 Task: Turn Photos Into Paintings.
Action: Mouse moved to (306, 632)
Screenshot: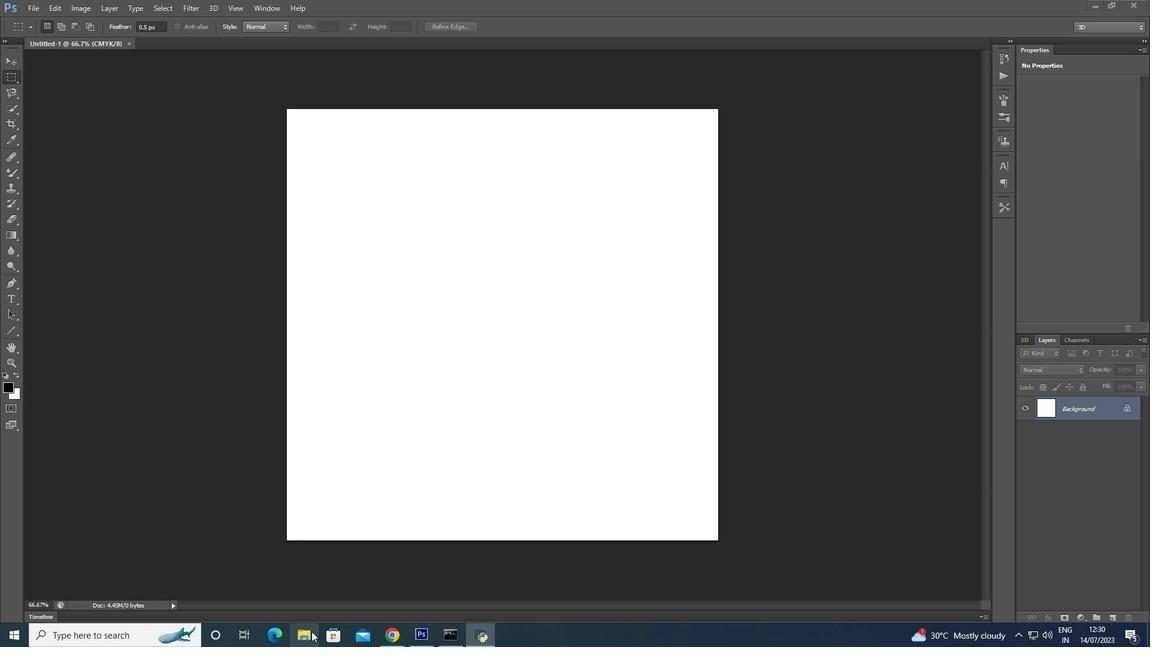 
Action: Mouse pressed left at (306, 632)
Screenshot: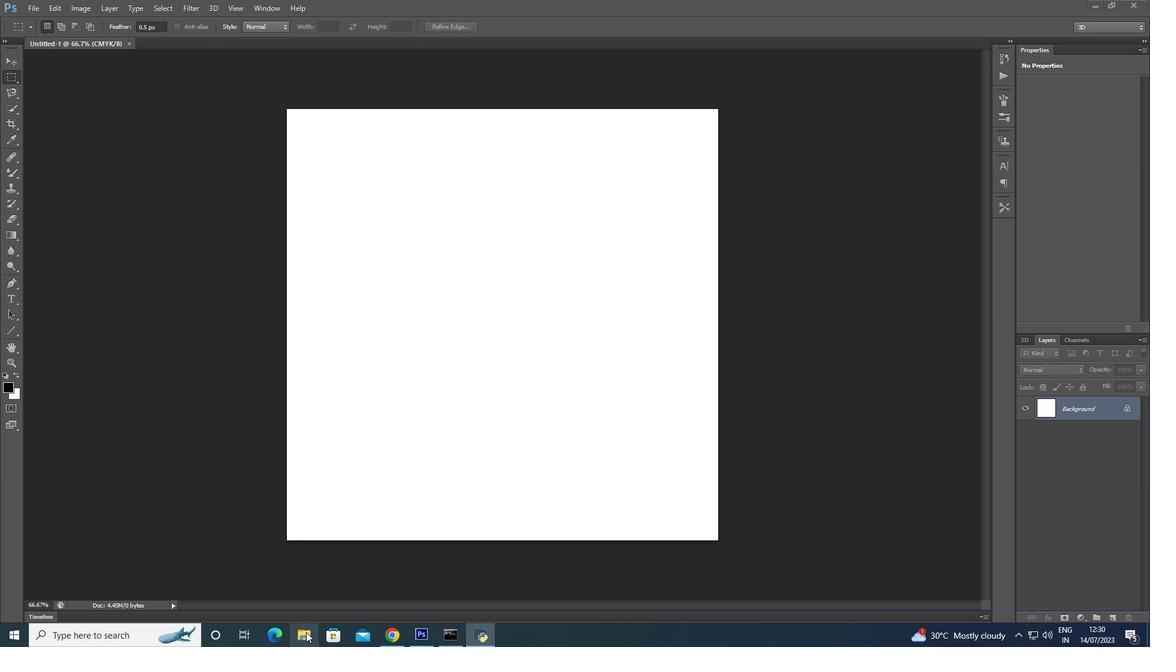 
Action: Mouse moved to (360, 286)
Screenshot: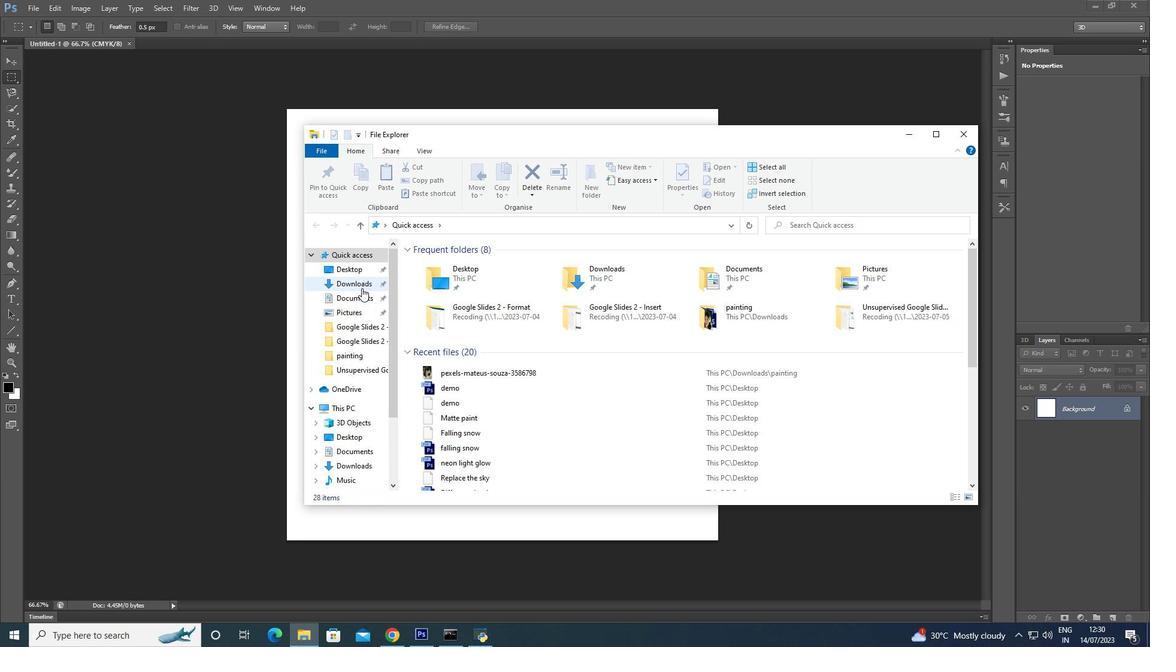
Action: Mouse pressed left at (360, 286)
Screenshot: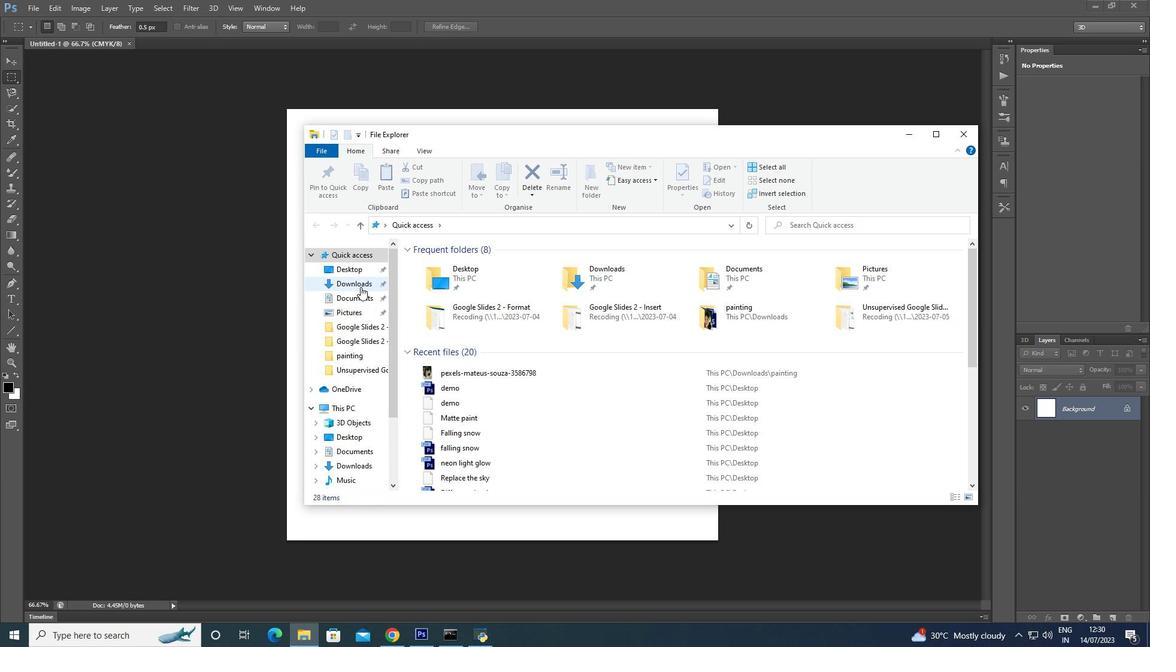 
Action: Mouse moved to (418, 280)
Screenshot: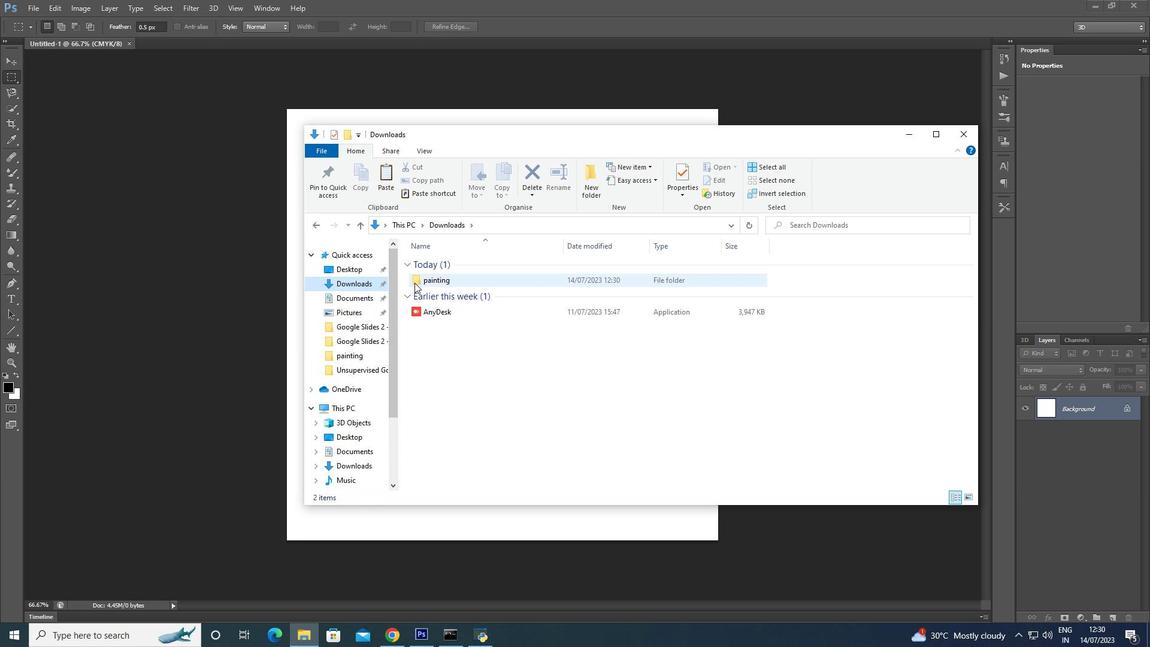 
Action: Mouse pressed left at (418, 280)
Screenshot: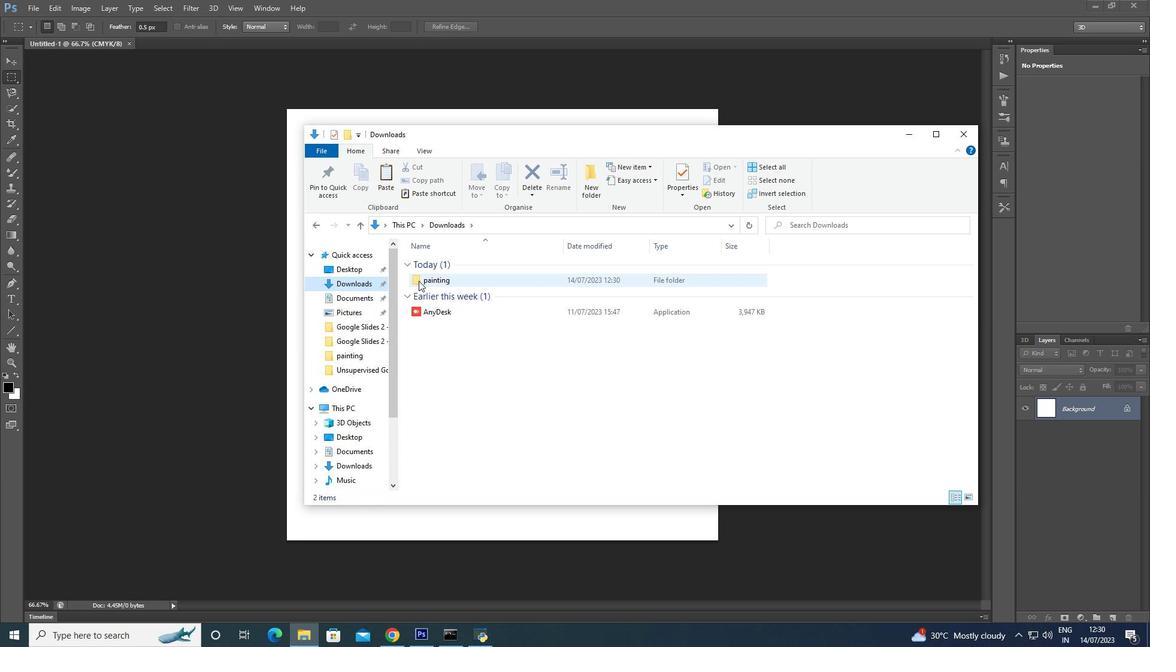 
Action: Mouse moved to (425, 277)
Screenshot: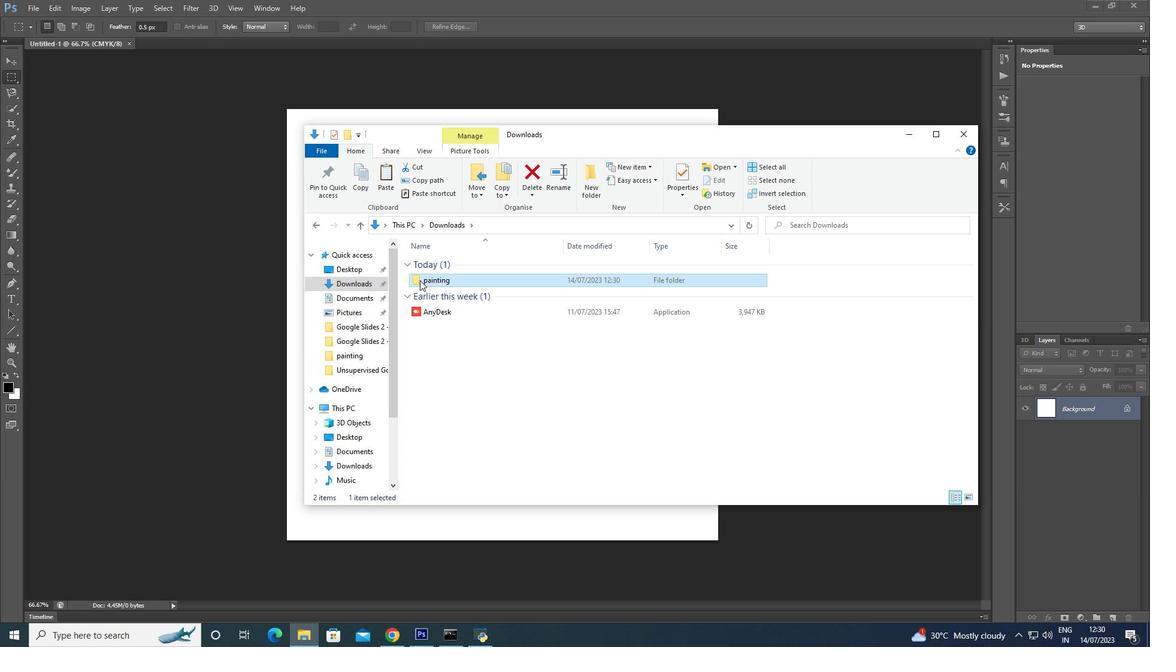 
Action: Mouse pressed left at (425, 277)
Screenshot: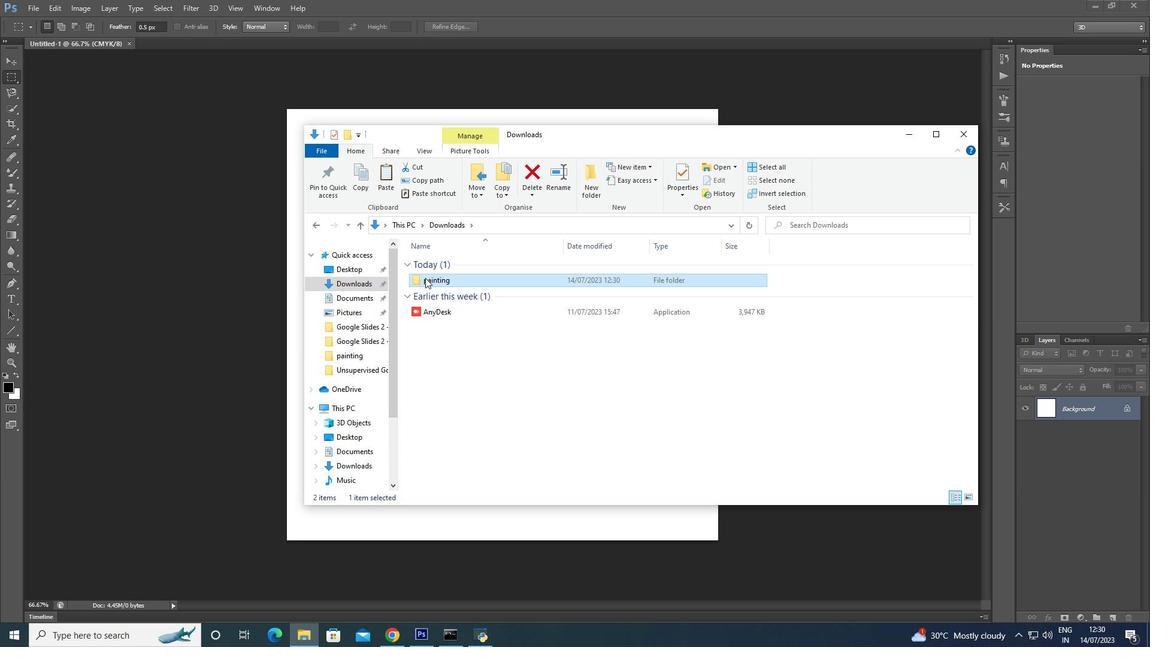 
Action: Mouse pressed left at (425, 277)
Screenshot: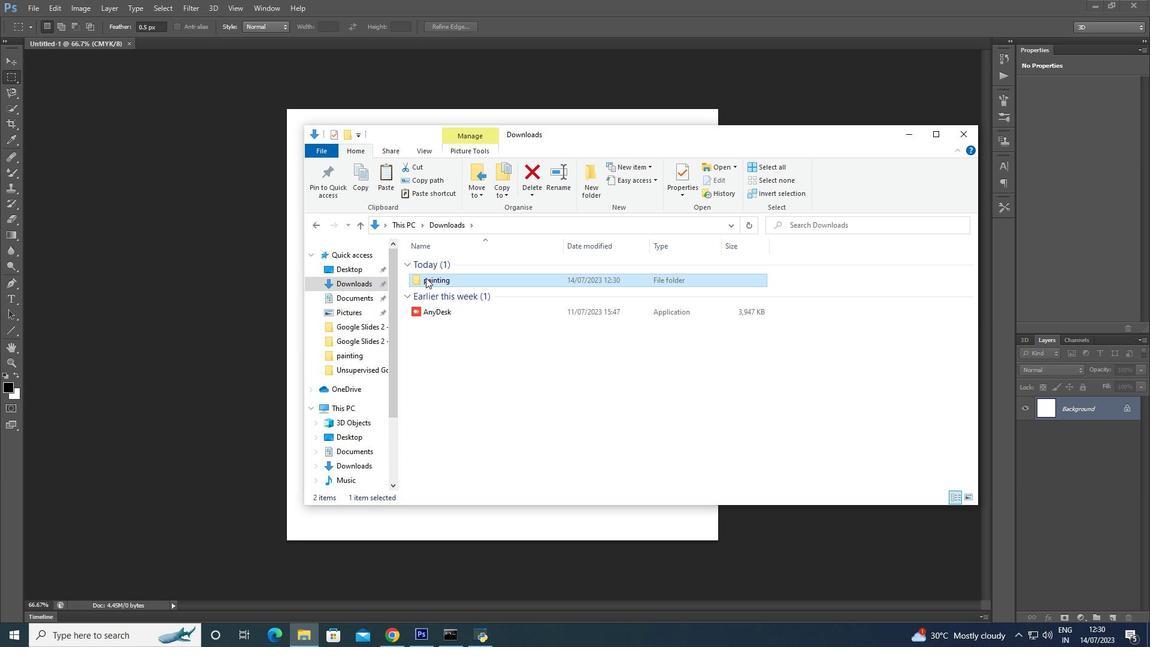 
Action: Mouse moved to (505, 288)
Screenshot: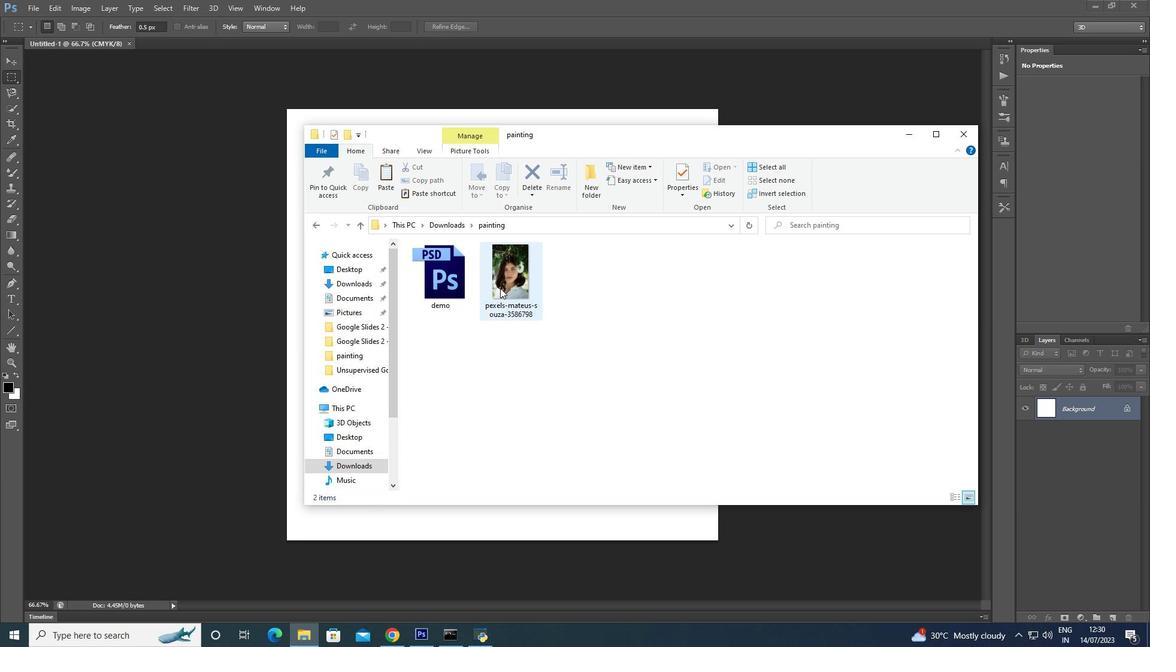 
Action: Mouse pressed left at (505, 288)
Screenshot: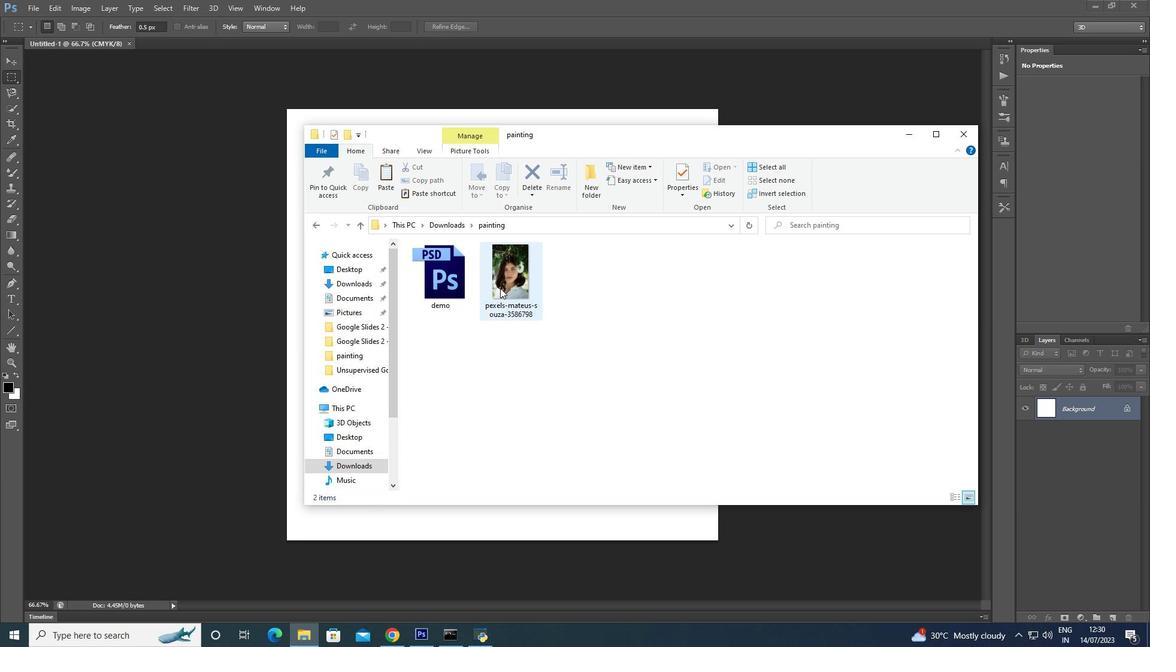 
Action: Mouse moved to (521, 293)
Screenshot: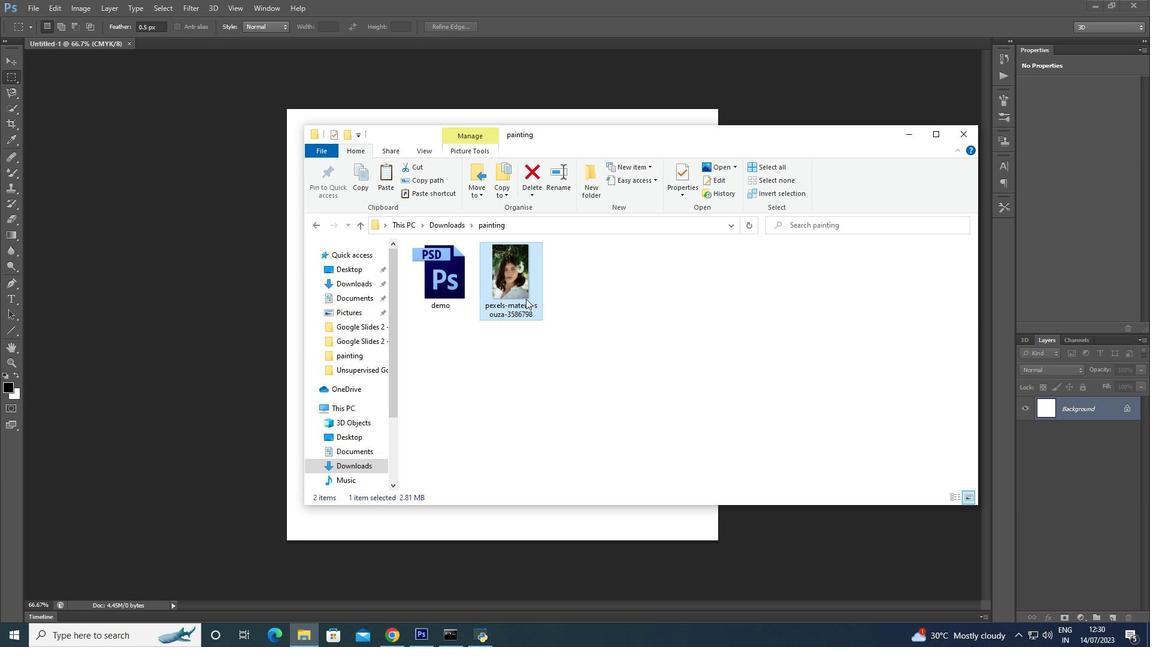 
Action: Mouse pressed left at (521, 293)
Screenshot: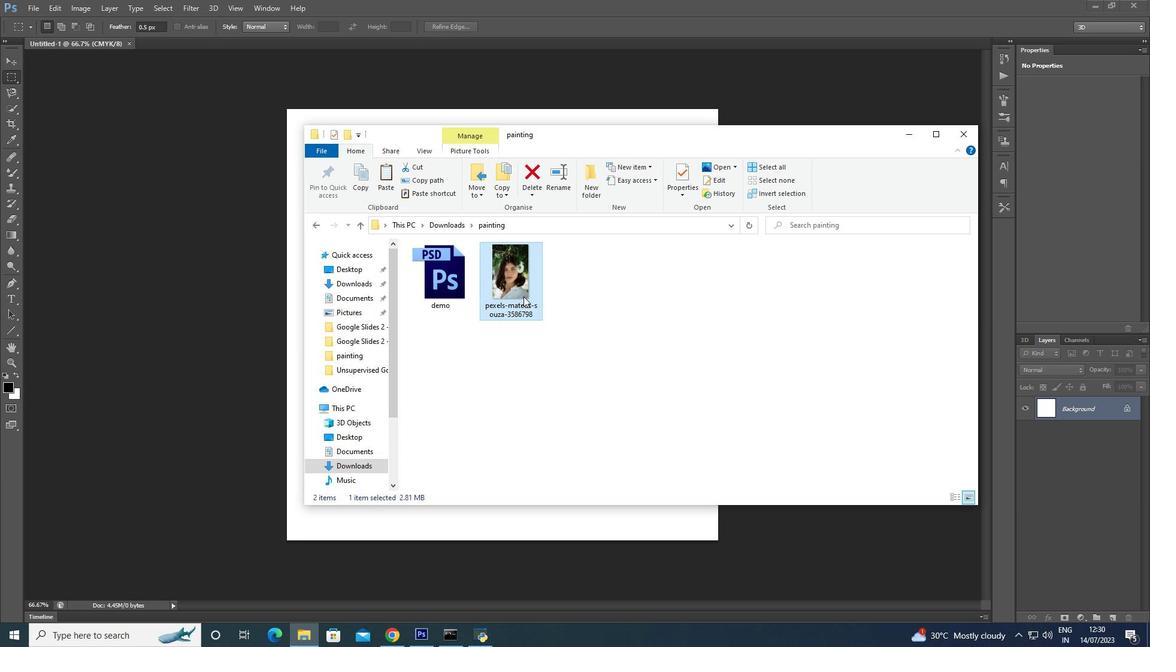 
Action: Mouse moved to (505, 300)
Screenshot: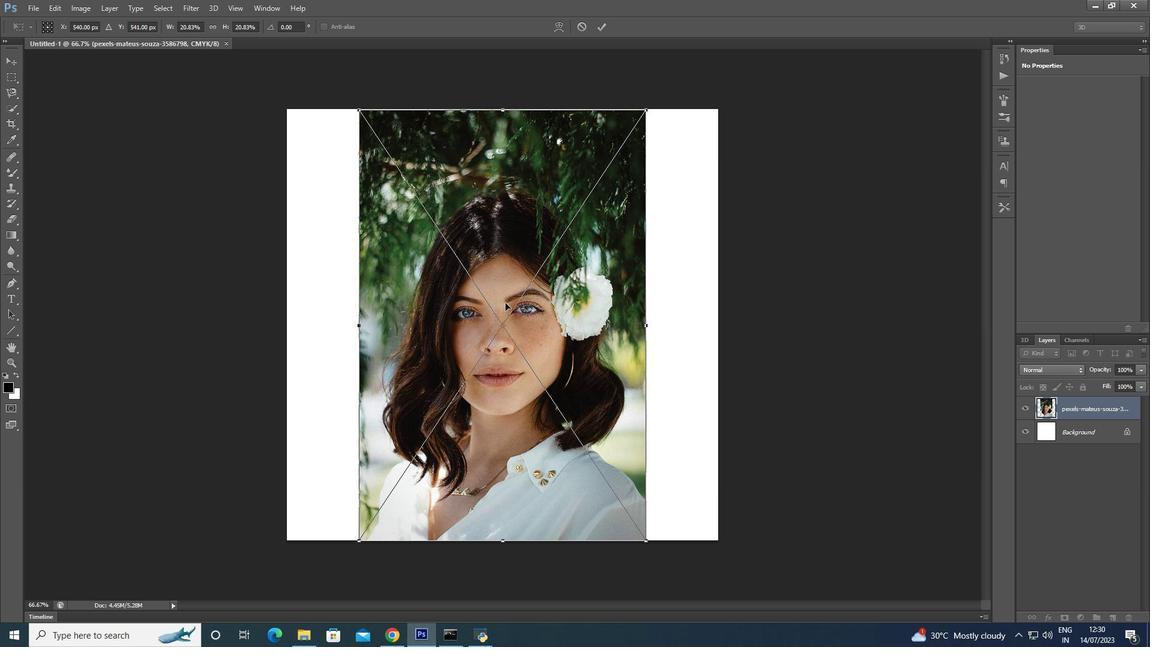 
Action: Mouse pressed left at (505, 300)
Screenshot: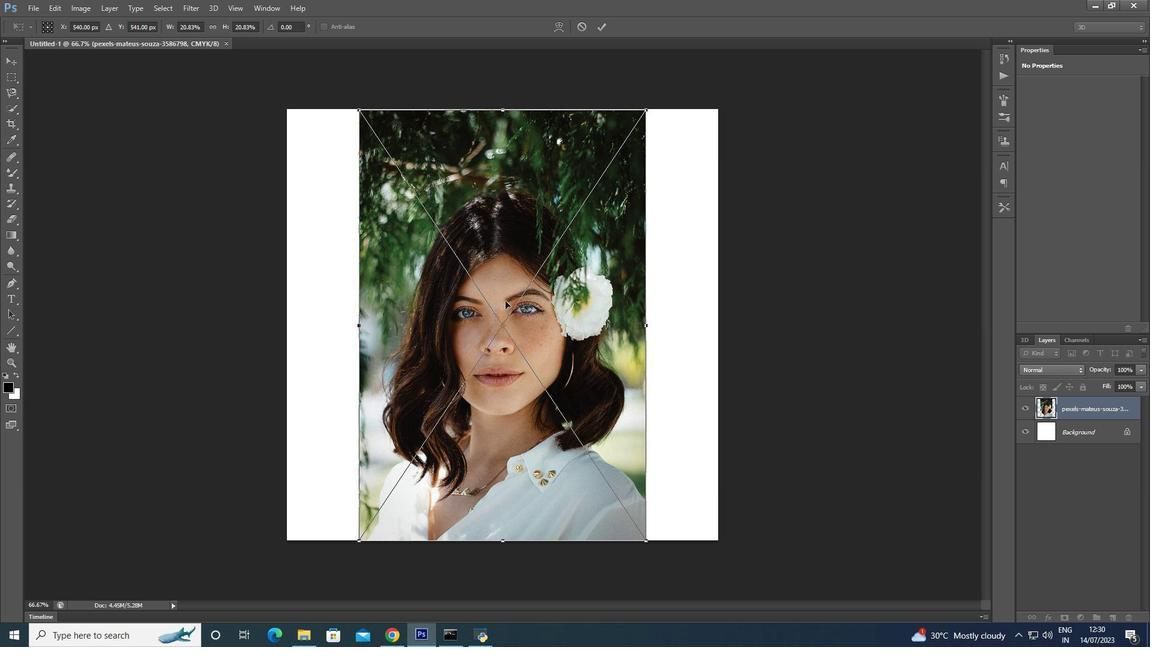 
Action: Mouse moved to (502, 300)
Screenshot: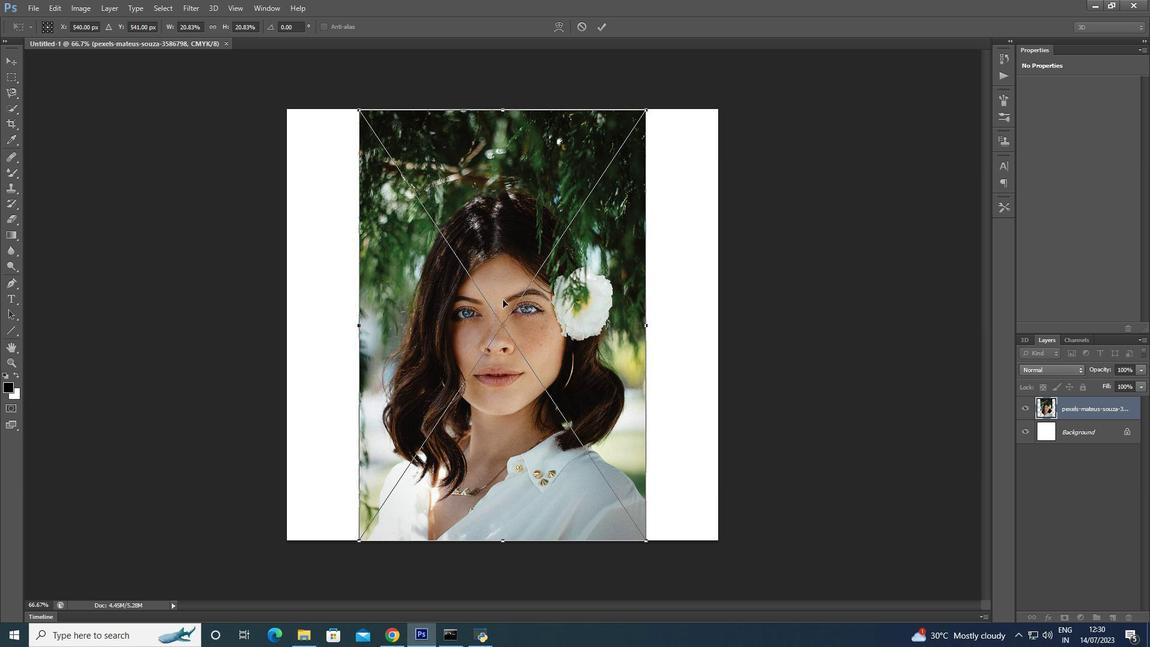 
Action: Key pressed <Key.alt_l>
Screenshot: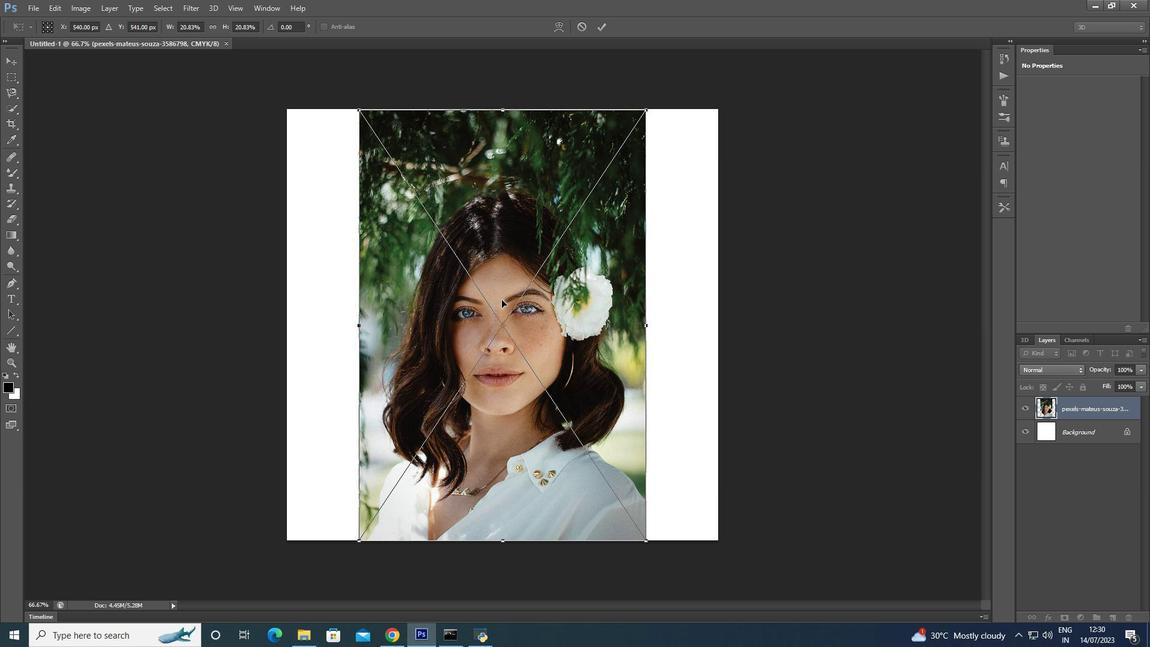 
Action: Mouse moved to (476, 286)
Screenshot: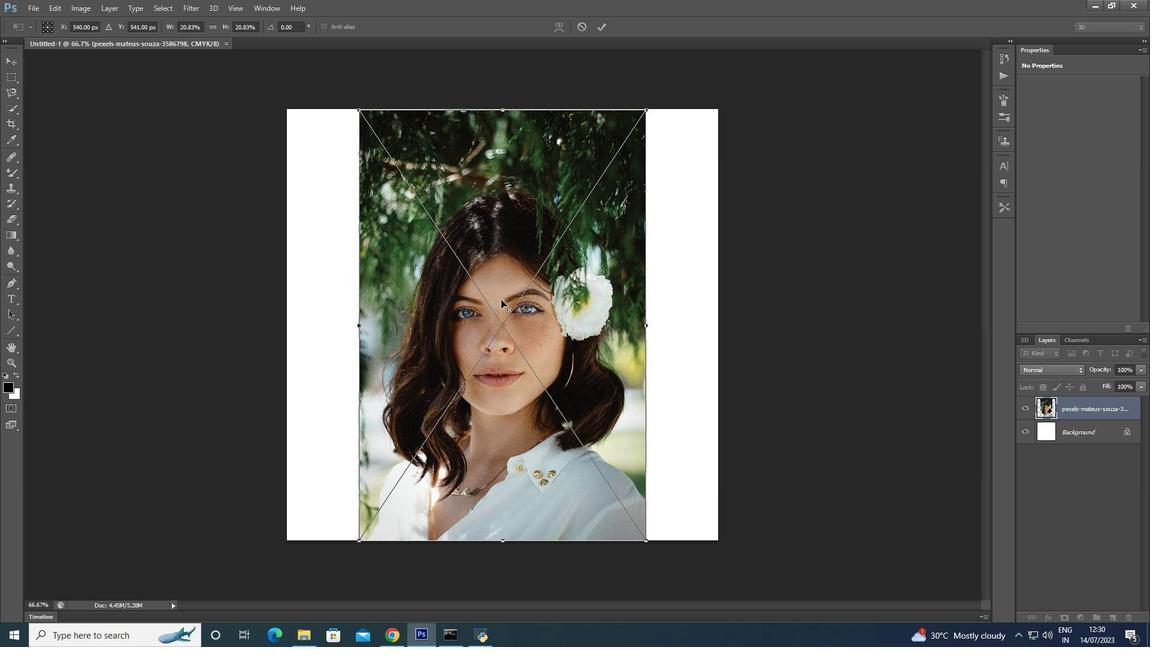 
Action: Key pressed <Key.shift>
Screenshot: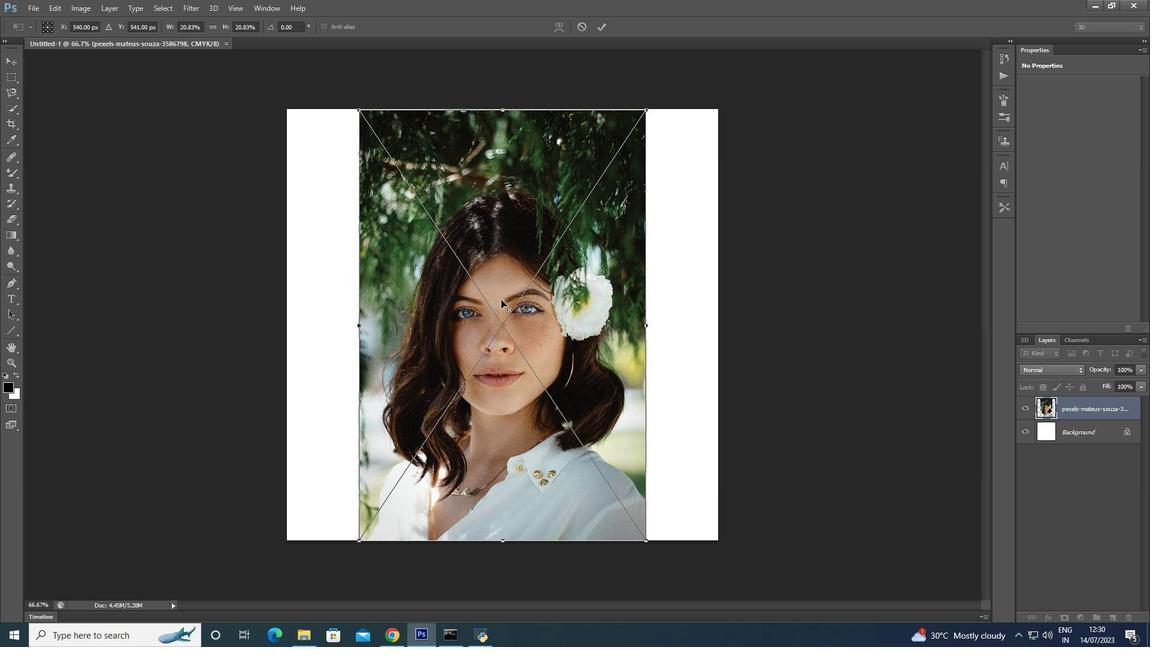 
Action: Mouse moved to (375, 119)
Screenshot: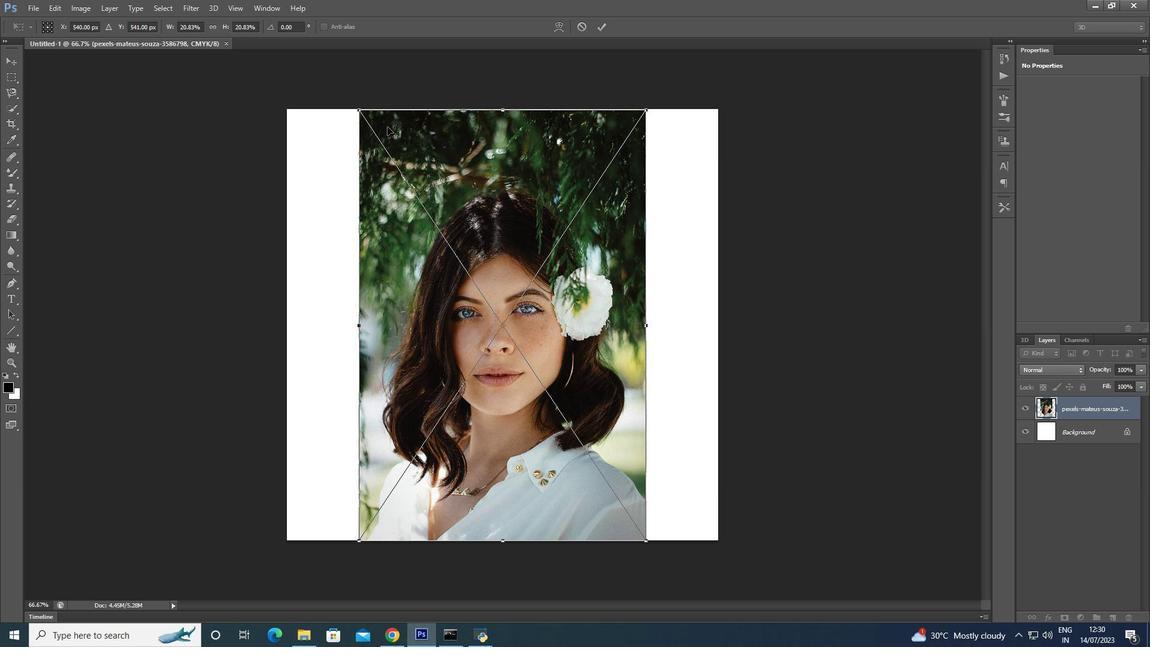 
Action: Key pressed <Key.shift>
Screenshot: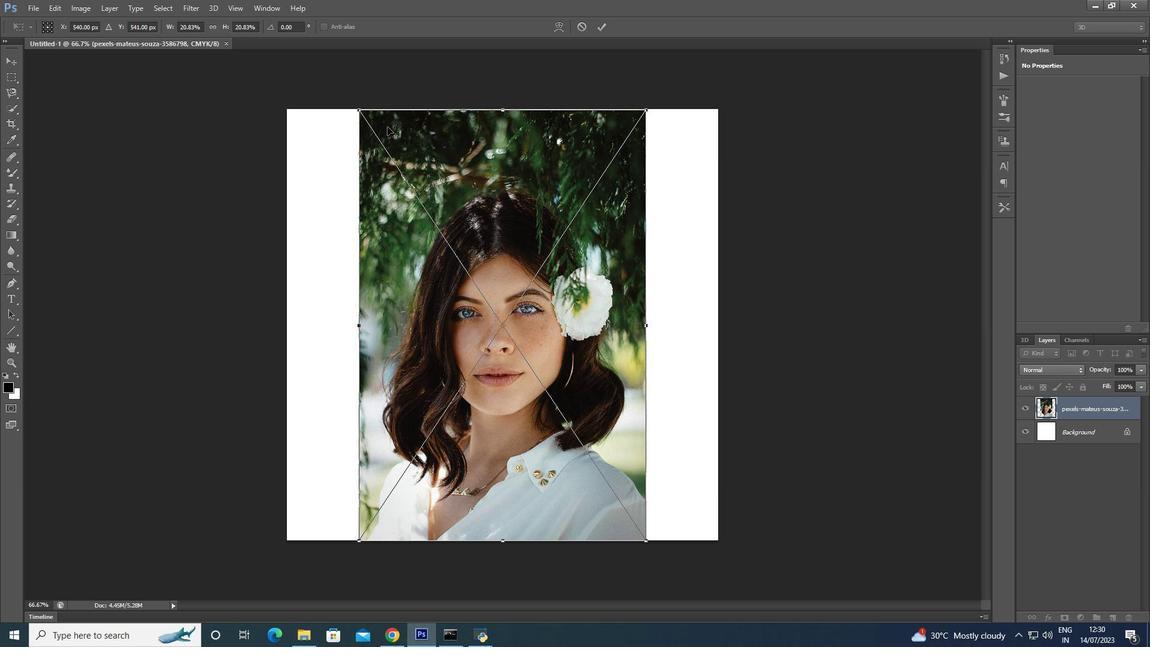 
Action: Mouse moved to (370, 118)
Screenshot: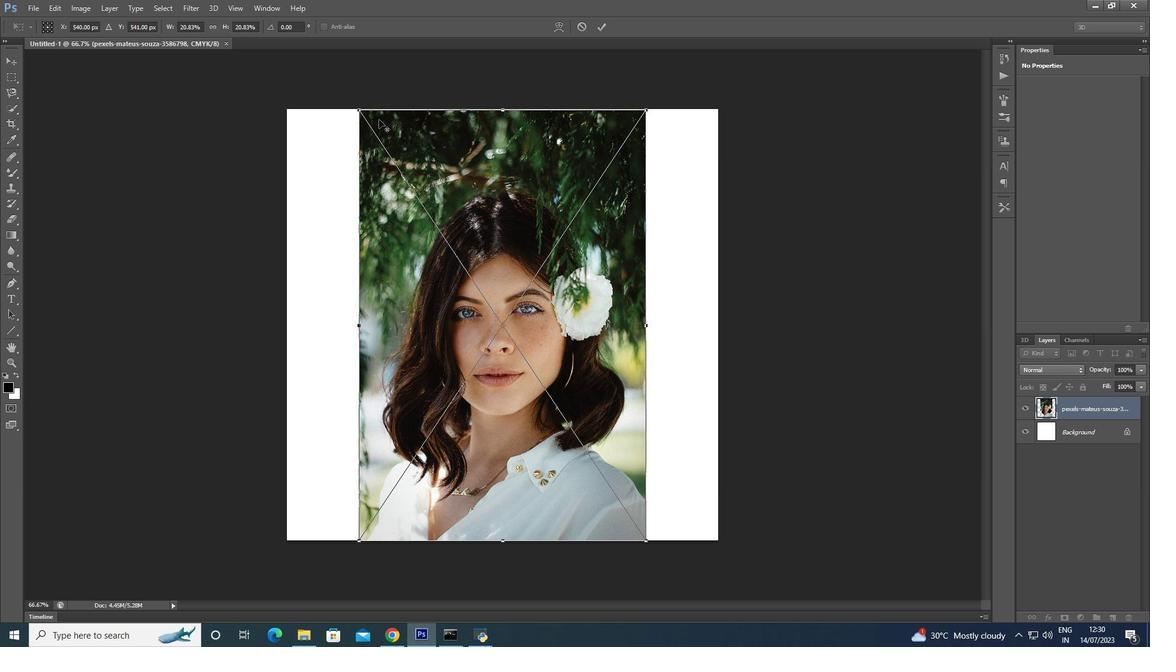 
Action: Key pressed <Key.shift>
Screenshot: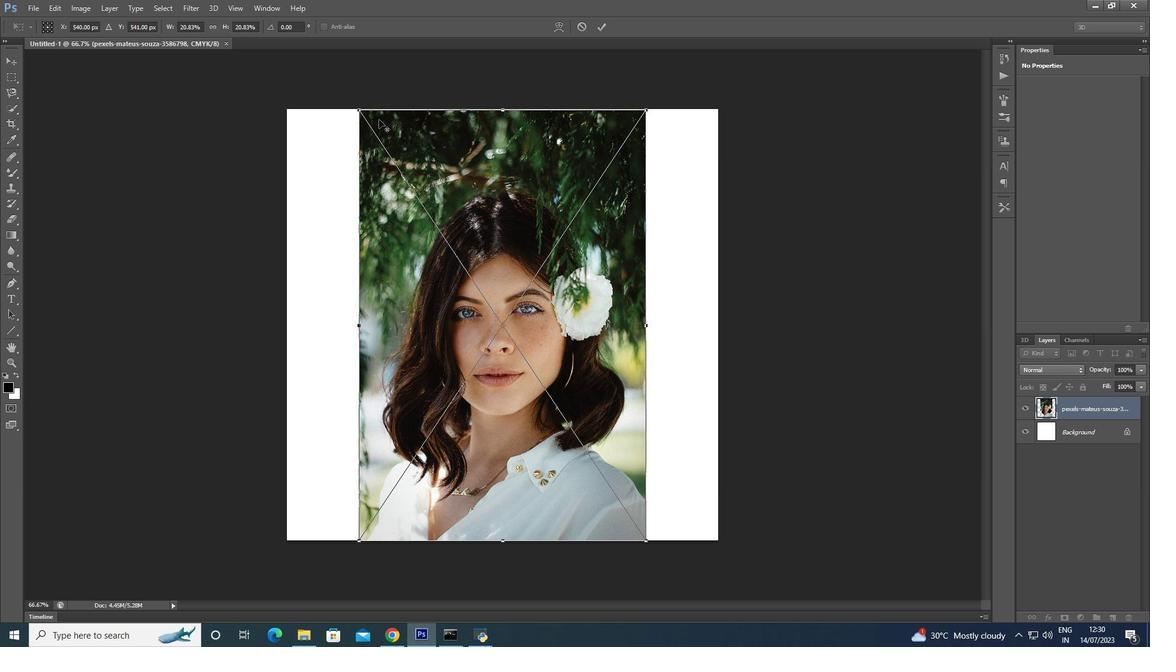 
Action: Mouse moved to (367, 116)
Screenshot: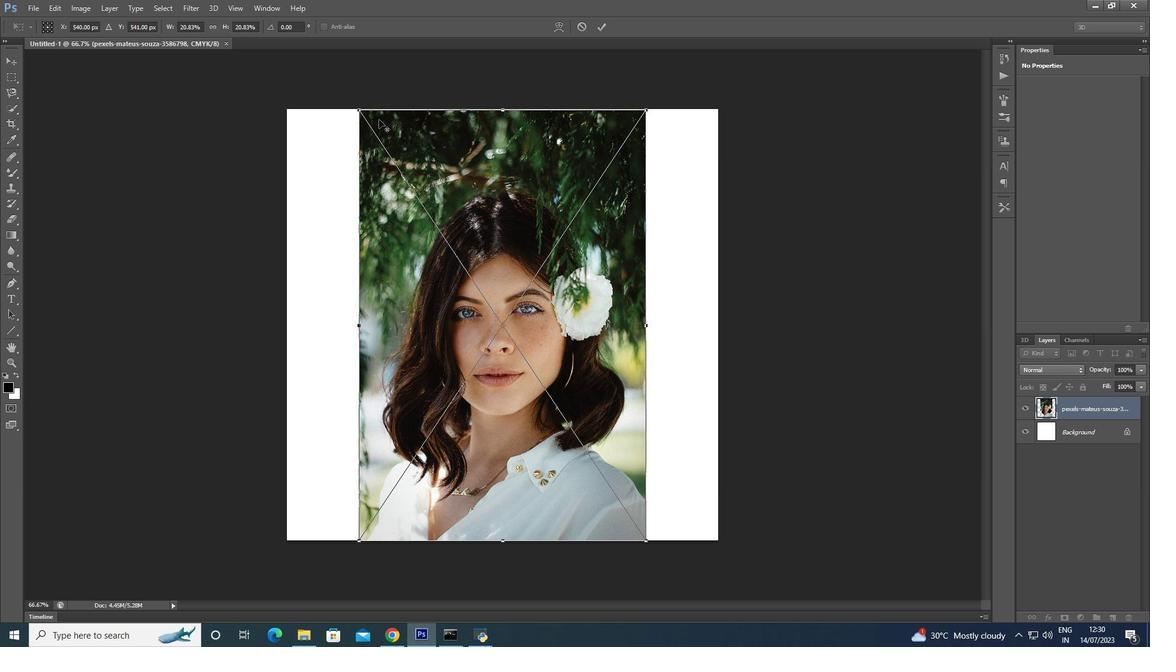 
Action: Key pressed <Key.shift>
Screenshot: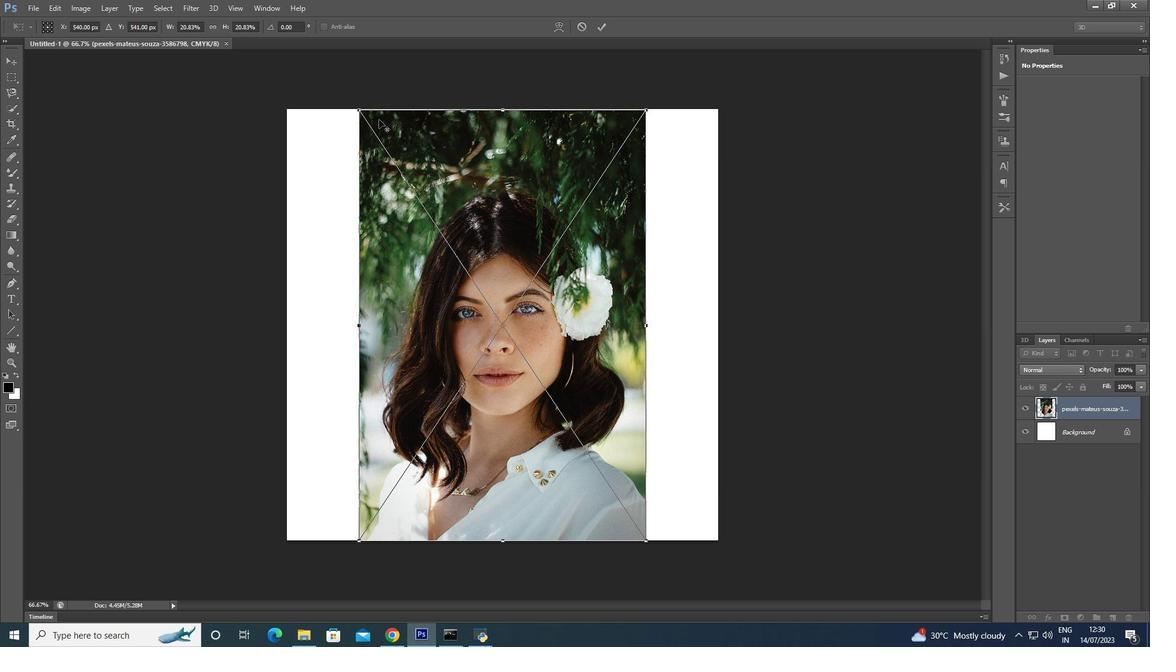 
Action: Mouse moved to (362, 115)
Screenshot: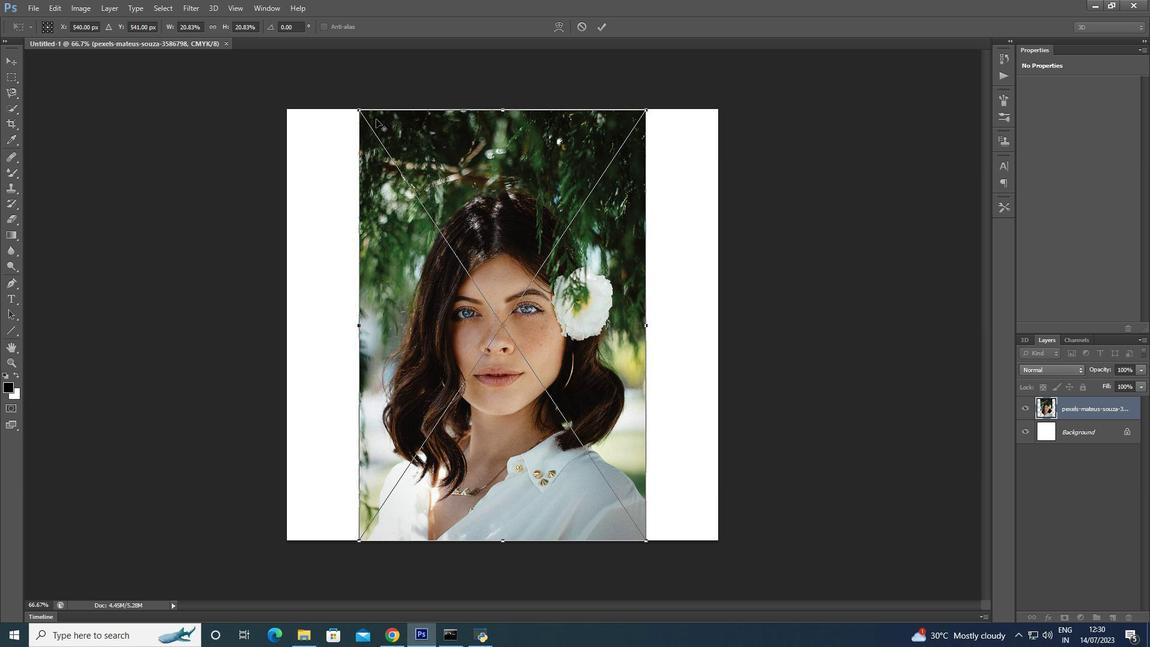 
Action: Key pressed <Key.shift>
Screenshot: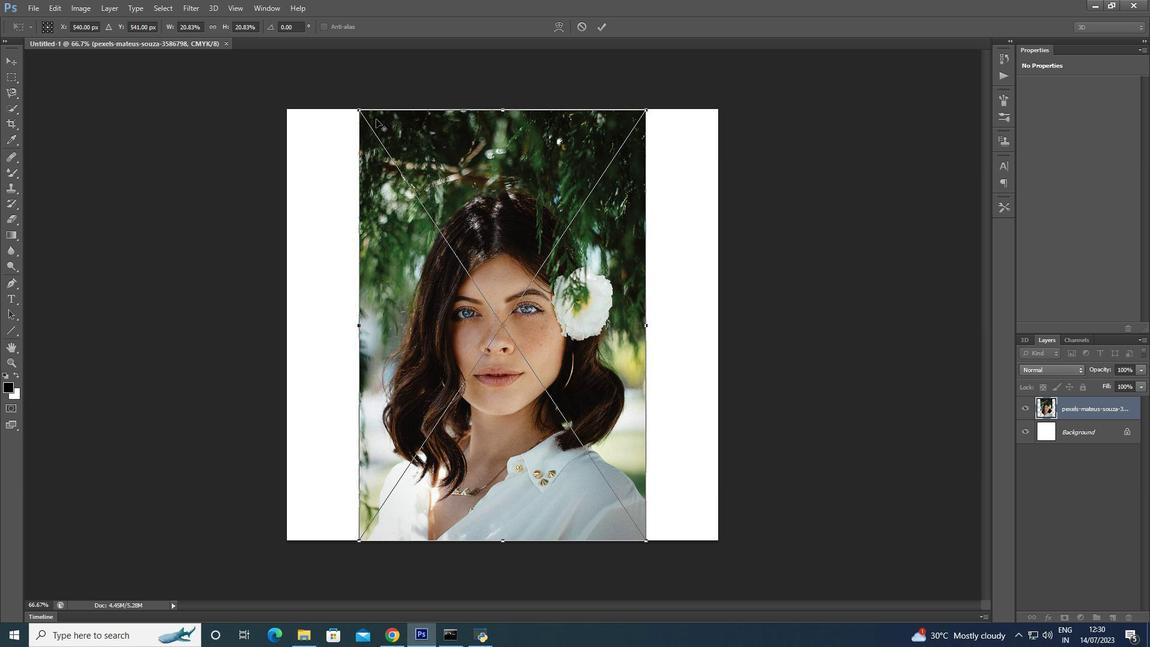 
Action: Mouse moved to (360, 113)
Screenshot: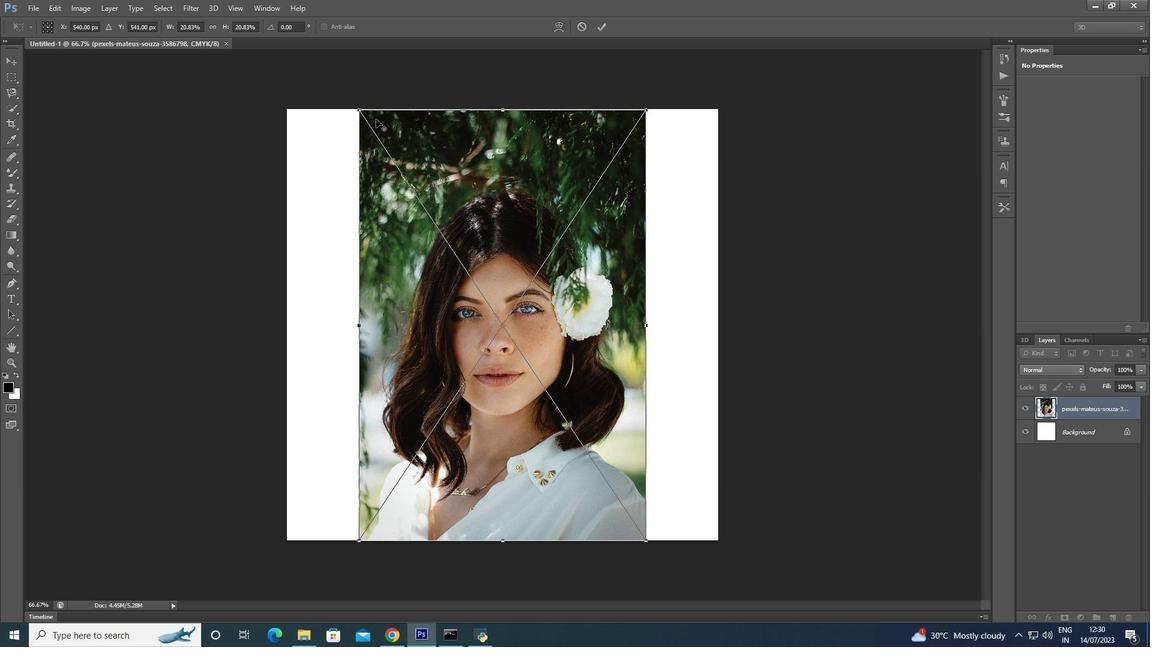 
Action: Key pressed <Key.shift>
Screenshot: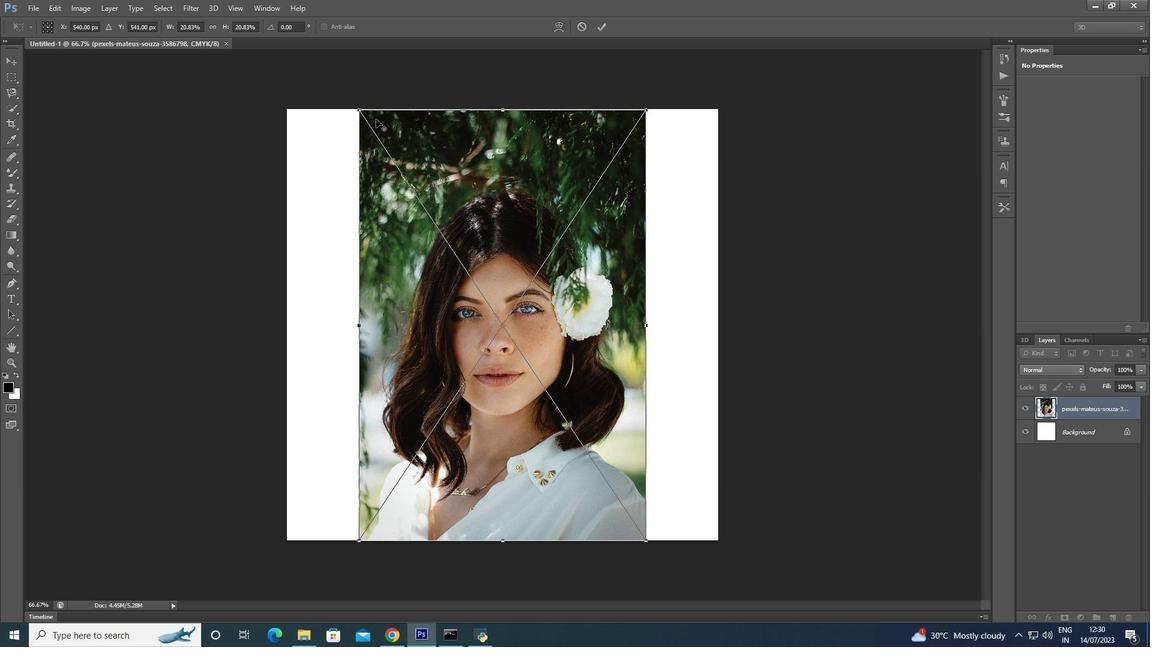 
Action: Mouse moved to (360, 113)
Screenshot: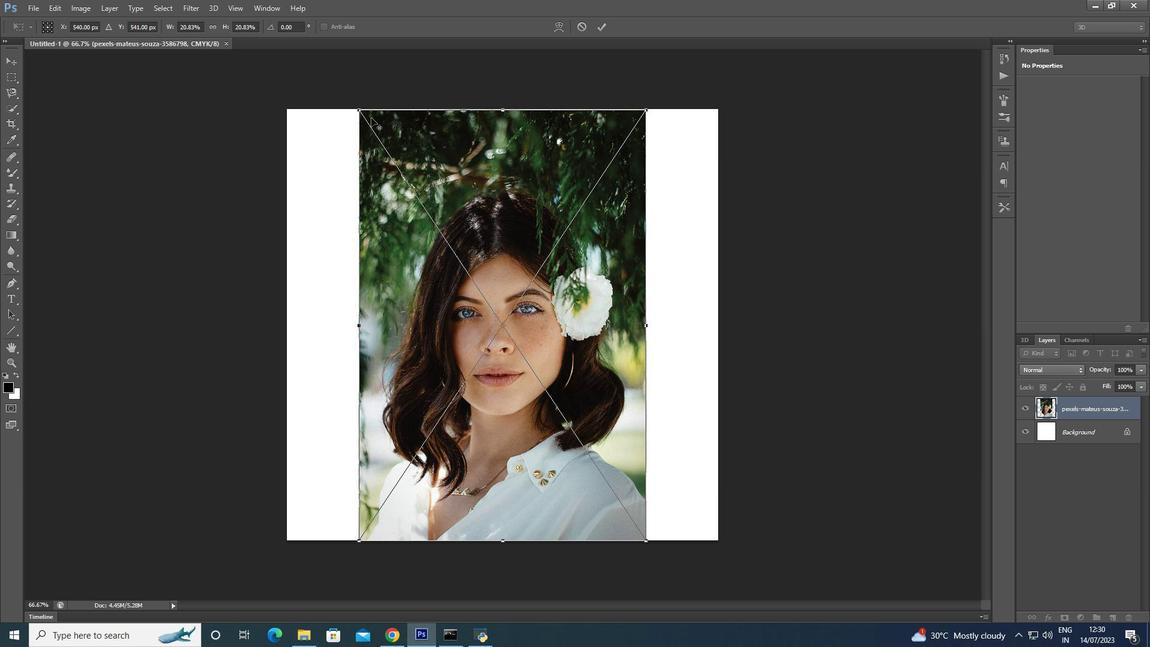 
Action: Key pressed <Key.shift>
Screenshot: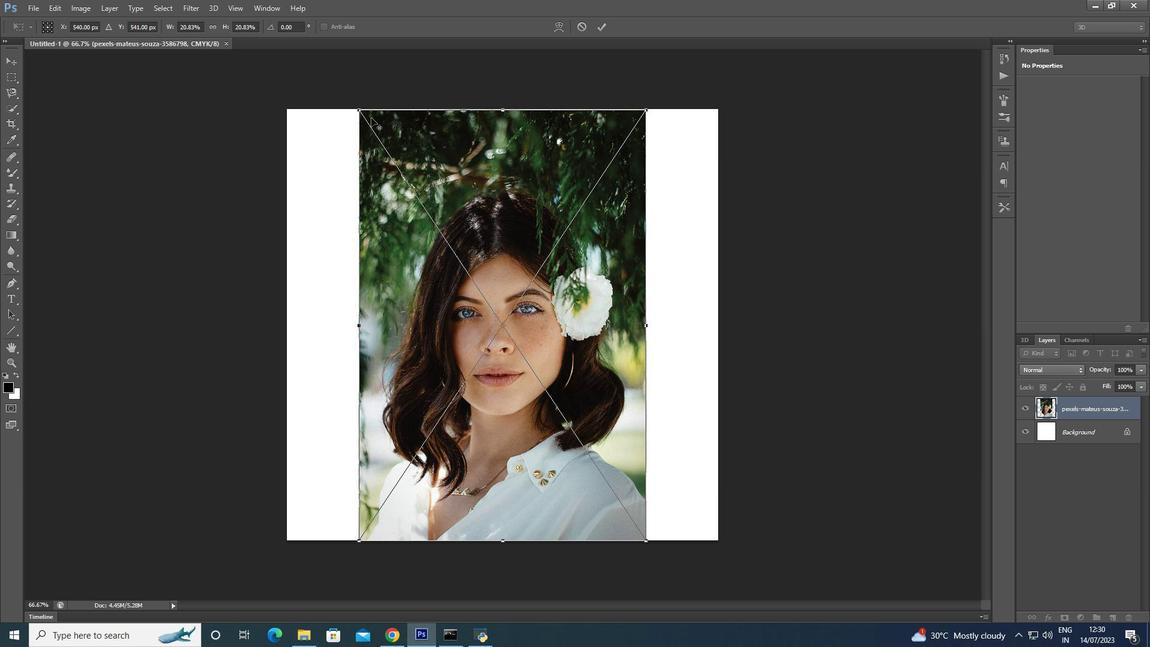 
Action: Mouse moved to (359, 113)
Screenshot: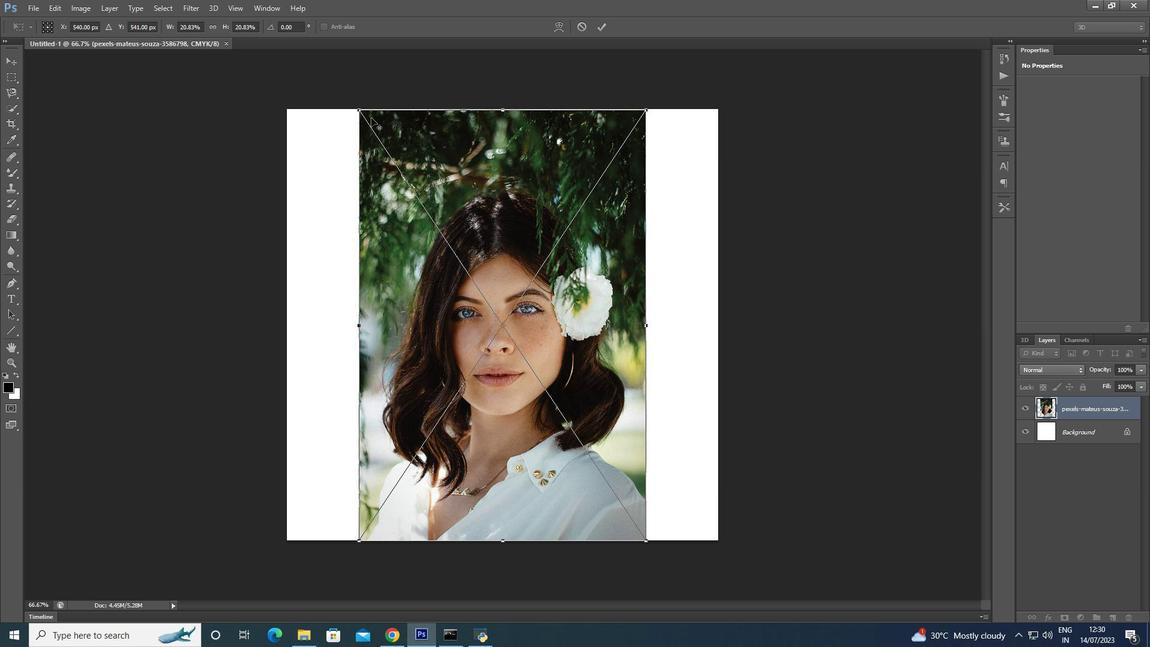 
Action: Key pressed <Key.shift>
Screenshot: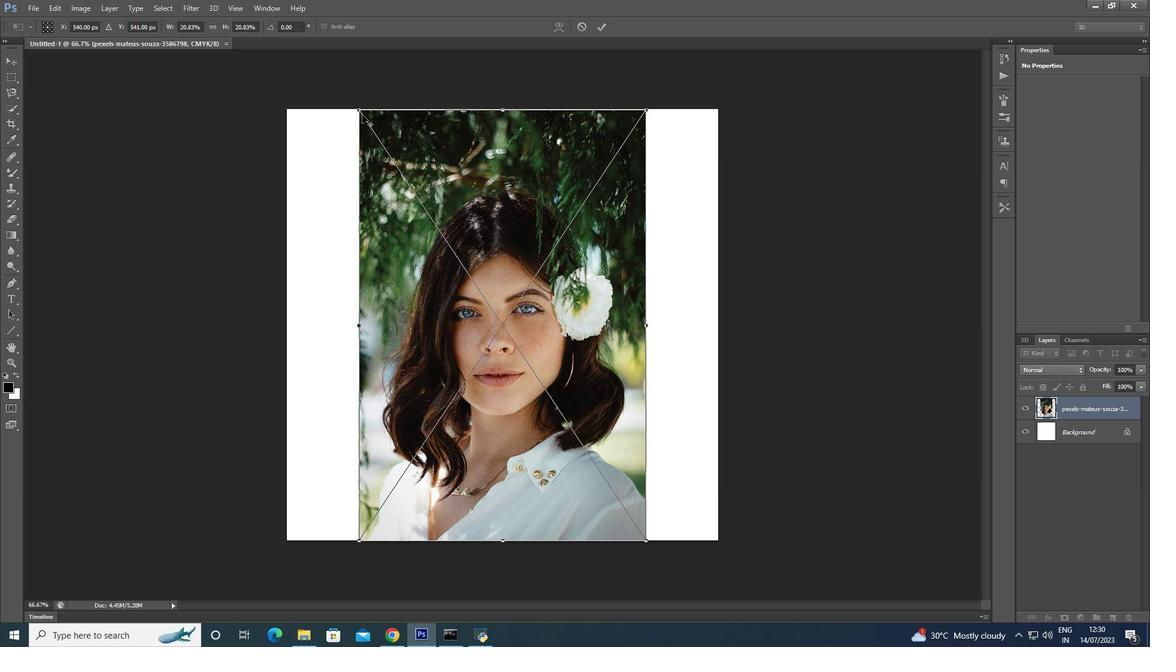 
Action: Mouse moved to (358, 111)
Screenshot: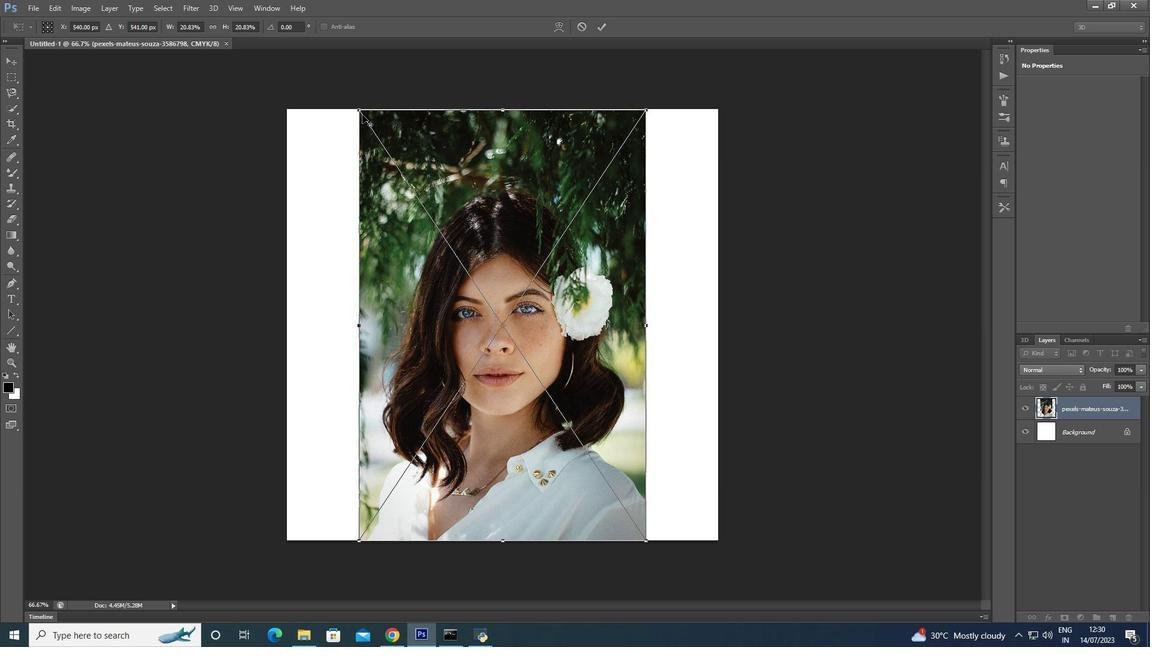 
Action: Key pressed <Key.shift>
Screenshot: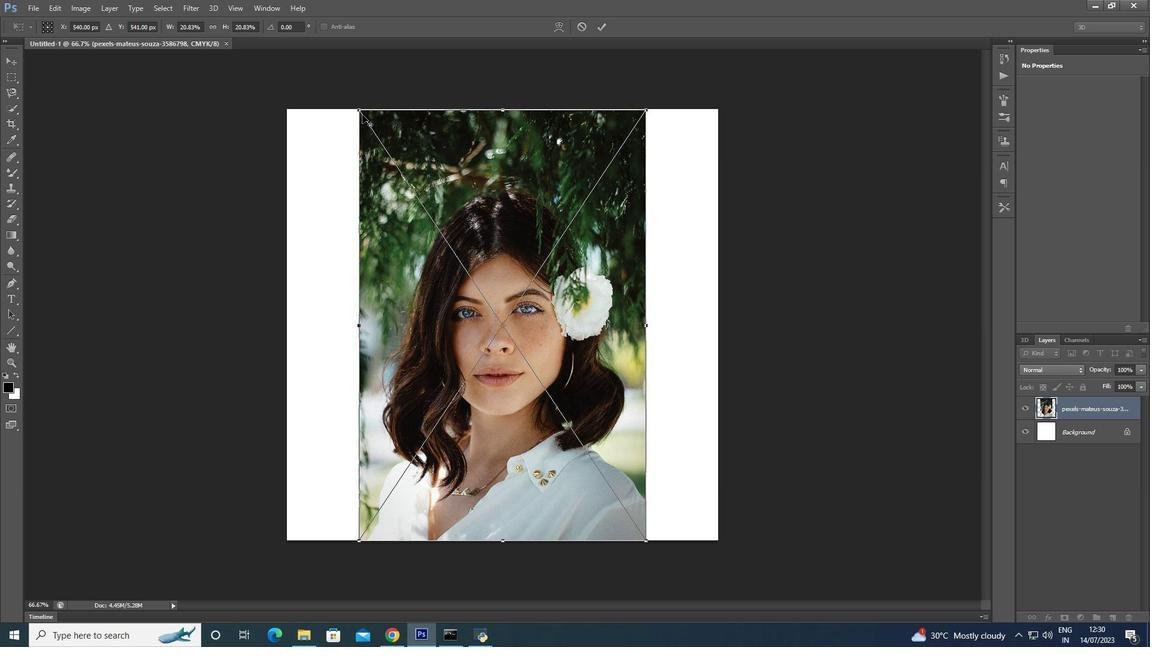 
Action: Mouse moved to (358, 110)
Screenshot: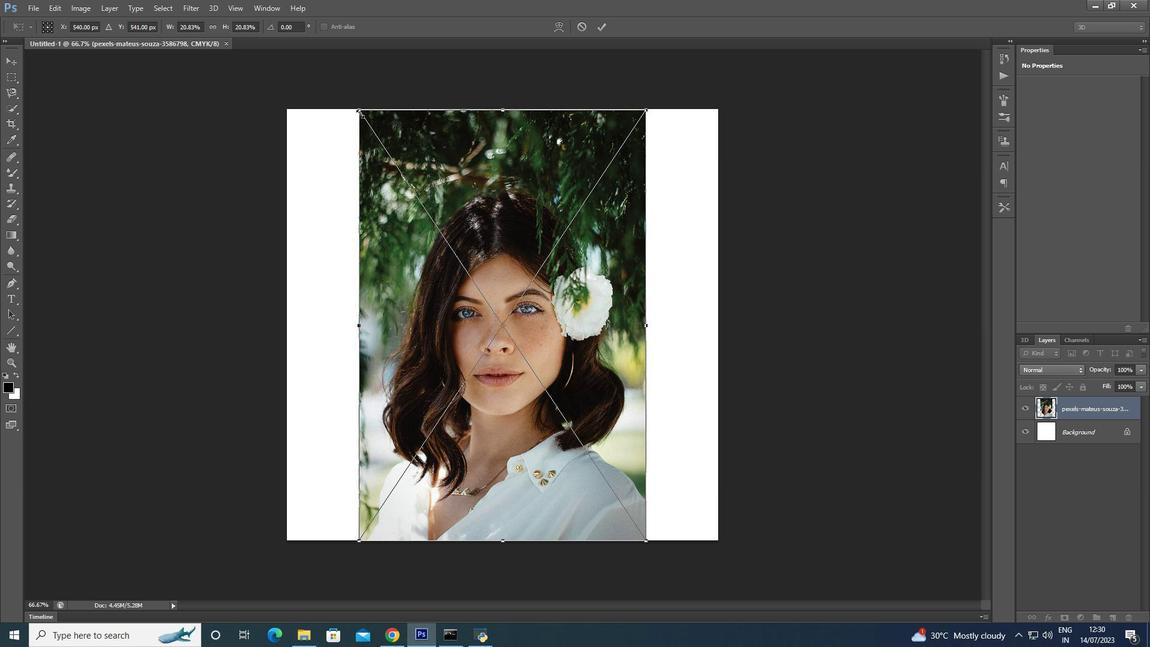 
Action: Key pressed <Key.shift><Key.shift><Key.shift><Key.shift><Key.shift><Key.shift><Key.shift><Key.shift>
Screenshot: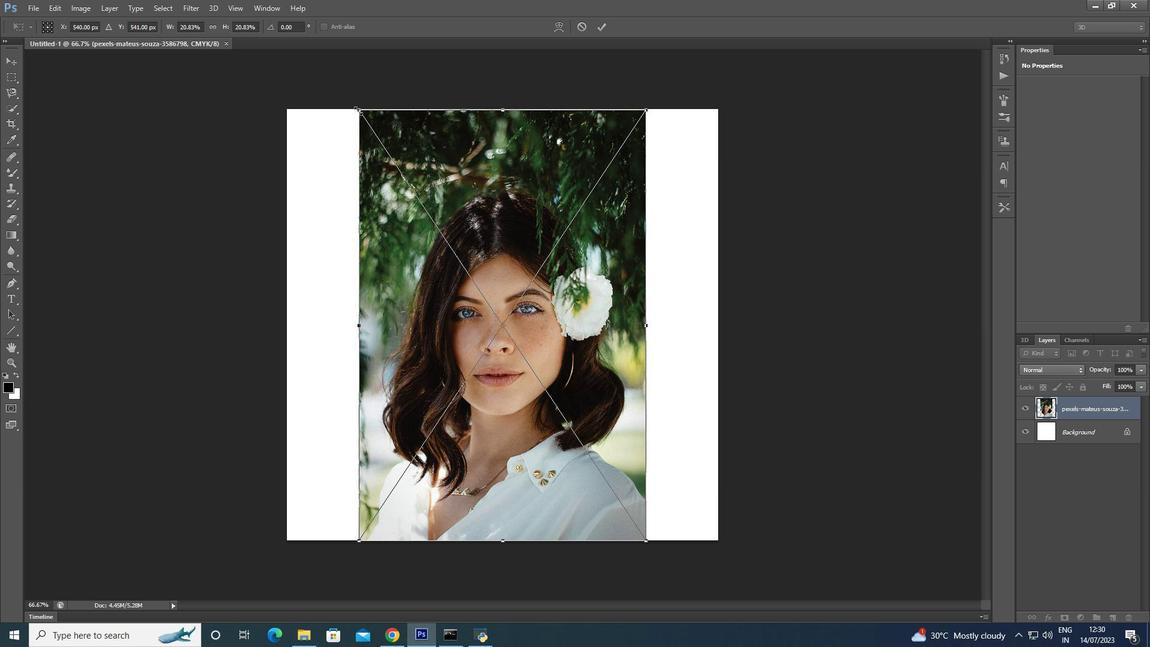 
Action: Mouse pressed left at (358, 110)
Screenshot: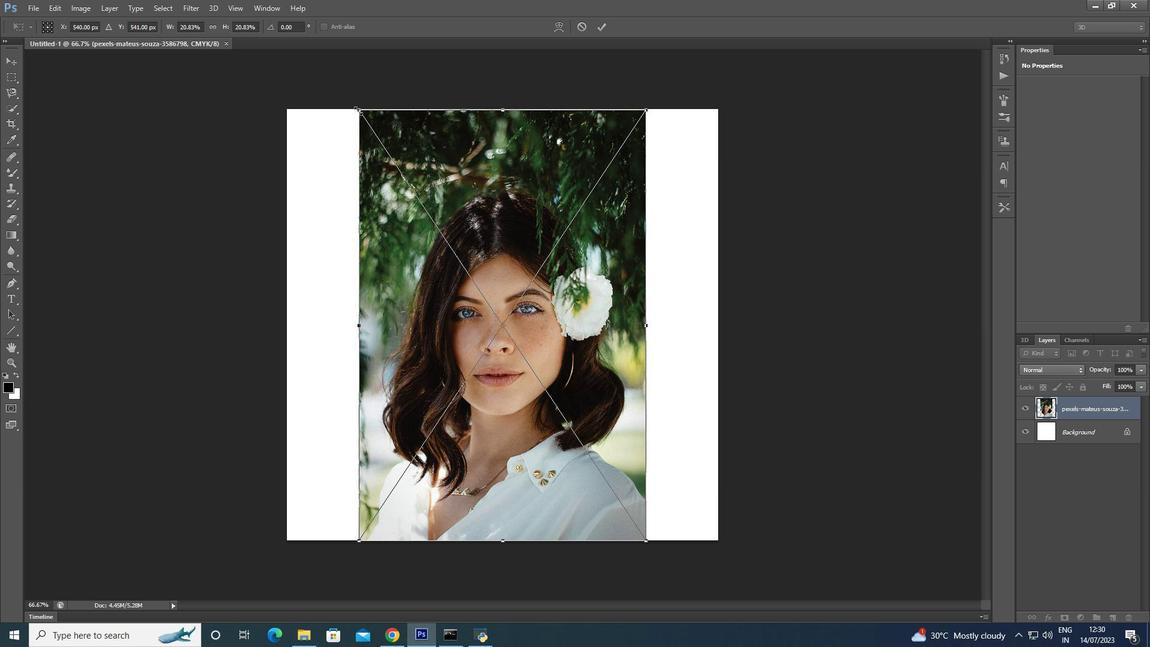 
Action: Key pressed <Key.shift><Key.shift><Key.shift><Key.shift>
Screenshot: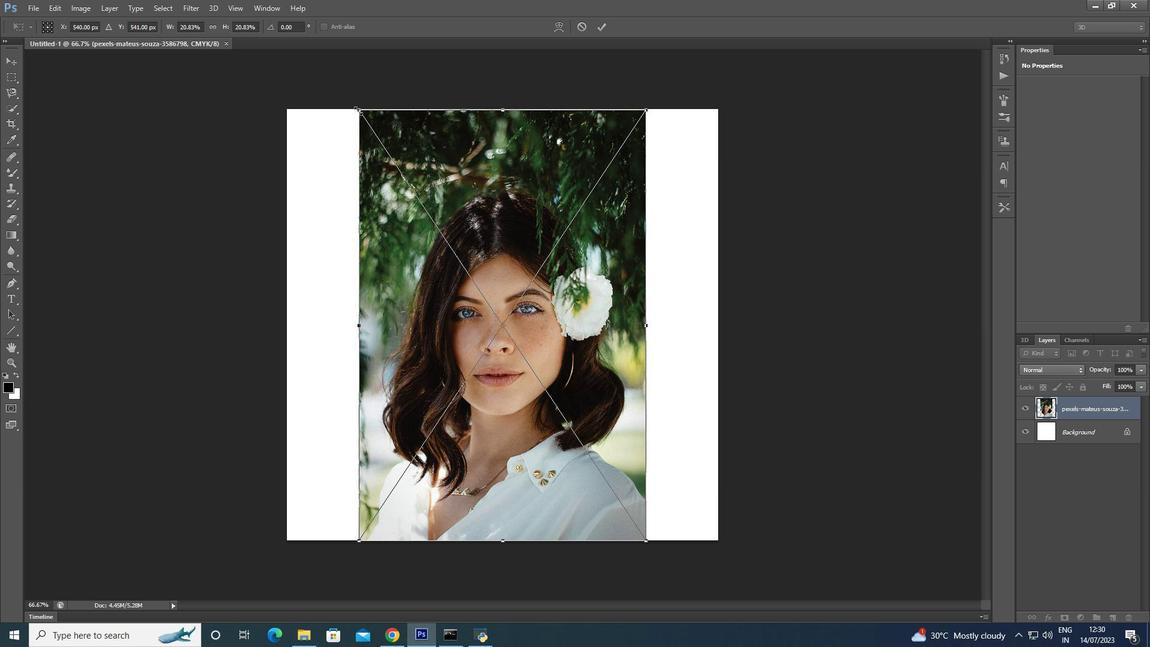 
Action: Mouse moved to (354, 109)
Screenshot: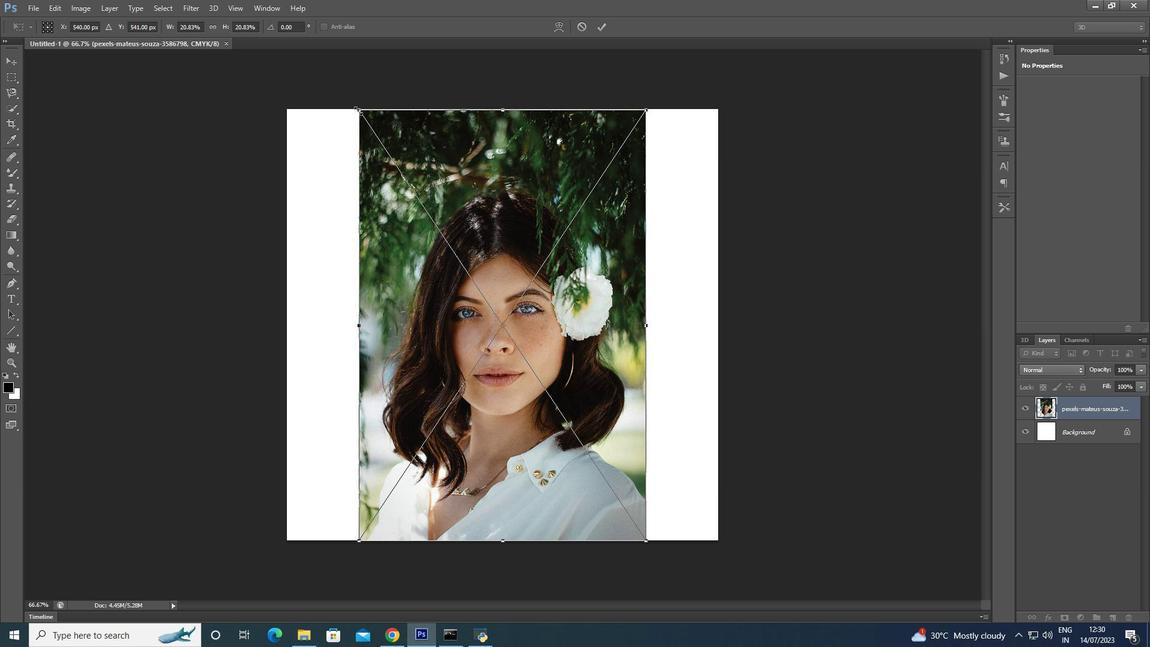 
Action: Key pressed <Key.shift>
Screenshot: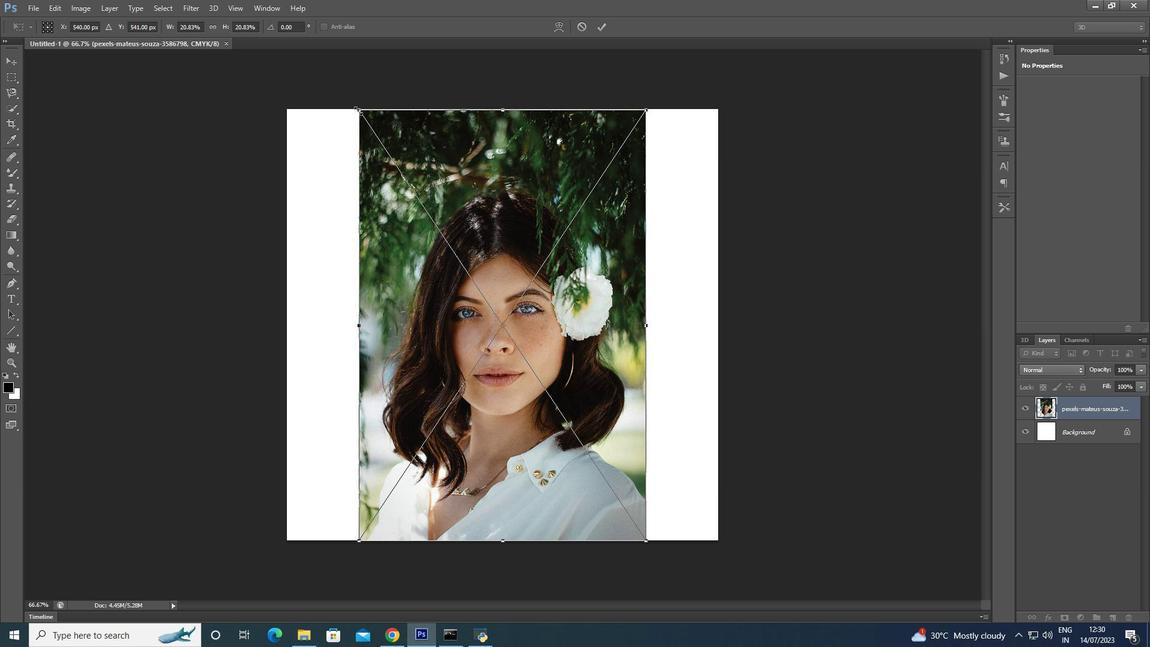 
Action: Mouse moved to (352, 109)
Screenshot: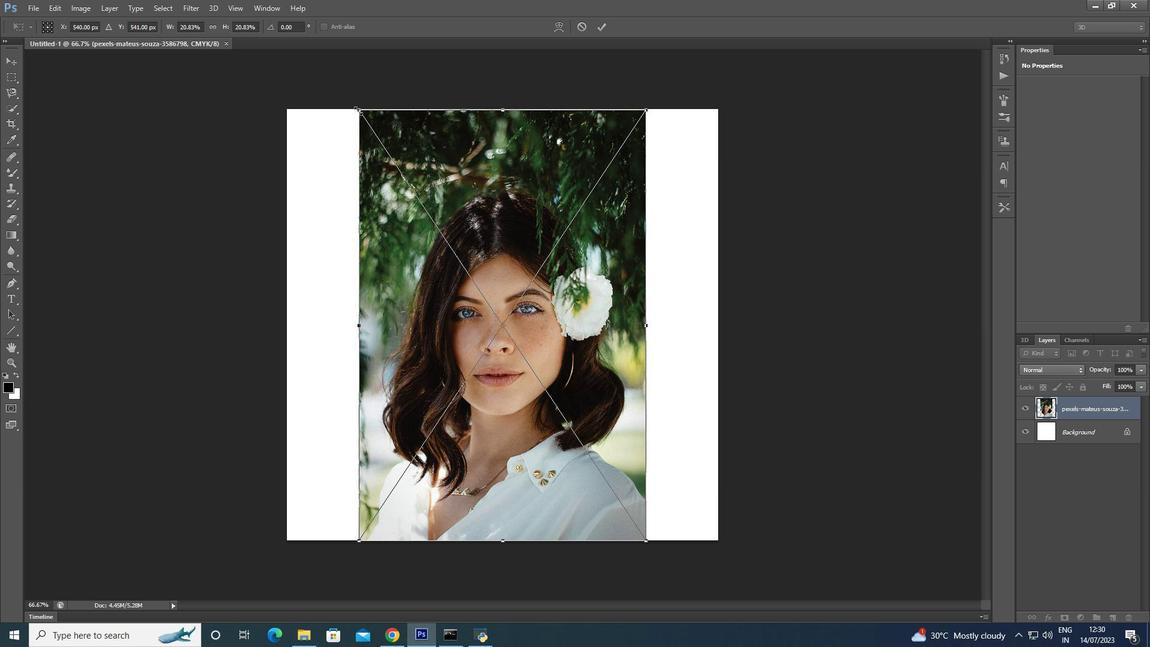 
Action: Key pressed <Key.shift>
Screenshot: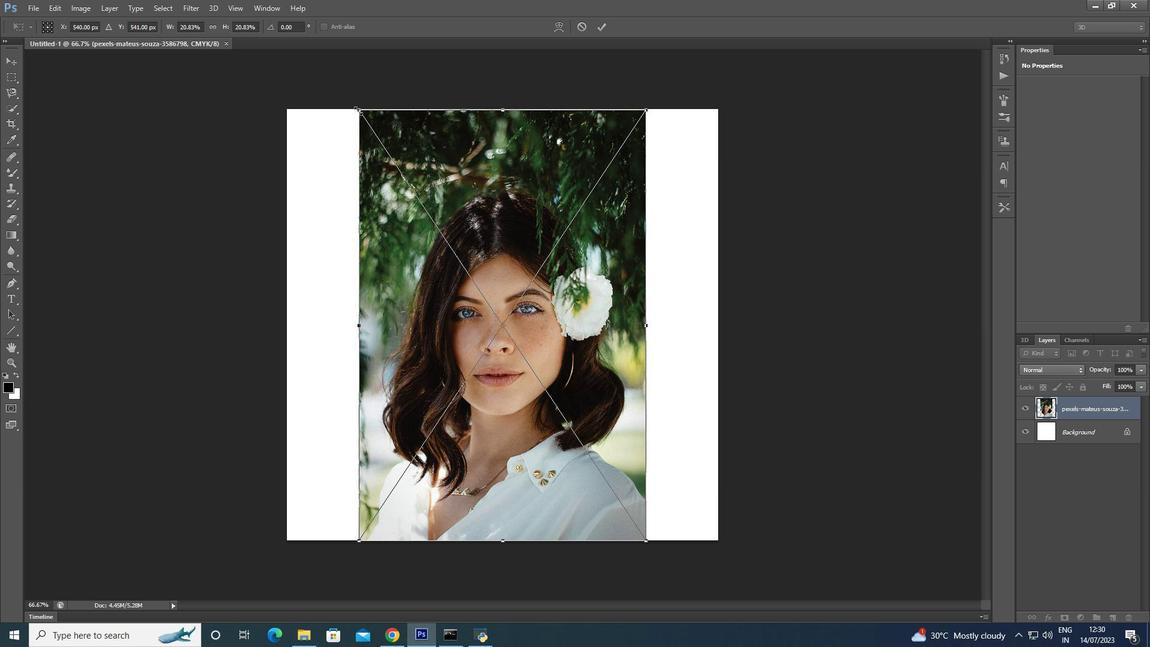 
Action: Mouse moved to (349, 107)
Screenshot: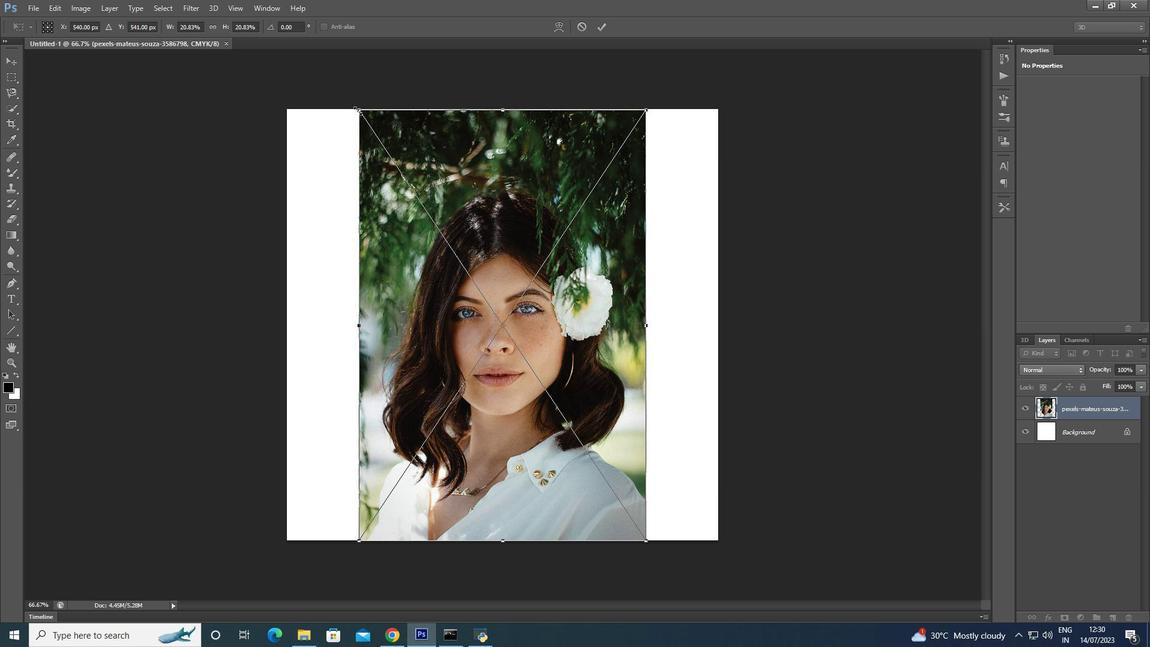 
Action: Key pressed <Key.shift>
Screenshot: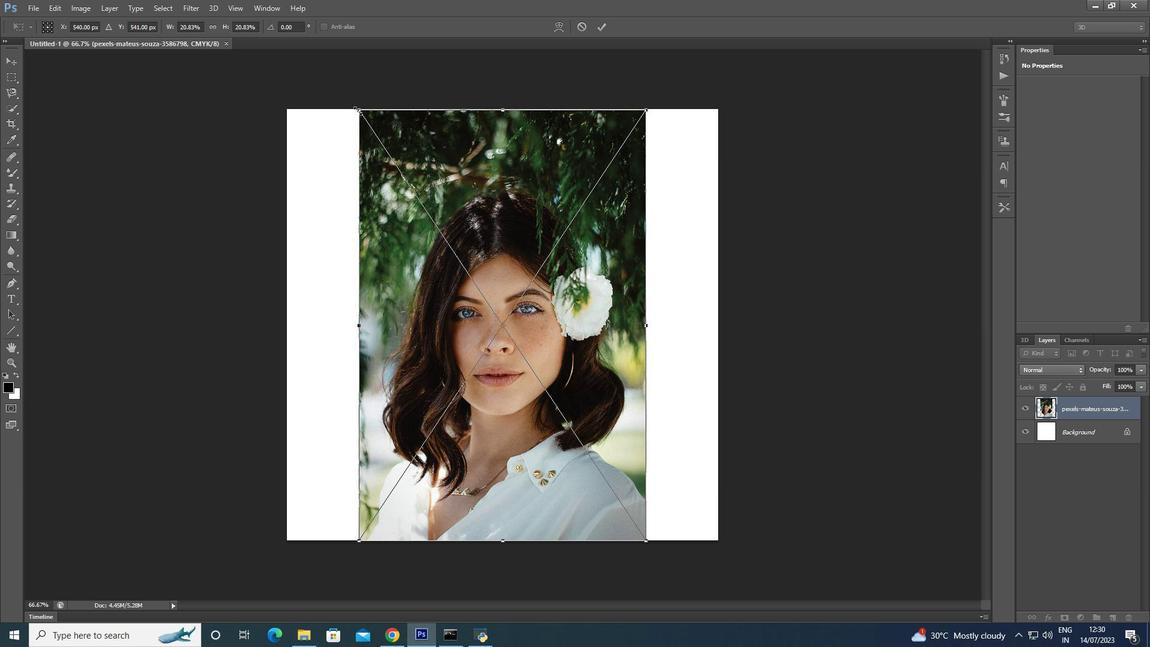 
Action: Mouse moved to (345, 107)
Screenshot: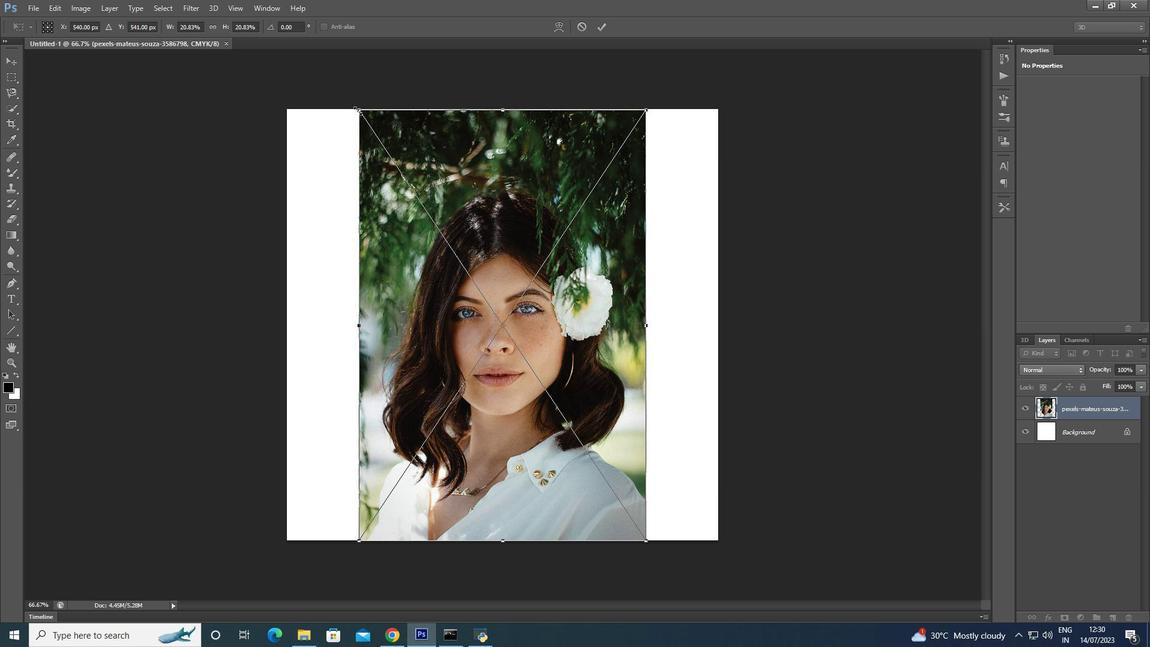 
Action: Key pressed <Key.shift>
Screenshot: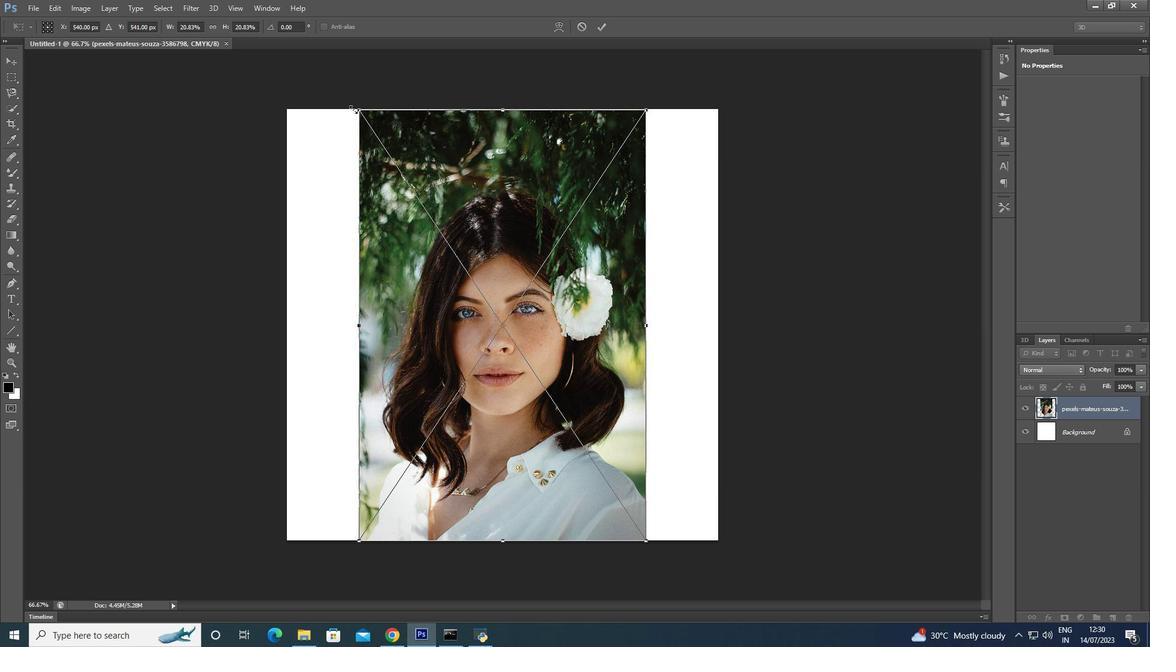 
Action: Mouse moved to (343, 107)
Screenshot: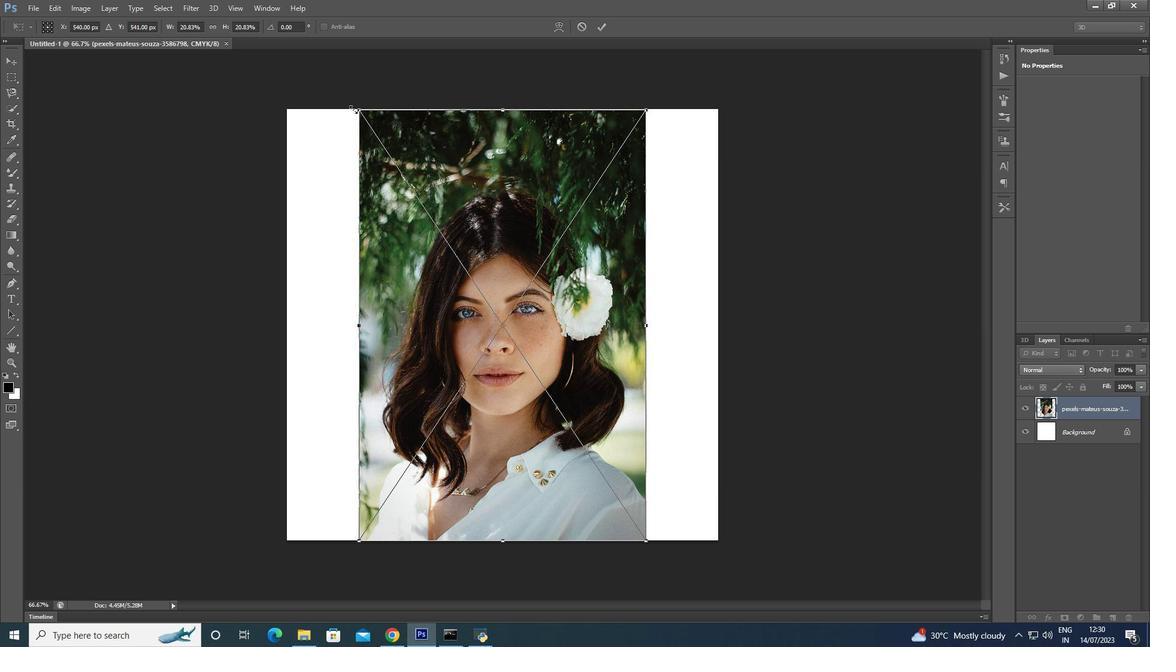 
Action: Key pressed <Key.shift>
Screenshot: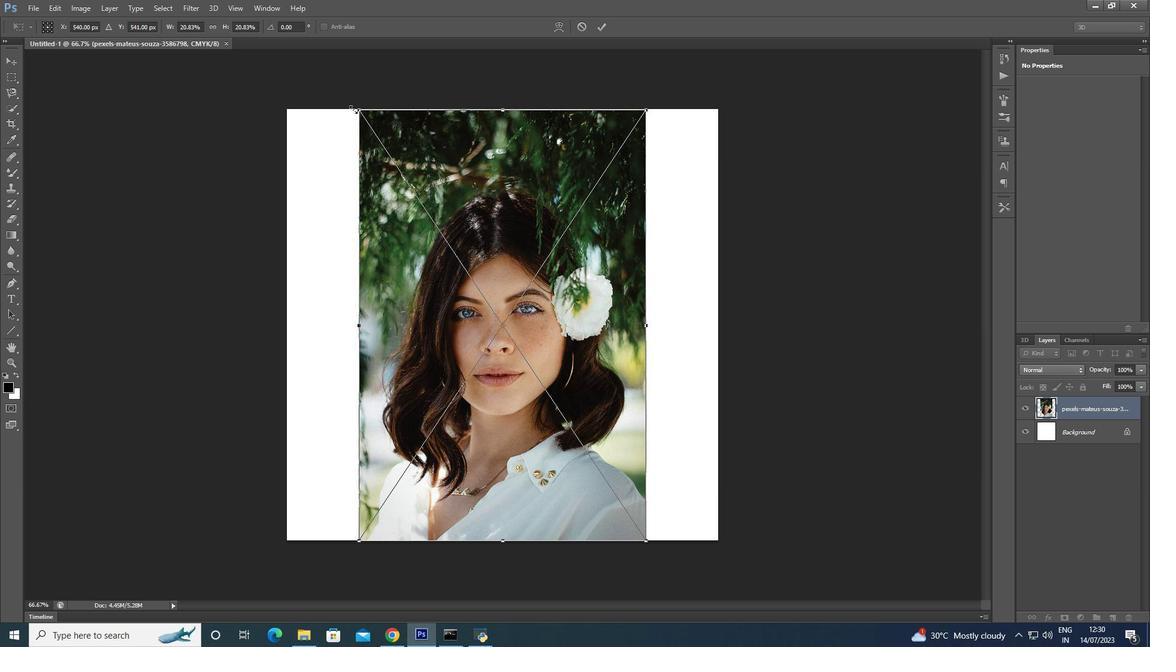 
Action: Mouse moved to (342, 107)
Screenshot: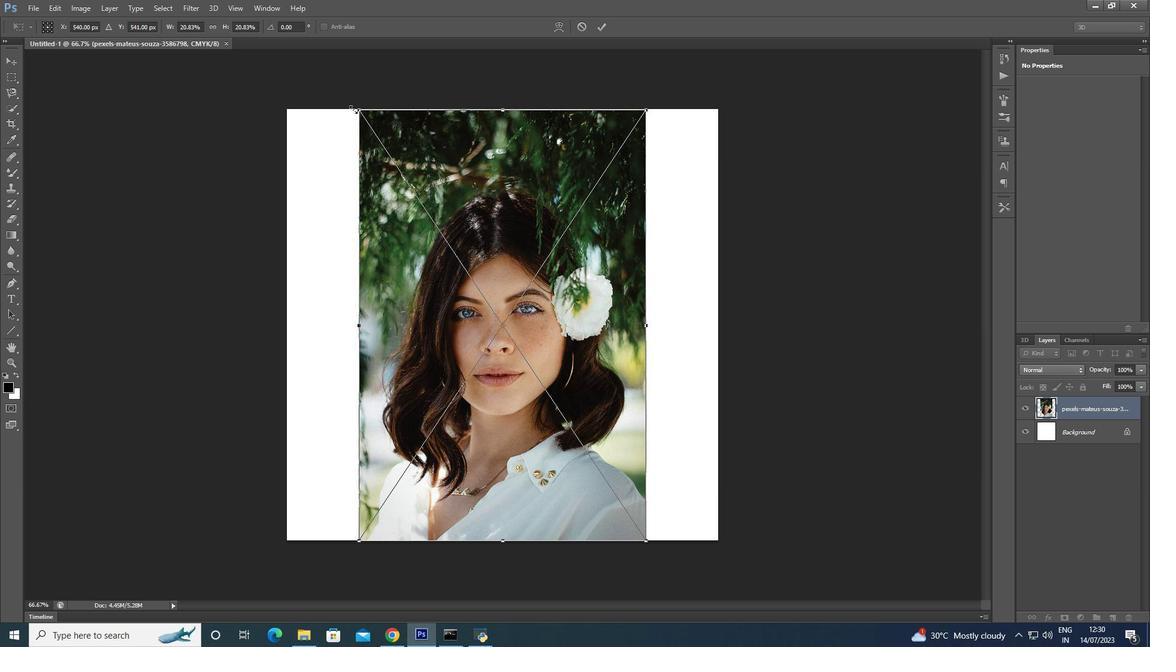 
Action: Key pressed <Key.shift>
Screenshot: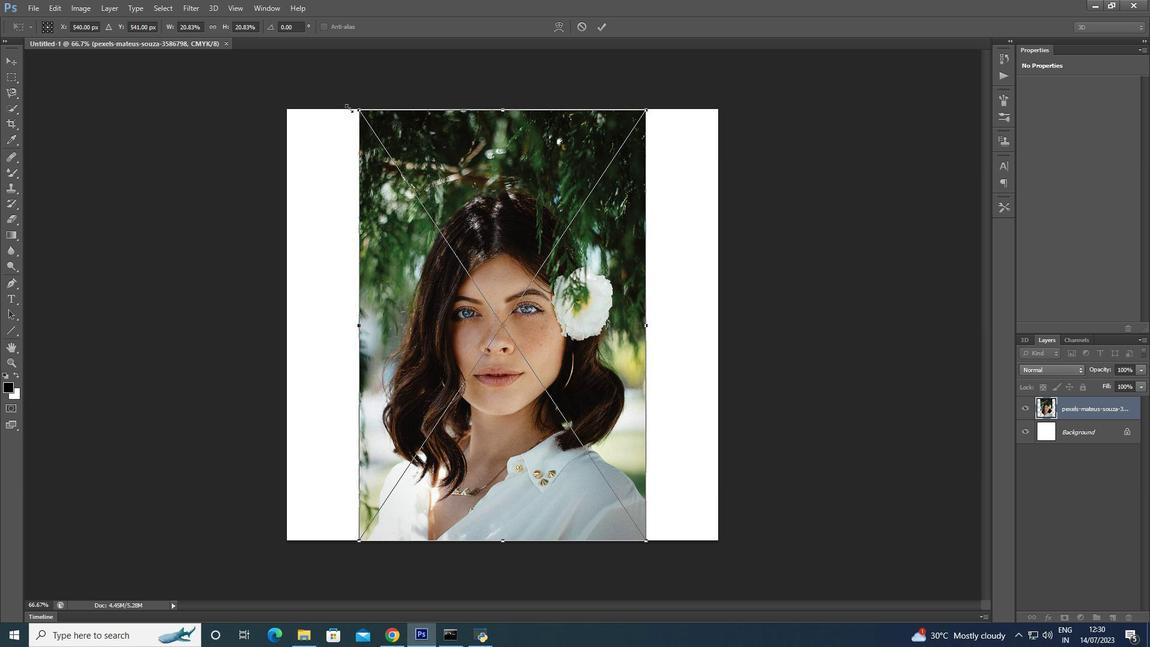 
Action: Mouse moved to (337, 106)
Screenshot: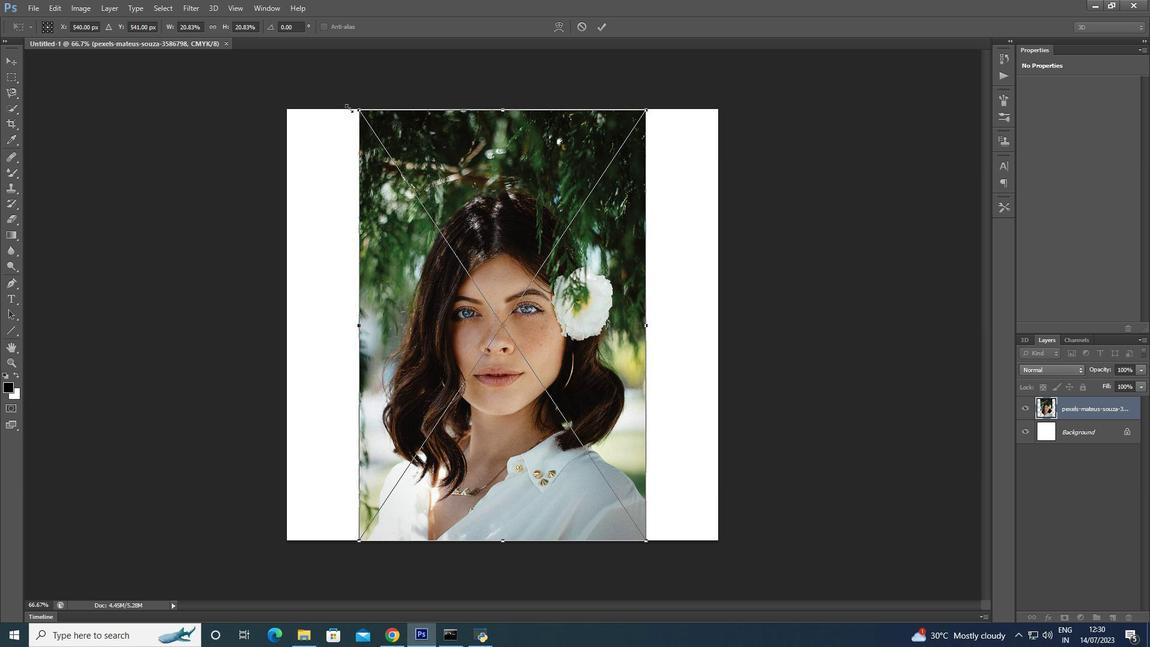 
Action: Key pressed <Key.shift>
Screenshot: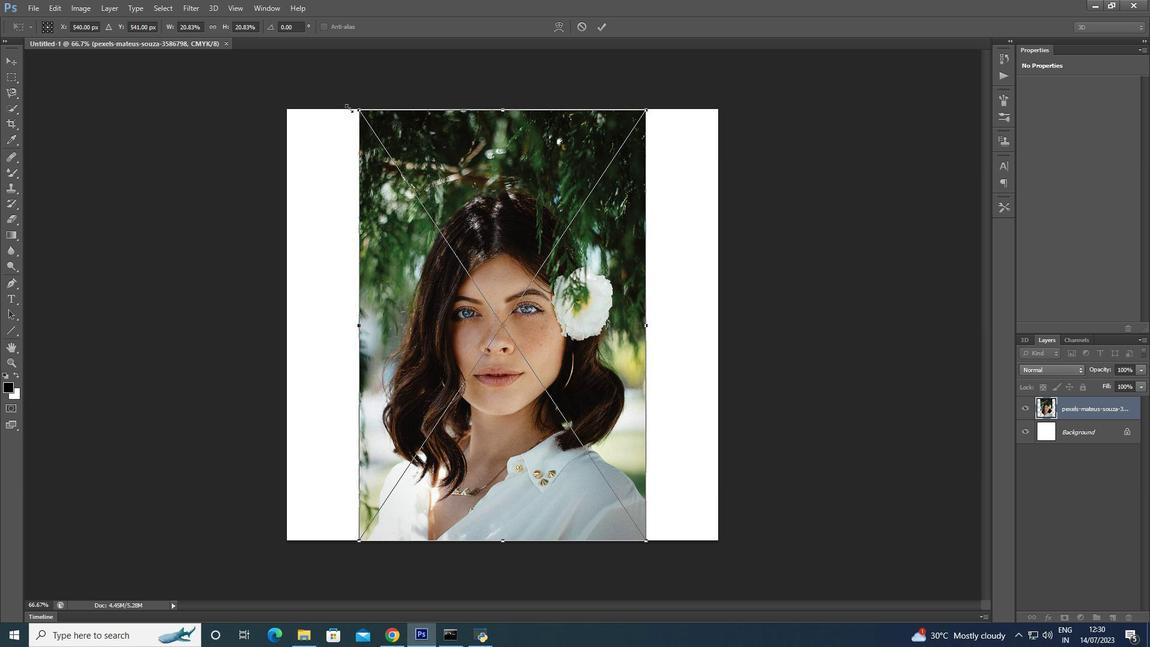 
Action: Mouse moved to (334, 106)
Screenshot: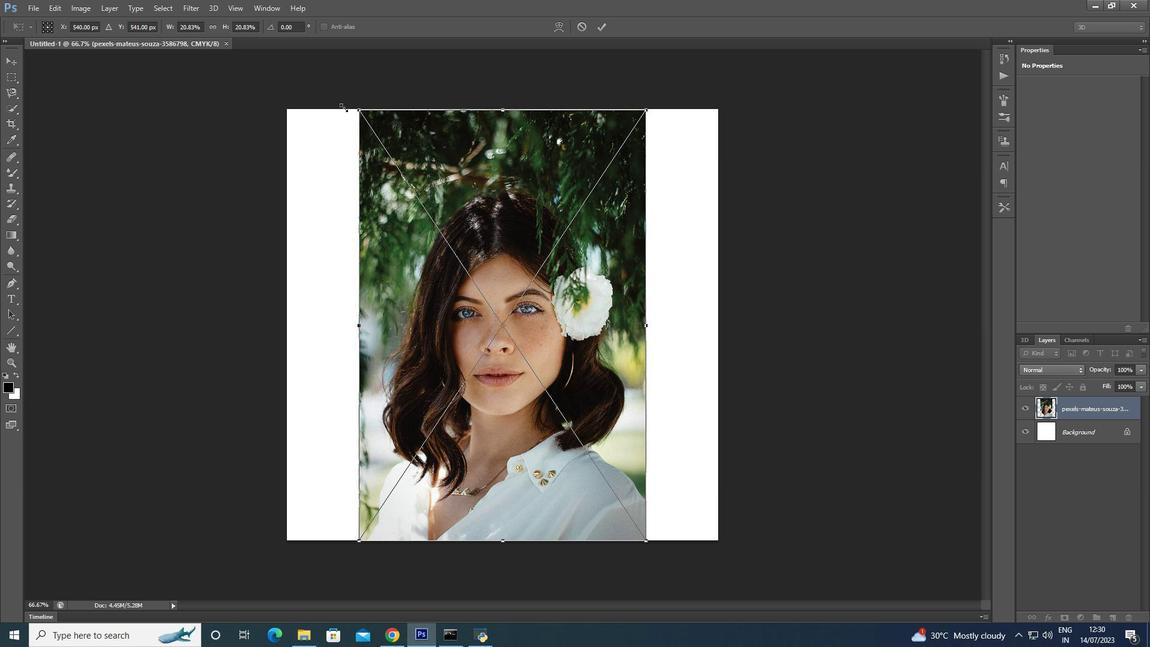 
Action: Key pressed <Key.shift>
Screenshot: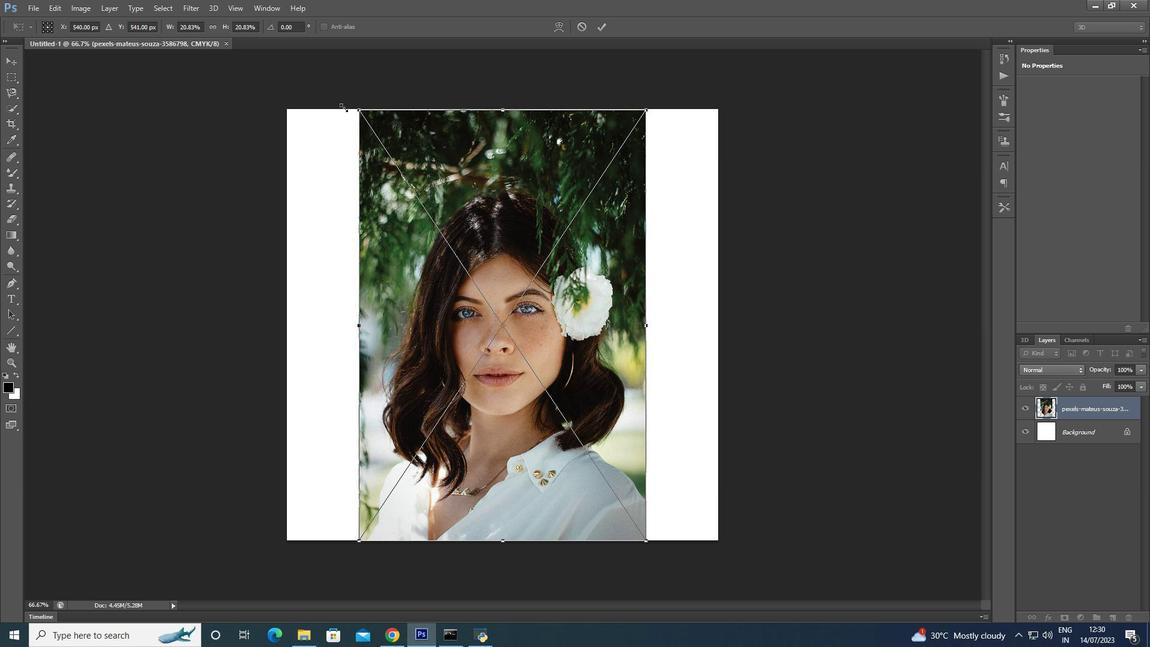 
Action: Mouse moved to (329, 106)
Screenshot: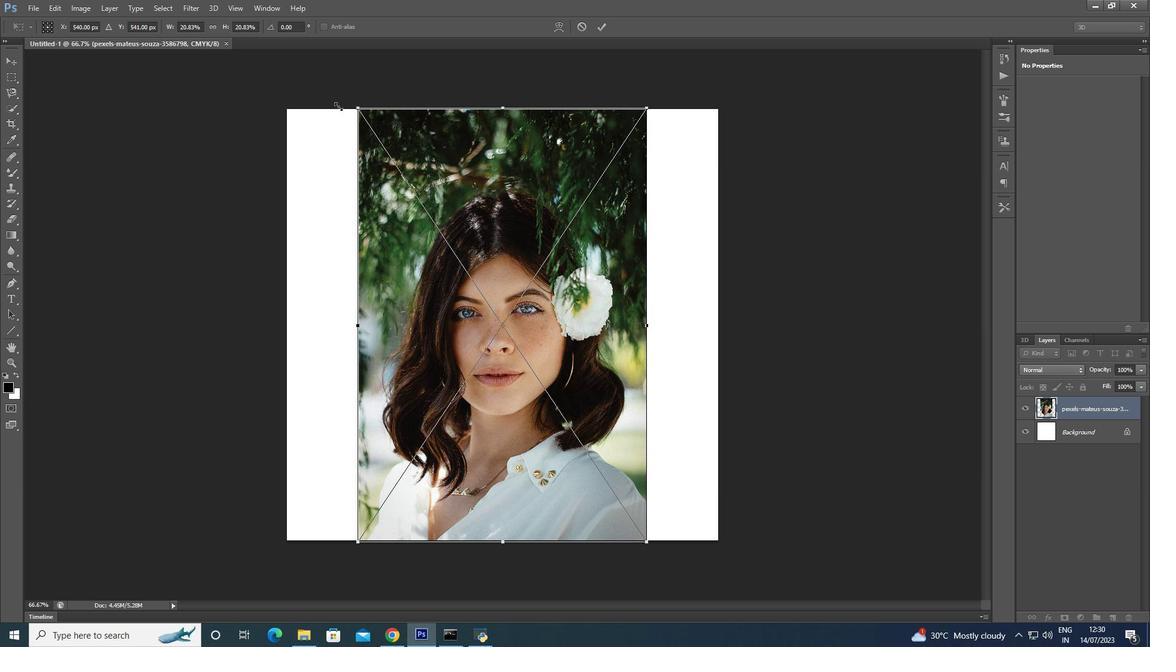 
Action: Key pressed <Key.shift>
Screenshot: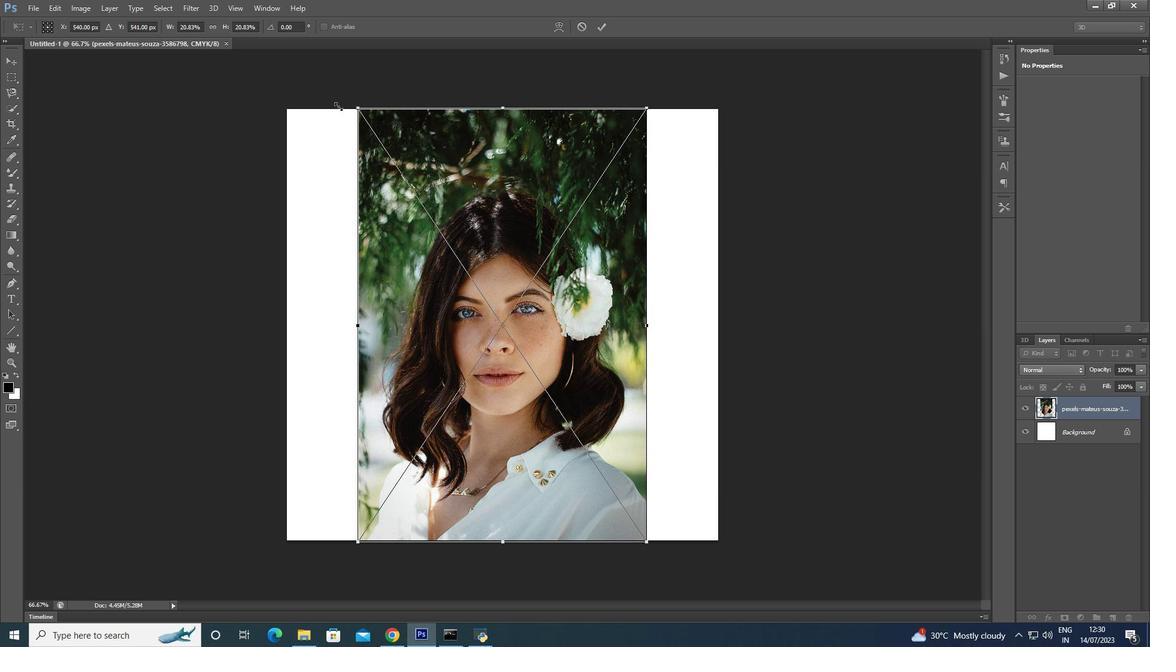 
Action: Mouse moved to (327, 106)
Screenshot: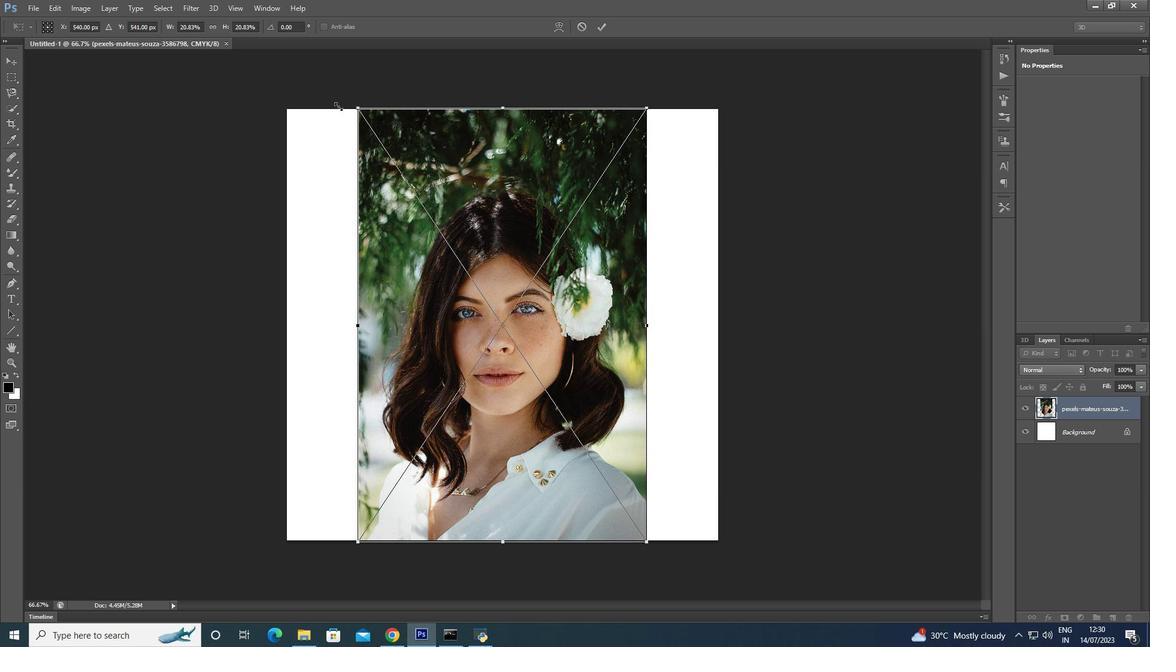 
Action: Key pressed <Key.shift>
Screenshot: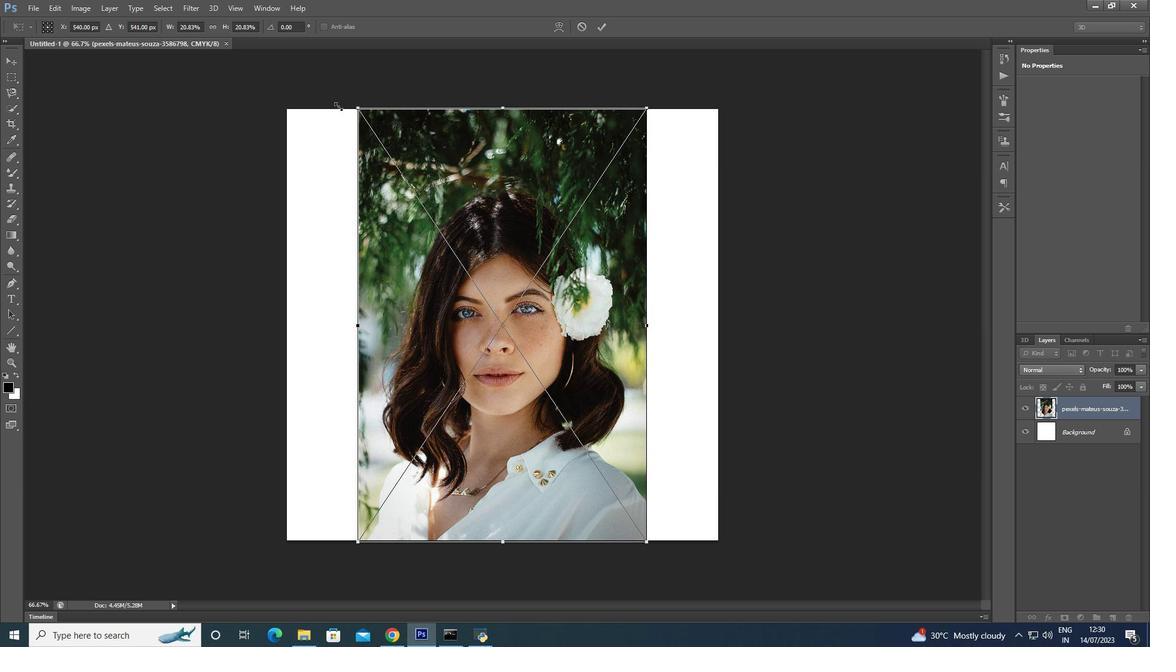 
Action: Mouse moved to (321, 106)
Screenshot: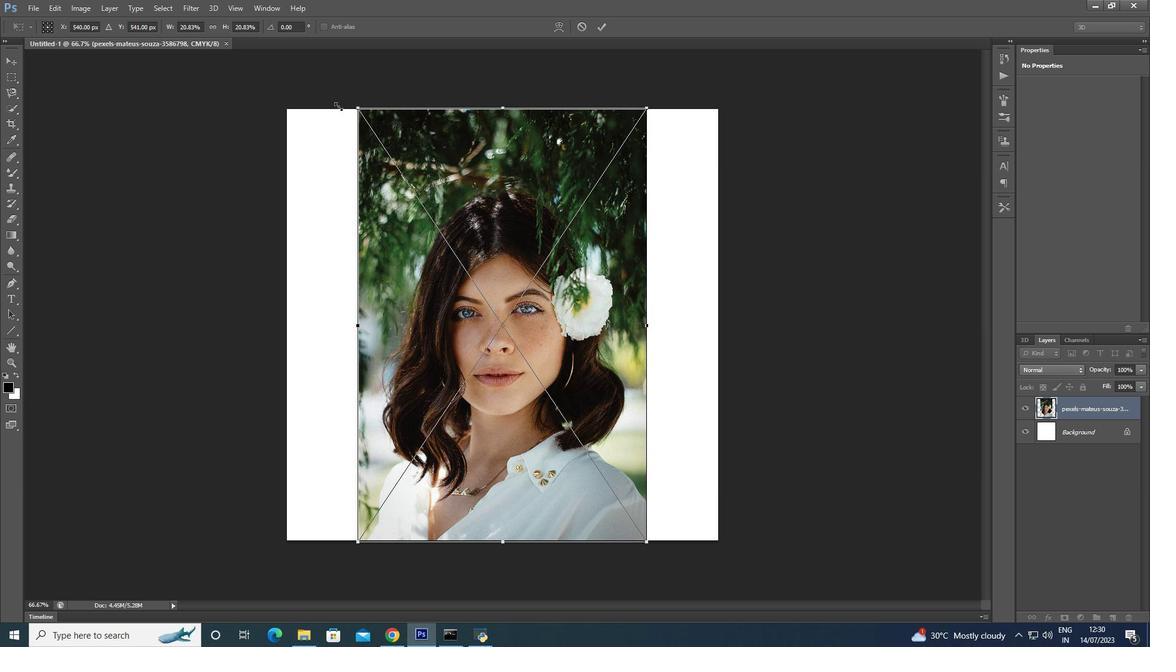 
Action: Key pressed <Key.shift>
Screenshot: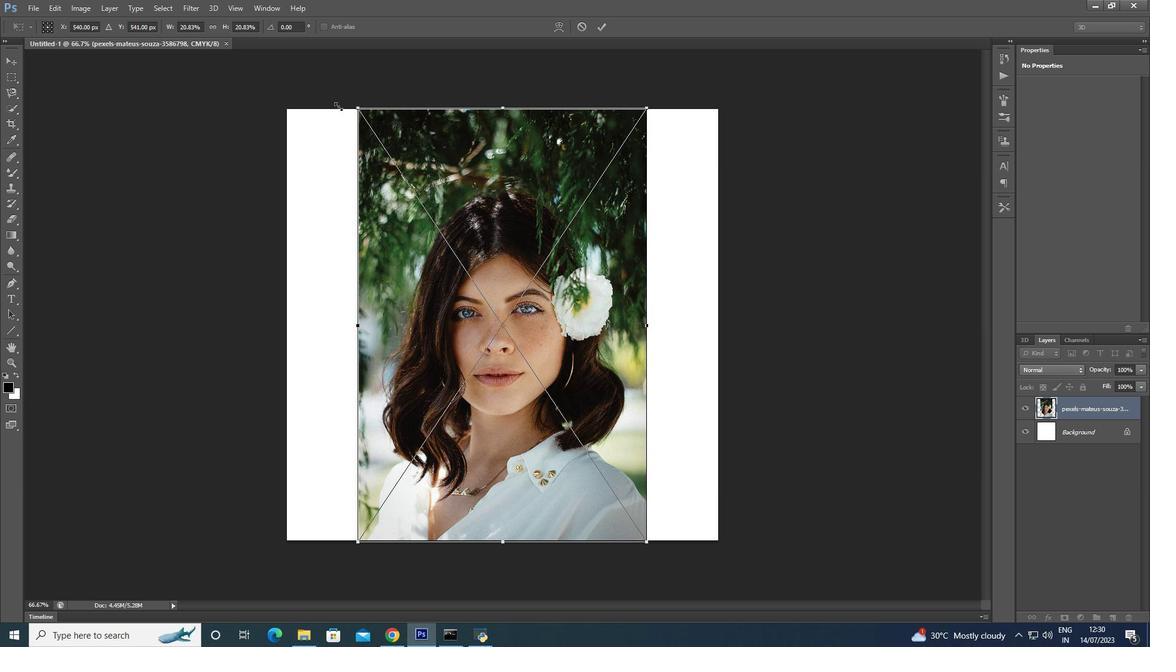
Action: Mouse moved to (316, 106)
Screenshot: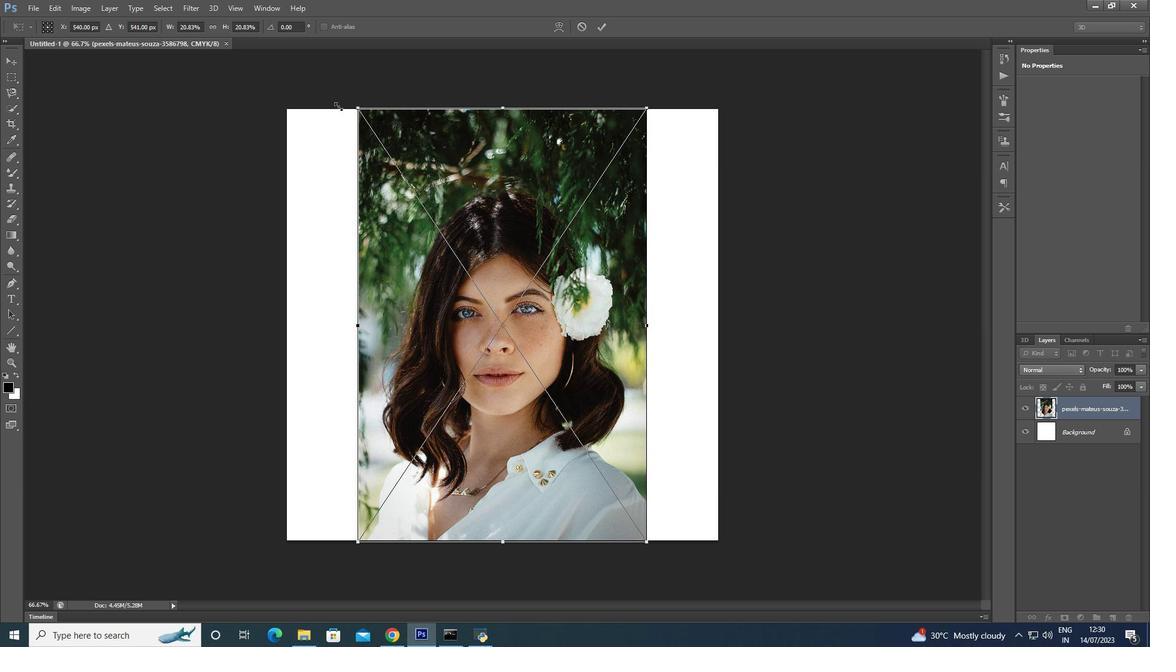 
Action: Key pressed <Key.shift>
Screenshot: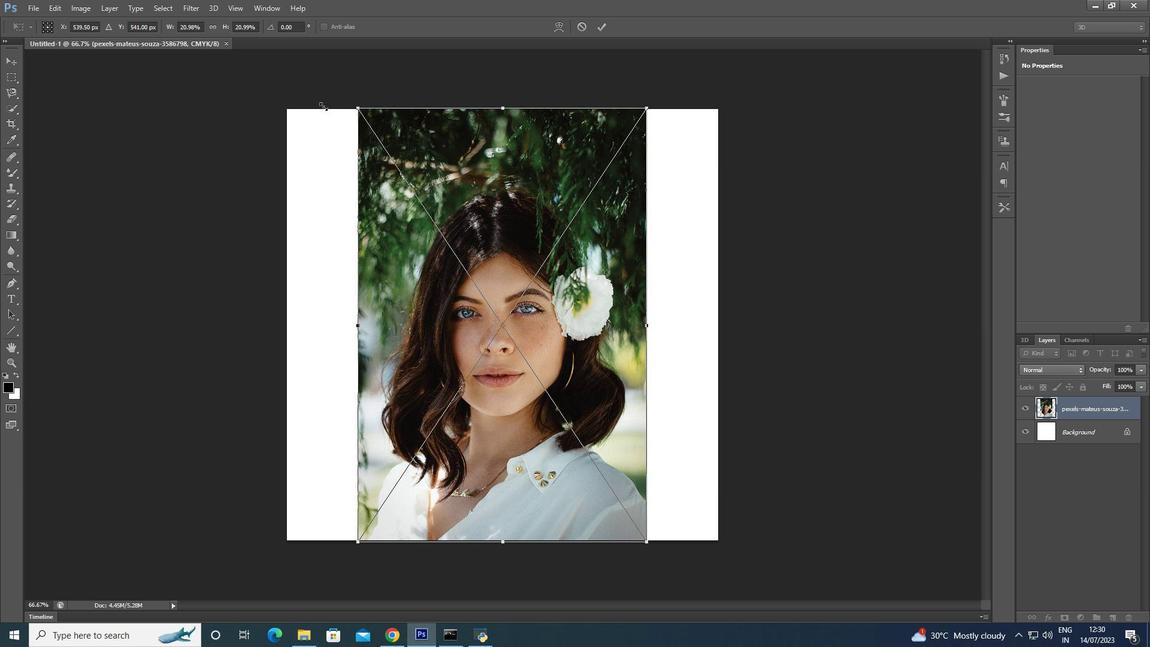 
Action: Mouse moved to (312, 106)
Screenshot: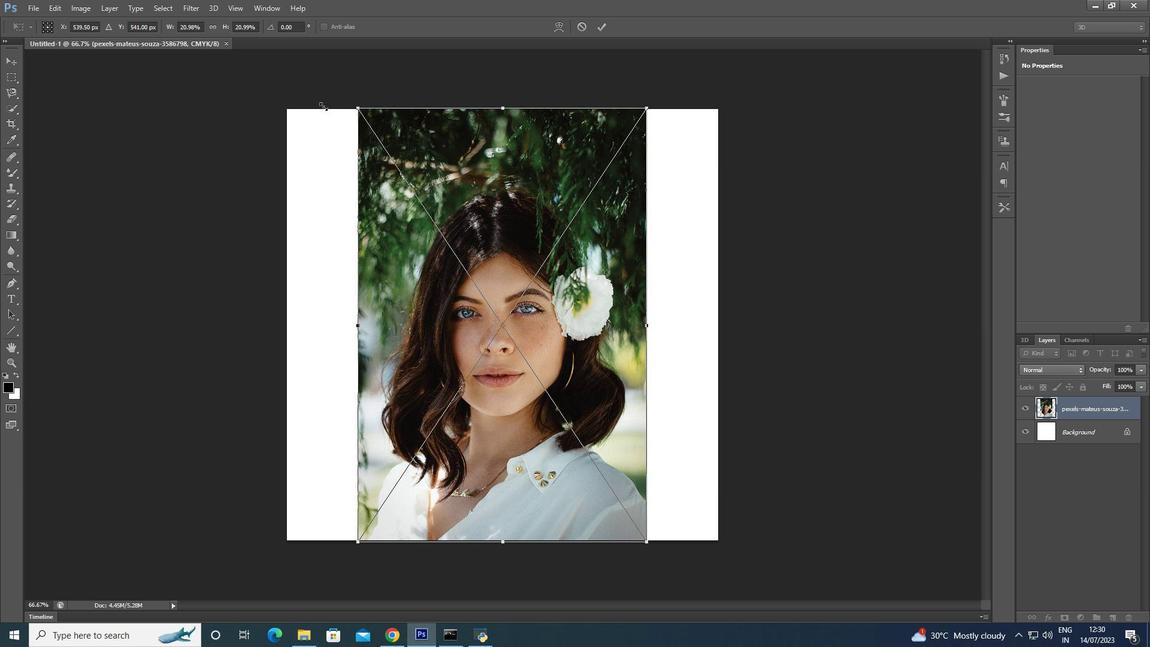 
Action: Key pressed <Key.shift>
Screenshot: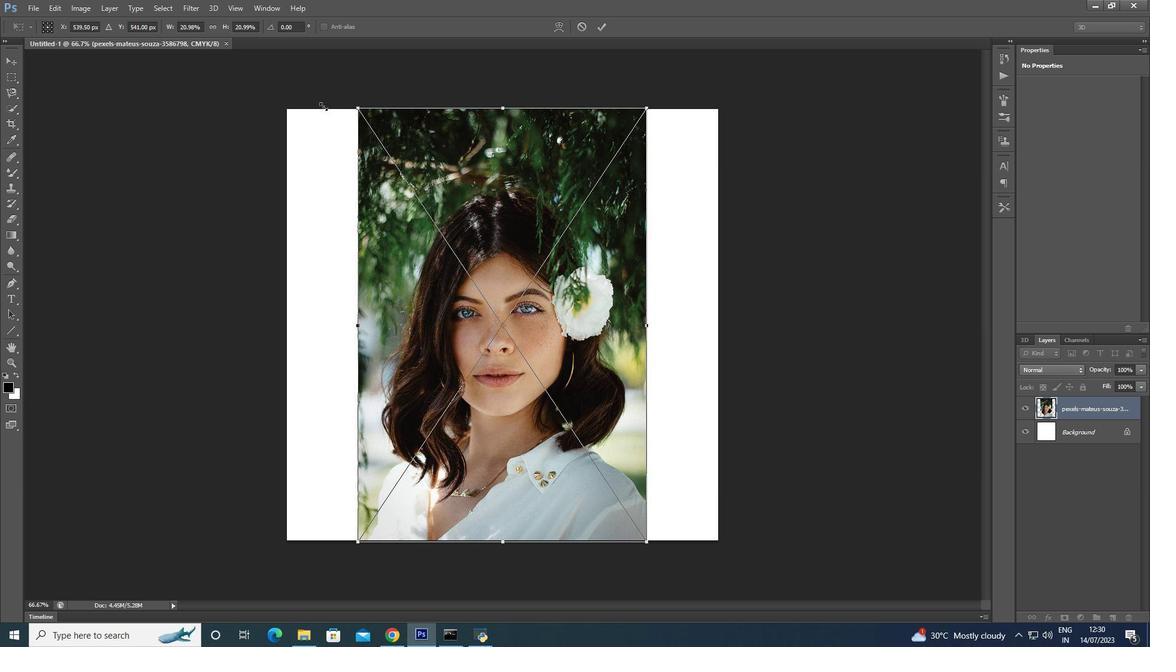 
Action: Mouse moved to (309, 106)
Screenshot: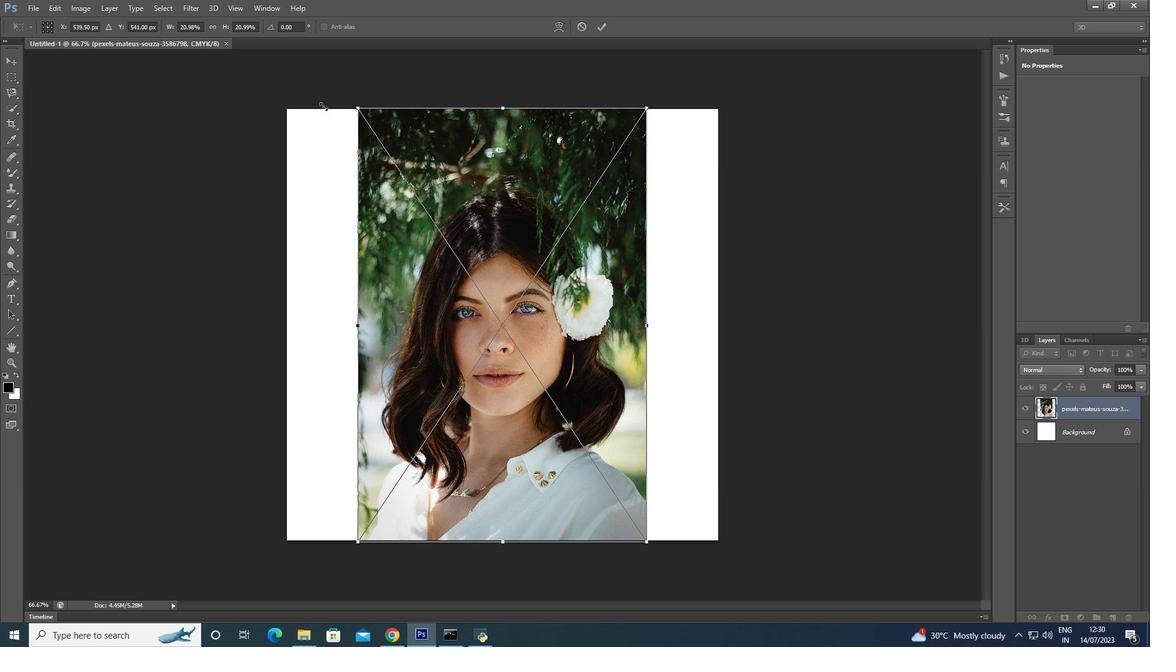 
Action: Key pressed <Key.shift>
Screenshot: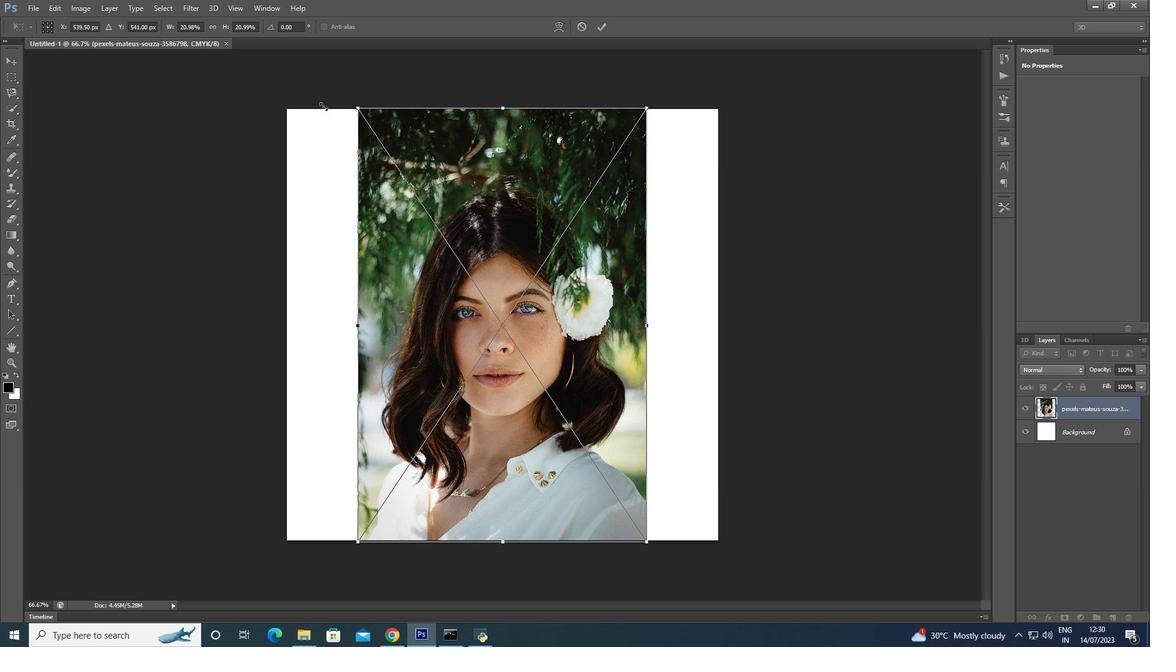
Action: Mouse moved to (302, 107)
Screenshot: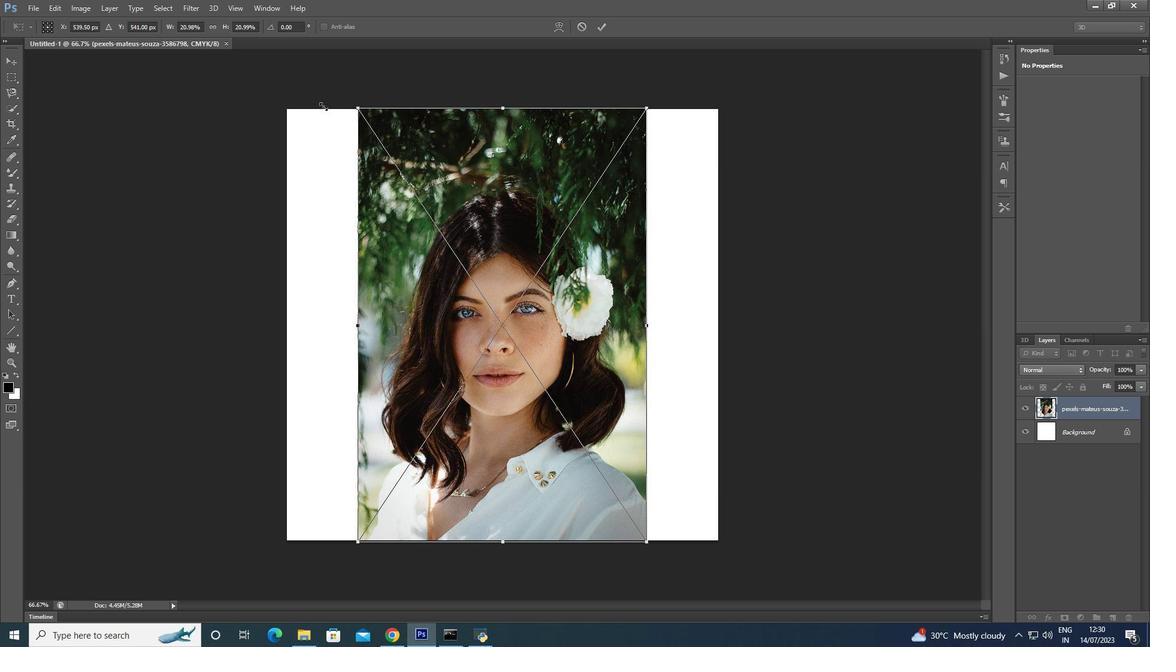 
Action: Key pressed <Key.shift>
Screenshot: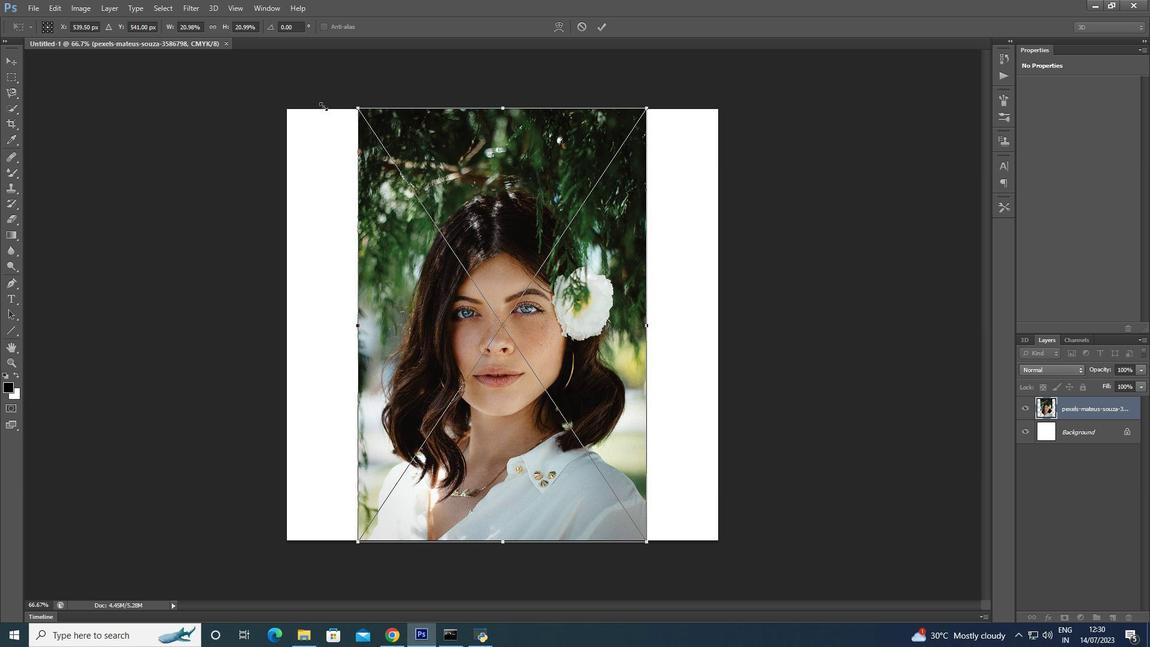 
Action: Mouse moved to (298, 108)
Screenshot: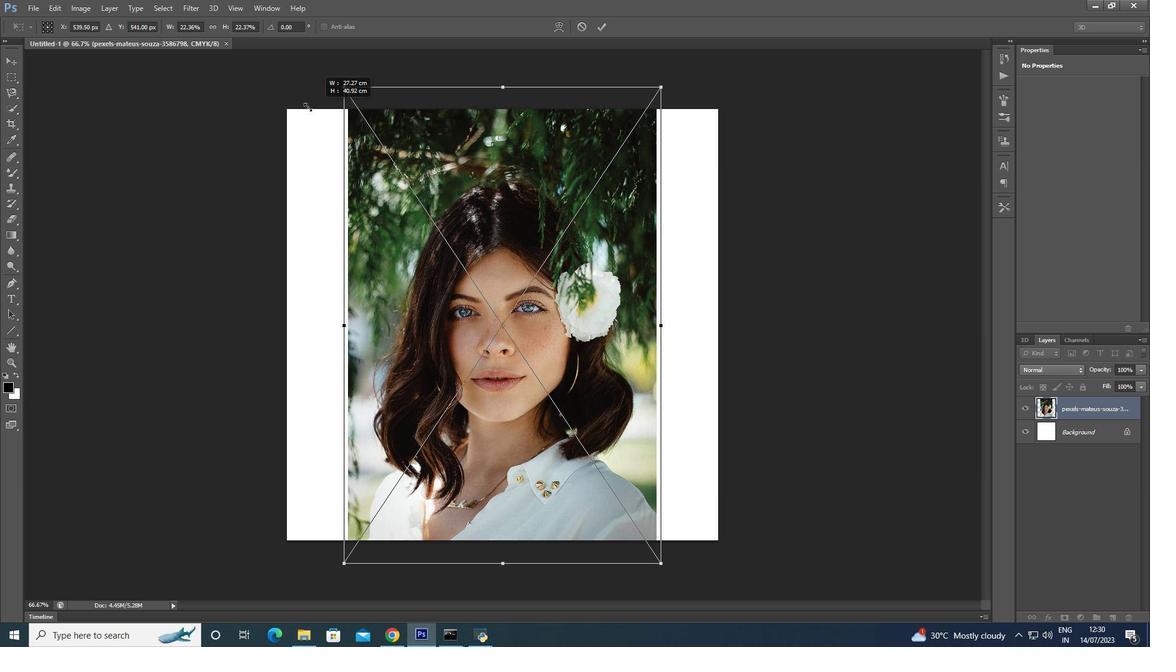 
Action: Key pressed <Key.shift>
Screenshot: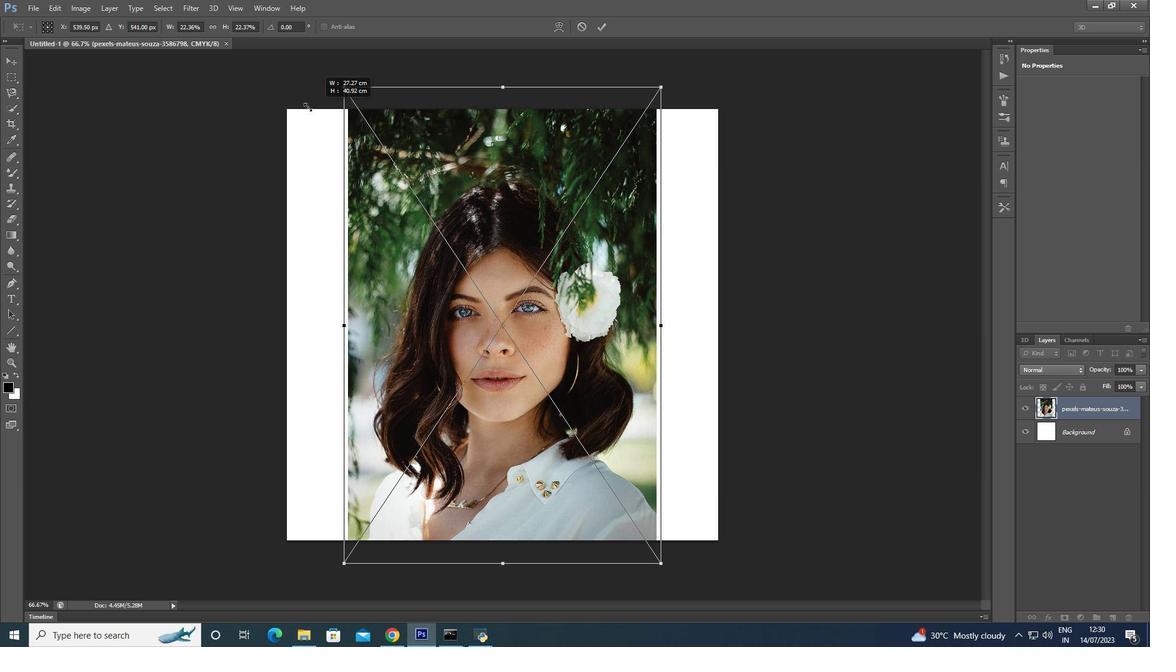
Action: Mouse moved to (295, 109)
Screenshot: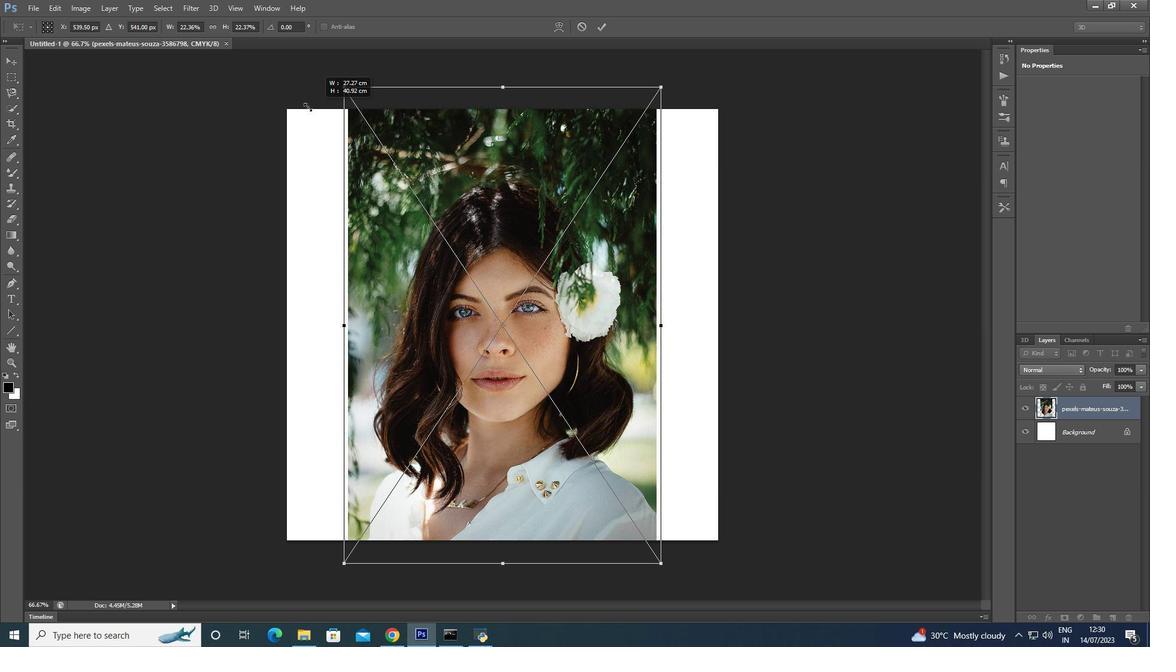 
Action: Key pressed <Key.shift>
Screenshot: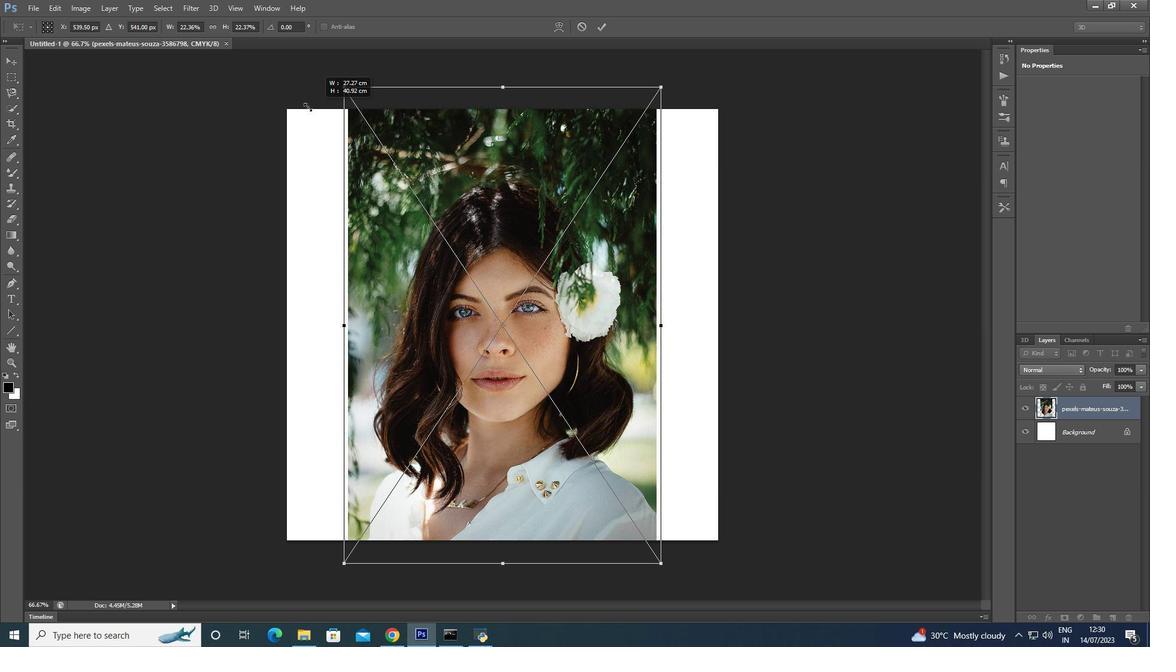 
Action: Mouse moved to (291, 109)
Screenshot: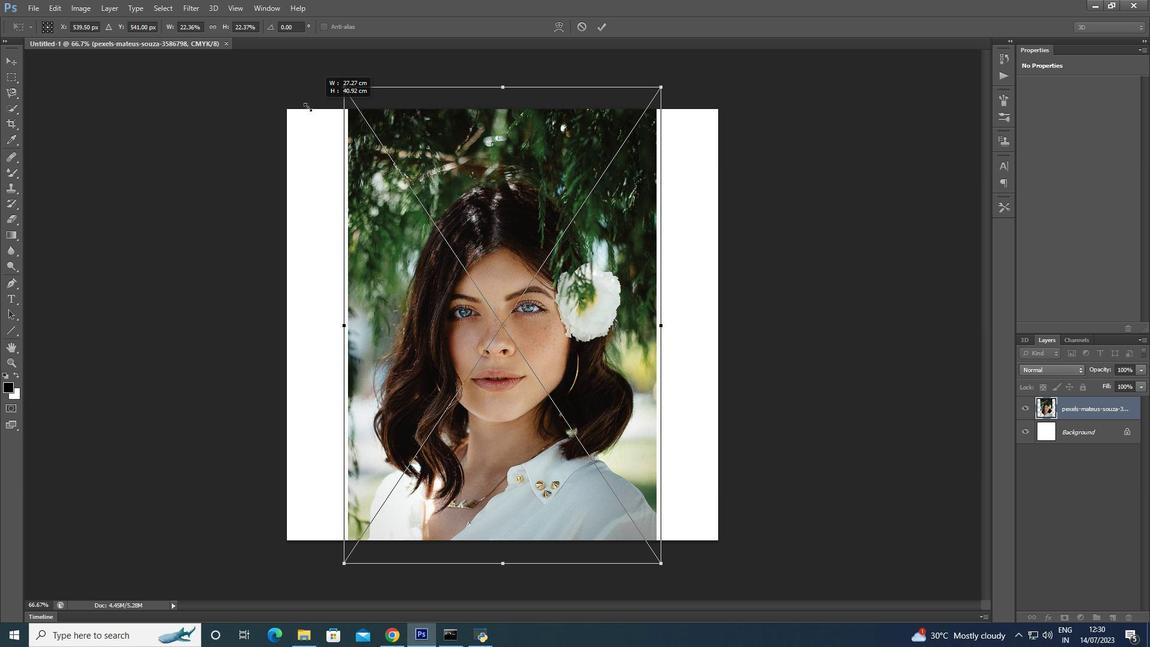 
Action: Key pressed <Key.shift>
Screenshot: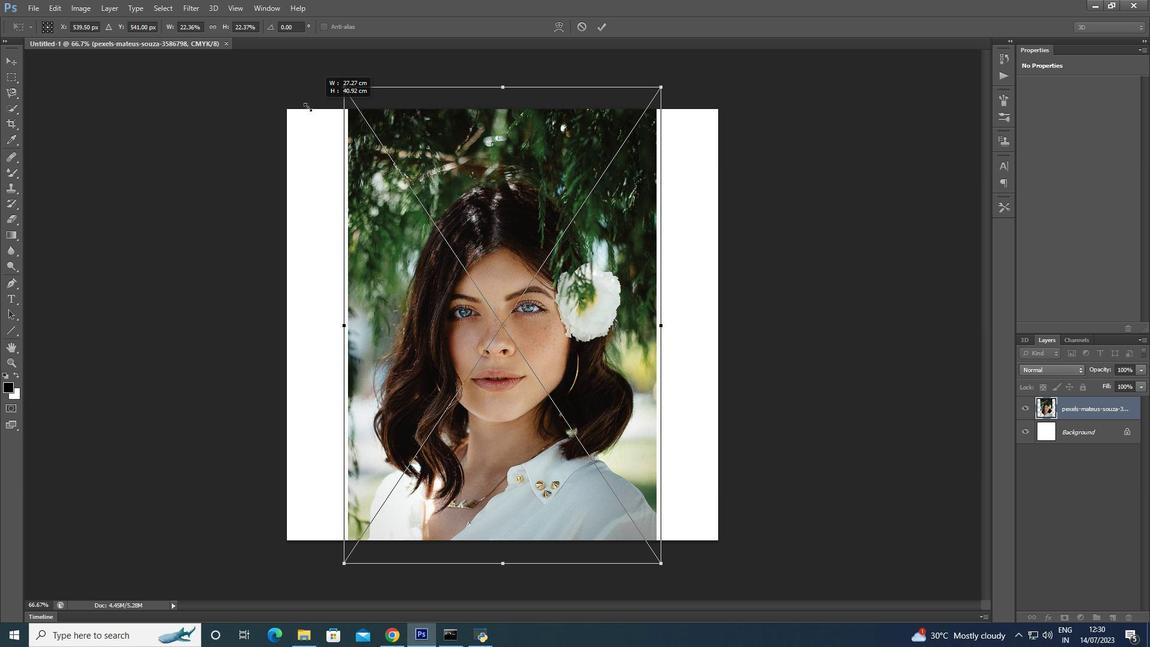 
Action: Mouse moved to (291, 109)
Screenshot: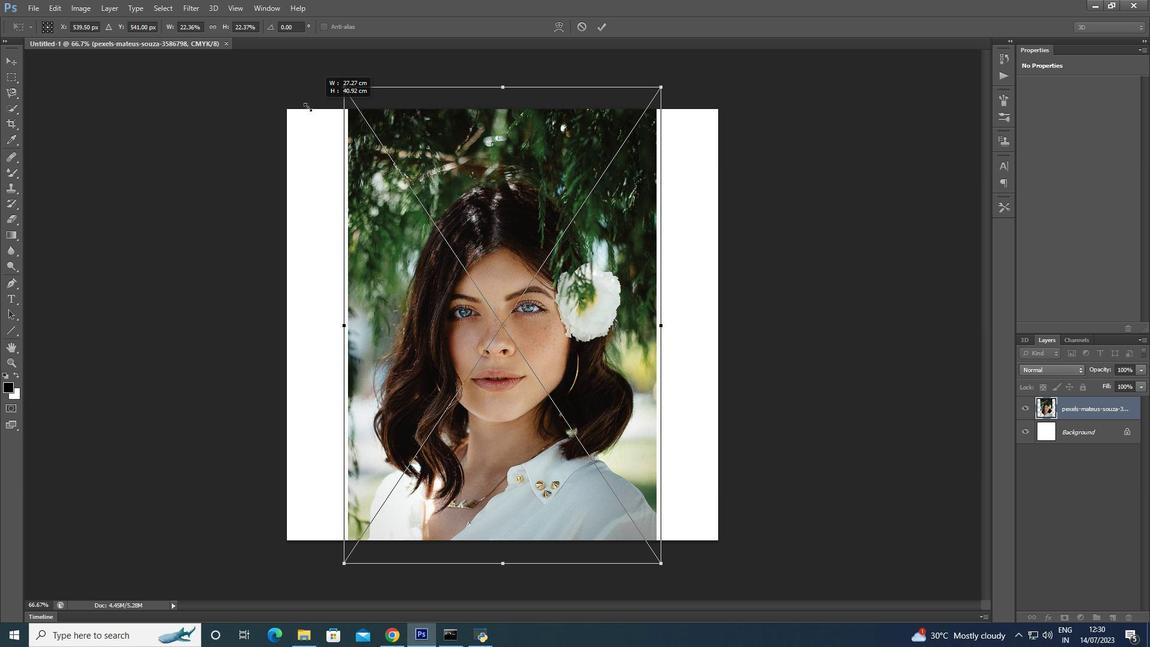 
Action: Key pressed <Key.shift>
Screenshot: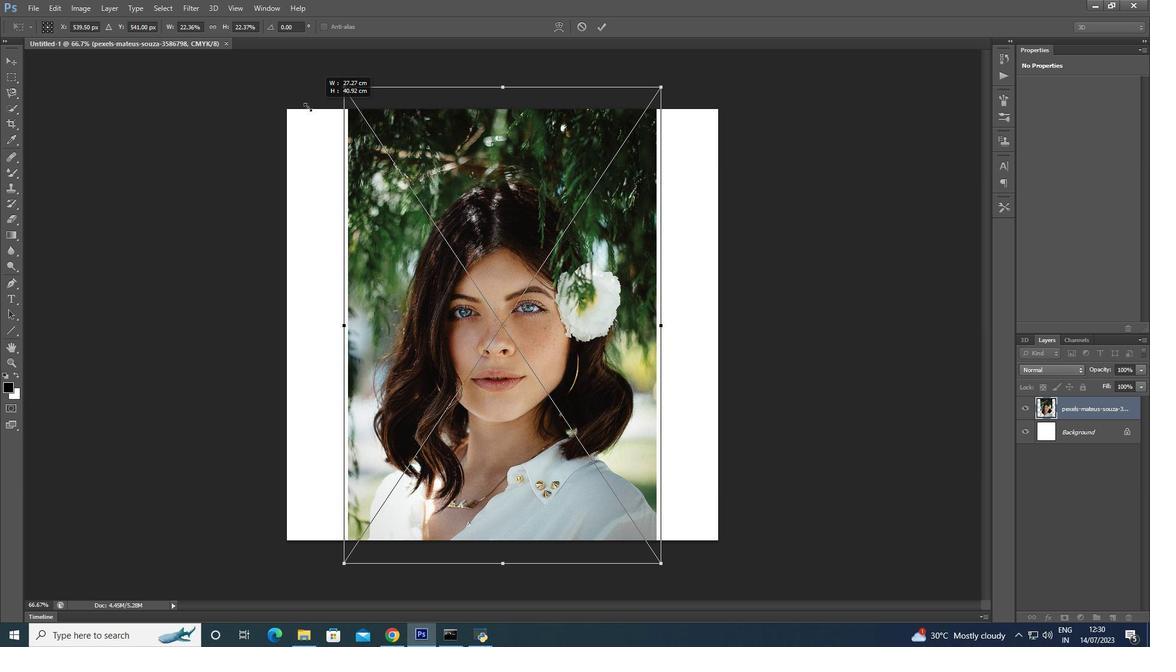
Action: Mouse moved to (289, 109)
Screenshot: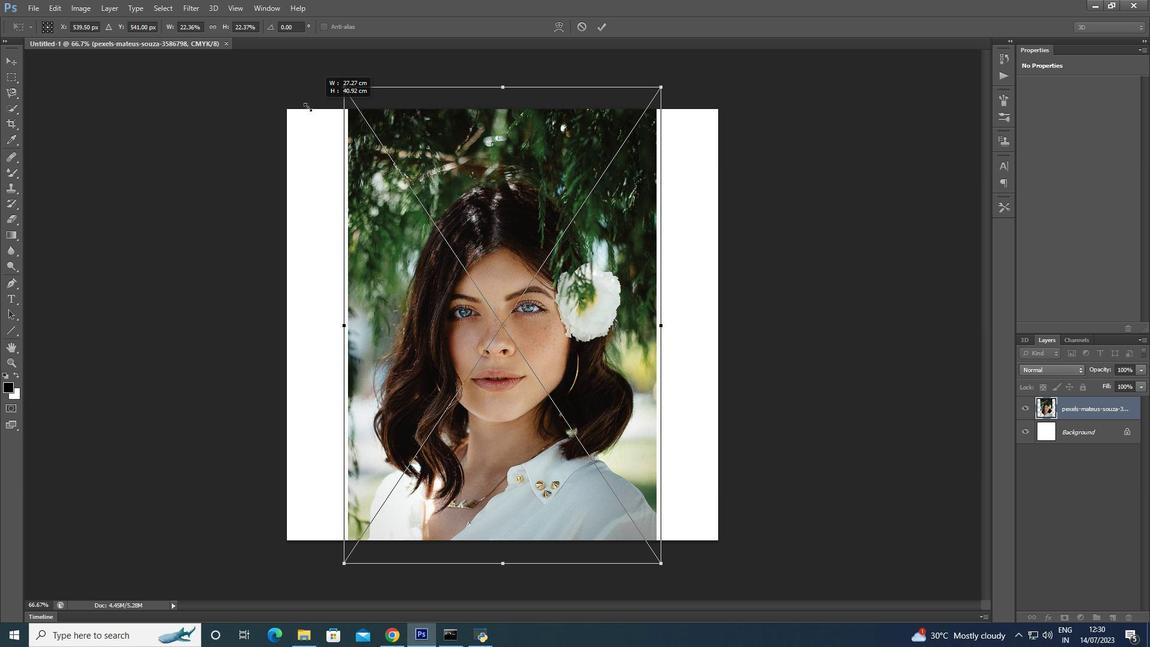 
Action: Key pressed <Key.shift><Key.shift>
Screenshot: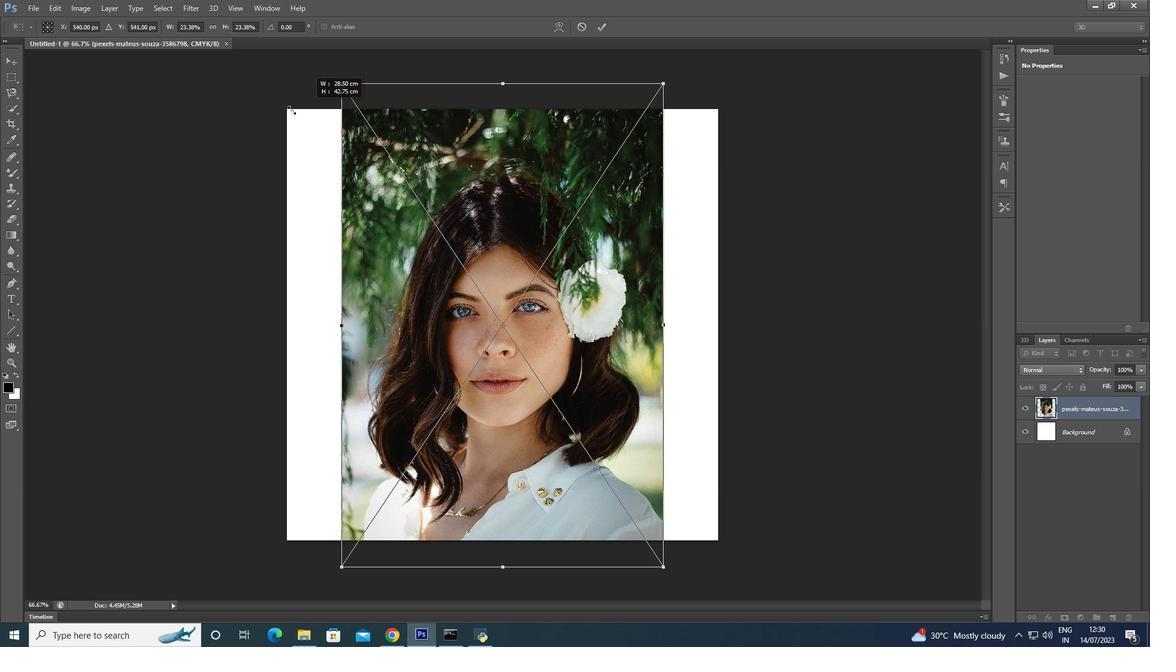 
Action: Mouse moved to (289, 110)
Screenshot: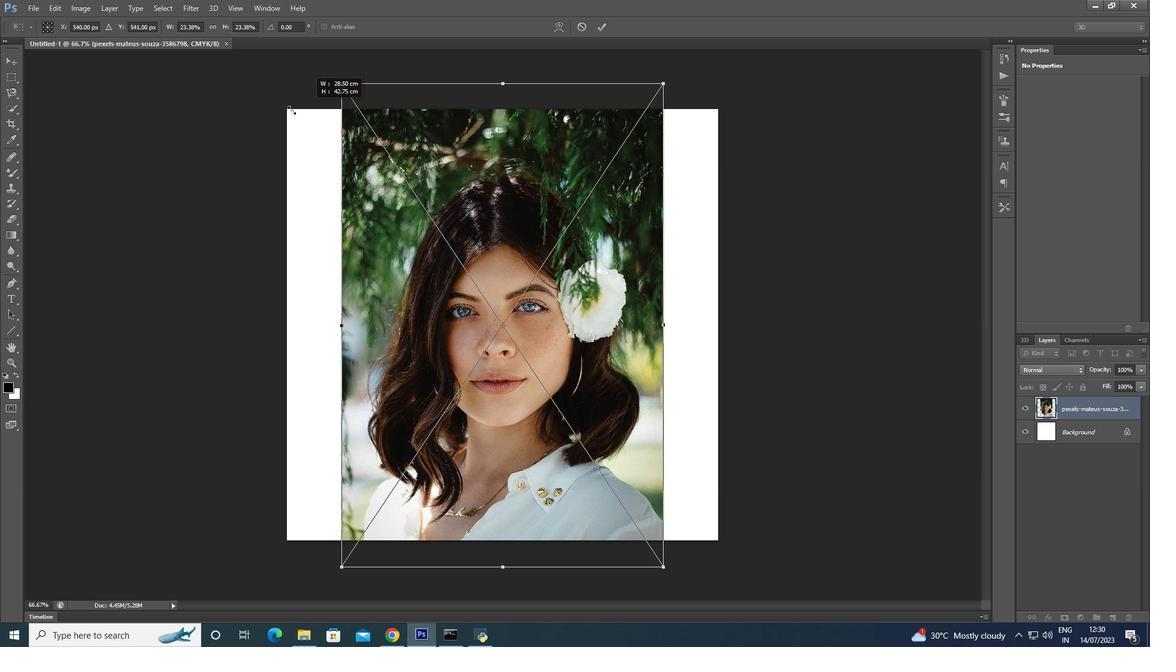 
Action: Key pressed <Key.shift>
Screenshot: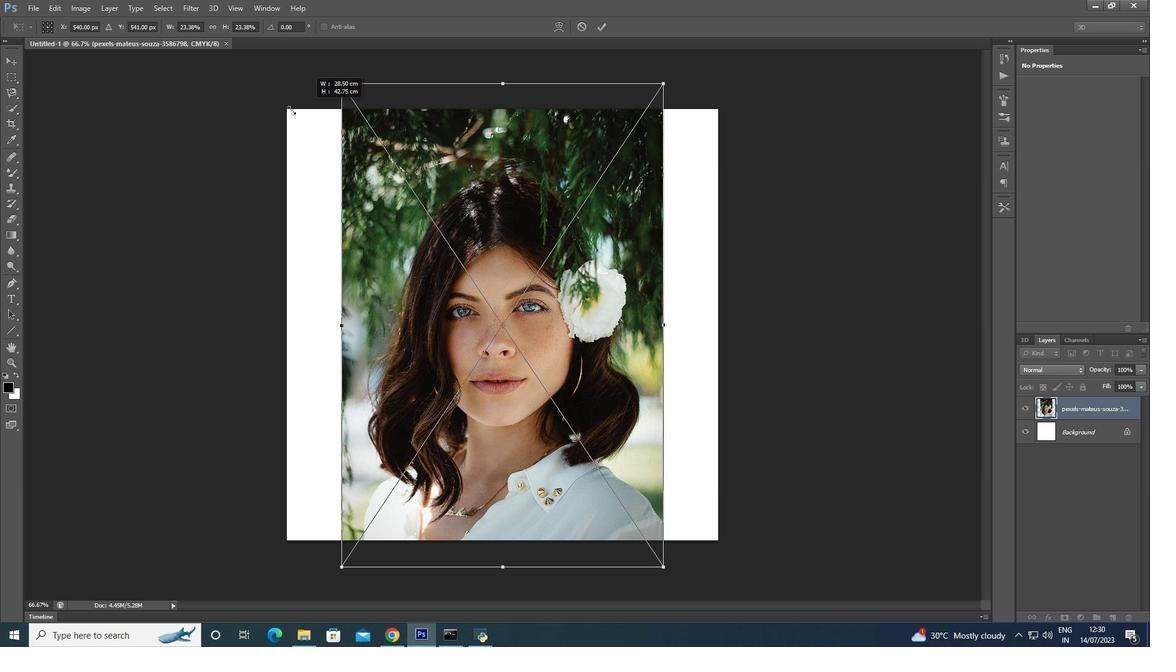 
Action: Mouse moved to (286, 110)
Screenshot: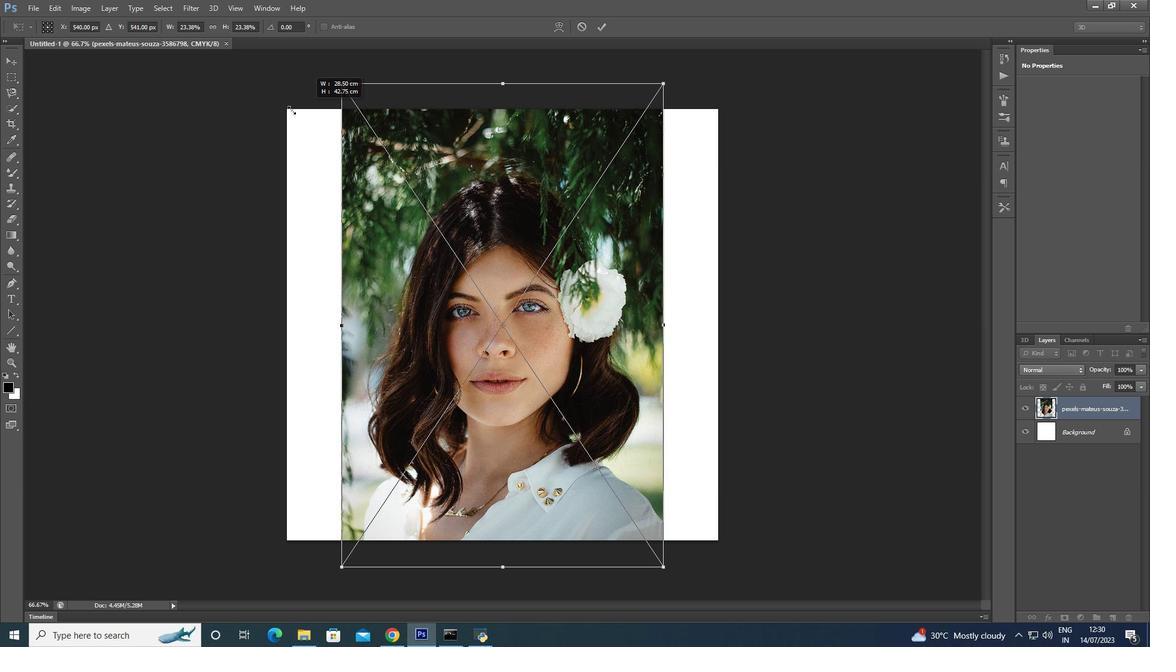 
Action: Key pressed <Key.shift>
Screenshot: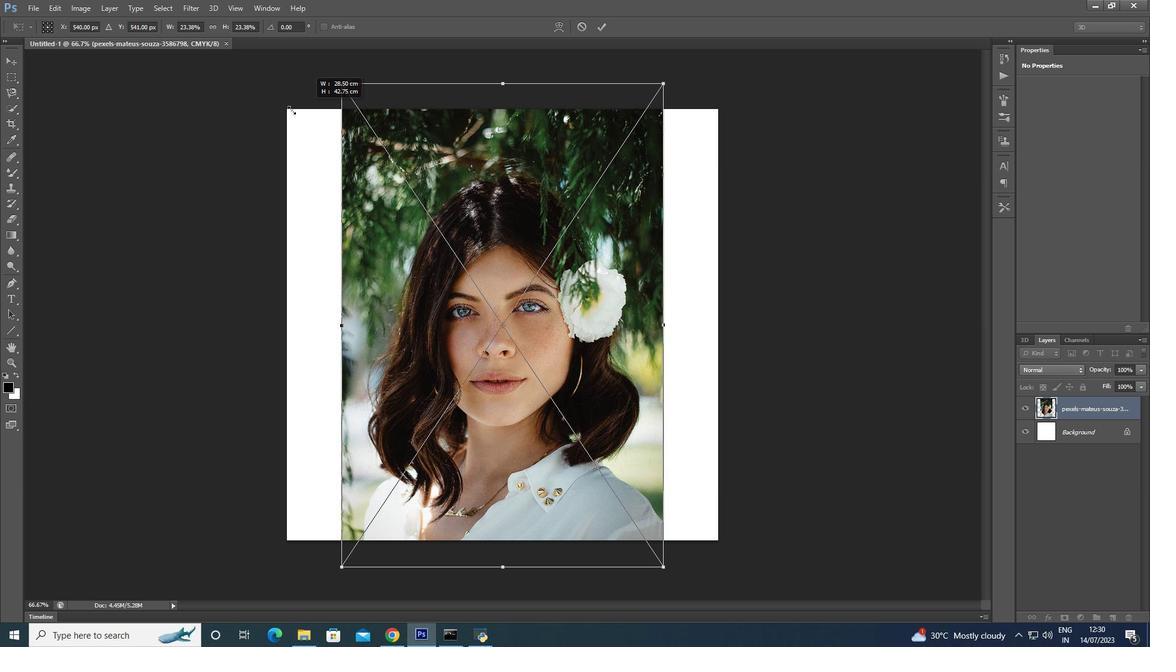 
Action: Mouse moved to (286, 110)
Screenshot: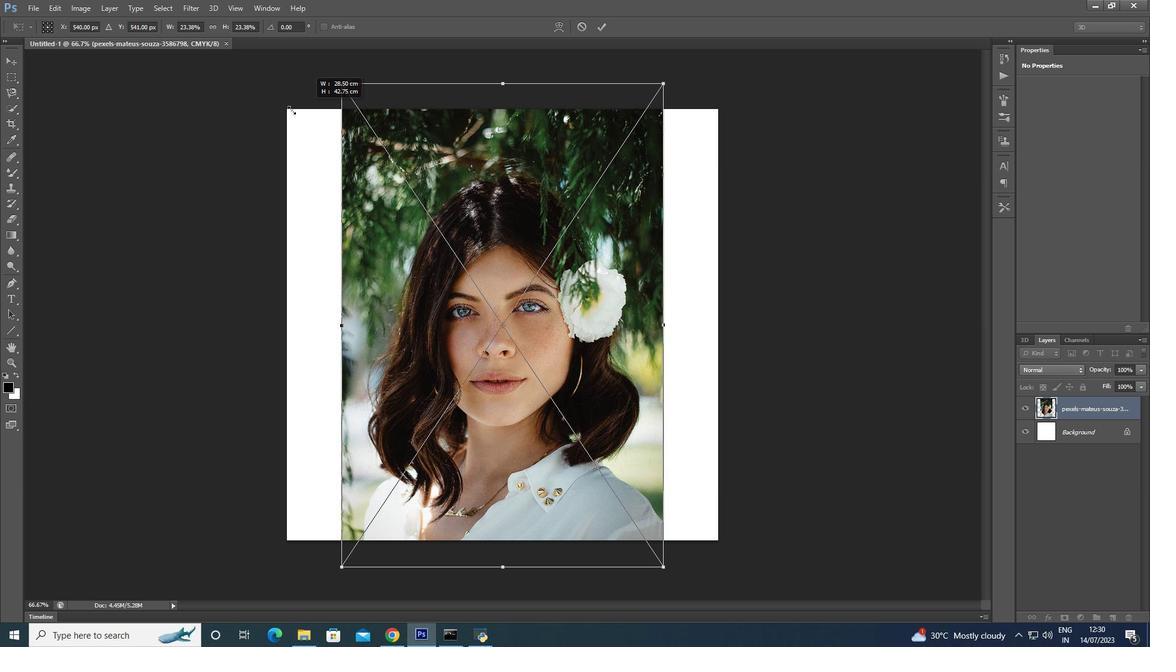 
Action: Key pressed <Key.shift>
Screenshot: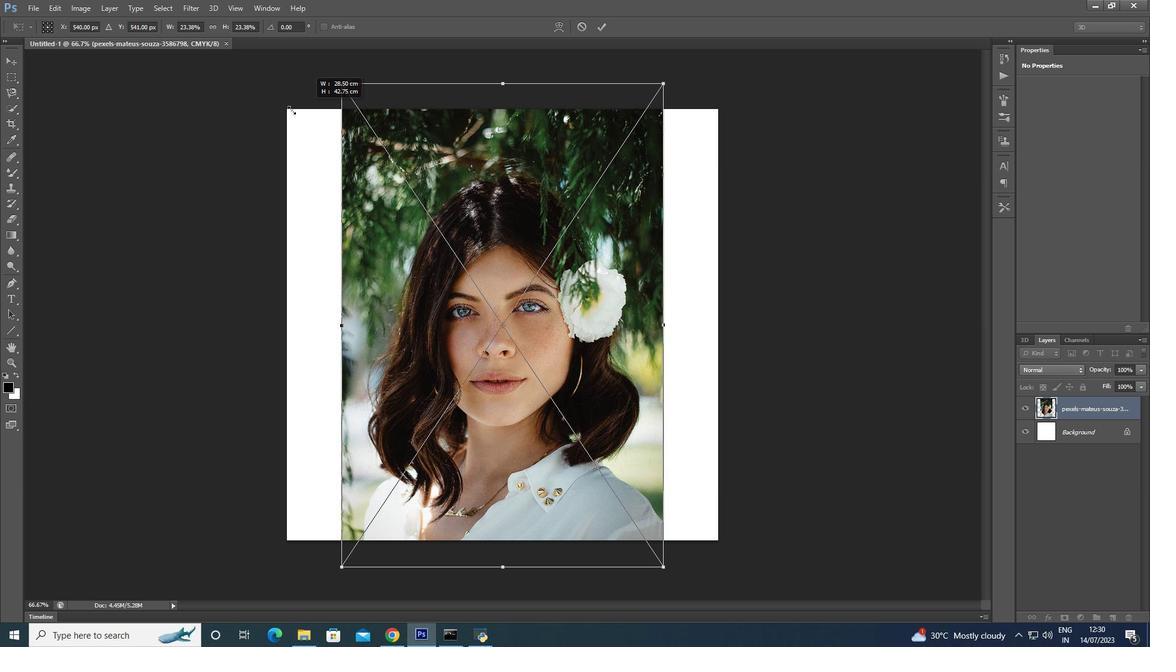 
Action: Mouse moved to (283, 110)
Screenshot: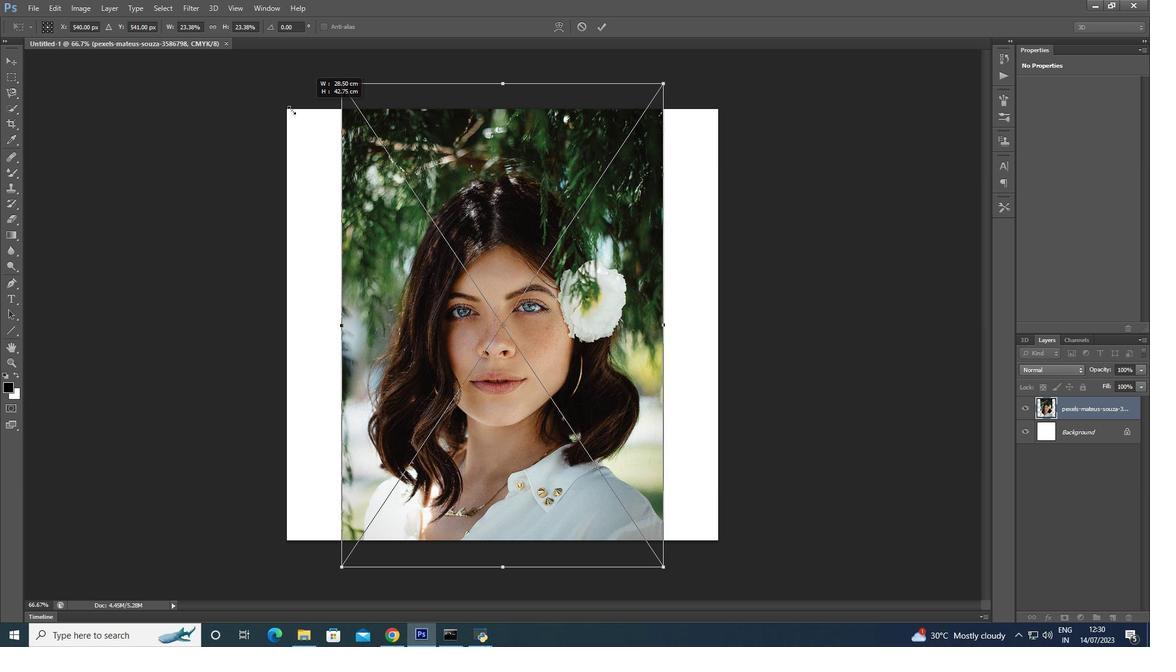 
Action: Key pressed <Key.shift>
Screenshot: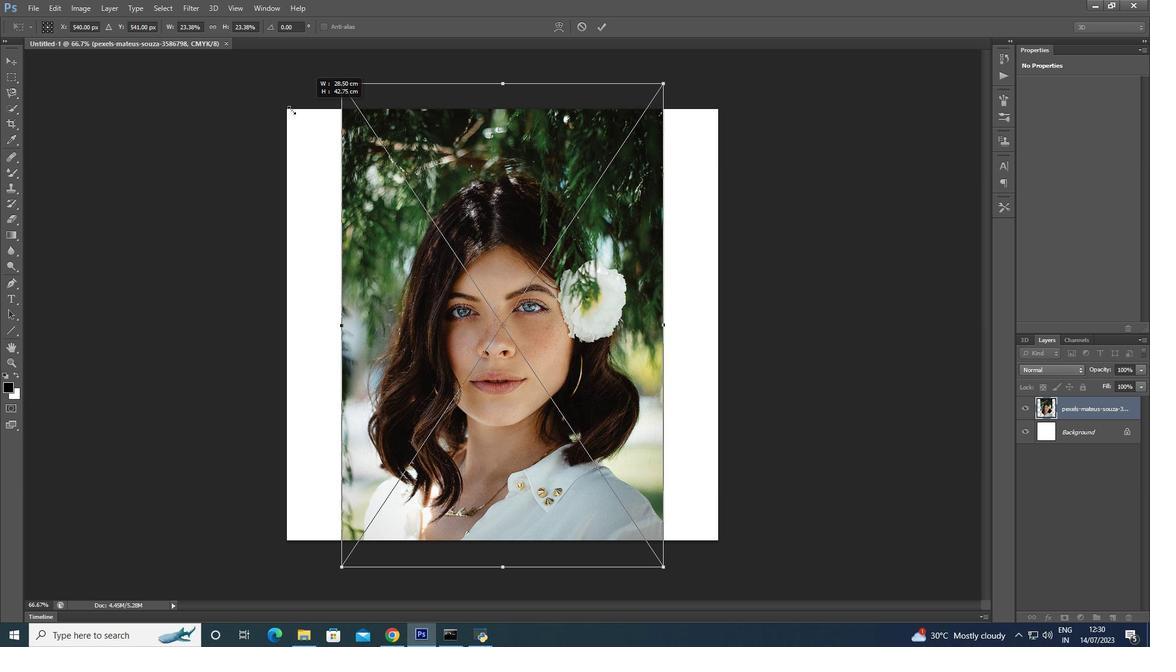 
Action: Mouse moved to (282, 110)
Screenshot: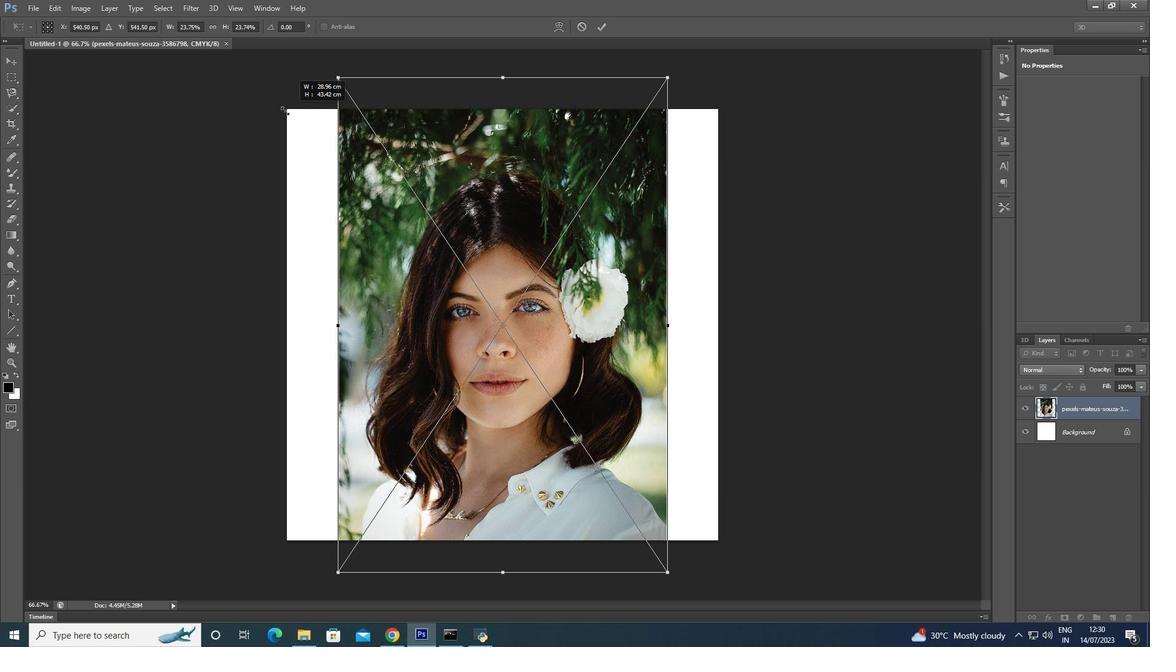 
Action: Key pressed <Key.shift>
Screenshot: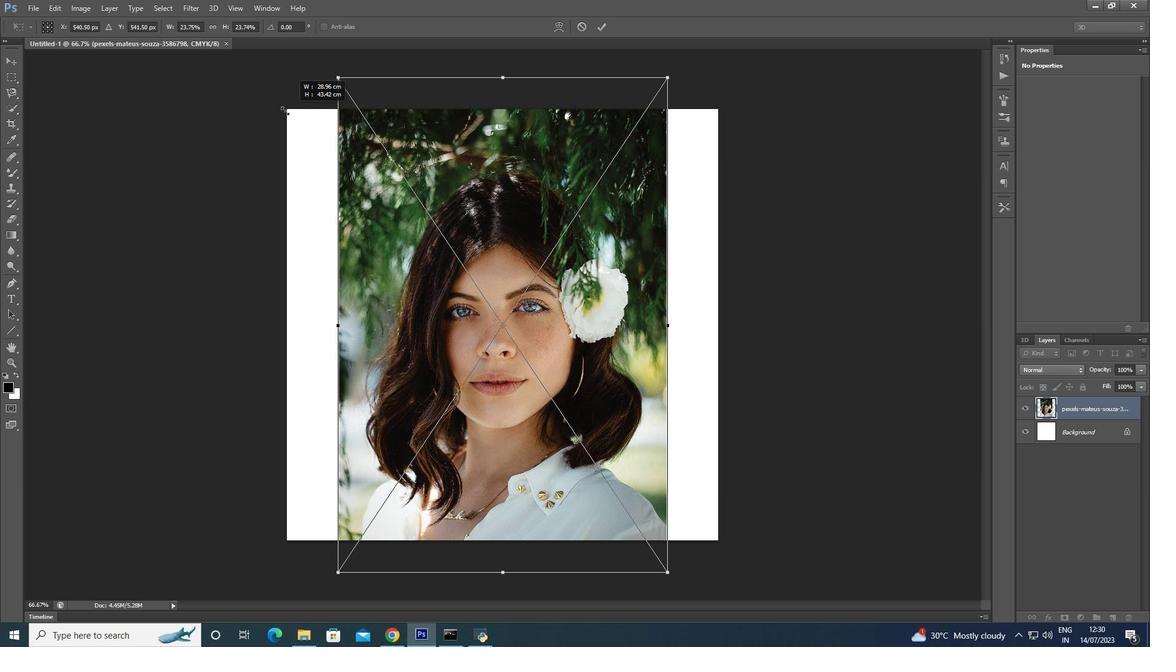 
Action: Mouse moved to (280, 110)
Screenshot: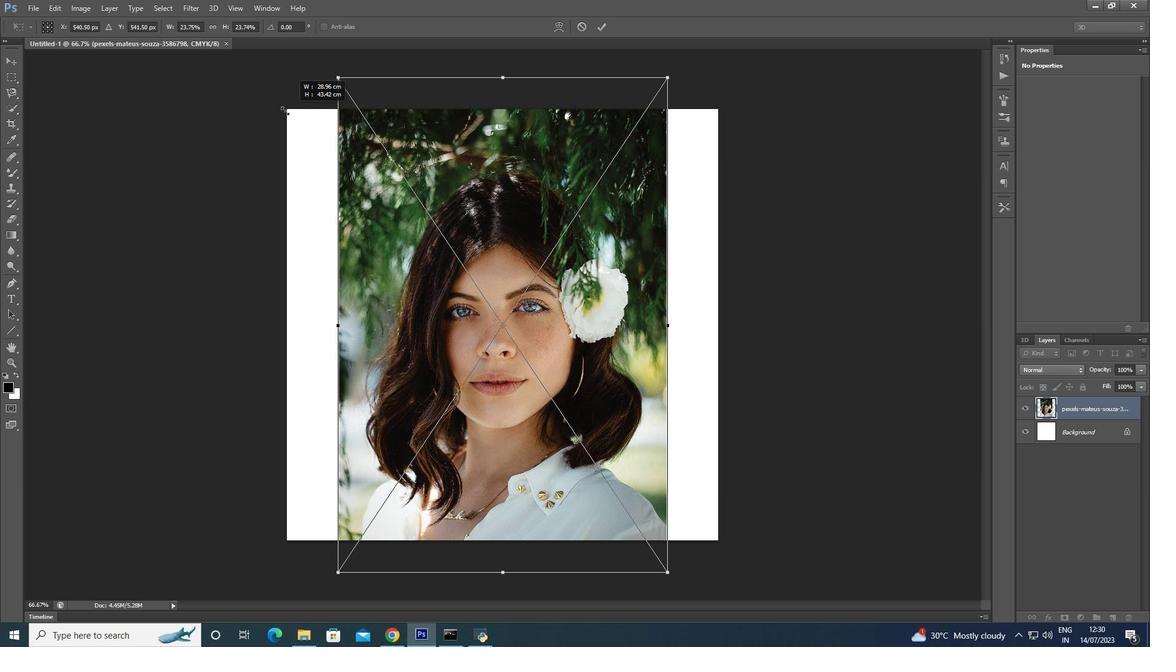 
Action: Key pressed <Key.shift>
Screenshot: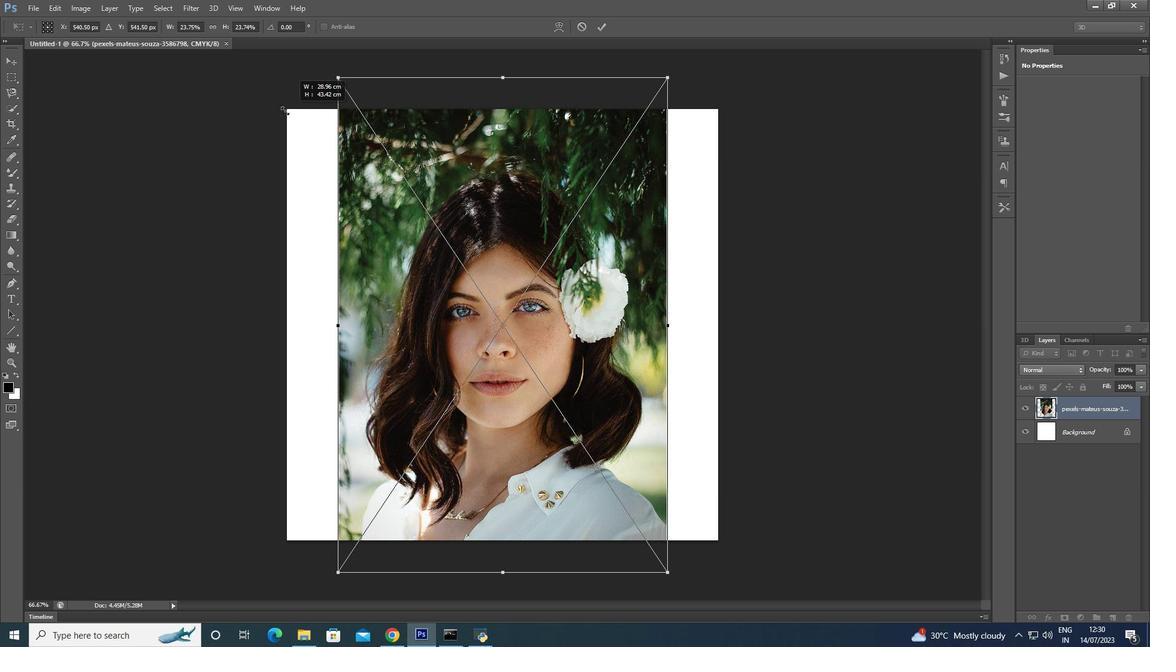 
Action: Mouse moved to (278, 110)
Screenshot: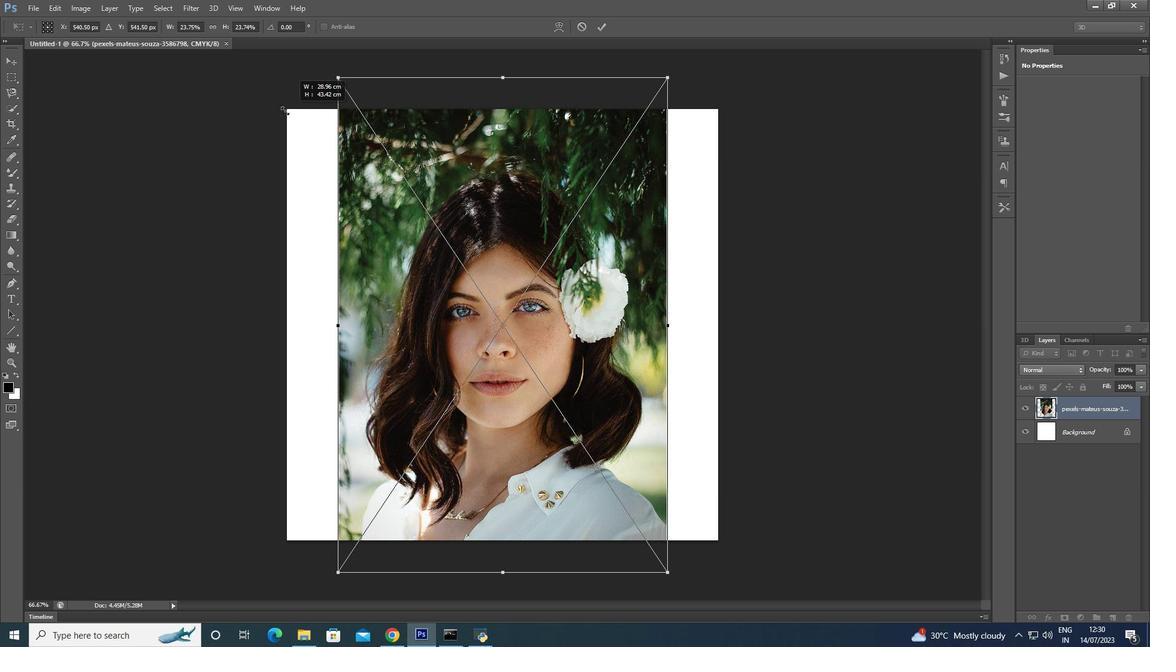 
Action: Key pressed <Key.shift>
Screenshot: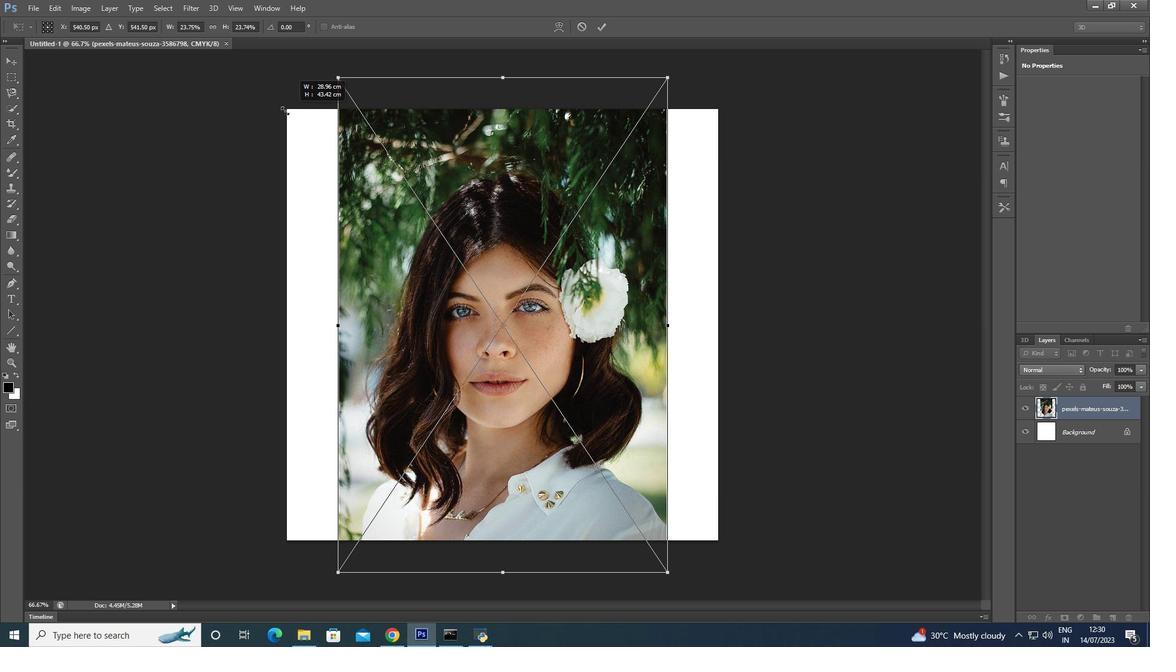 
Action: Mouse moved to (276, 112)
Screenshot: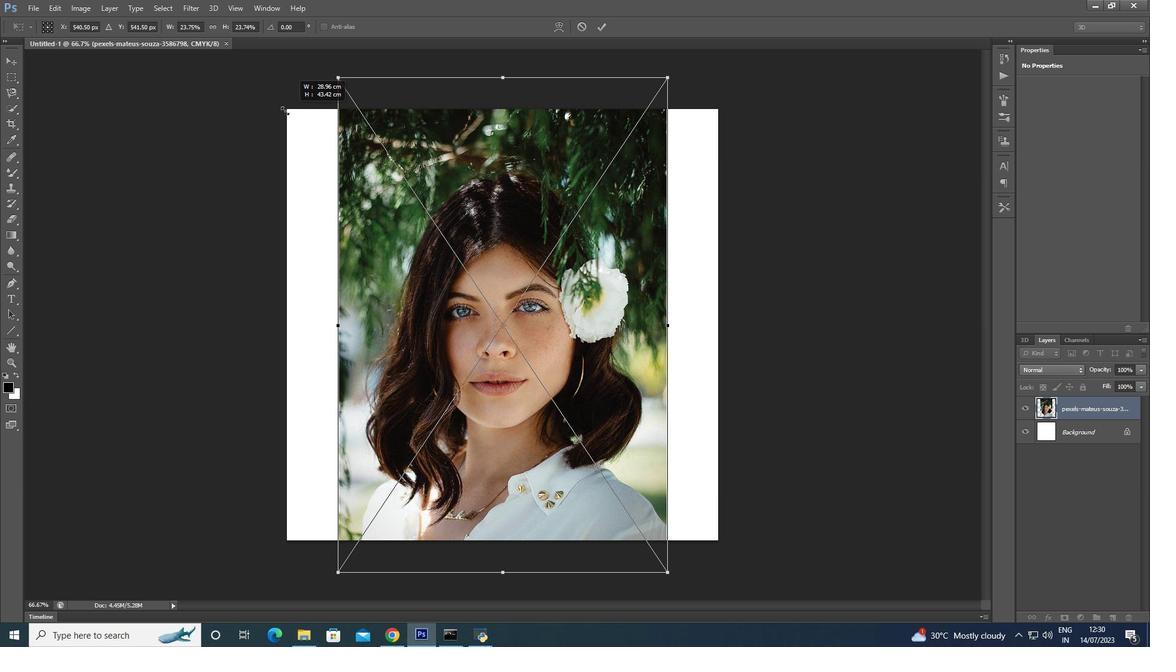 
Action: Key pressed <Key.shift>
Screenshot: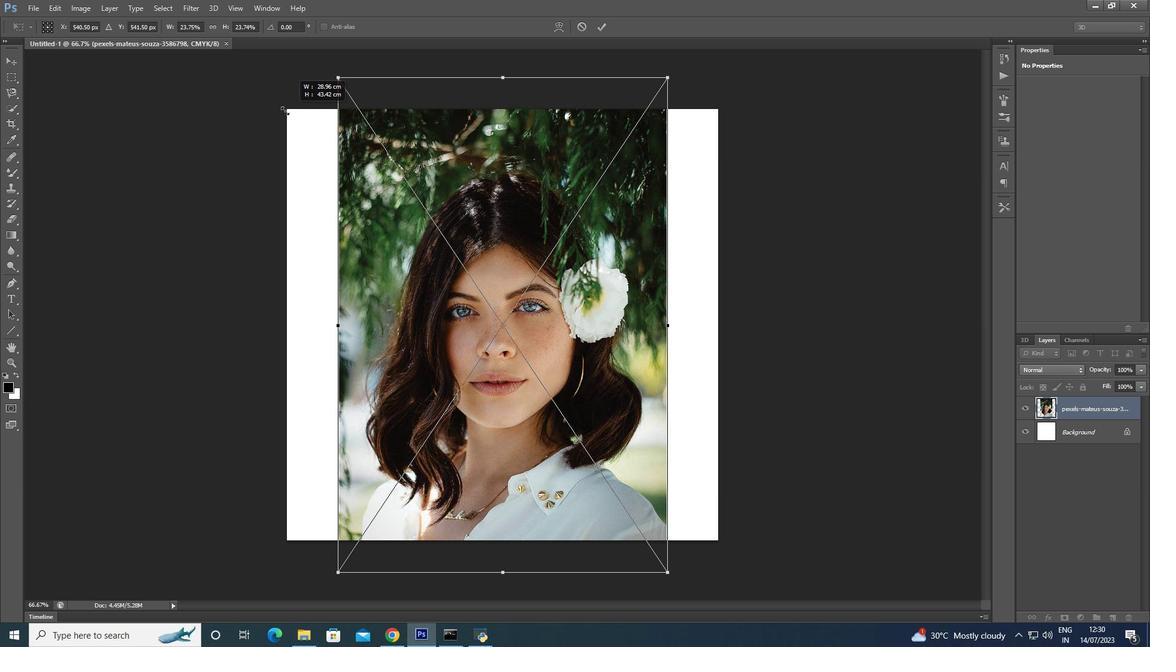 
Action: Mouse moved to (274, 112)
Screenshot: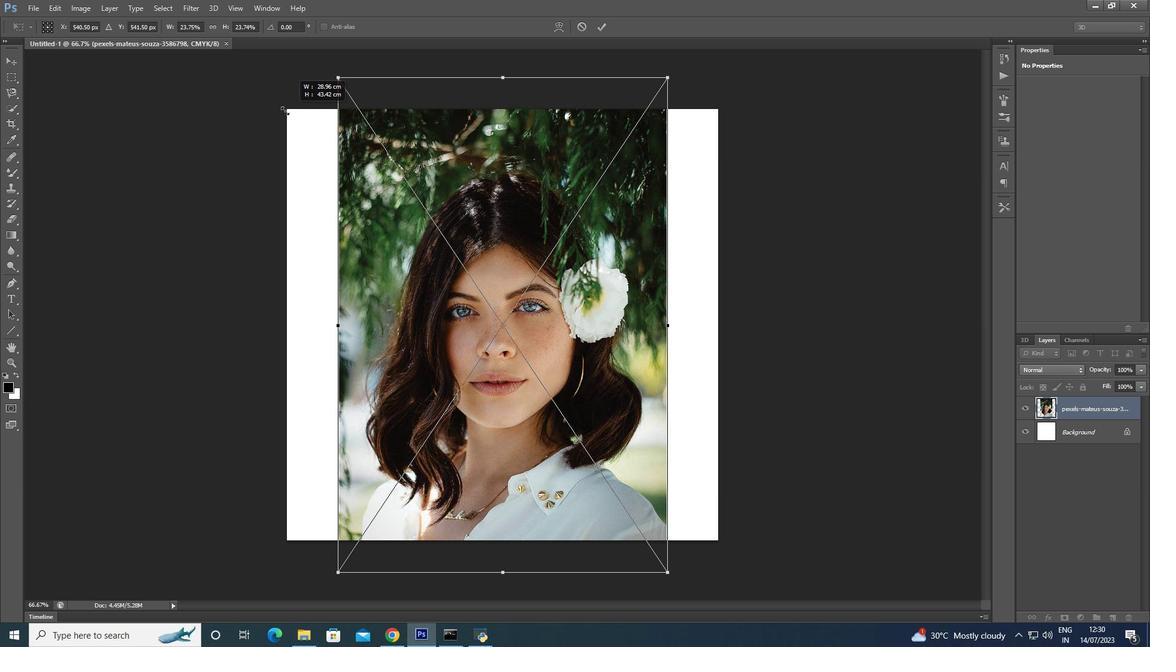 
Action: Key pressed <Key.shift>
Screenshot: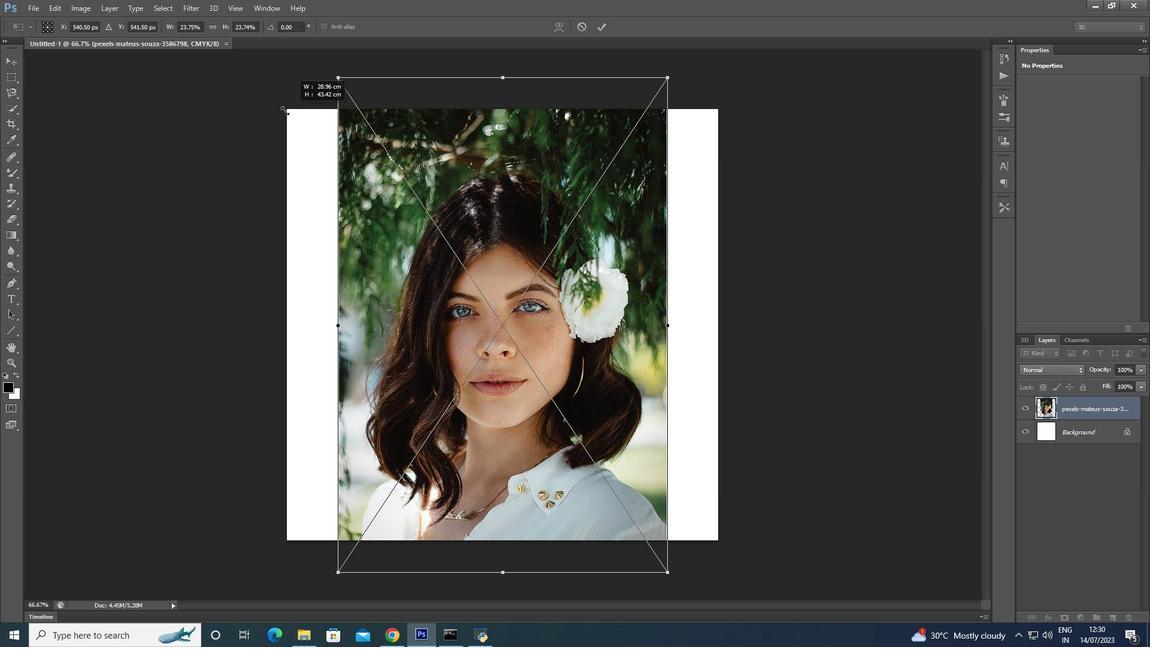 
Action: Mouse moved to (273, 112)
Screenshot: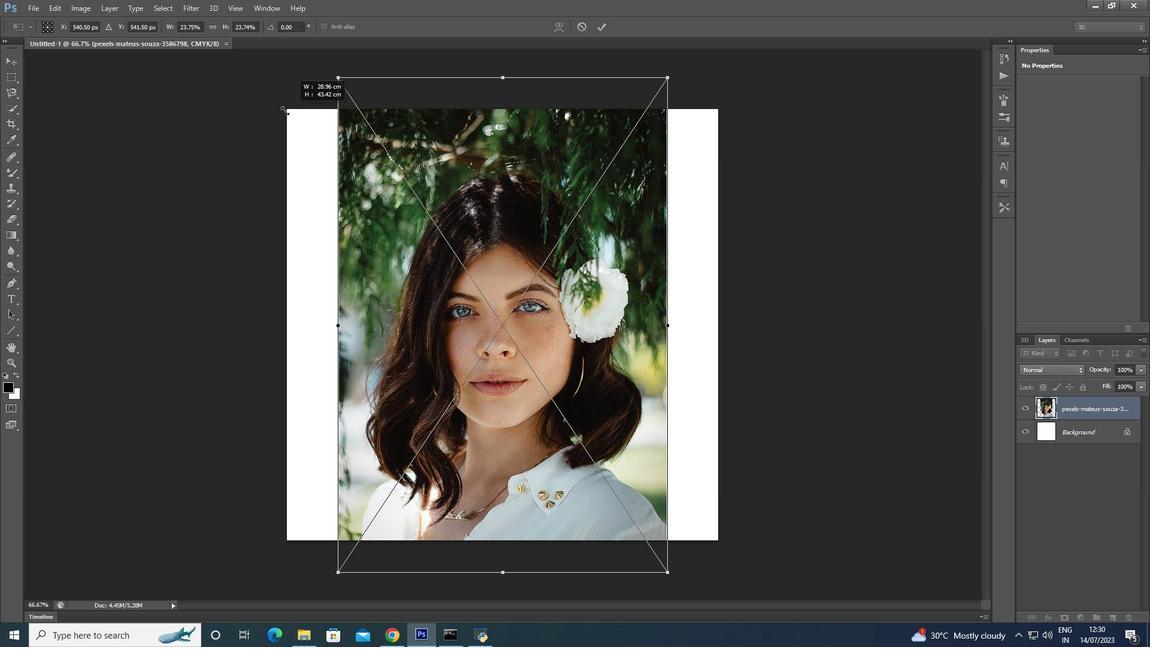 
Action: Key pressed <Key.shift>
Screenshot: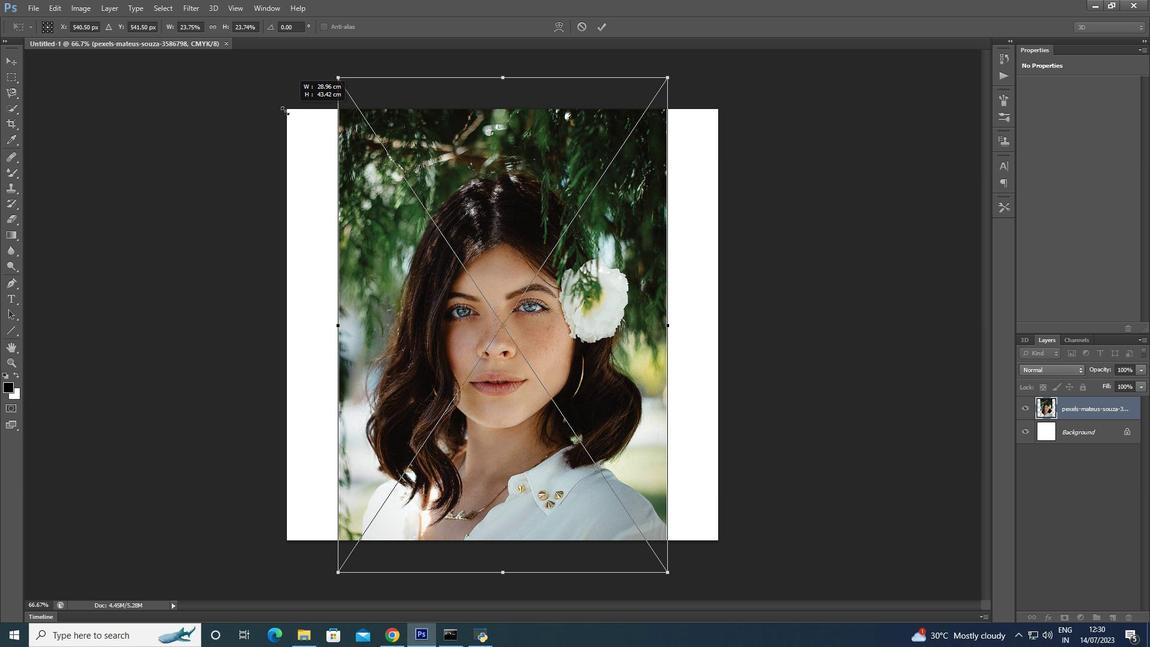 
Action: Mouse moved to (270, 112)
Screenshot: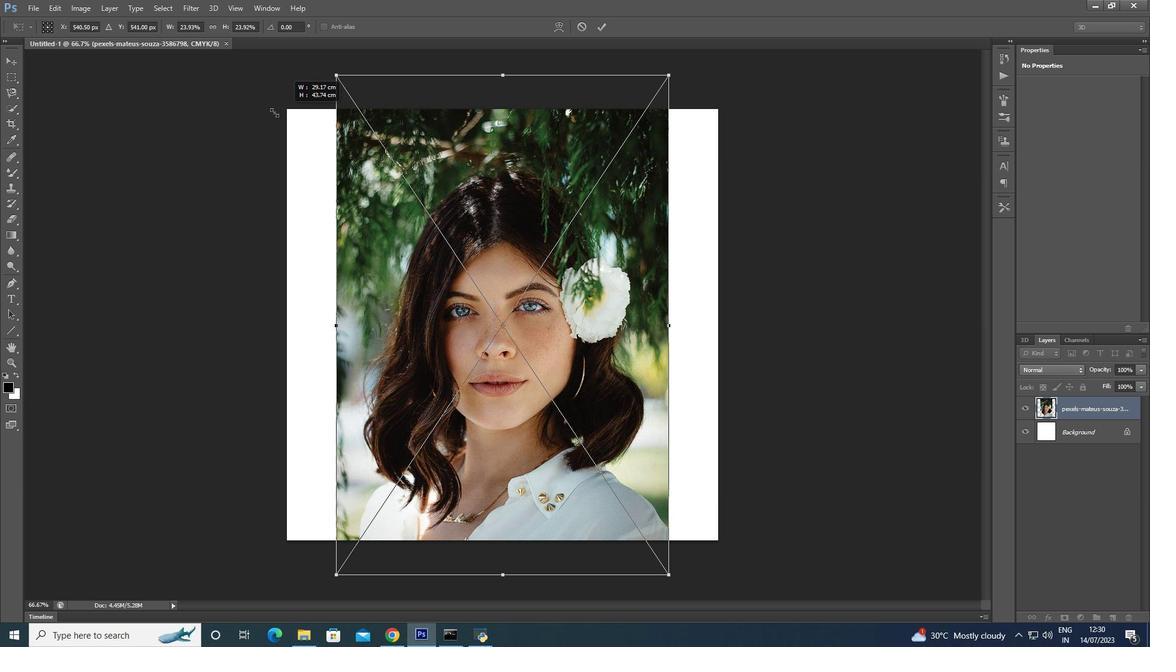 
Action: Key pressed <Key.shift>
Screenshot: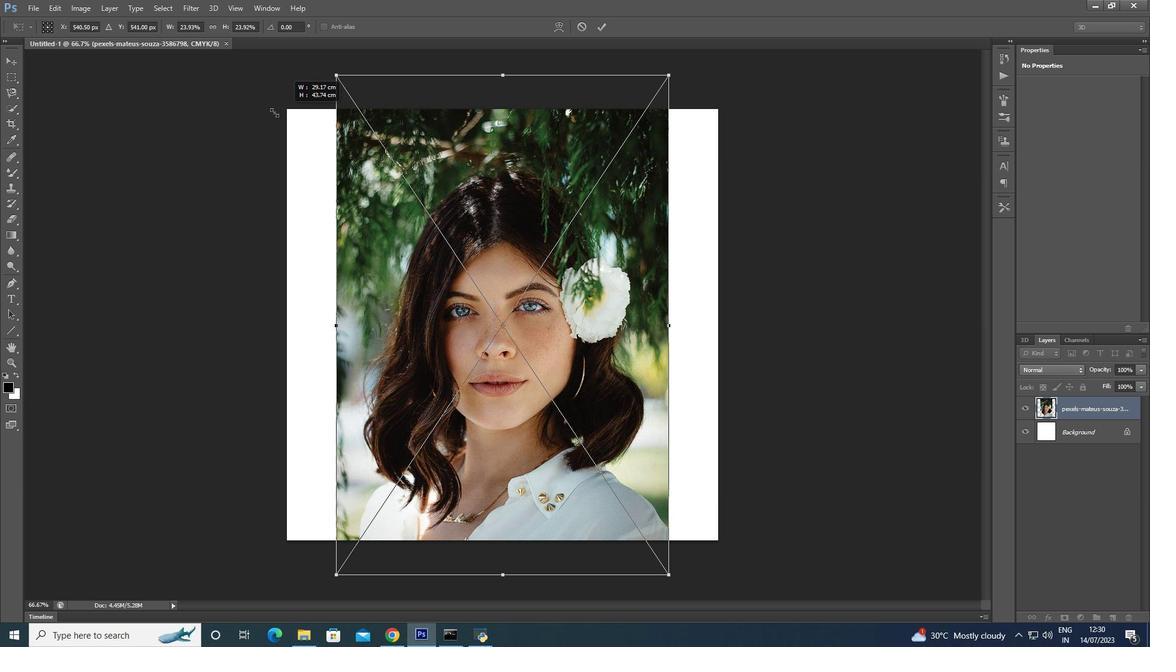 
Action: Mouse moved to (269, 112)
Screenshot: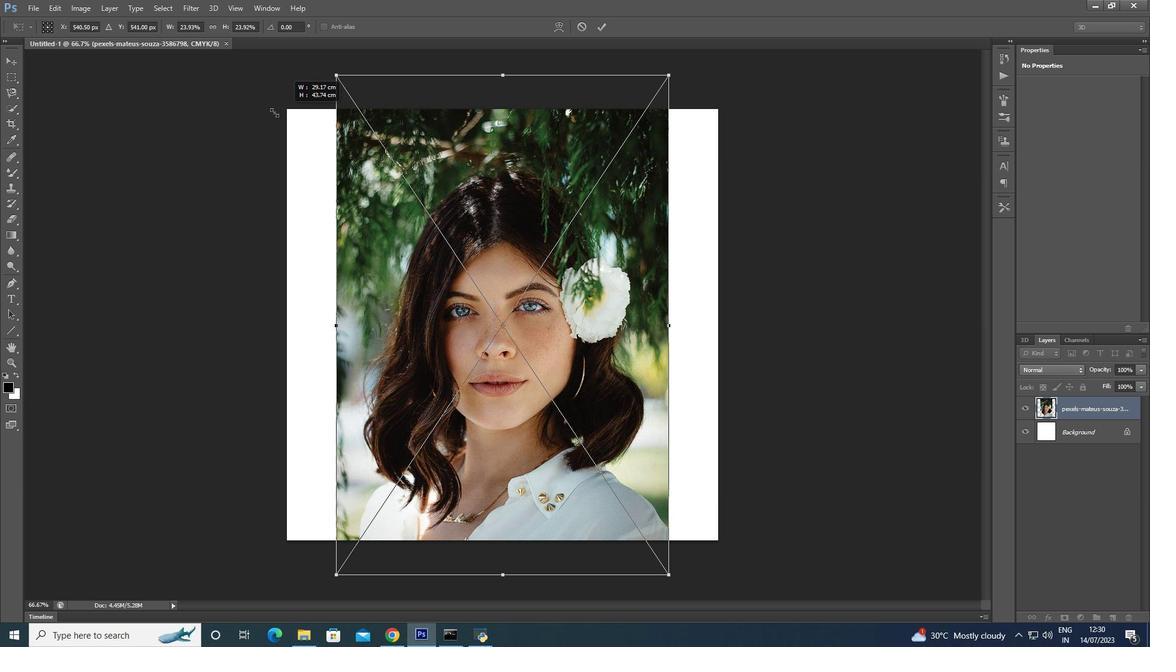 
Action: Key pressed <Key.shift>
Screenshot: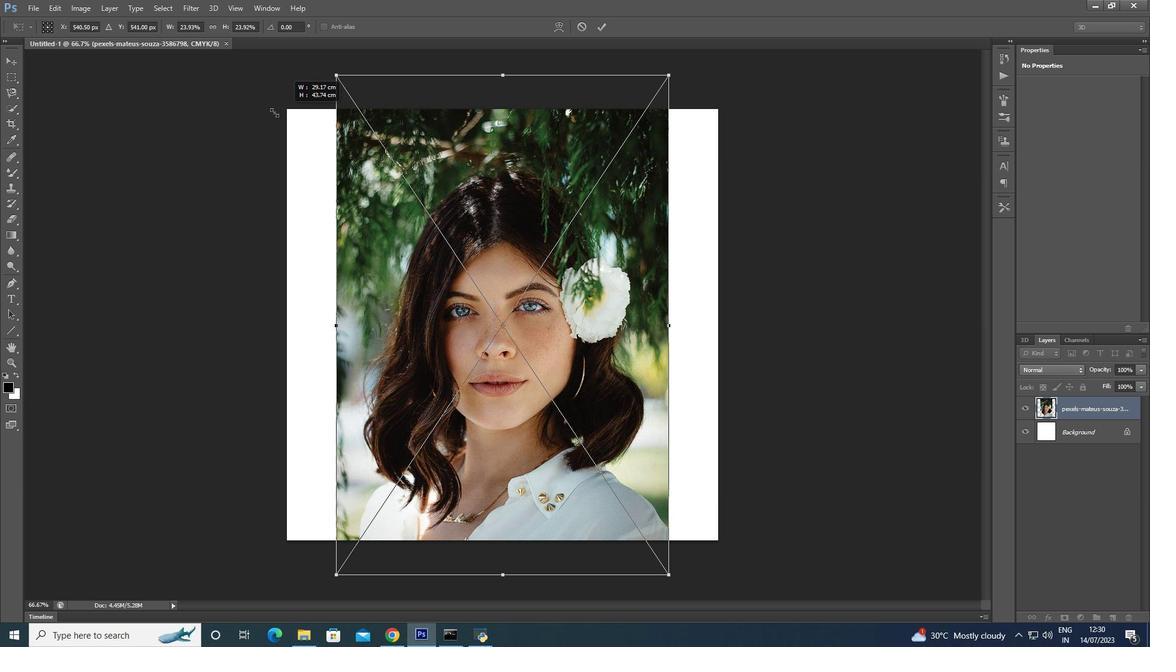 
Action: Mouse moved to (265, 113)
Screenshot: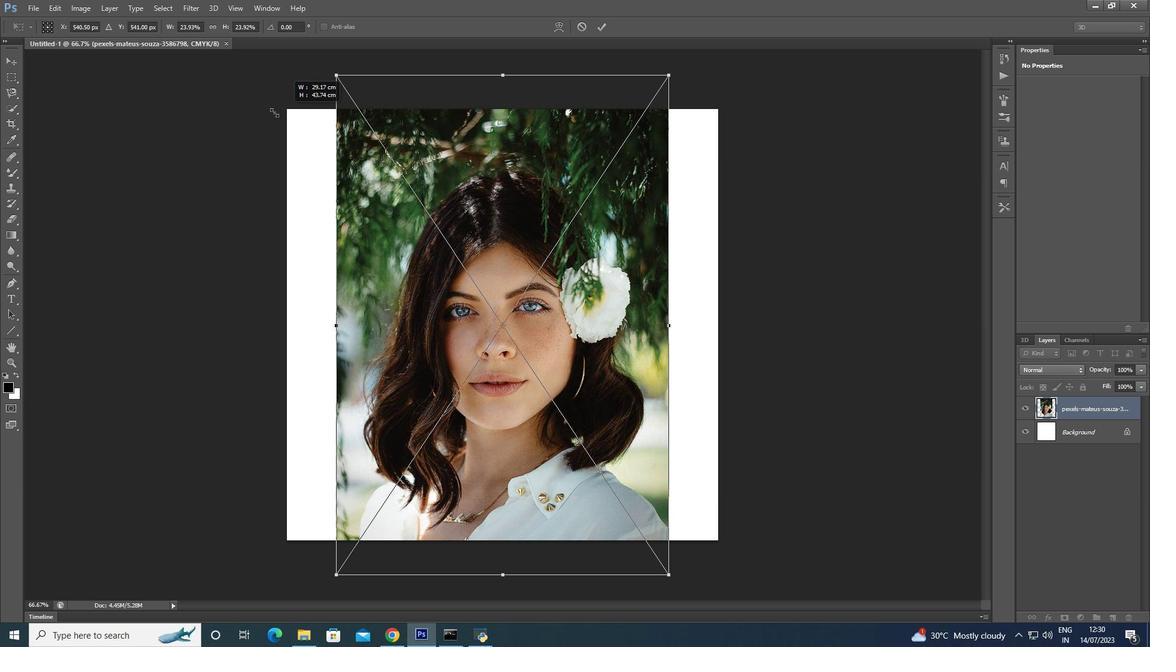
Action: Key pressed <Key.shift>
Screenshot: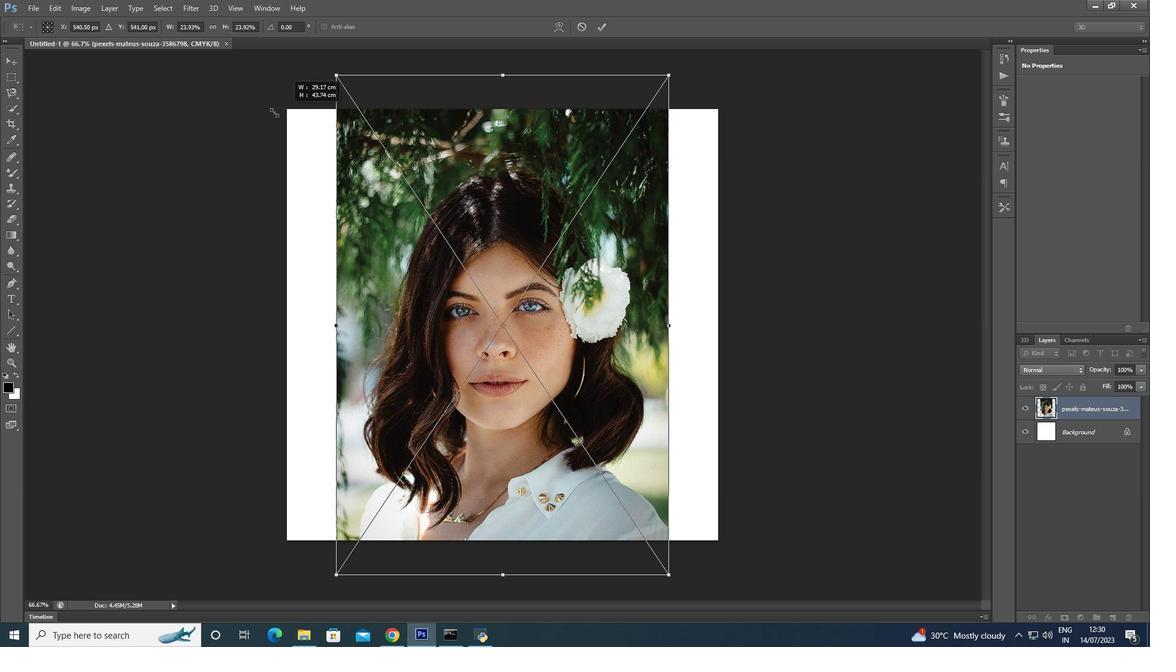 
Action: Mouse moved to (260, 114)
Screenshot: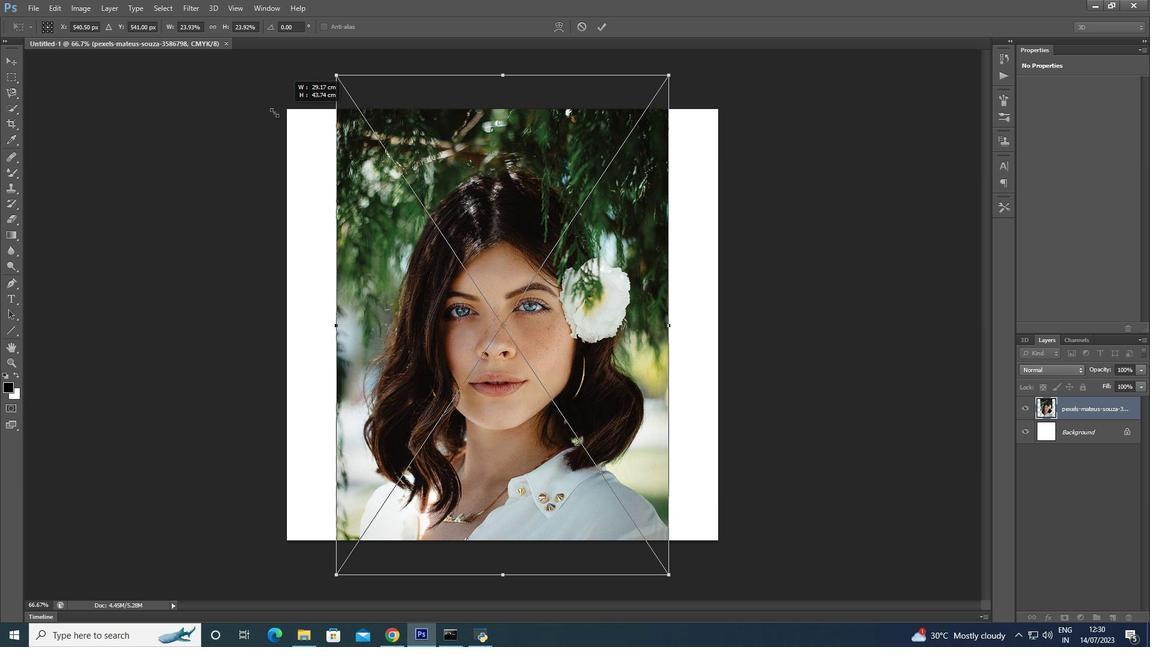 
Action: Key pressed <Key.shift>
Screenshot: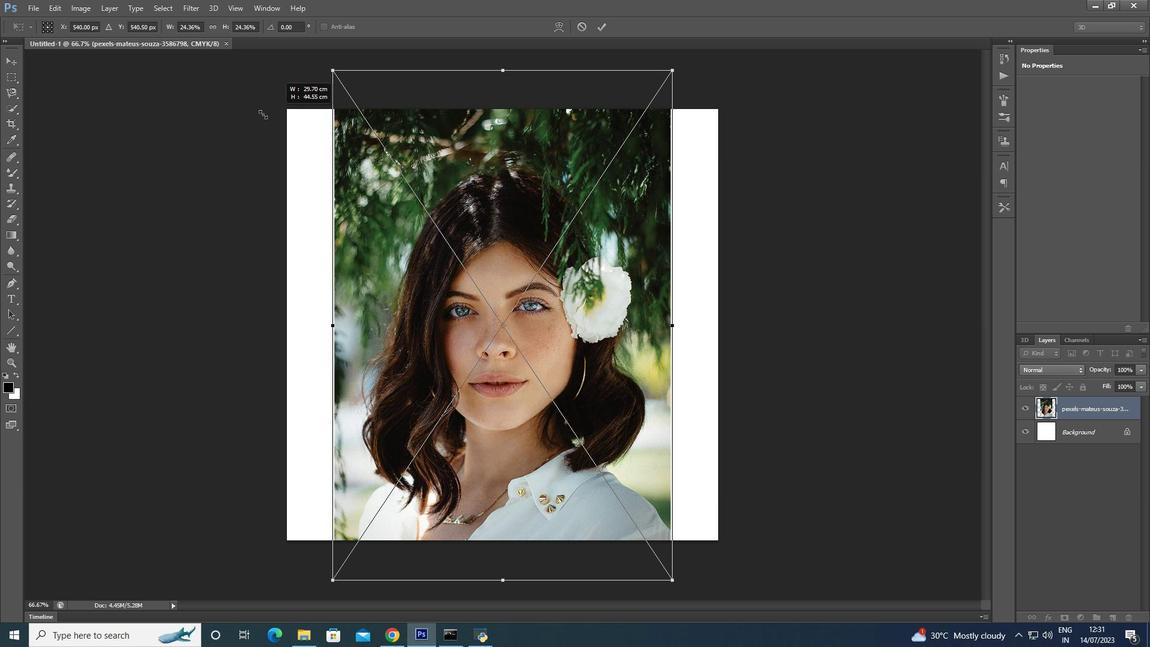 
Action: Mouse moved to (246, 116)
Screenshot: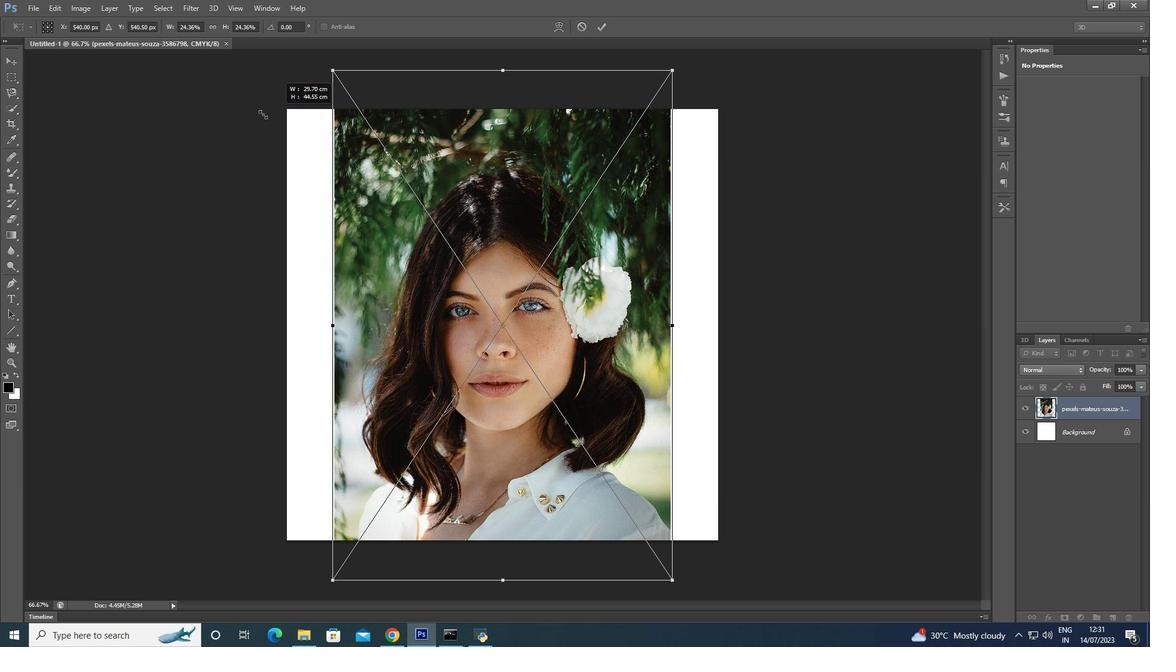 
Action: Key pressed <Key.shift>
Screenshot: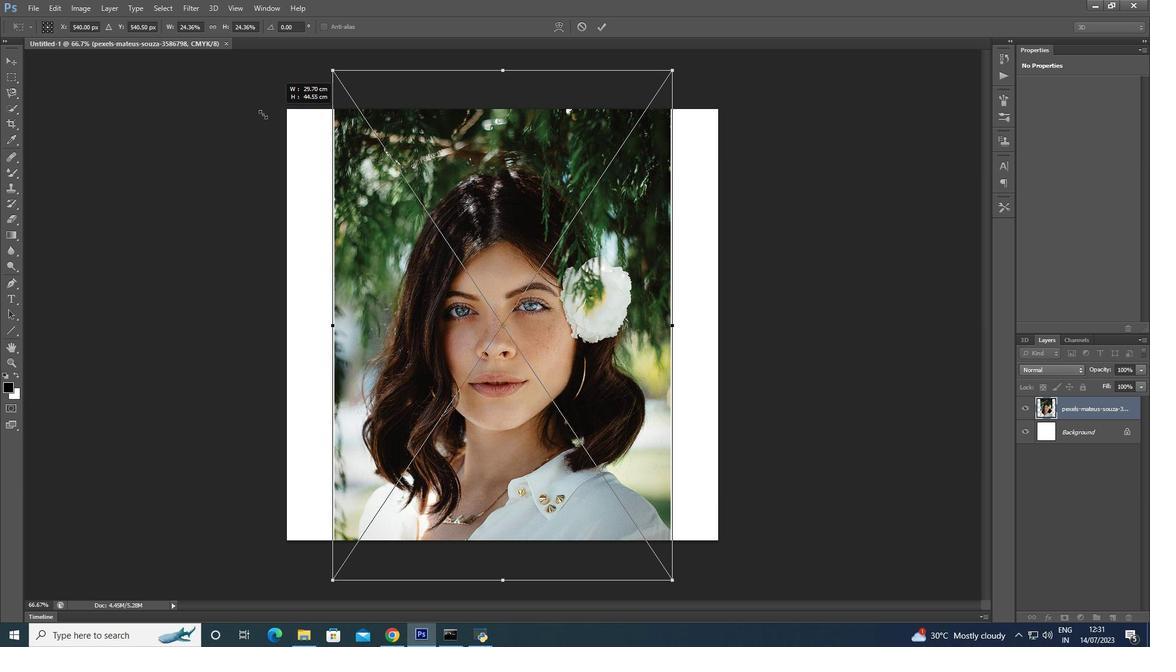 
Action: Mouse moved to (242, 118)
Screenshot: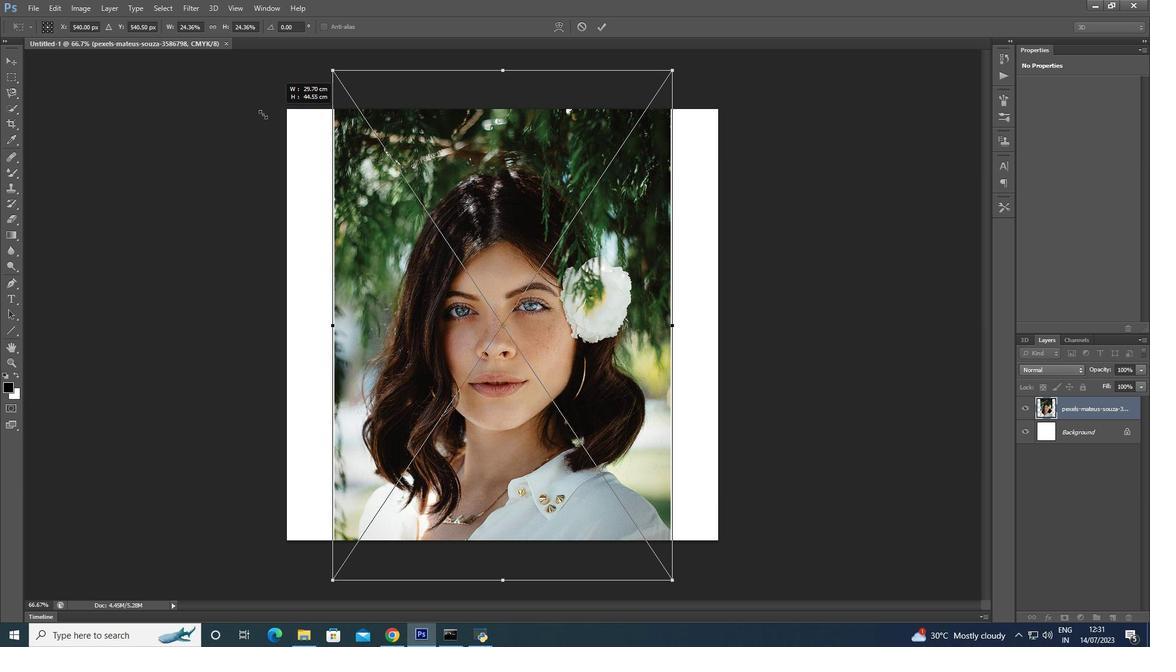
Action: Key pressed <Key.shift>
Screenshot: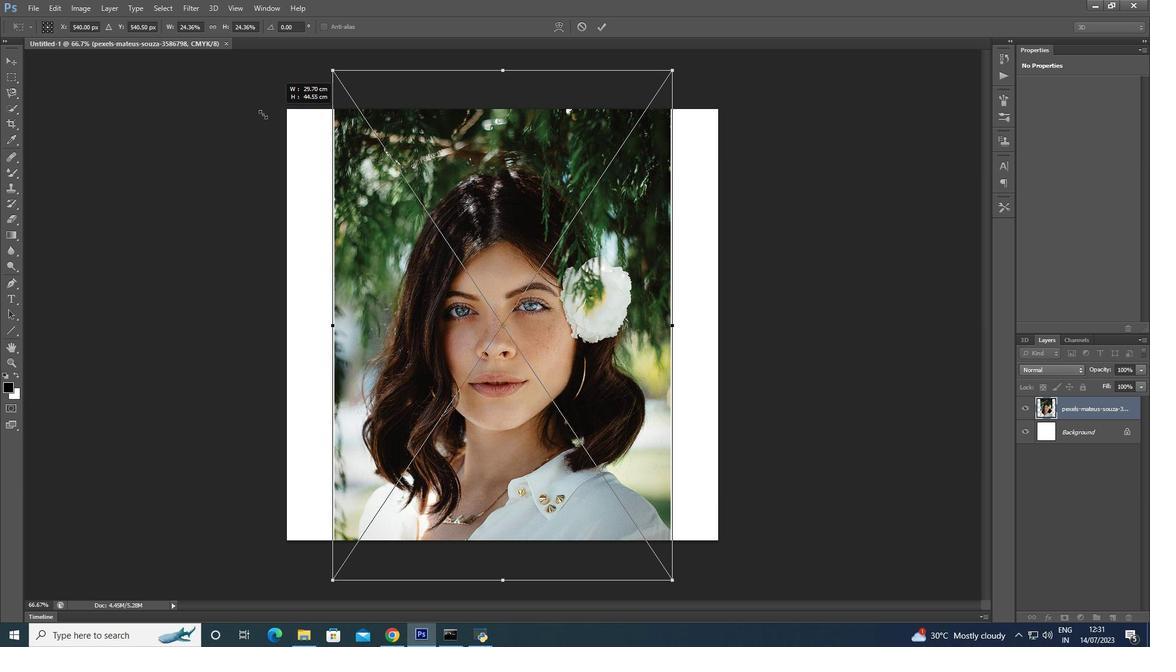 
Action: Mouse moved to (236, 118)
Screenshot: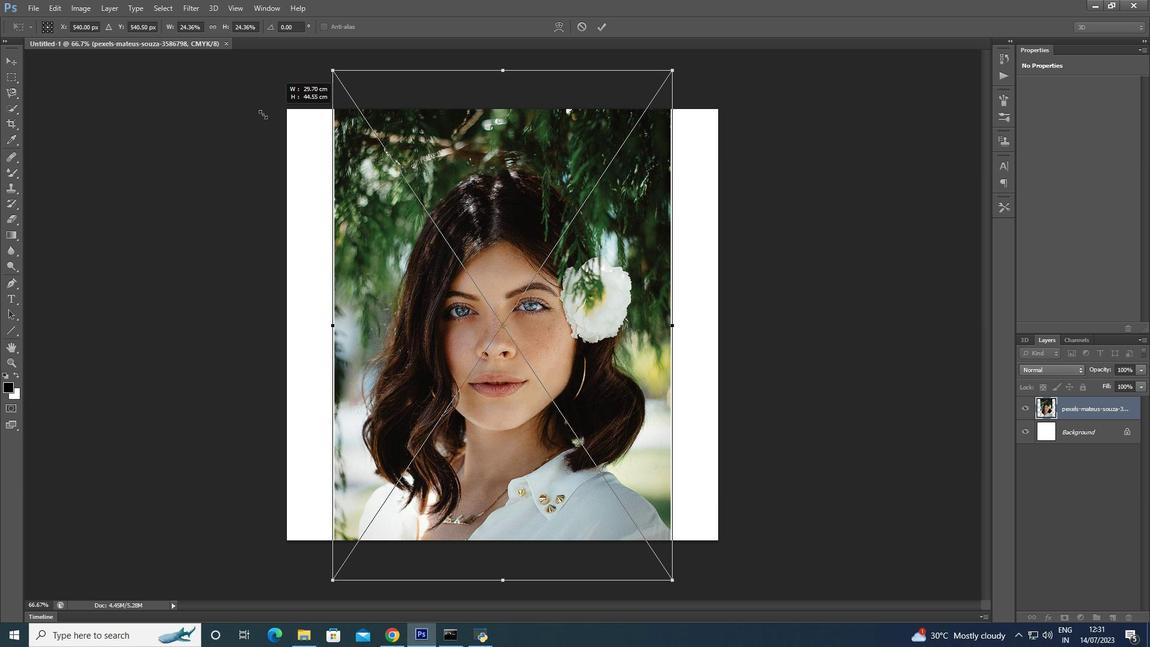 
Action: Key pressed <Key.shift>
Screenshot: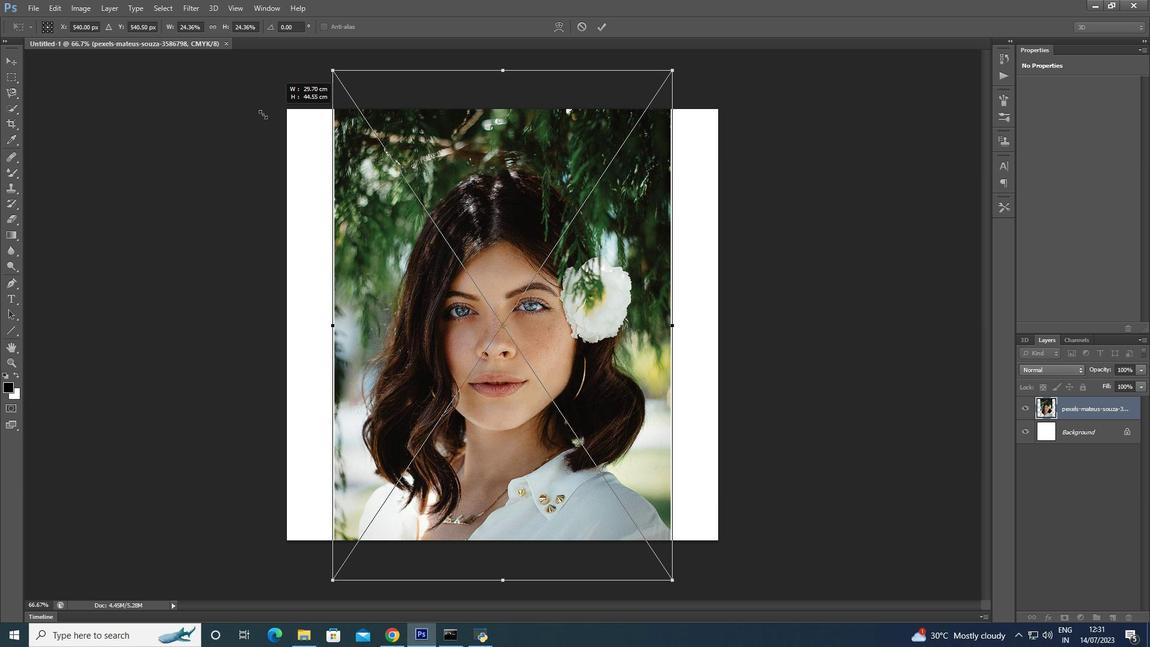 
Action: Mouse moved to (231, 118)
Screenshot: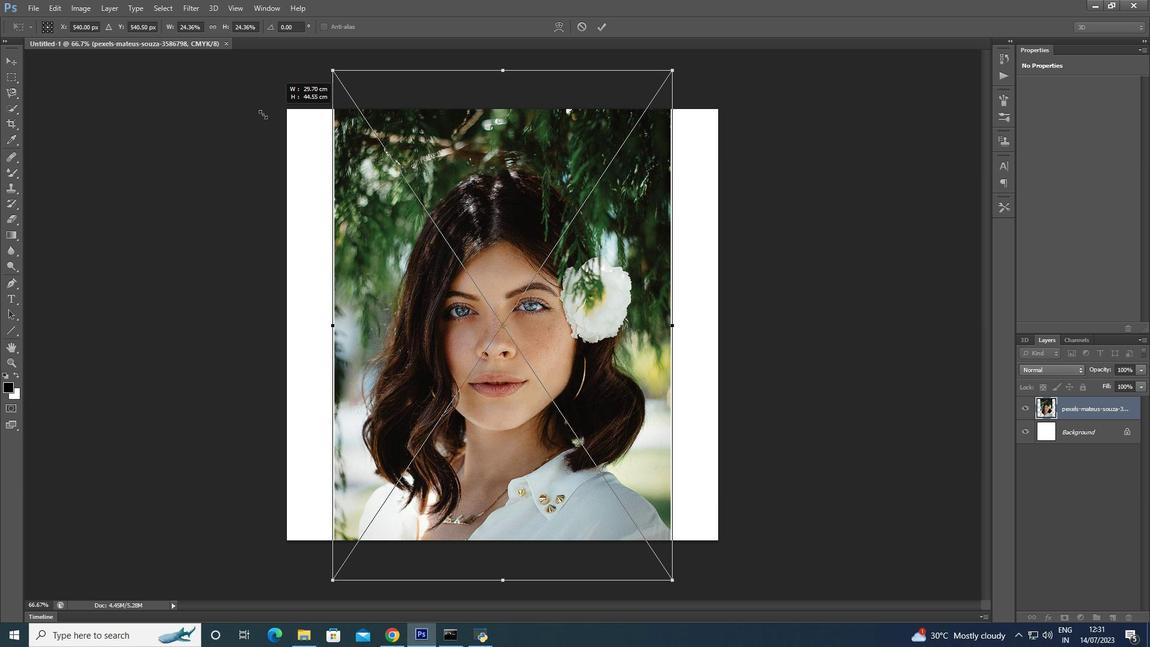 
Action: Key pressed <Key.shift>
Screenshot: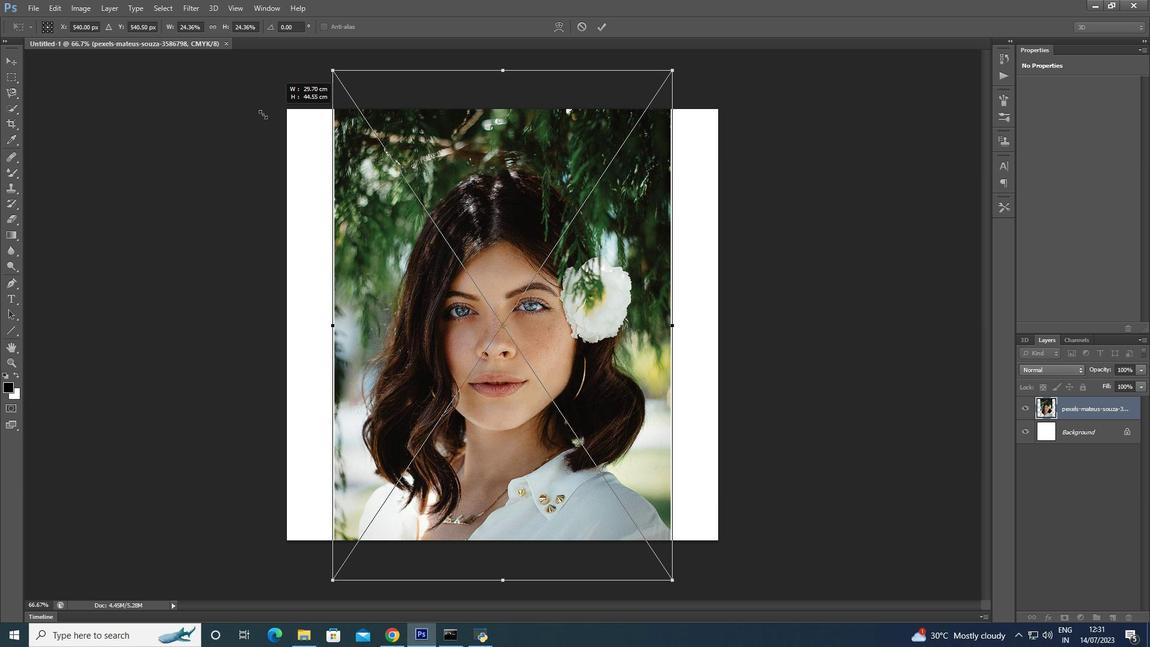 
Action: Mouse moved to (228, 119)
Screenshot: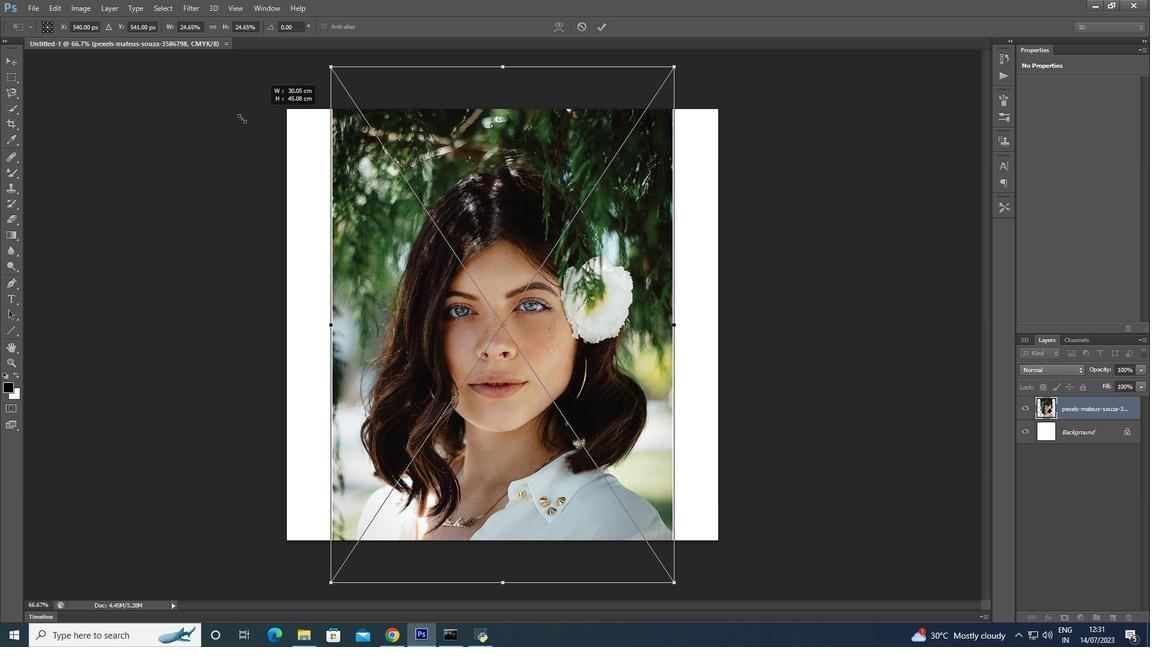 
Action: Key pressed <Key.shift>
Screenshot: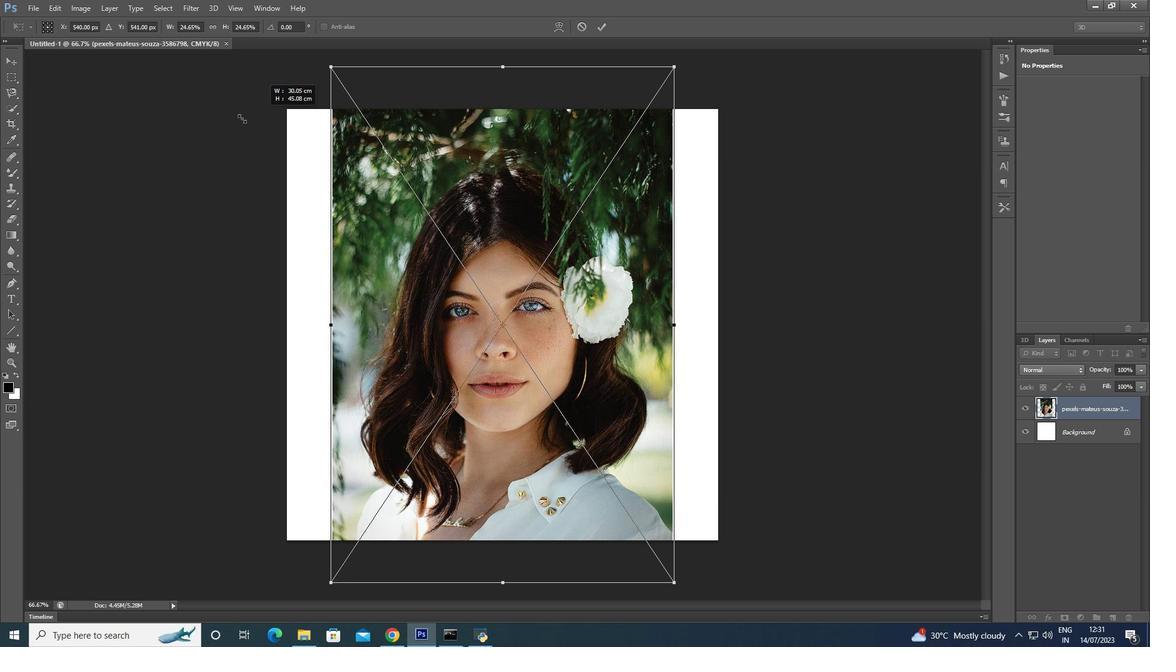 
Action: Mouse moved to (224, 119)
Screenshot: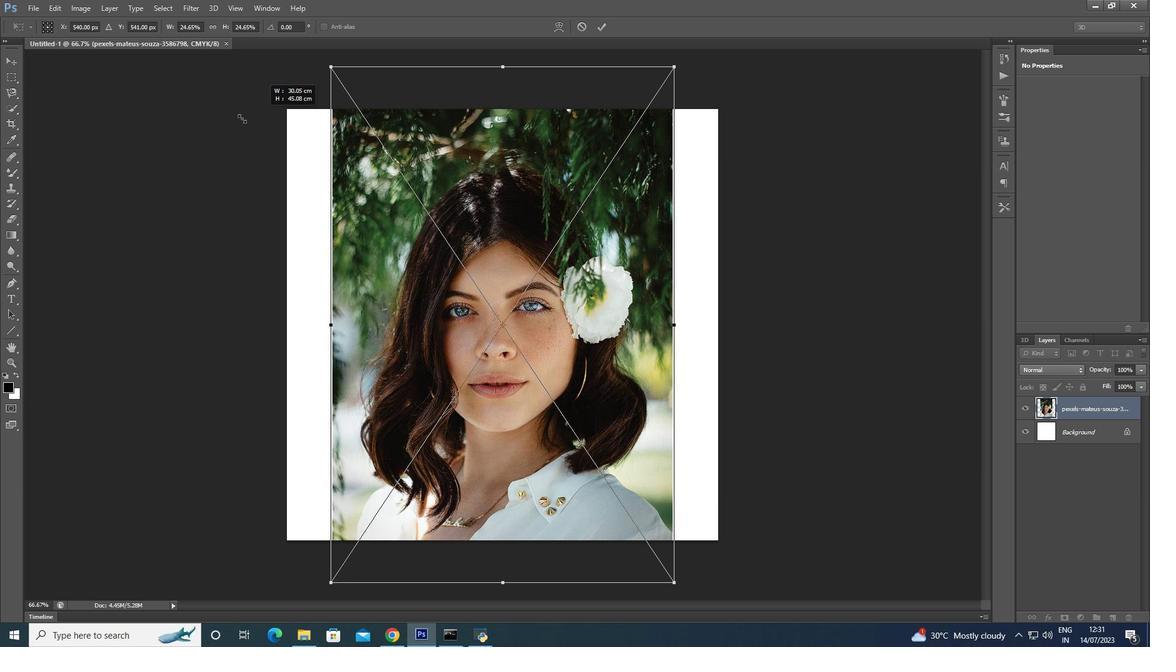 
Action: Key pressed <Key.shift>
Screenshot: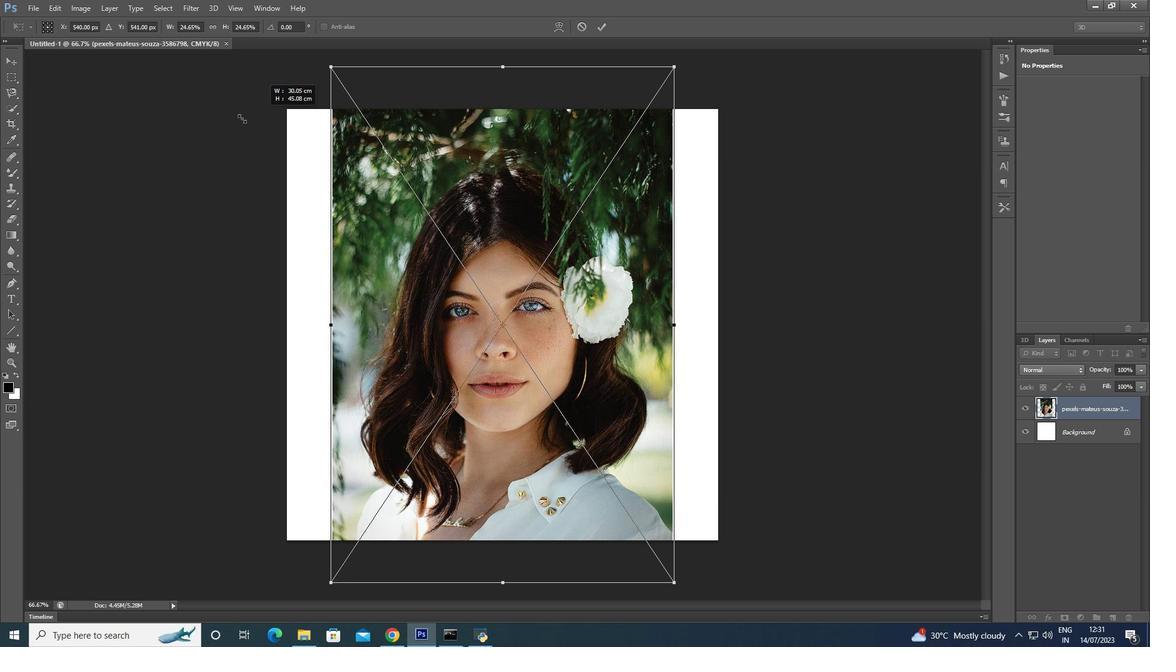 
Action: Mouse moved to (216, 121)
Screenshot: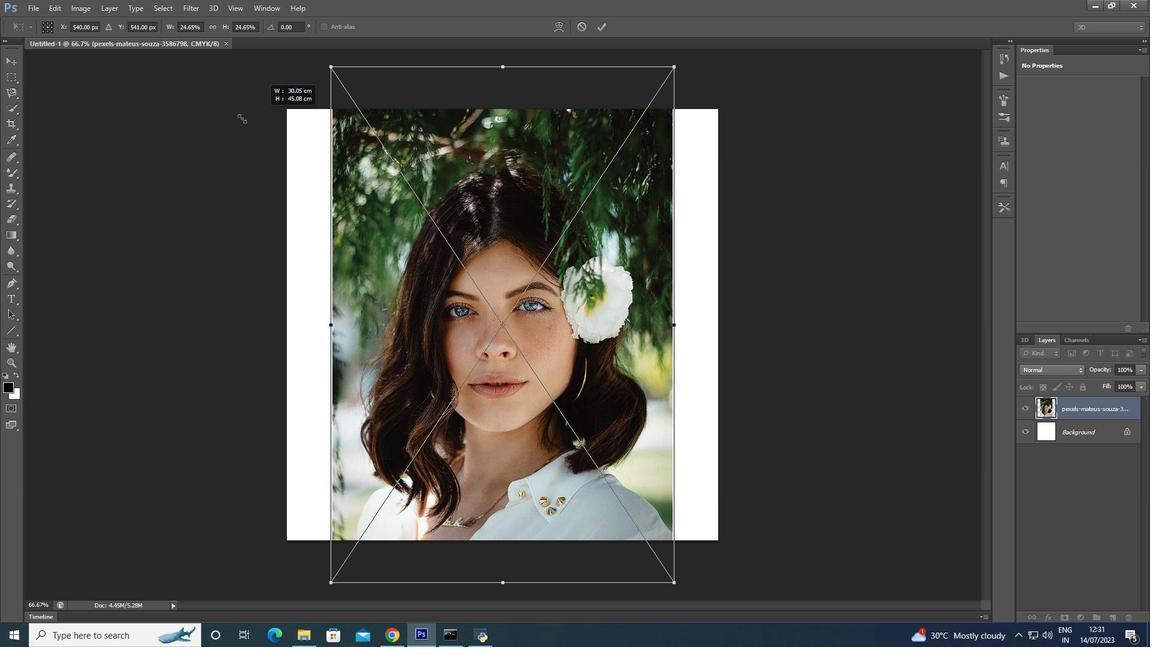 
Action: Key pressed <Key.shift>
Screenshot: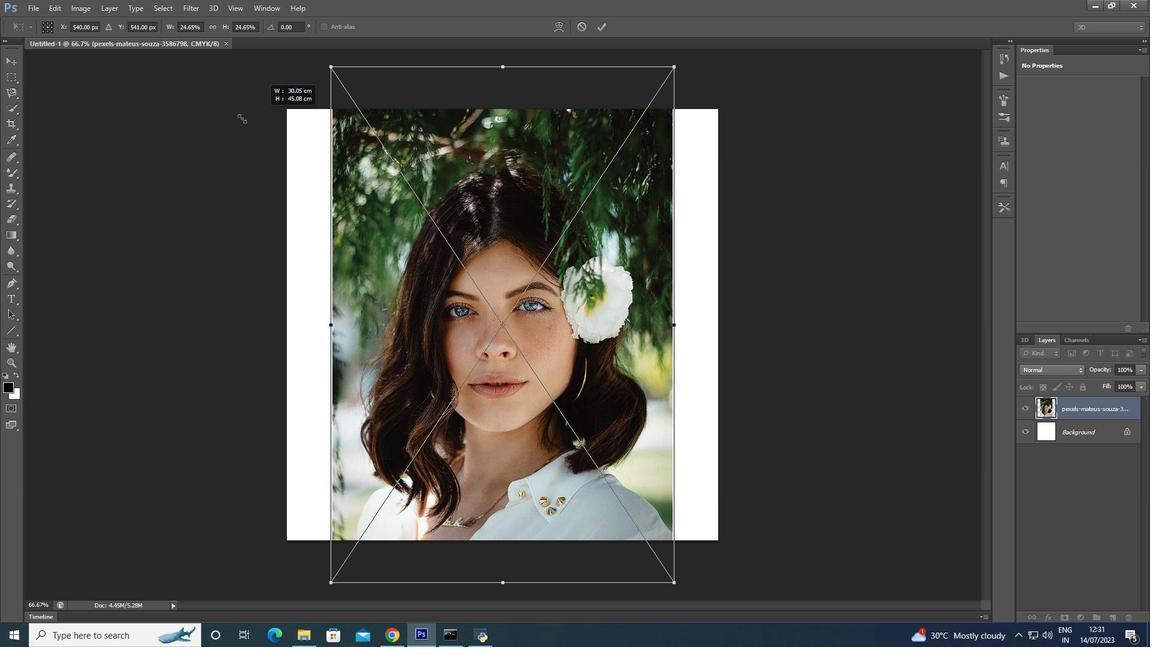 
Action: Mouse moved to (213, 121)
Screenshot: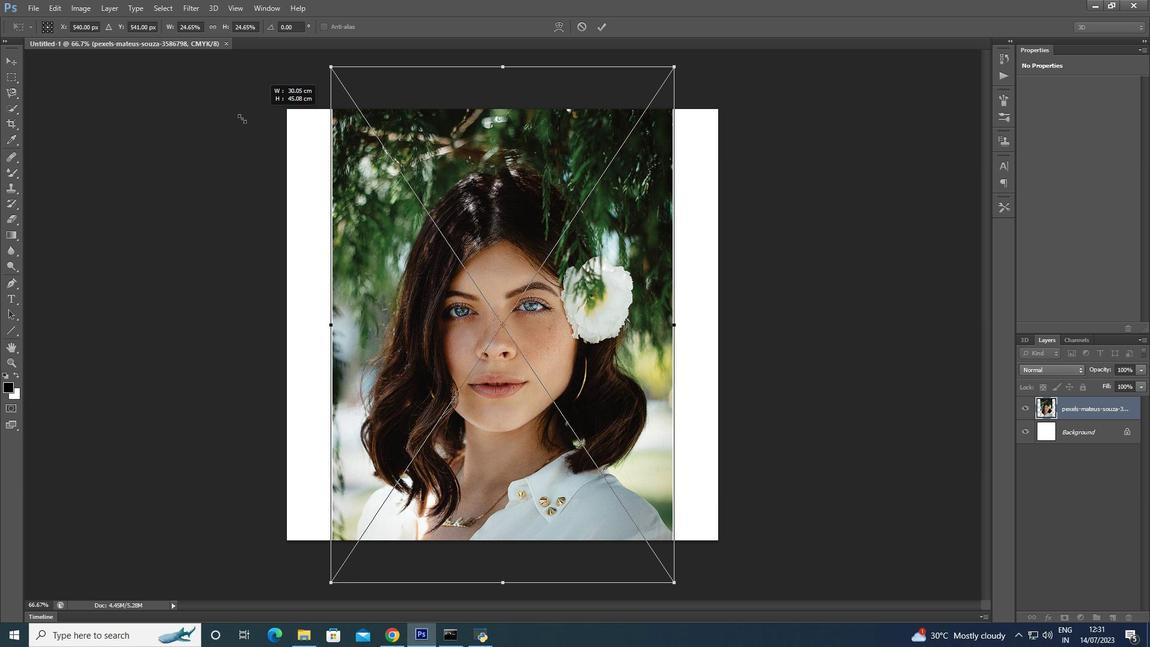 
Action: Key pressed <Key.shift>
Screenshot: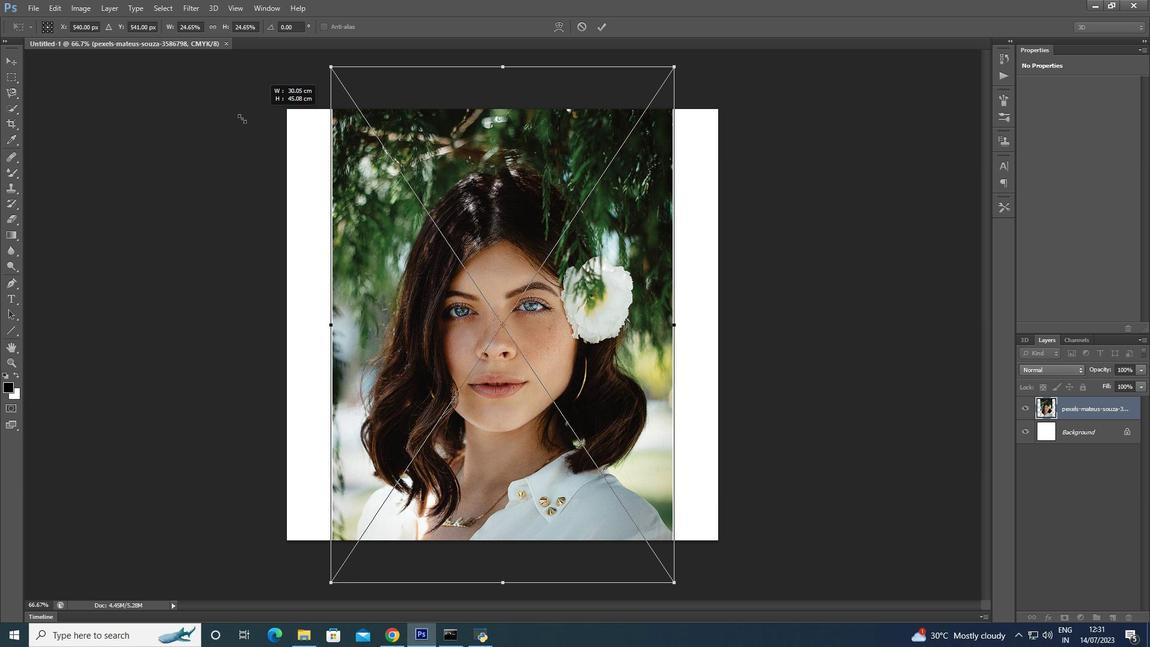 
Action: Mouse moved to (204, 123)
Screenshot: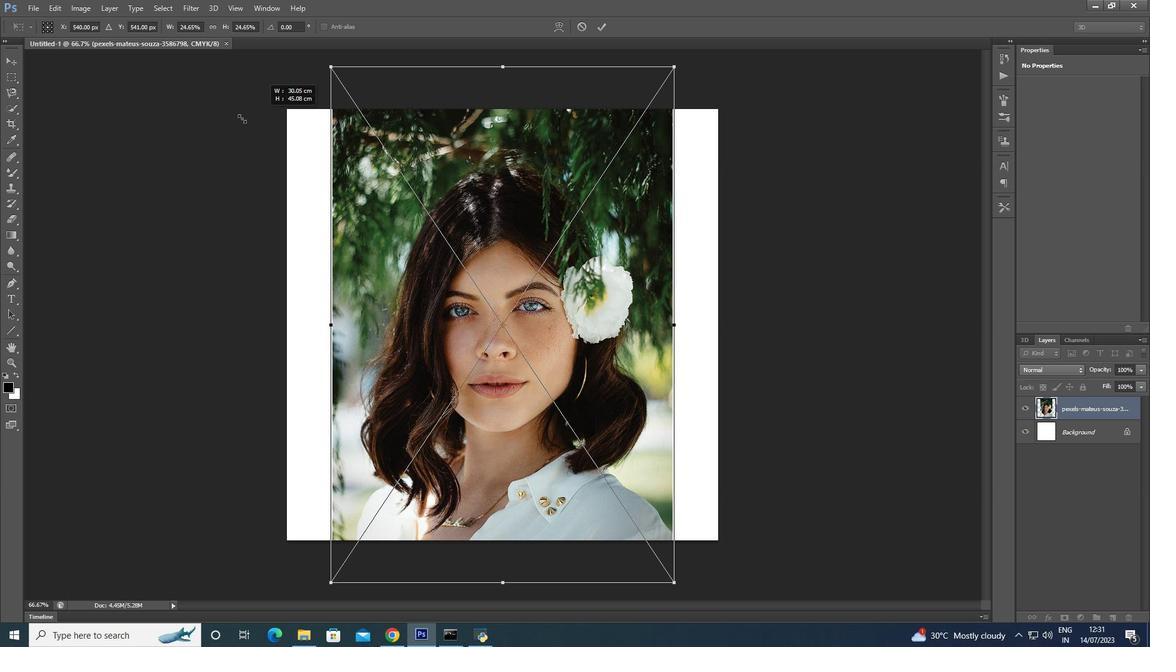 
Action: Key pressed <Key.shift>
Screenshot: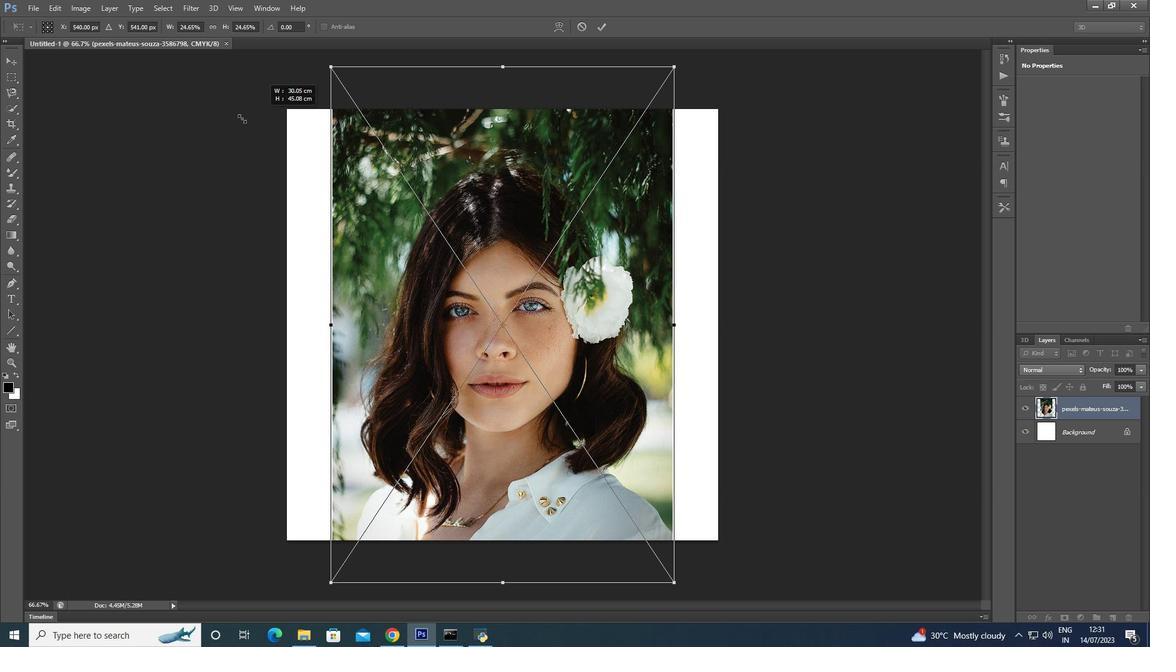 
Action: Mouse moved to (197, 124)
Screenshot: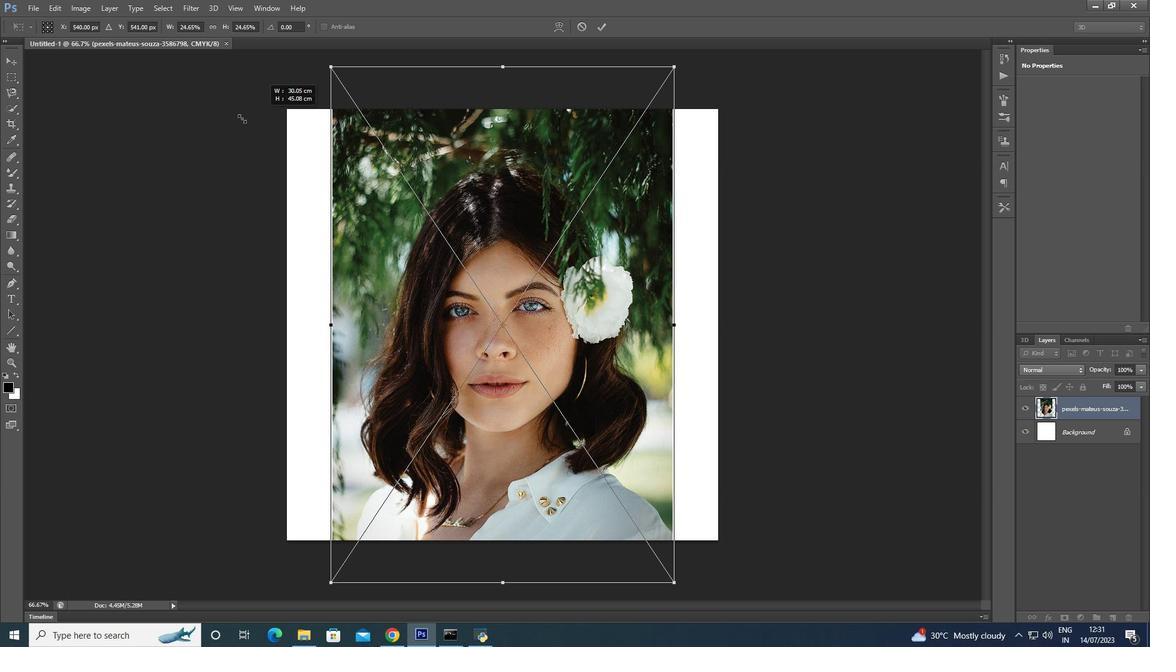 
Action: Key pressed <Key.shift>
Screenshot: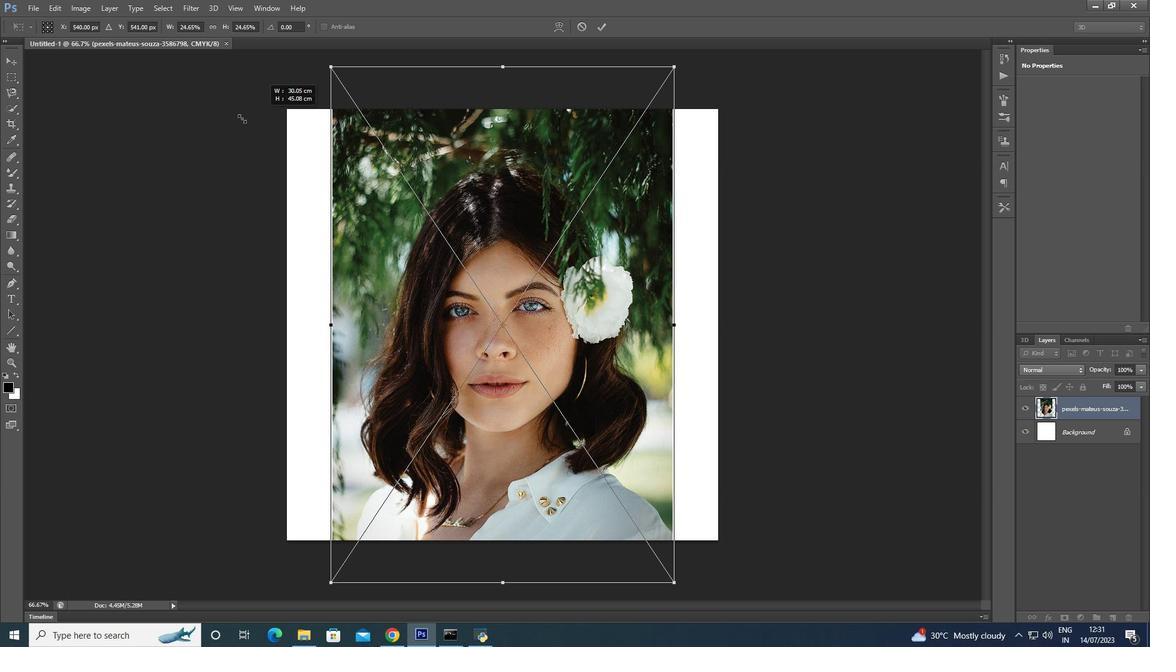 
Action: Mouse moved to (192, 125)
Screenshot: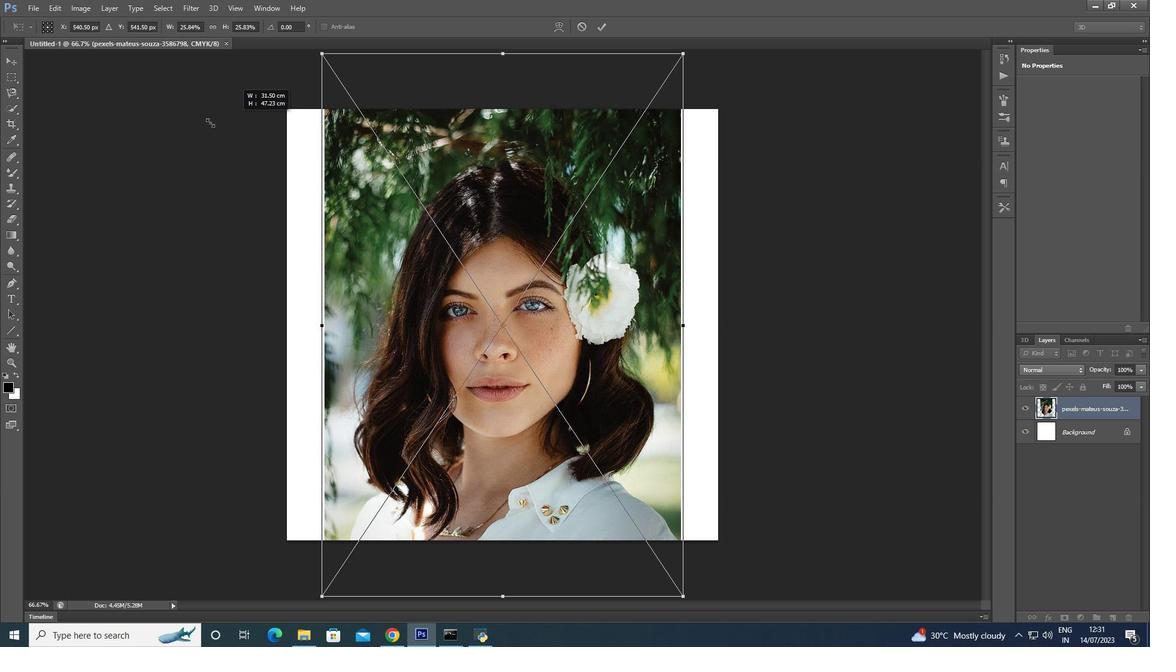 
Action: Key pressed <Key.shift>
Screenshot: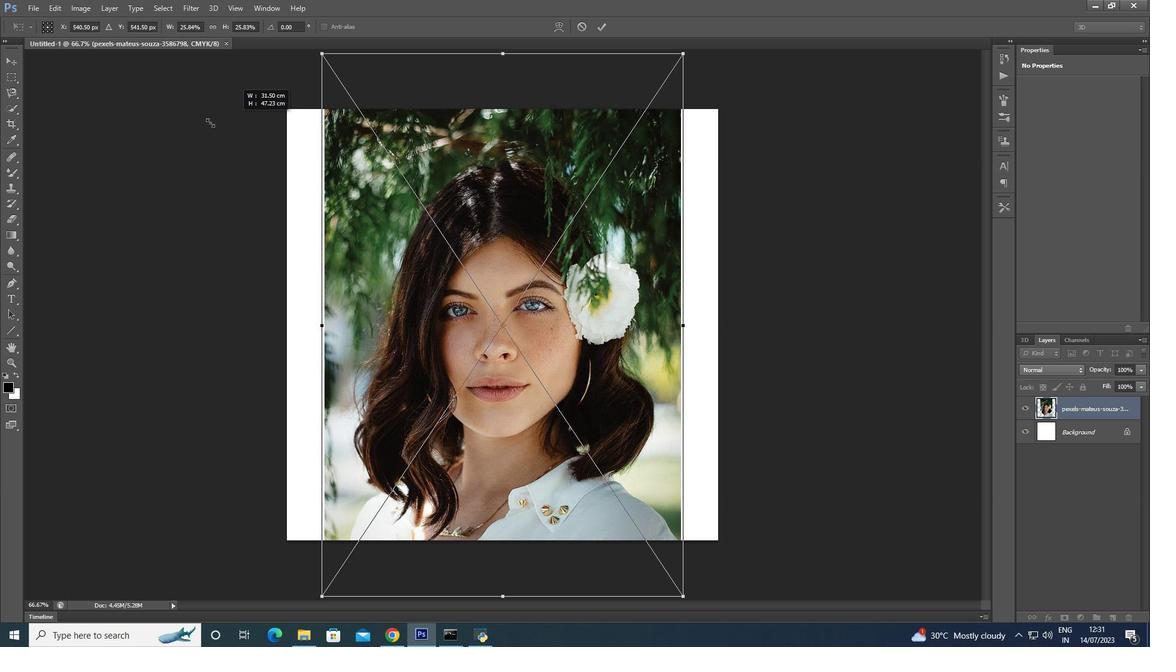 
Action: Mouse moved to (192, 125)
Screenshot: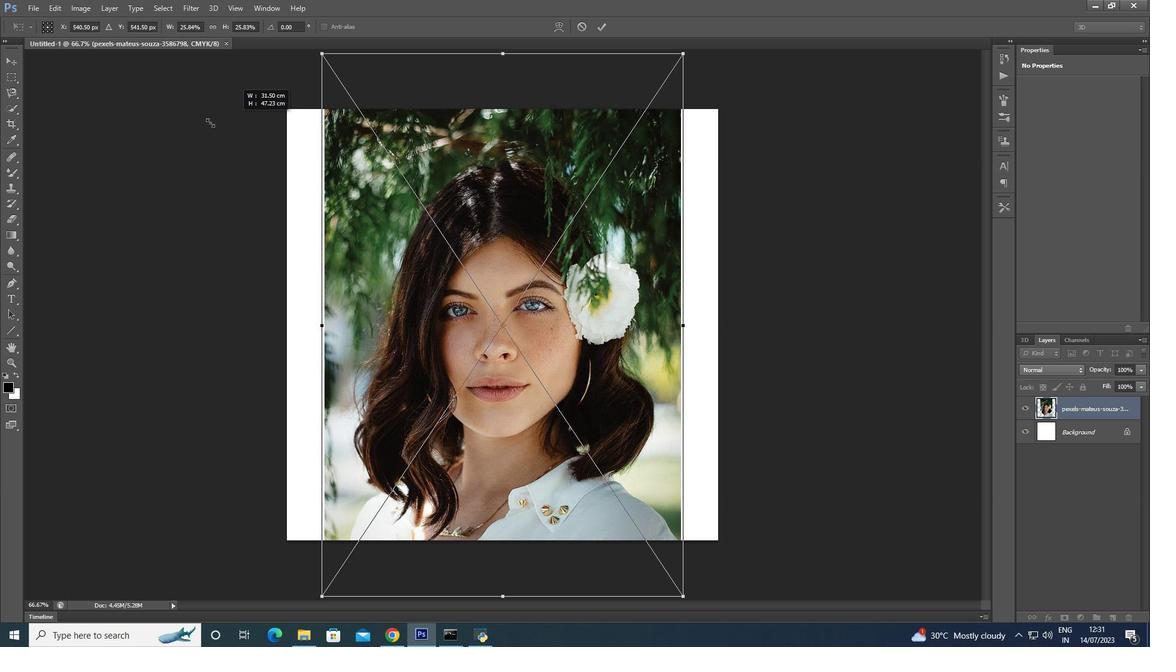 
Action: Key pressed <Key.shift>
Screenshot: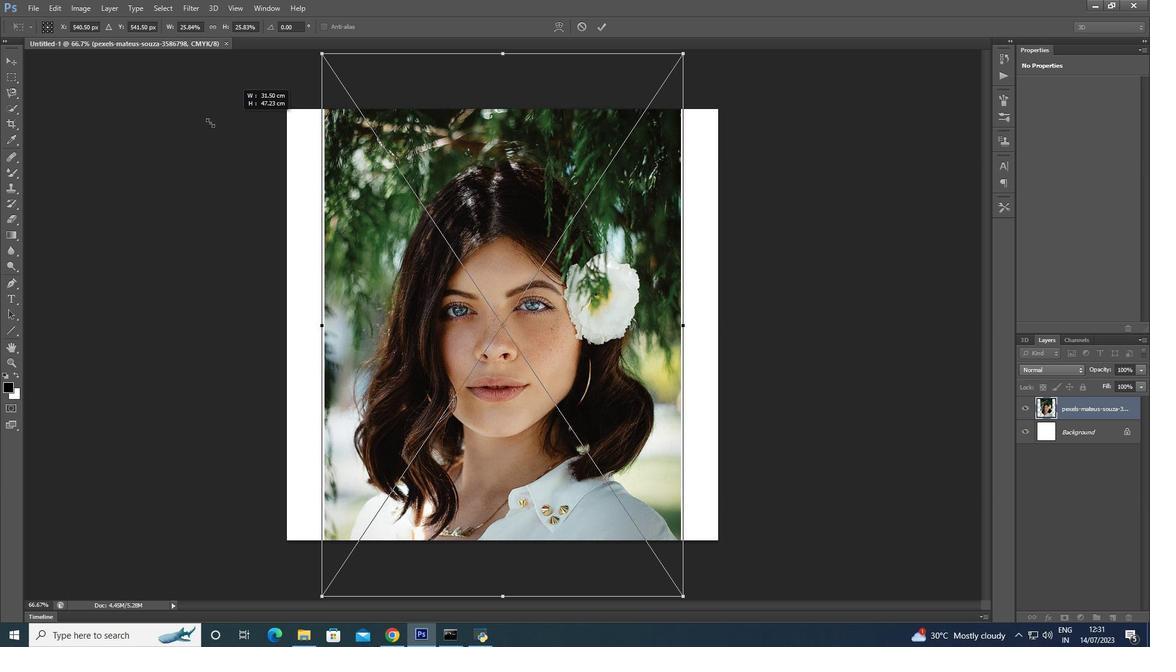 
Action: Mouse moved to (185, 127)
Screenshot: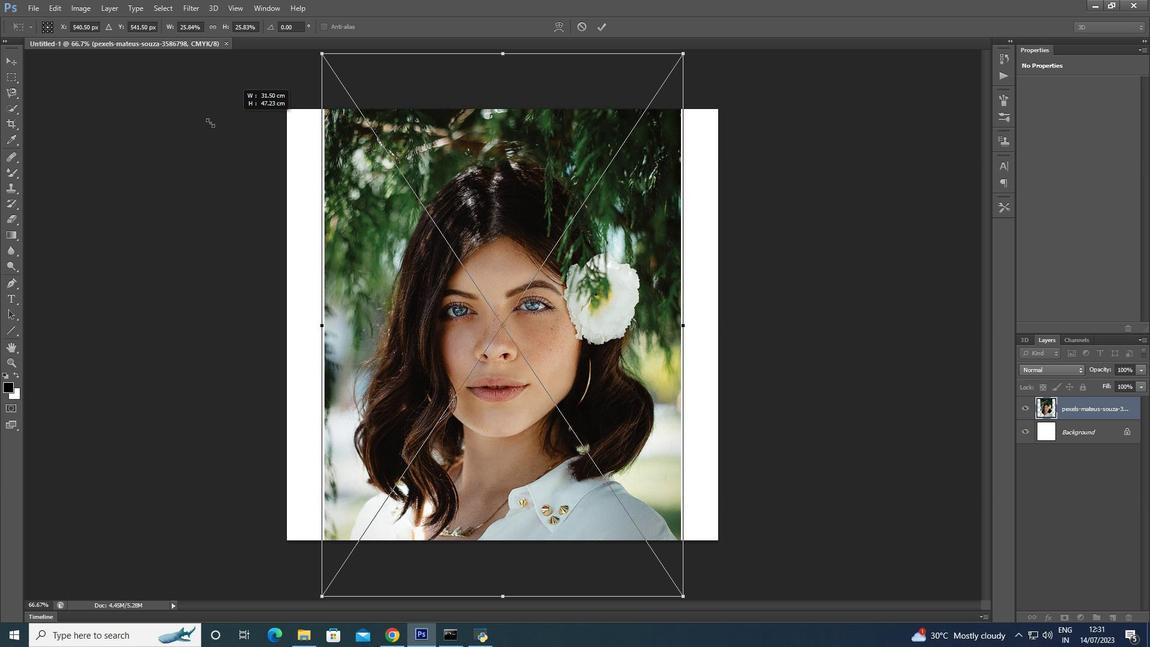 
Action: Key pressed <Key.shift>
Screenshot: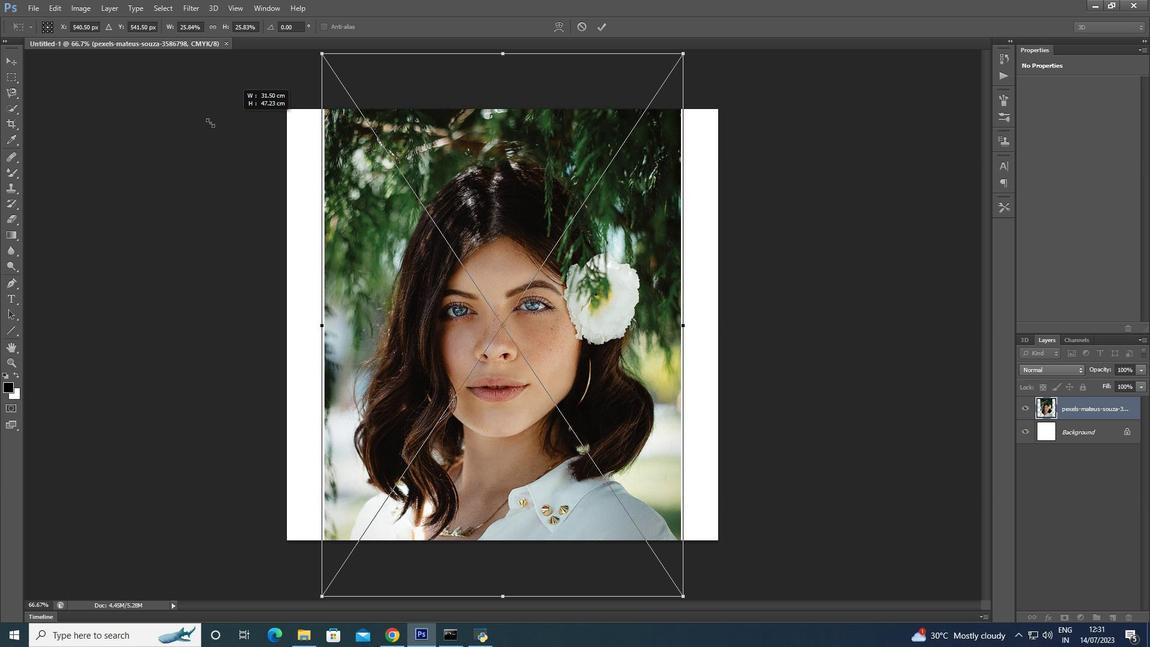 
Action: Mouse moved to (183, 128)
Screenshot: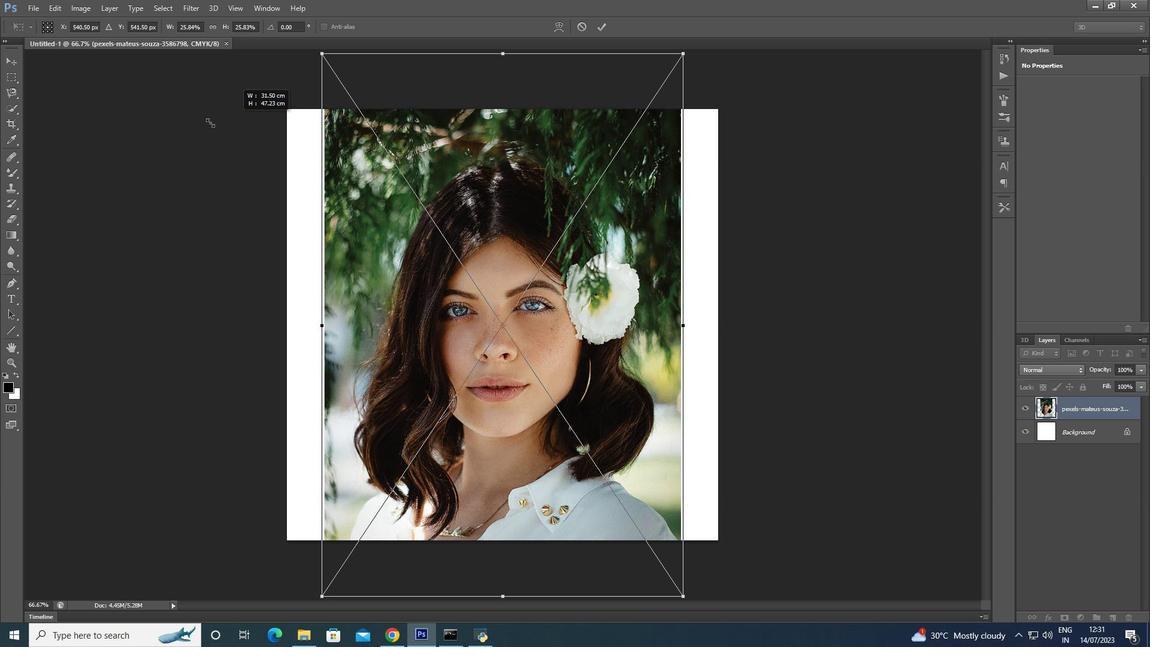 
Action: Key pressed <Key.shift>
Screenshot: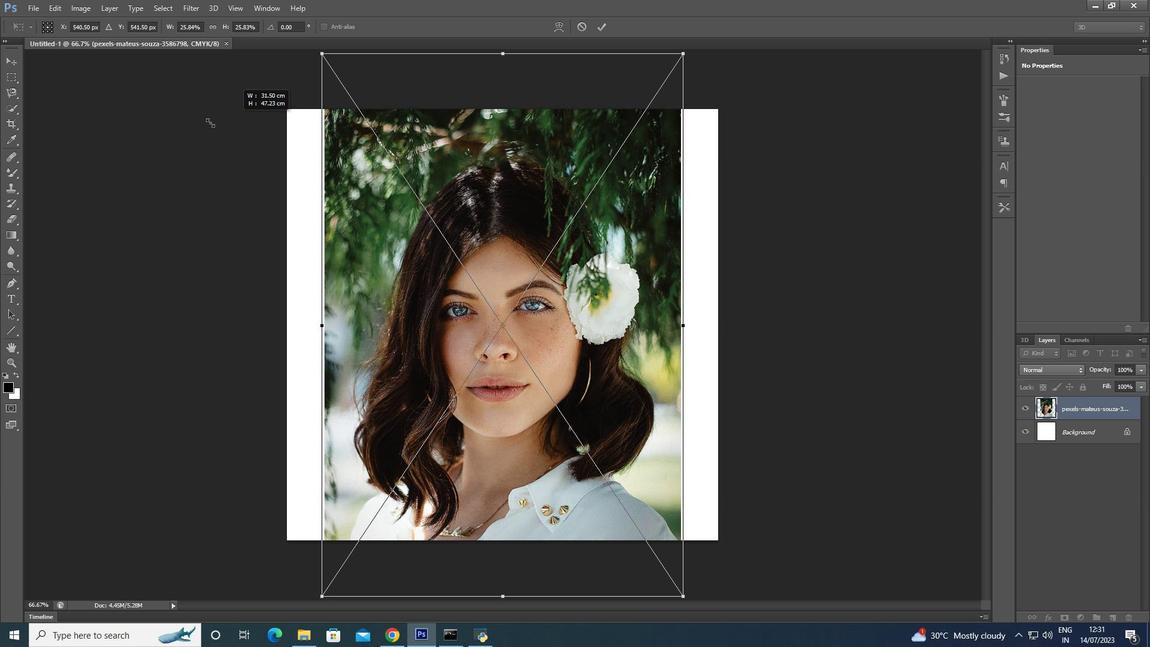 
Action: Mouse moved to (179, 130)
Screenshot: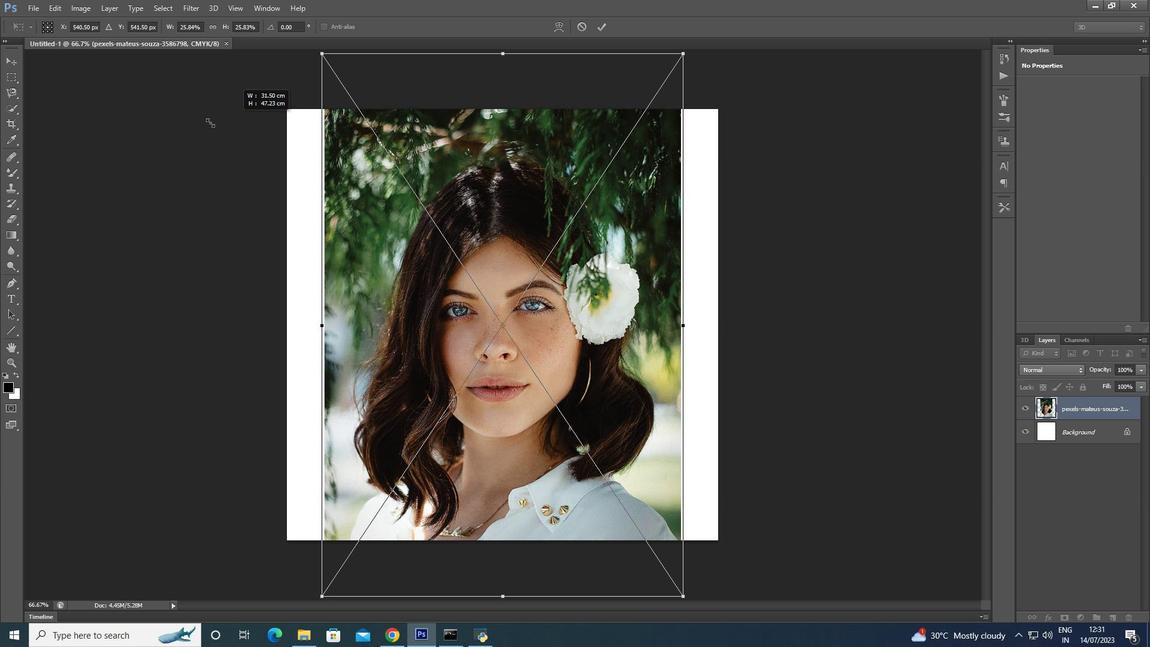 
Action: Key pressed <Key.shift>
Screenshot: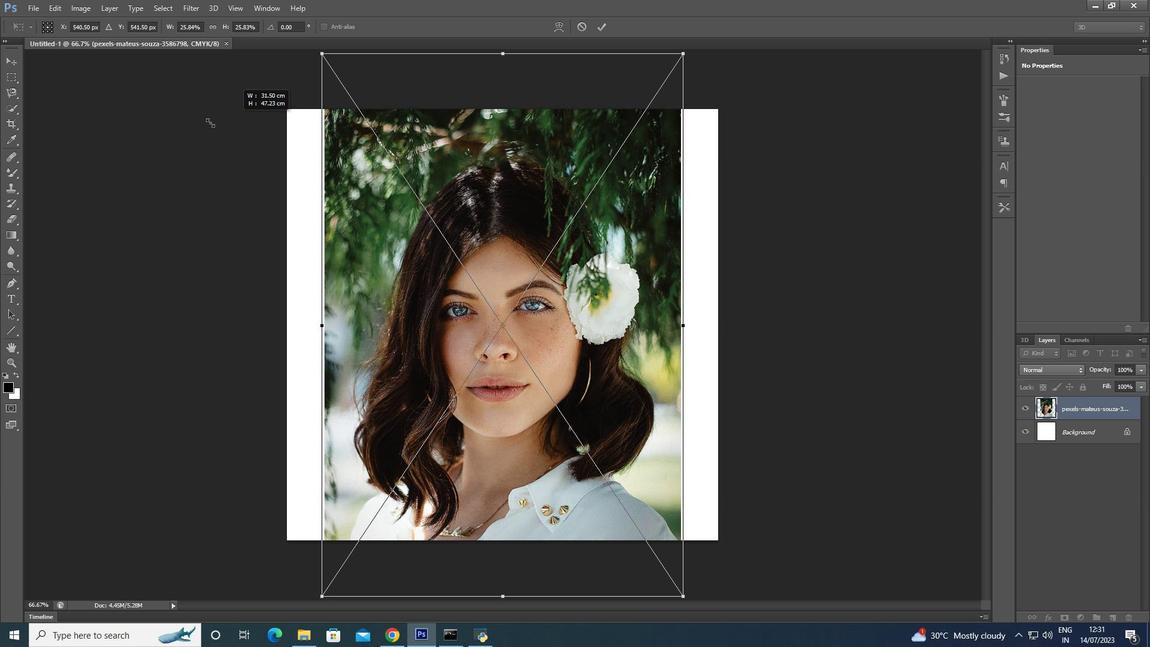 
Action: Mouse moved to (176, 131)
Screenshot: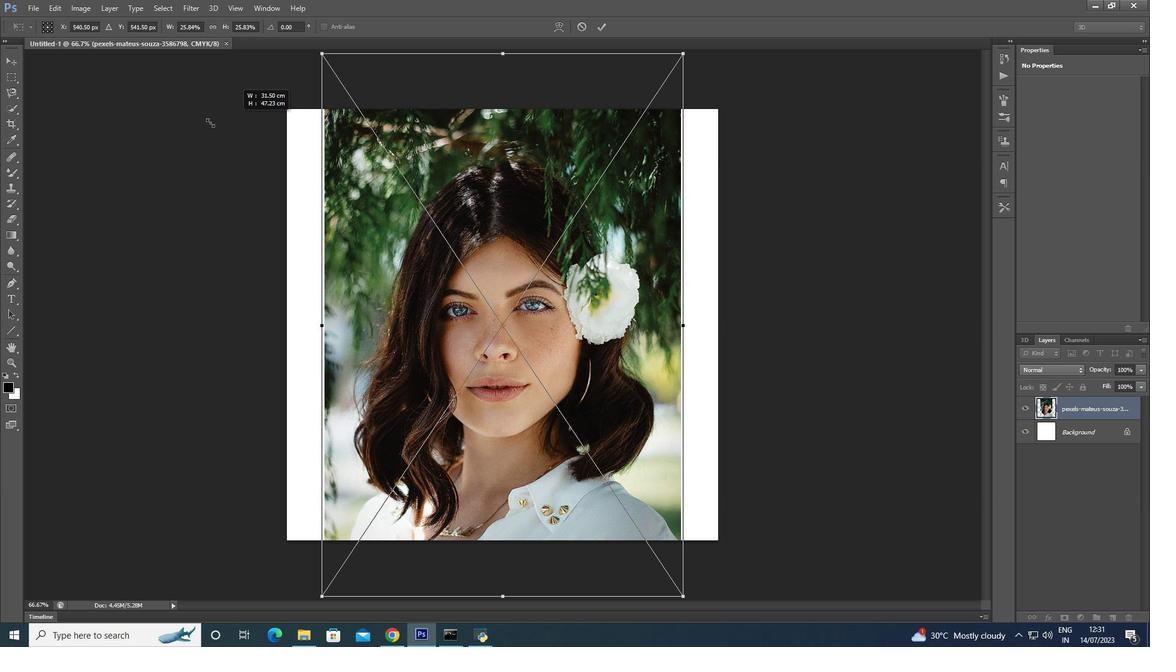 
Action: Key pressed <Key.shift>
Screenshot: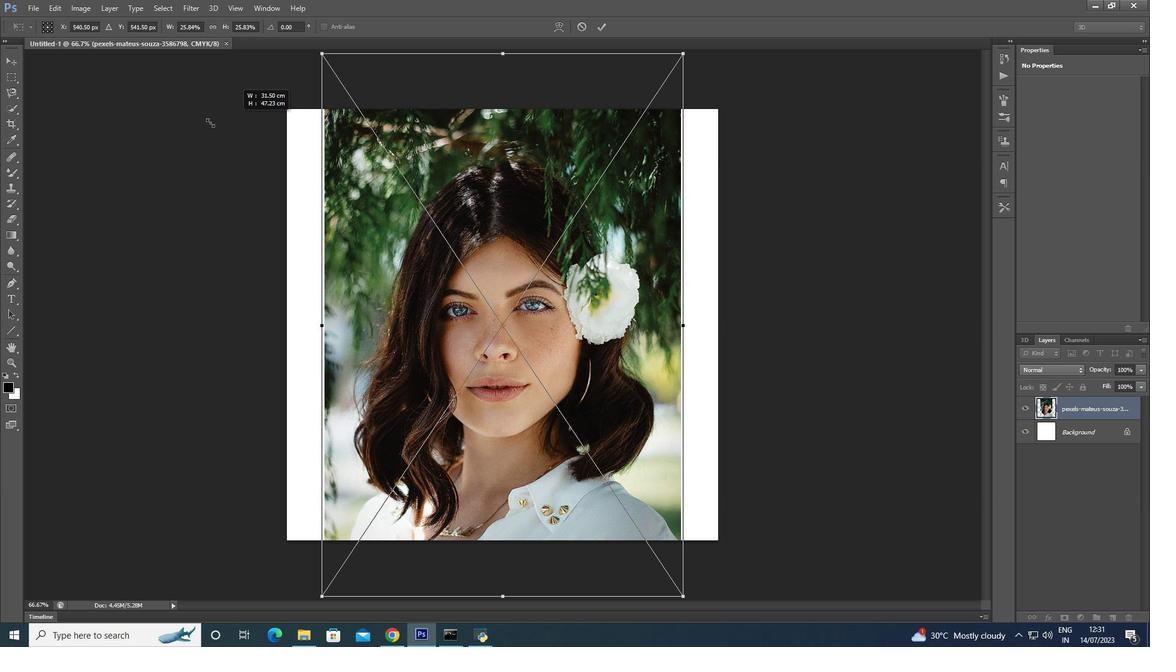 
Action: Mouse moved to (173, 131)
Screenshot: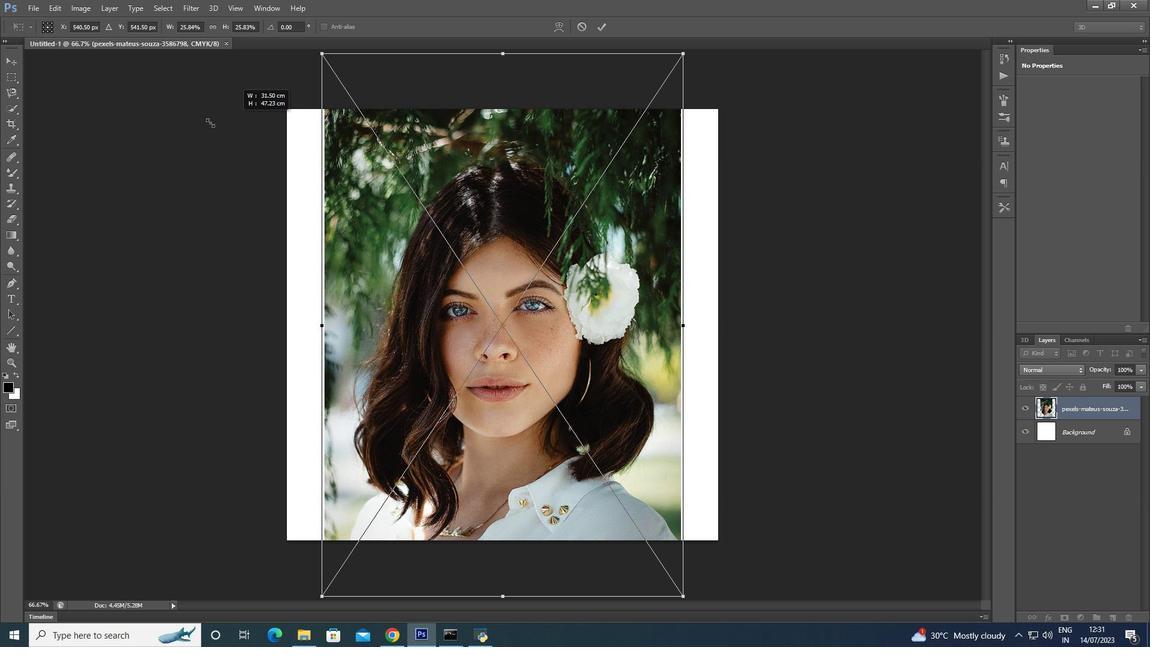 
Action: Key pressed <Key.shift>
Screenshot: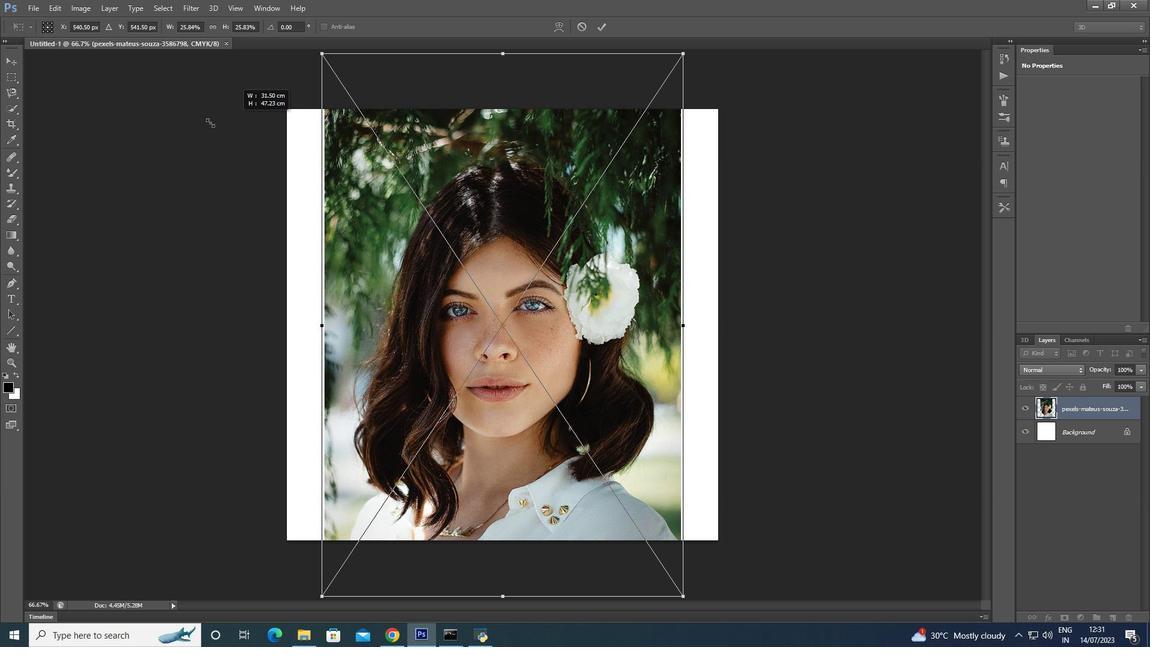
Action: Mouse moved to (164, 134)
Screenshot: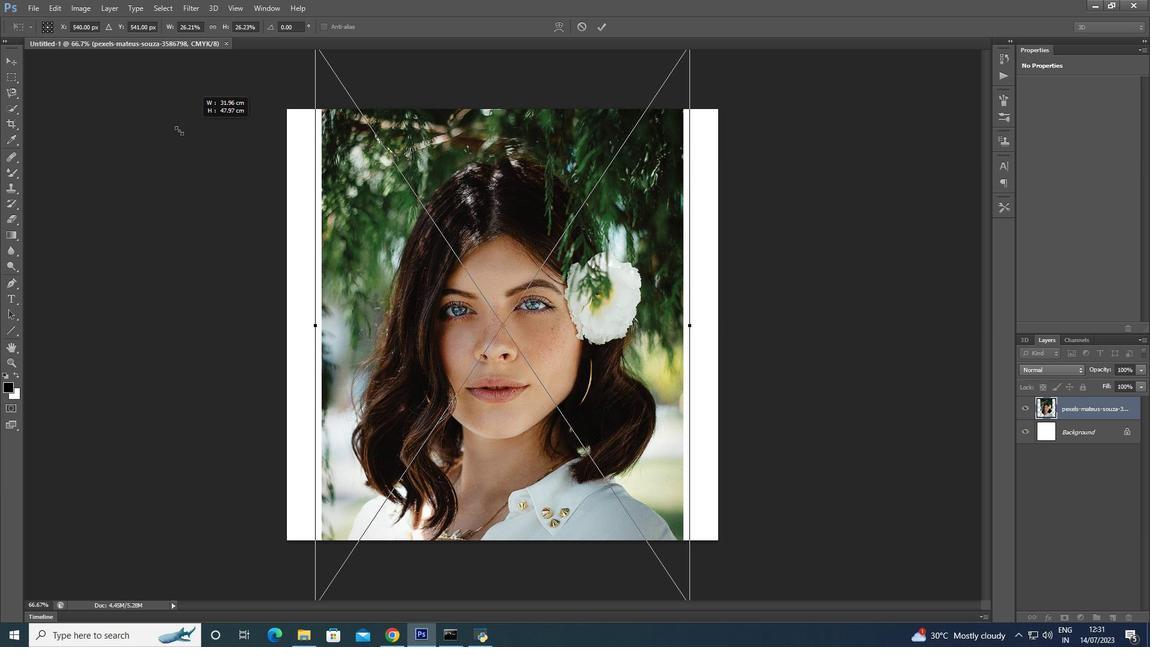 
Action: Key pressed <Key.shift><Key.shift>
Screenshot: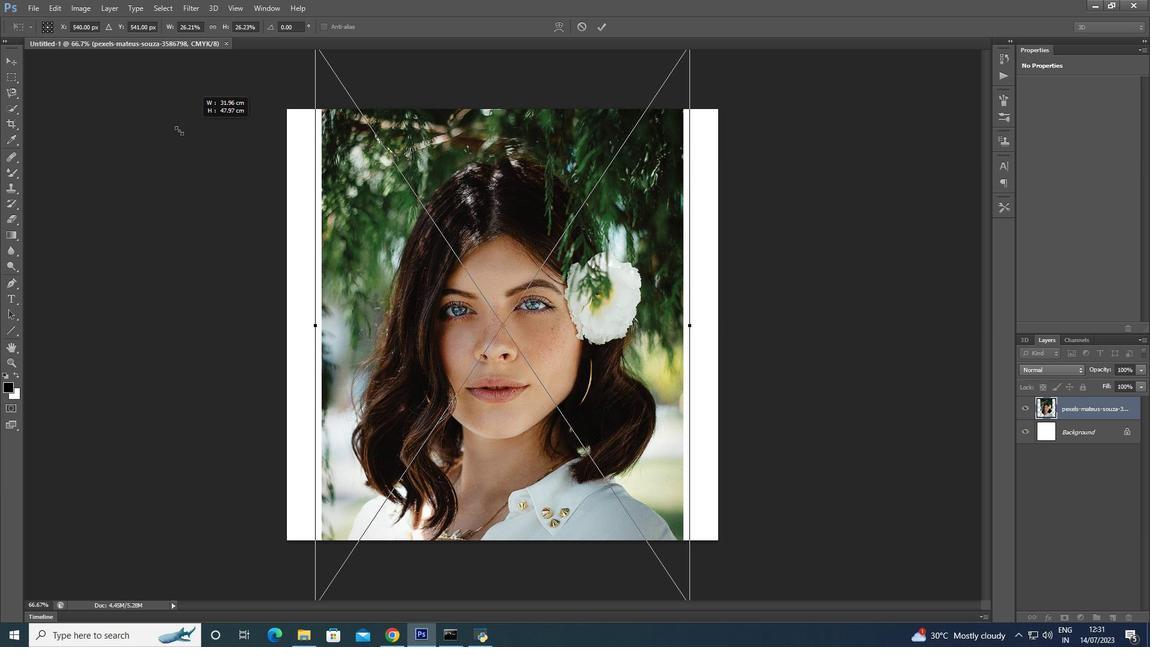 
Action: Mouse moved to (159, 135)
Screenshot: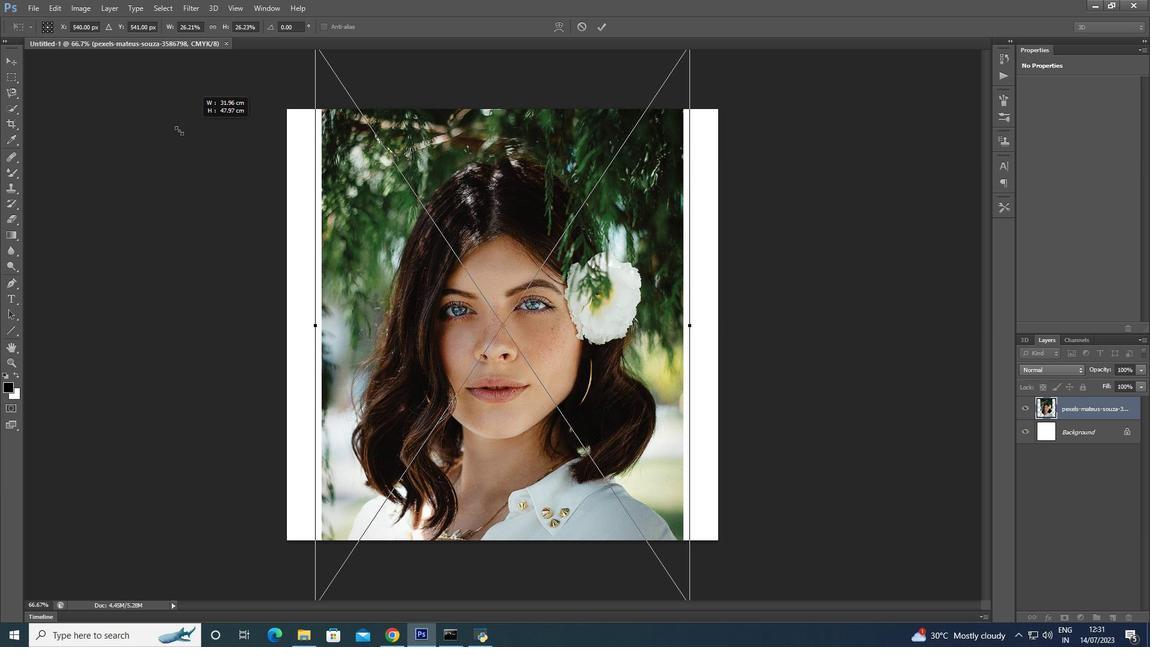 
Action: Key pressed <Key.shift><Key.shift><Key.shift>
Screenshot: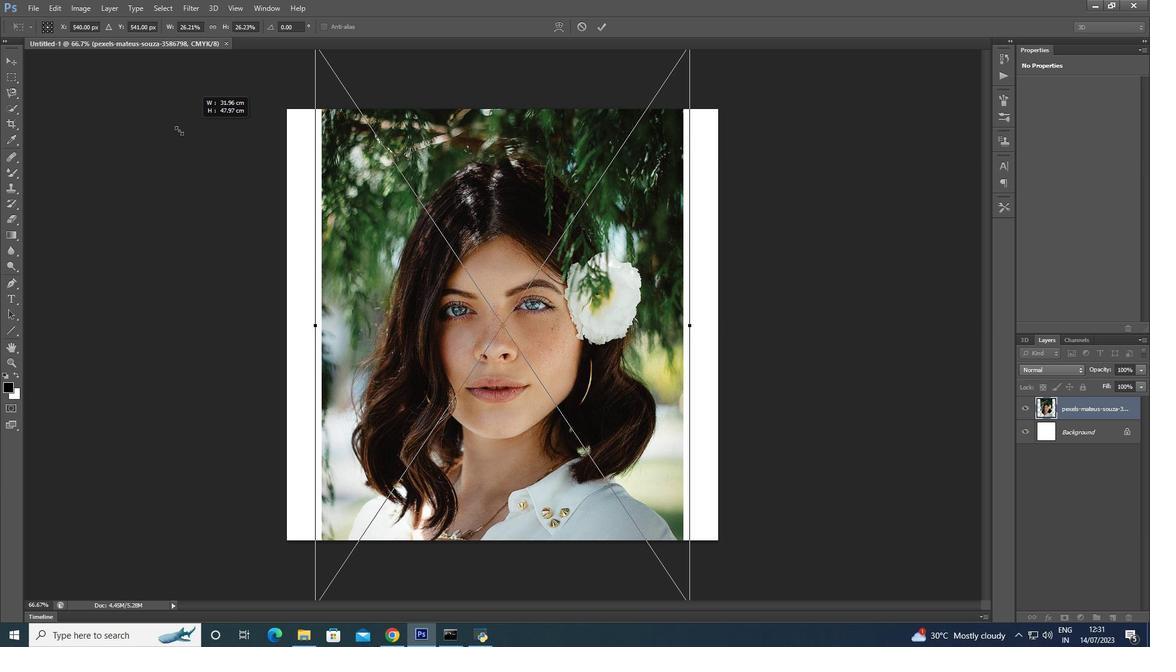 
Action: Mouse moved to (159, 135)
Screenshot: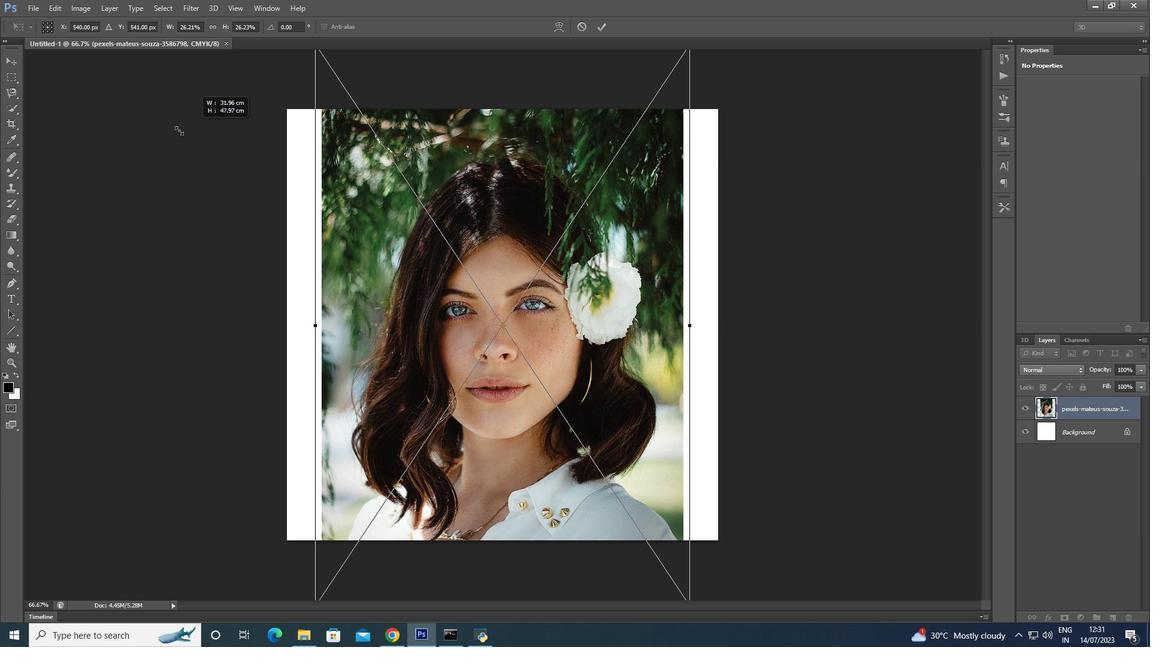 
Action: Key pressed <Key.shift>
Screenshot: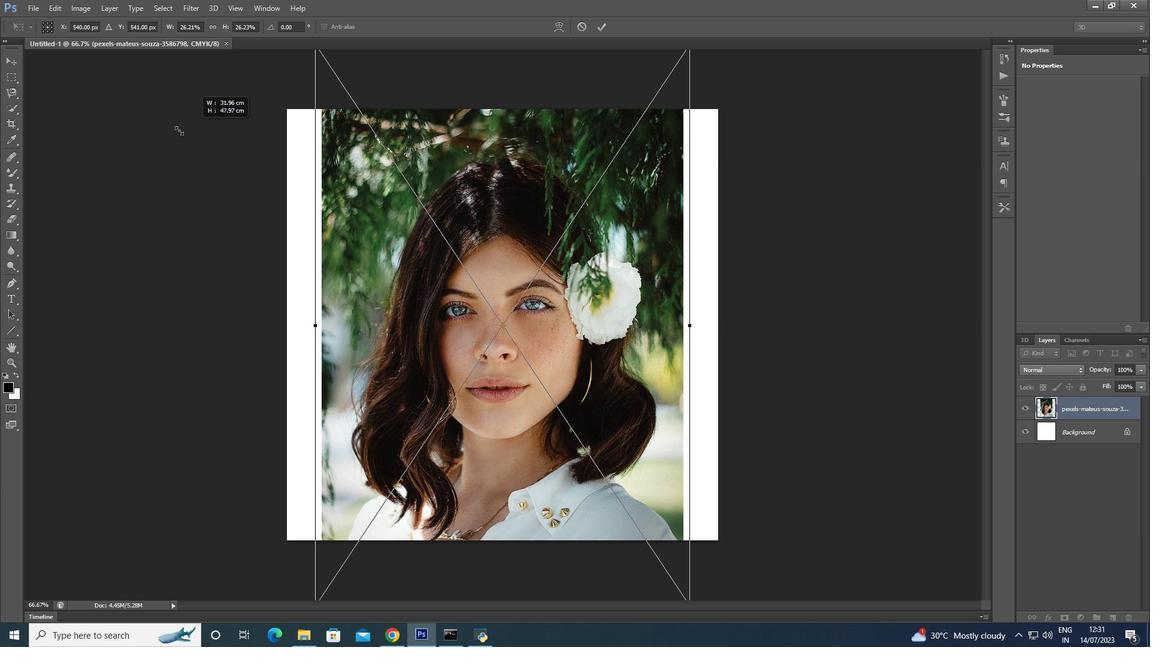 
Action: Mouse moved to (159, 136)
Screenshot: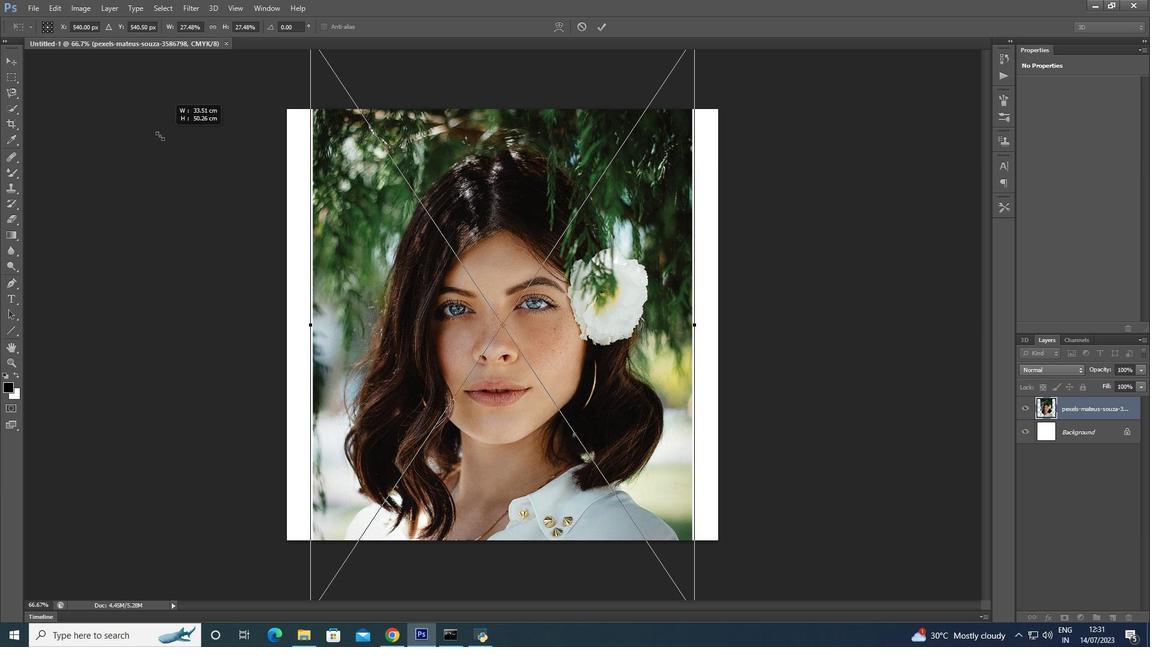 
Action: Key pressed <Key.shift>
Screenshot: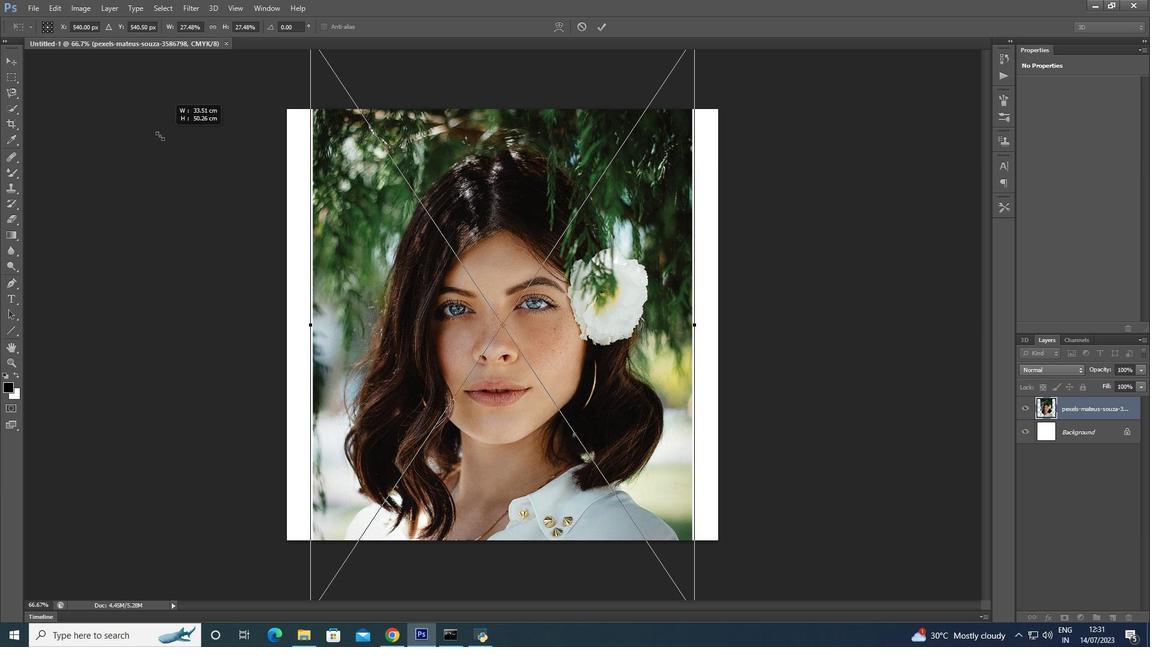 
Action: Mouse moved to (154, 137)
Screenshot: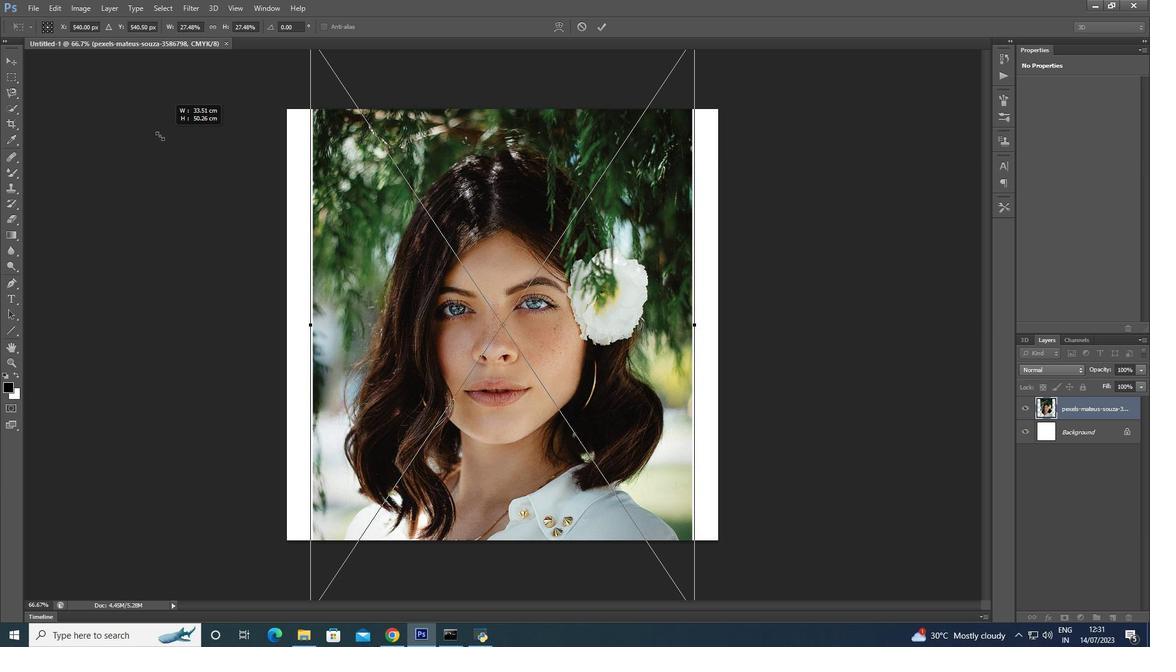 
Action: Key pressed <Key.shift>
Screenshot: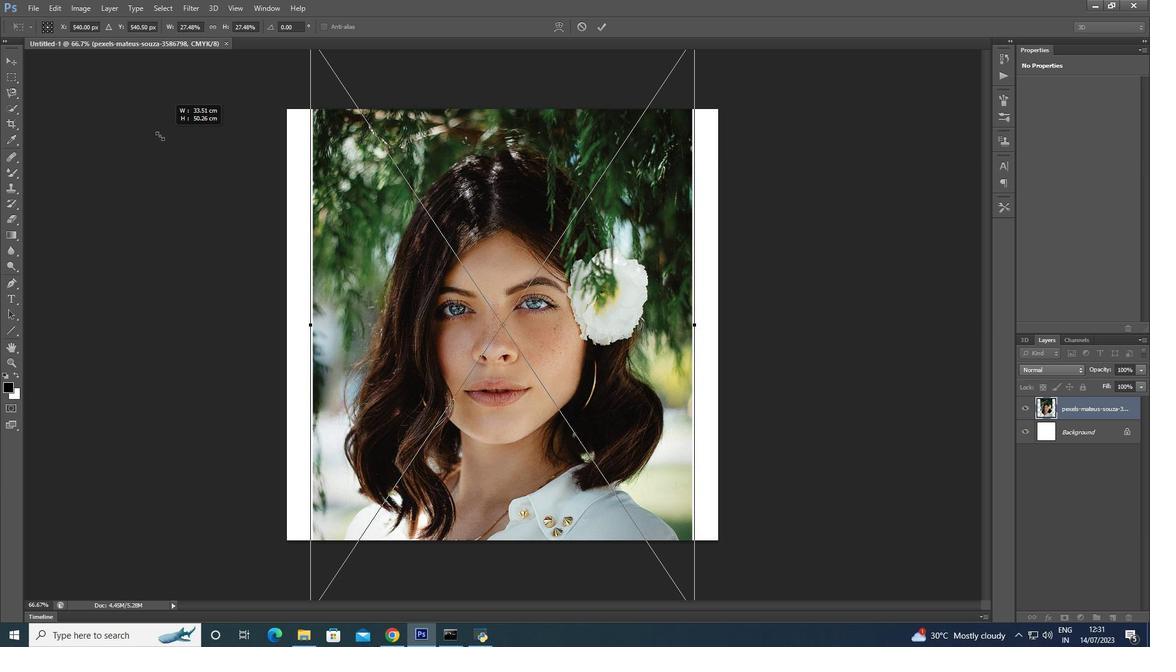 
Action: Mouse moved to (147, 138)
Screenshot: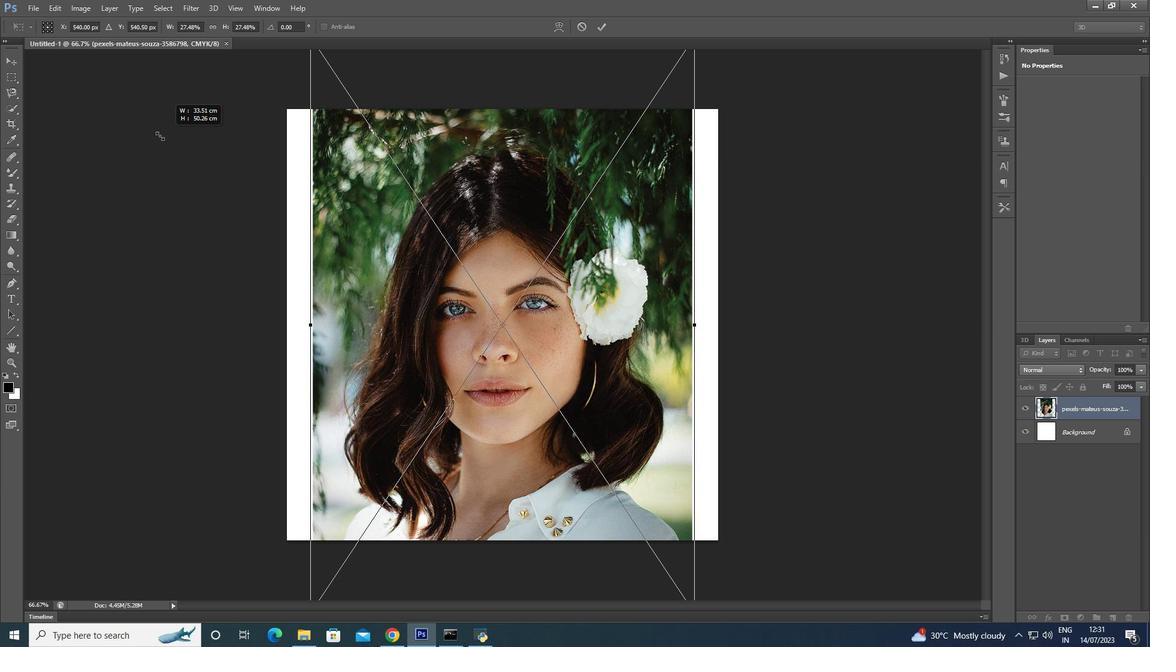 
Action: Key pressed <Key.shift>
Screenshot: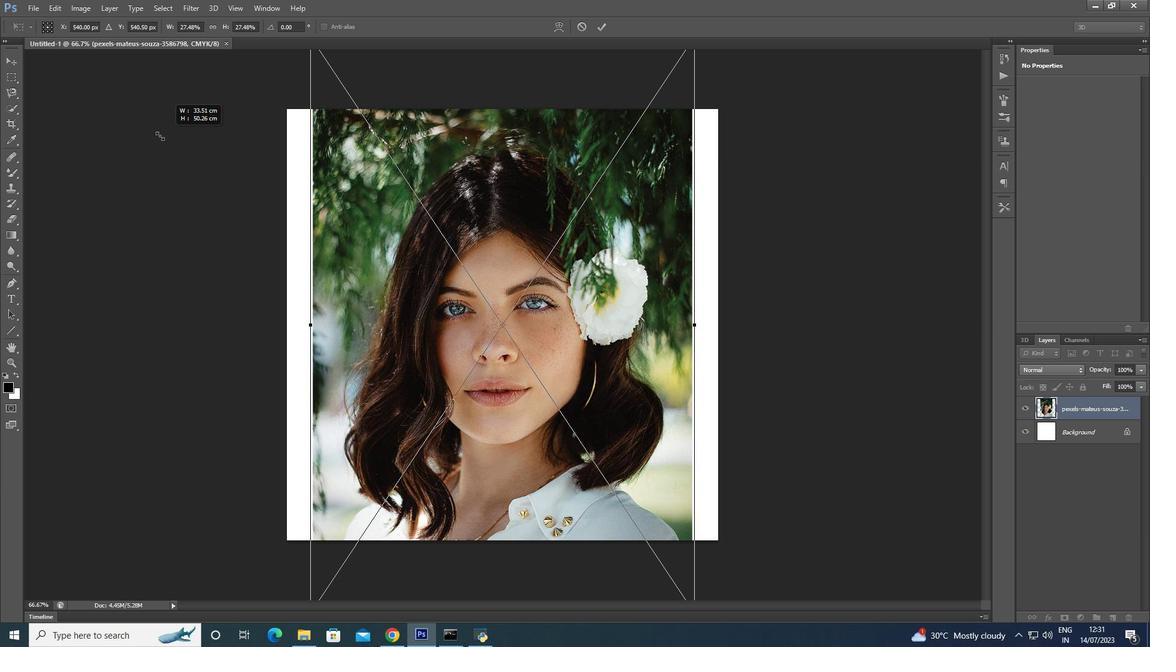 
Action: Mouse moved to (144, 139)
Screenshot: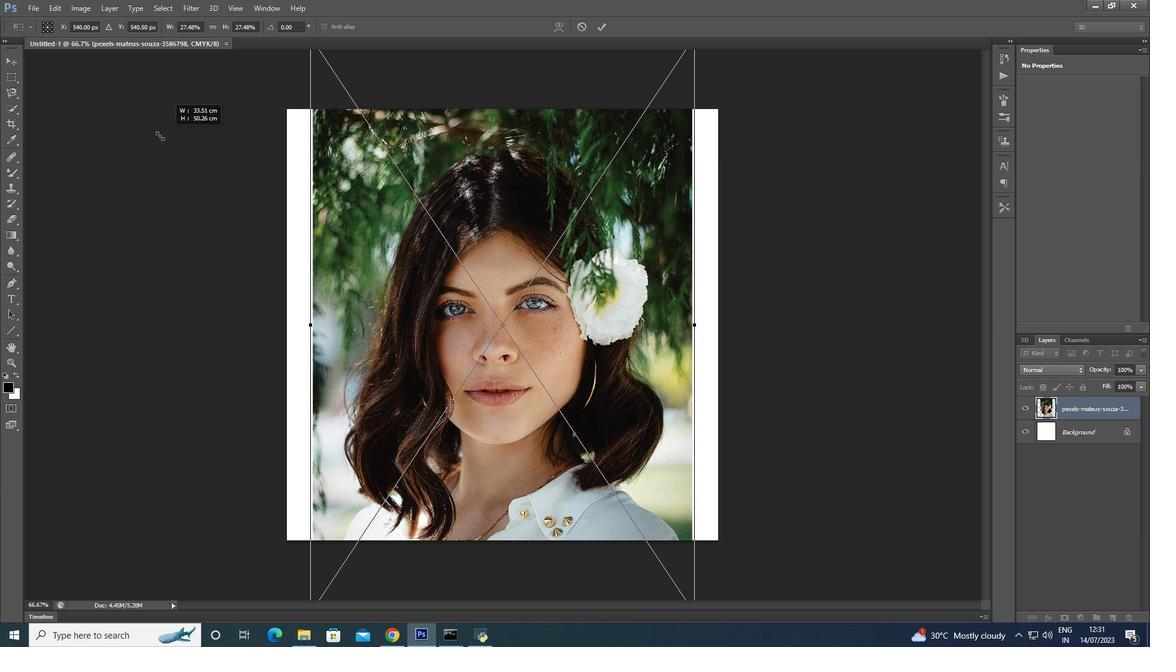 
Action: Key pressed <Key.shift>
Screenshot: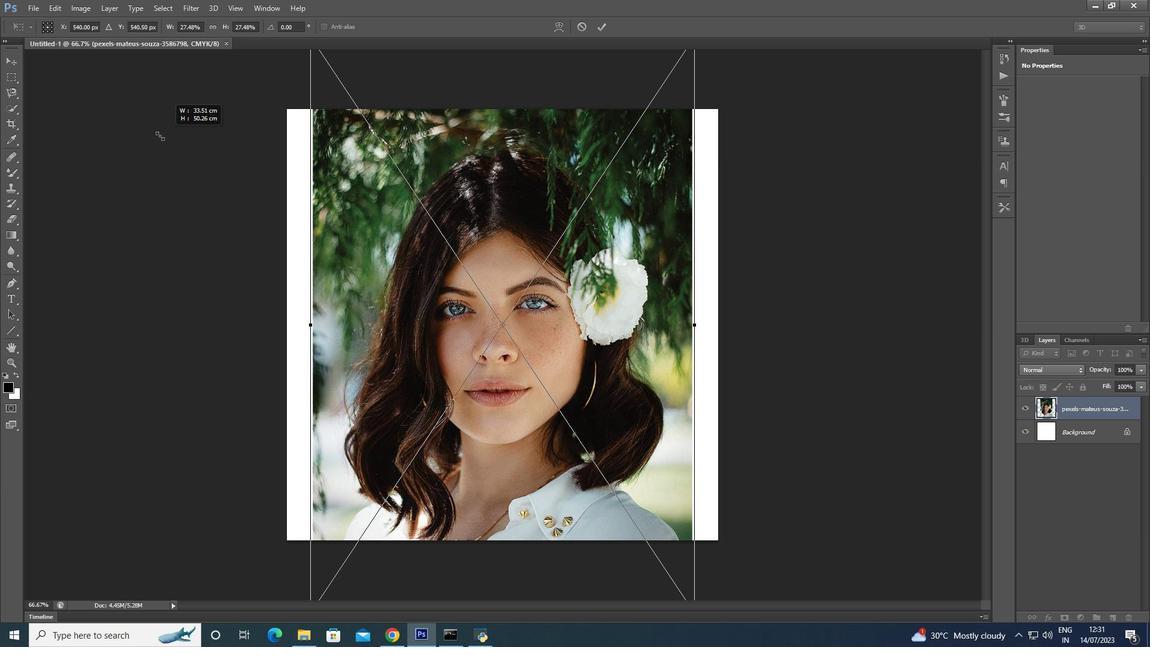 
Action: Mouse moved to (144, 139)
Screenshot: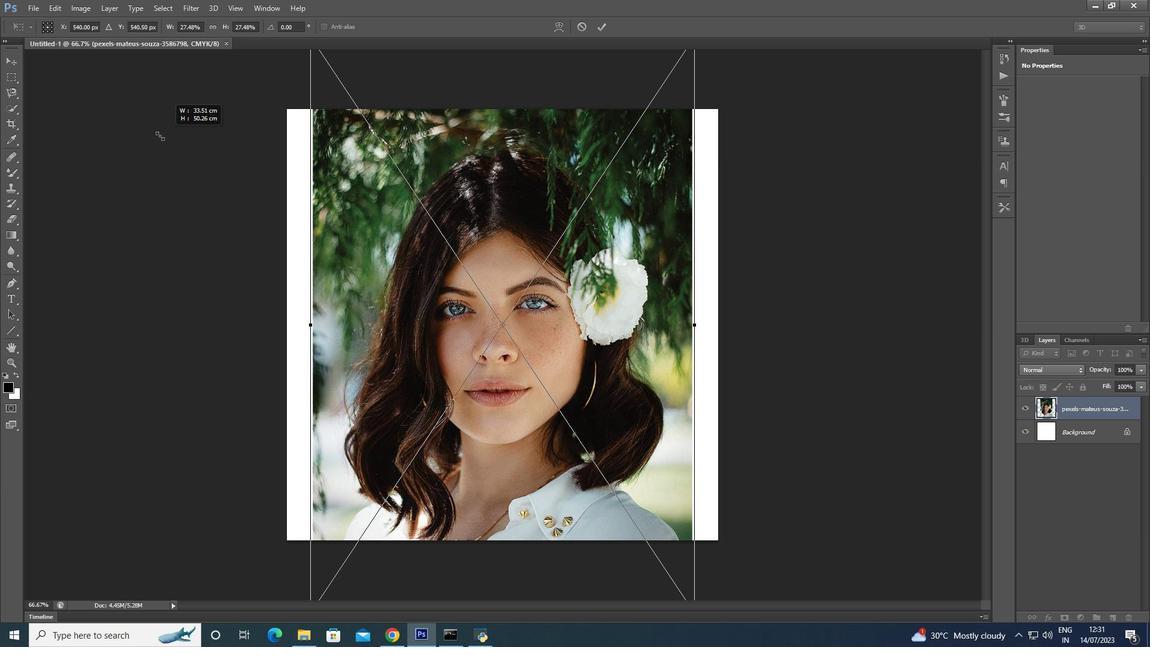 
Action: Key pressed <Key.shift><Key.shift>
Screenshot: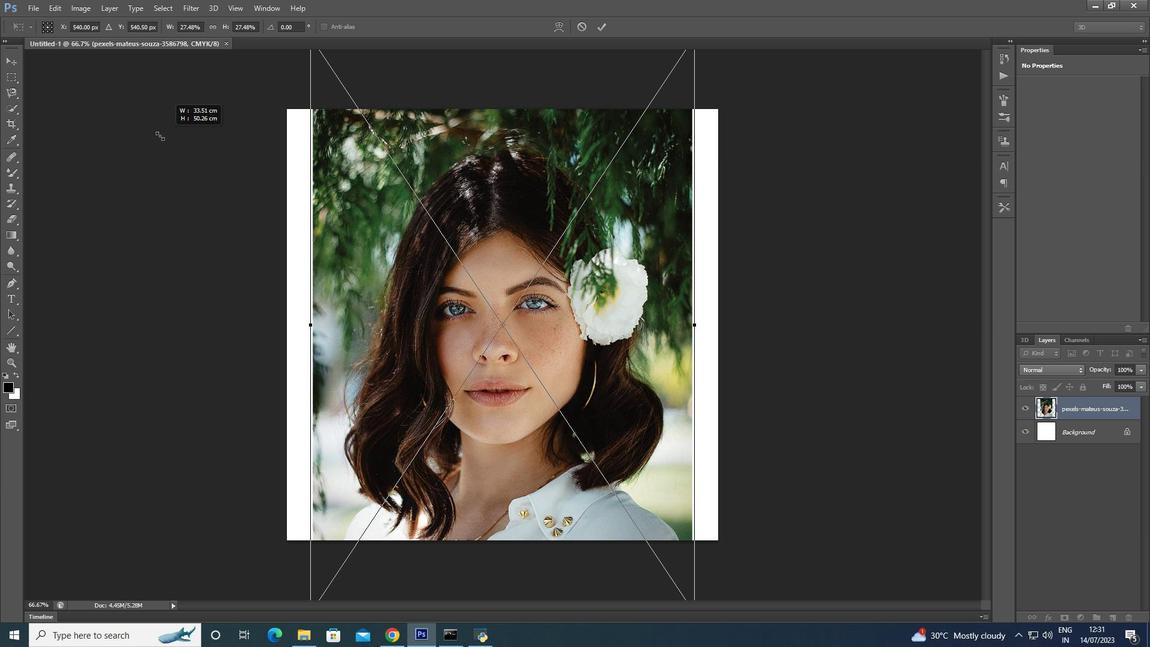 
Action: Mouse moved to (144, 140)
Screenshot: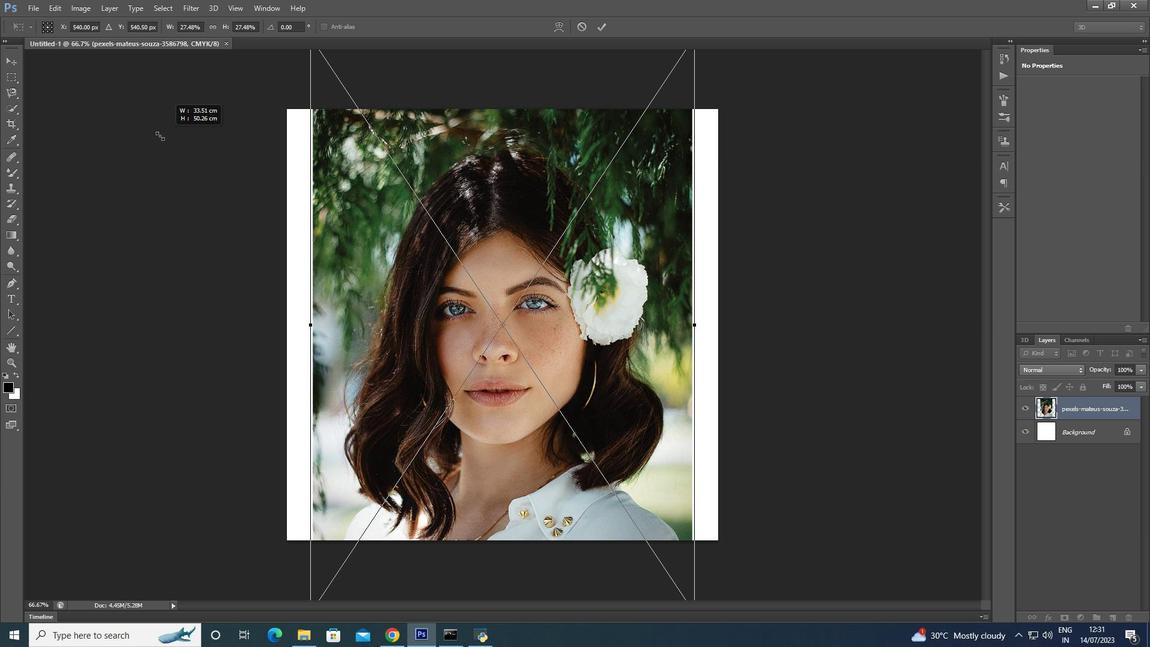 
Action: Key pressed <Key.shift>
Screenshot: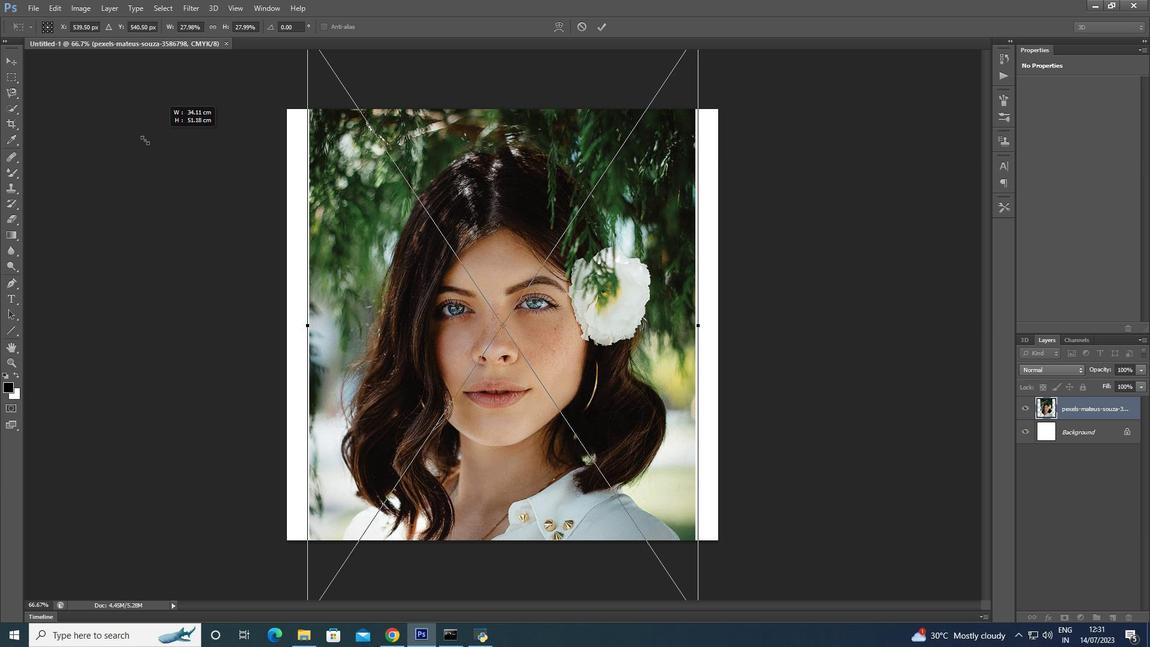 
Action: Mouse moved to (143, 140)
Screenshot: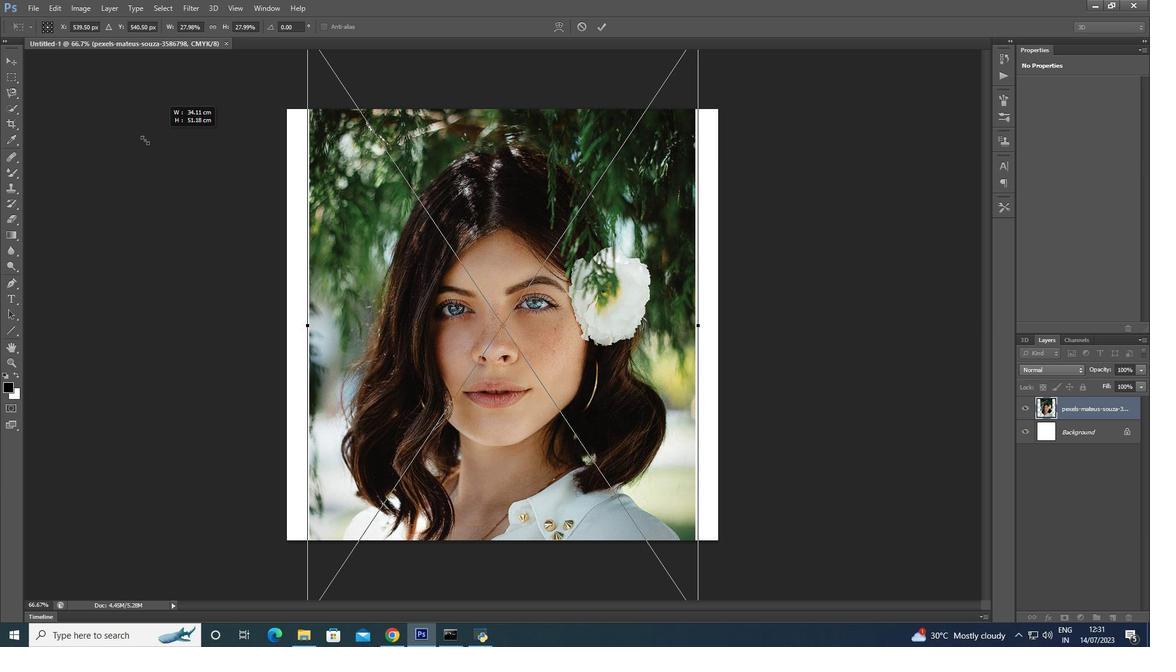 
Action: Key pressed <Key.shift>
Screenshot: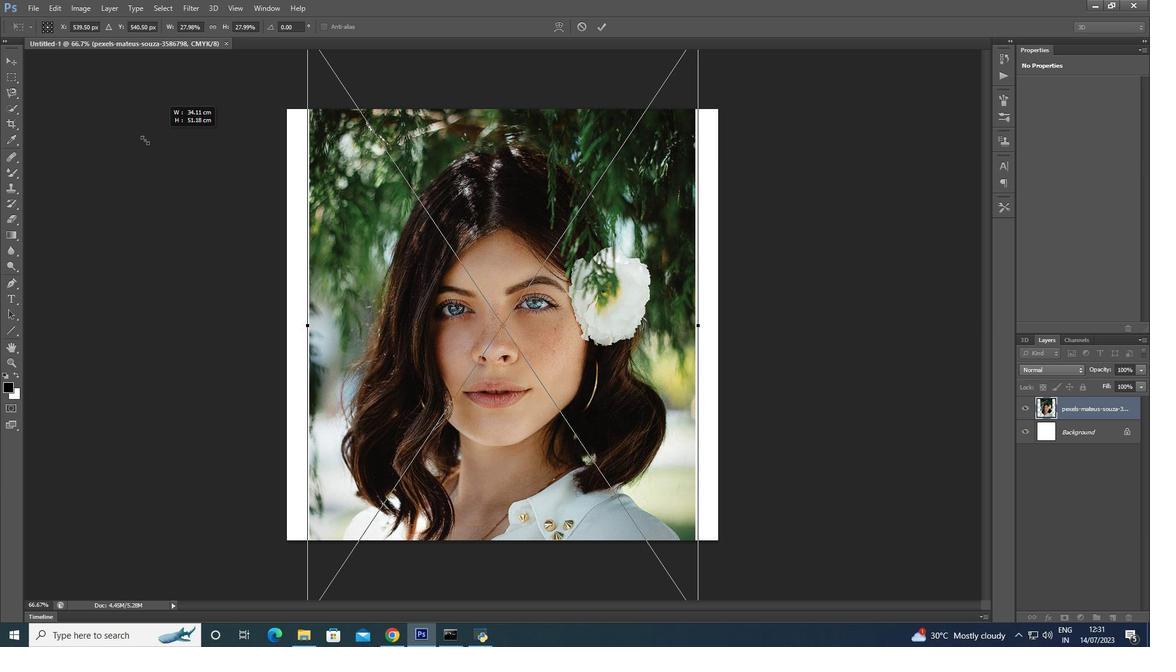 
Action: Mouse moved to (141, 140)
Screenshot: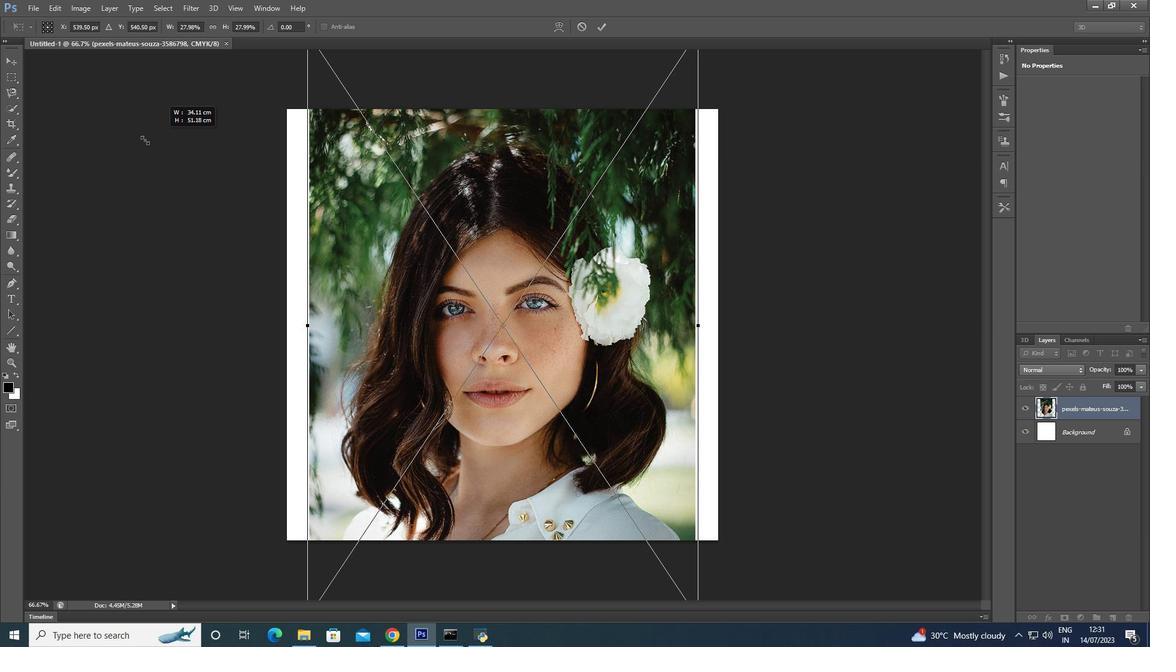 
Action: Key pressed <Key.shift>
Screenshot: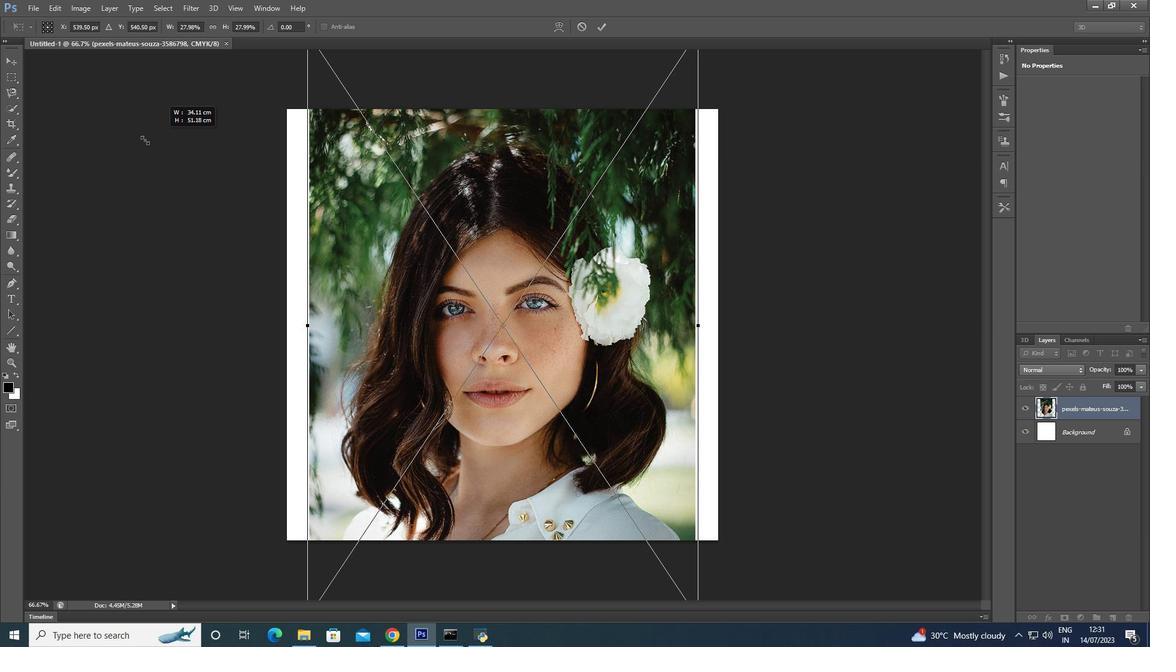 
Action: Mouse moved to (140, 140)
Screenshot: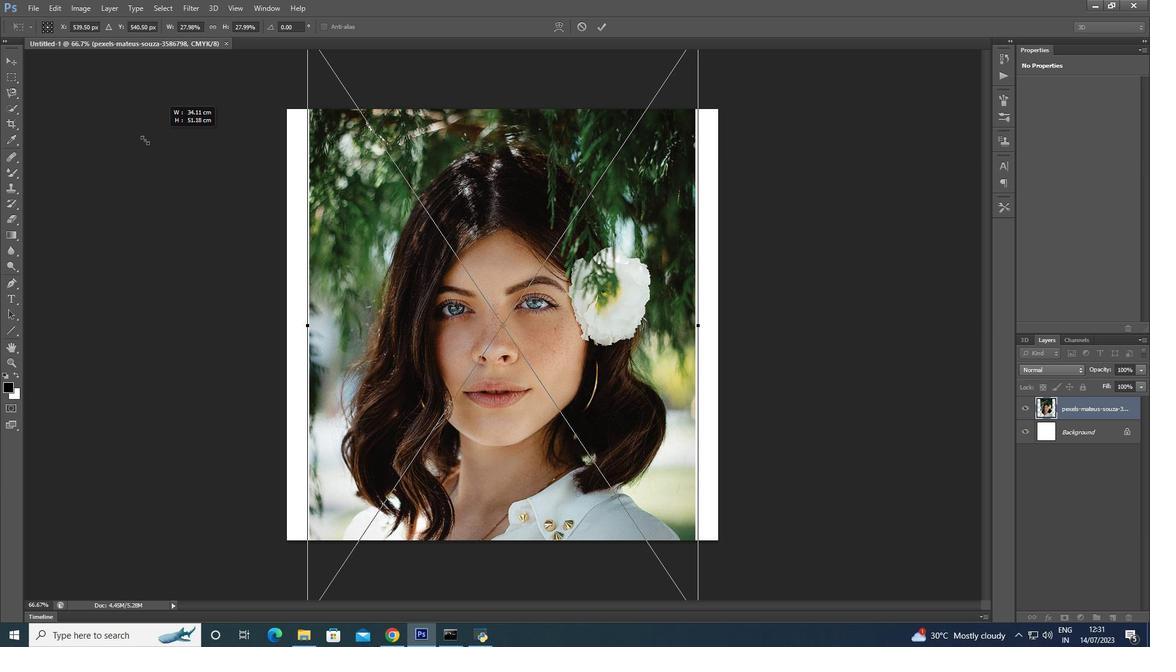 
Action: Key pressed <Key.shift>
Screenshot: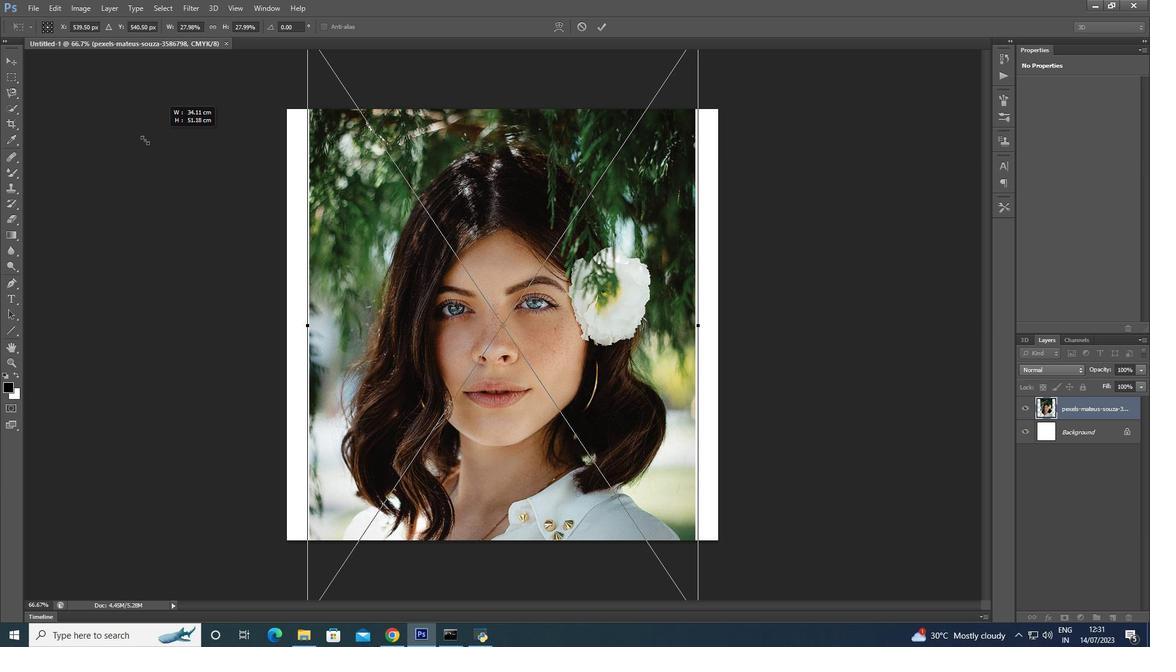 
Action: Mouse moved to (137, 141)
Screenshot: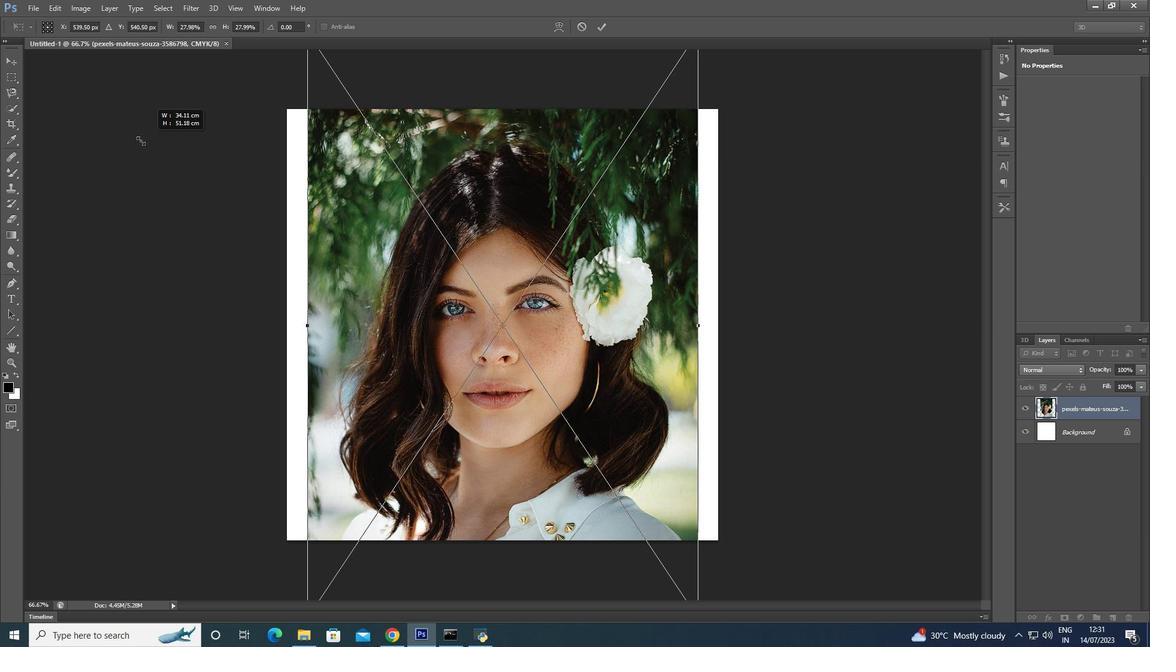 
Action: Key pressed <Key.shift><Key.shift>
Screenshot: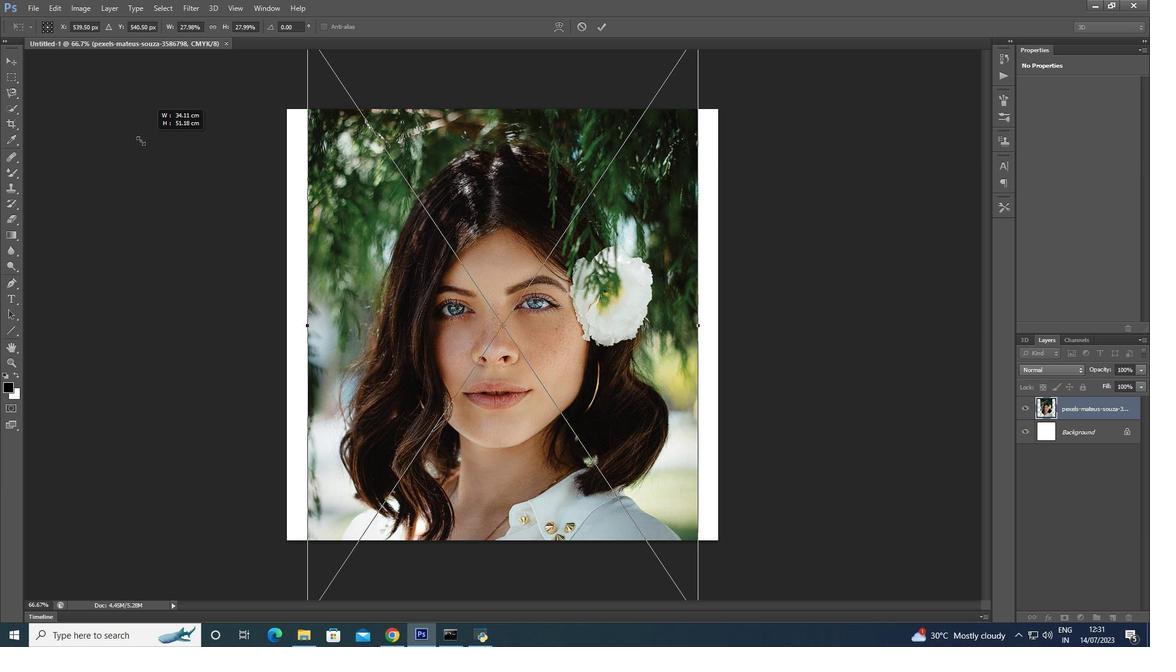
Action: Mouse moved to (136, 141)
Screenshot: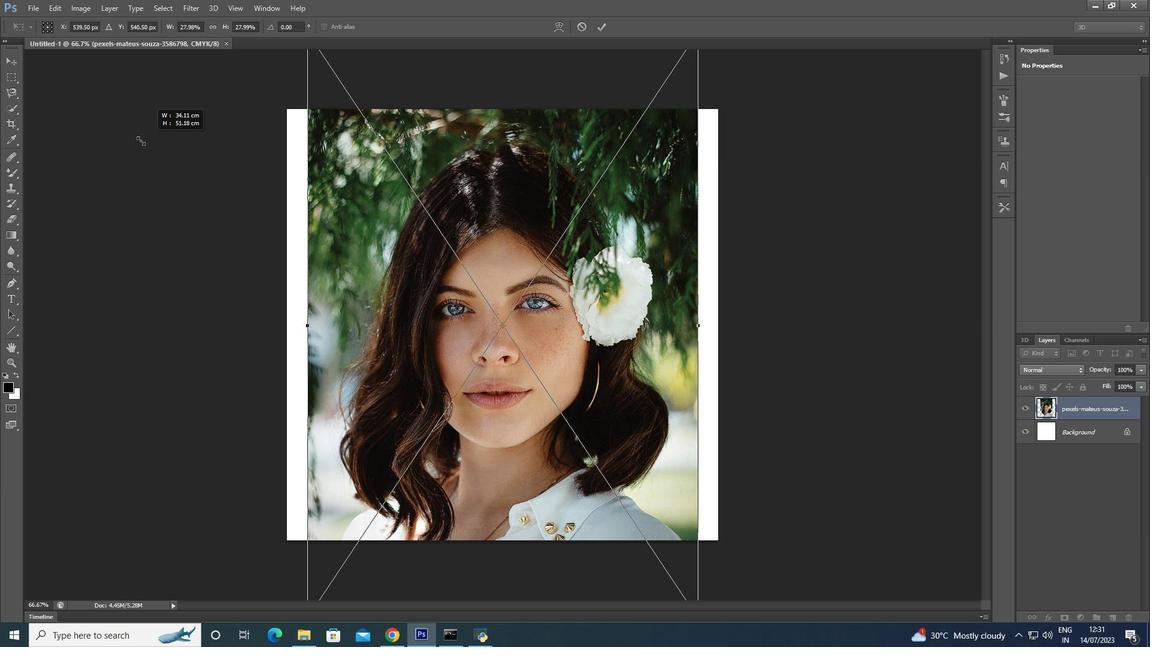
Action: Key pressed <Key.shift>
Screenshot: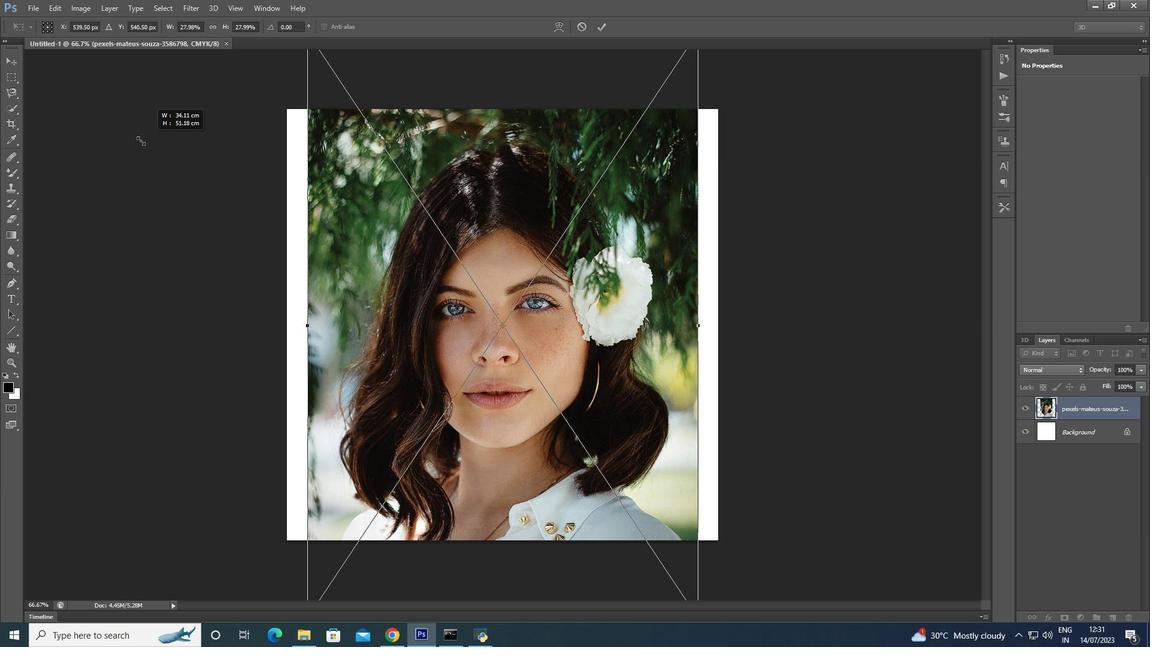 
Action: Mouse moved to (134, 141)
Screenshot: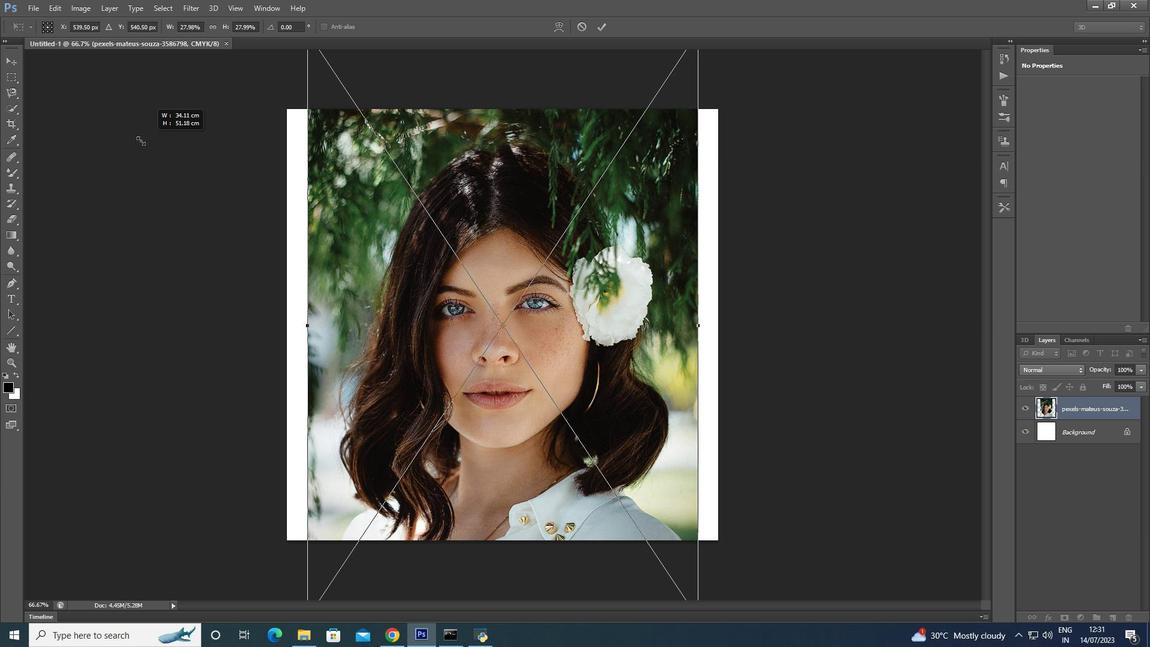 
Action: Key pressed <Key.shift>
Screenshot: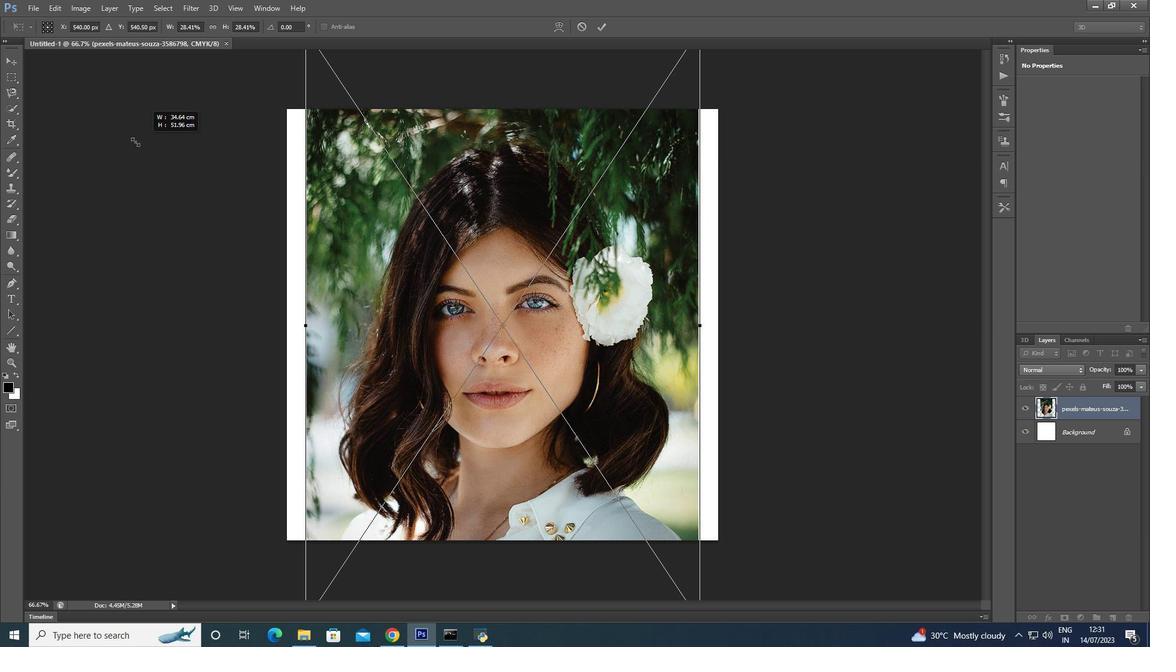 
Action: Mouse moved to (133, 141)
Screenshot: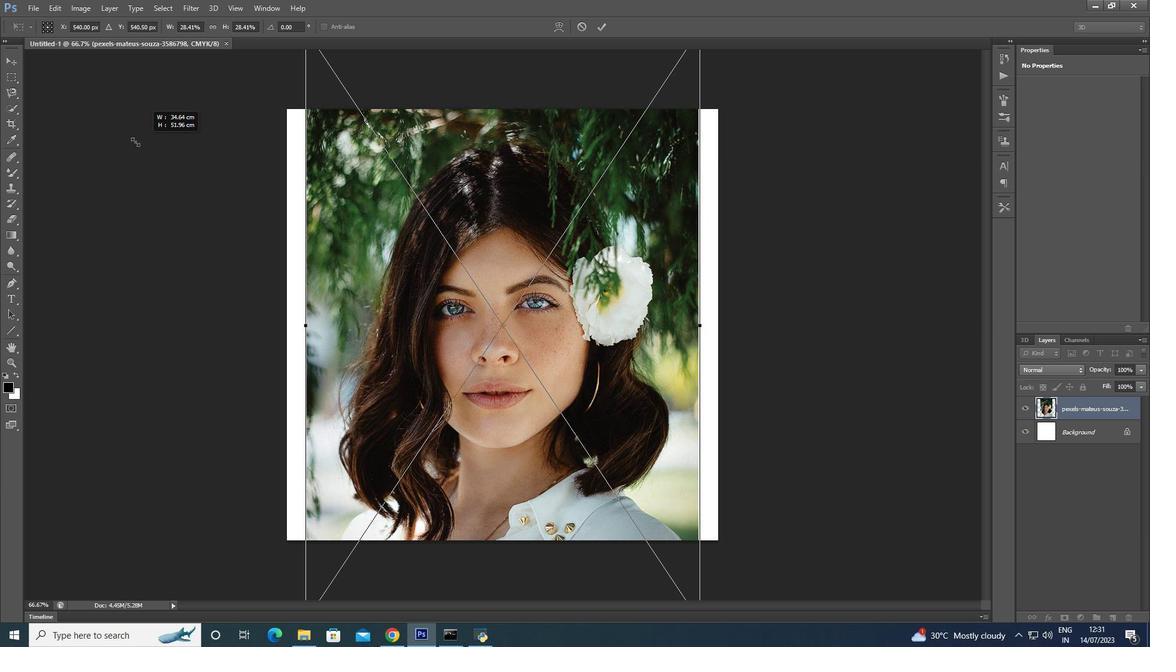 
Action: Key pressed <Key.shift>
Screenshot: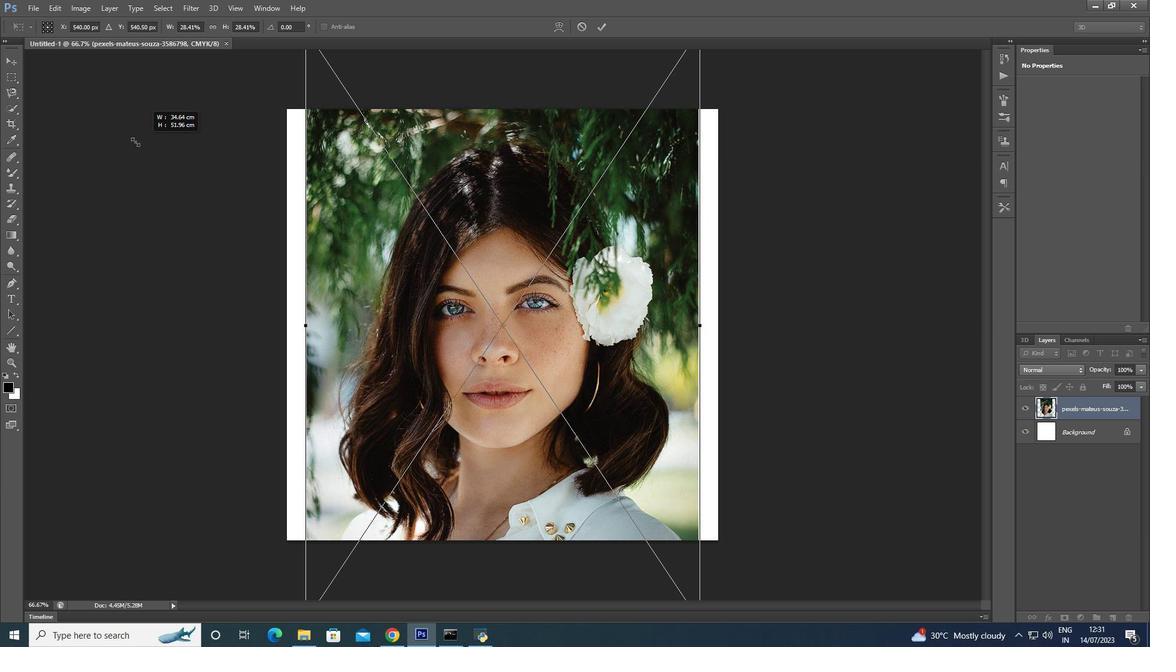 
Action: Mouse moved to (131, 141)
Screenshot: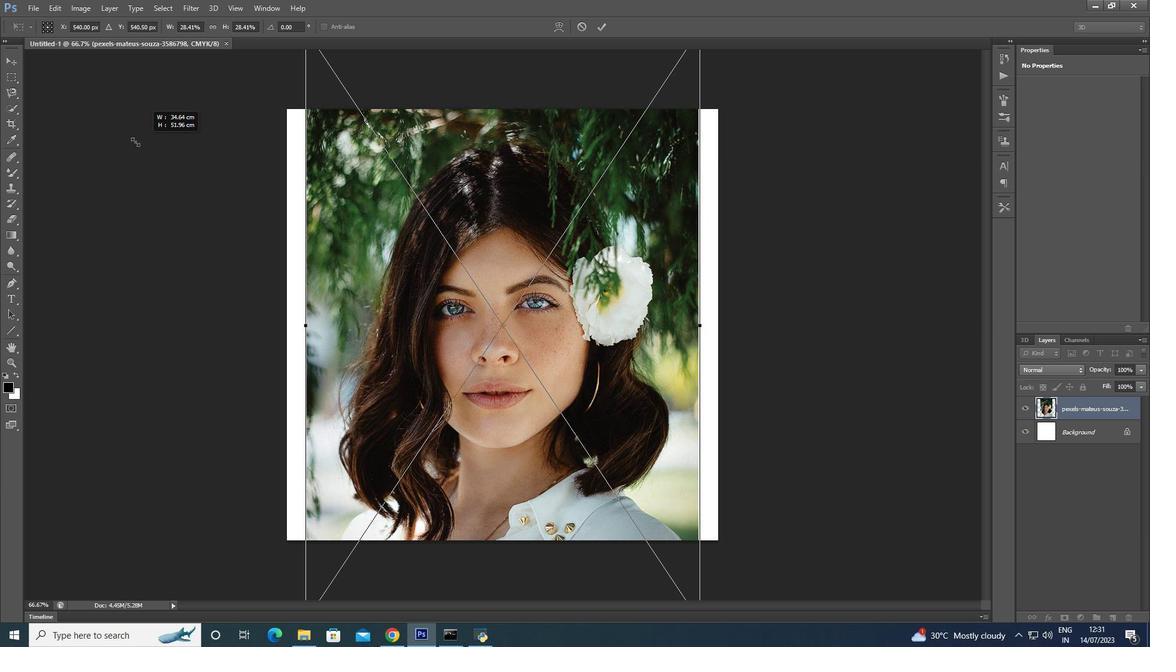 
Action: Key pressed <Key.shift>
Screenshot: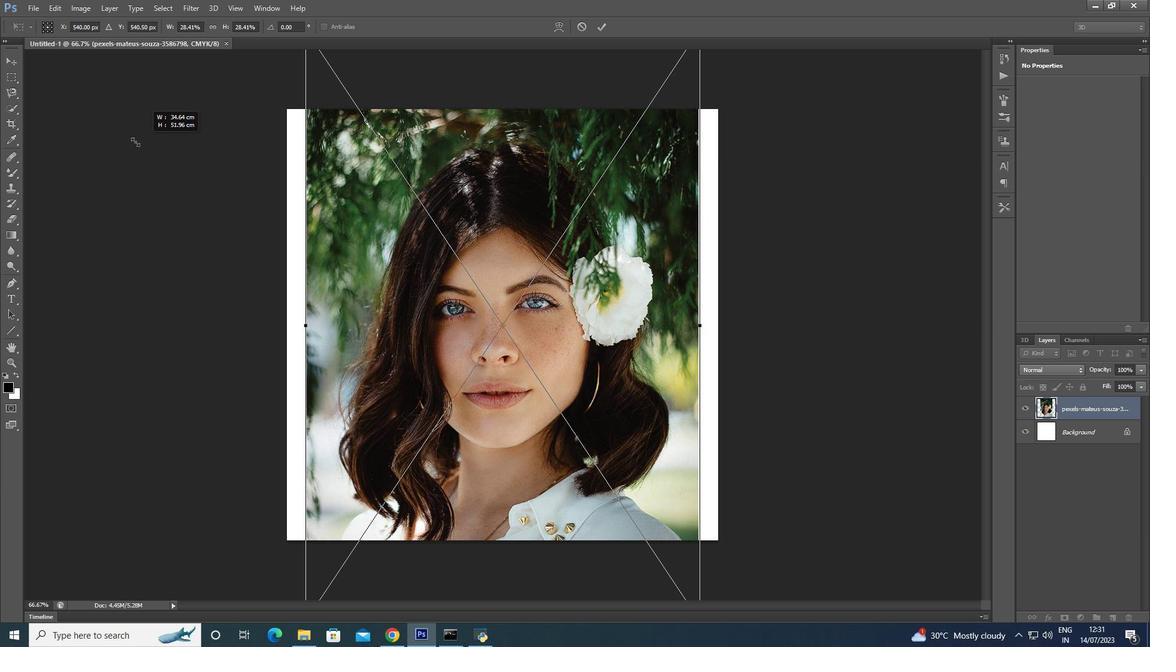
Action: Mouse moved to (131, 142)
Screenshot: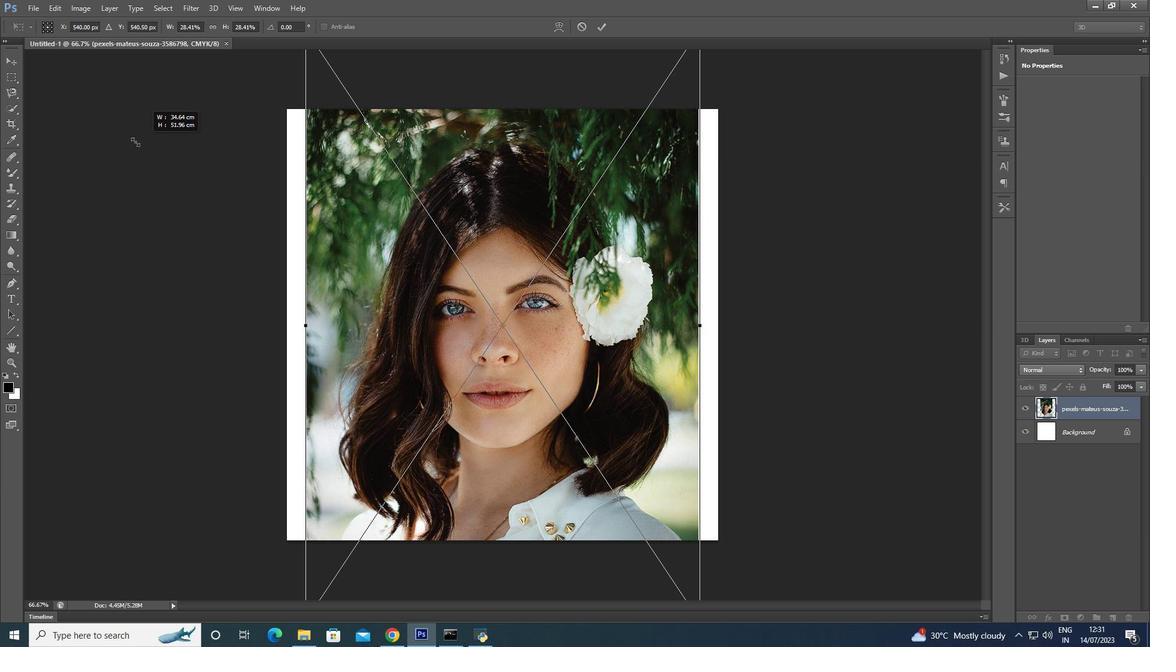 
Action: Key pressed <Key.shift><Key.shift>
Screenshot: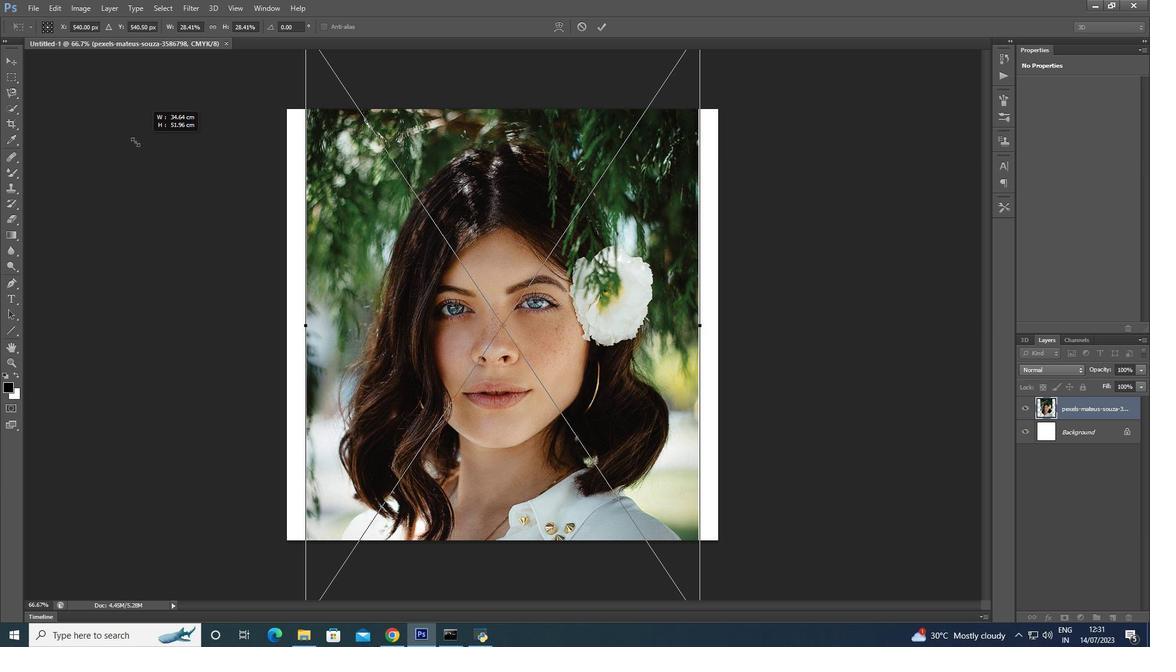
Action: Mouse moved to (131, 142)
Screenshot: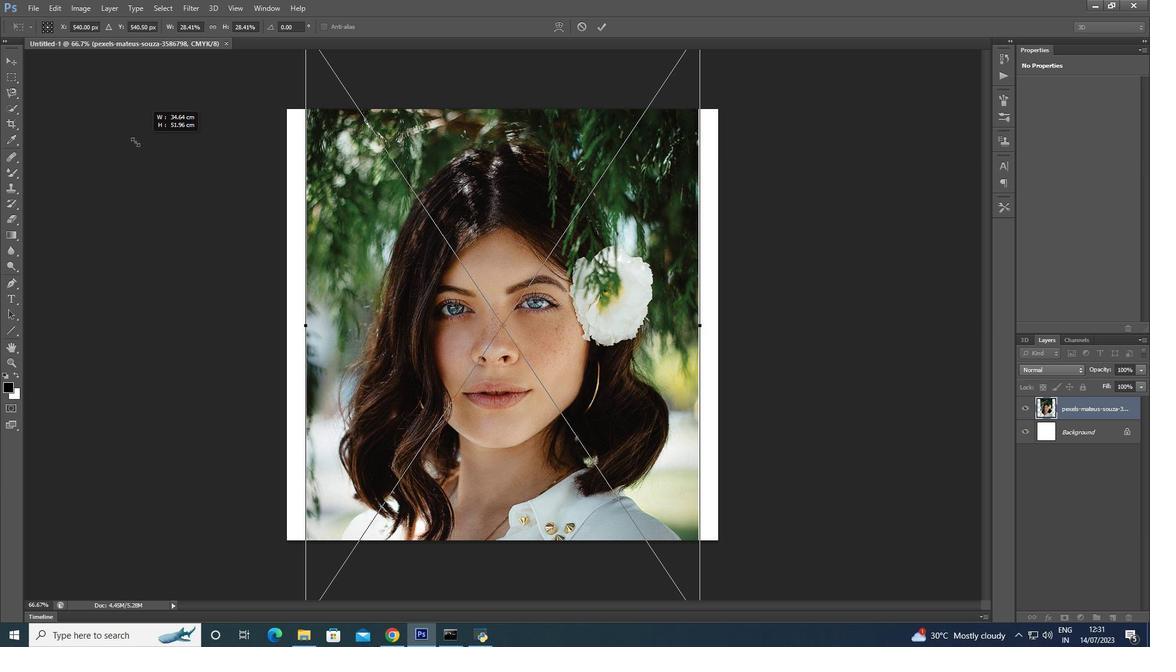 
Action: Key pressed <Key.shift>
Screenshot: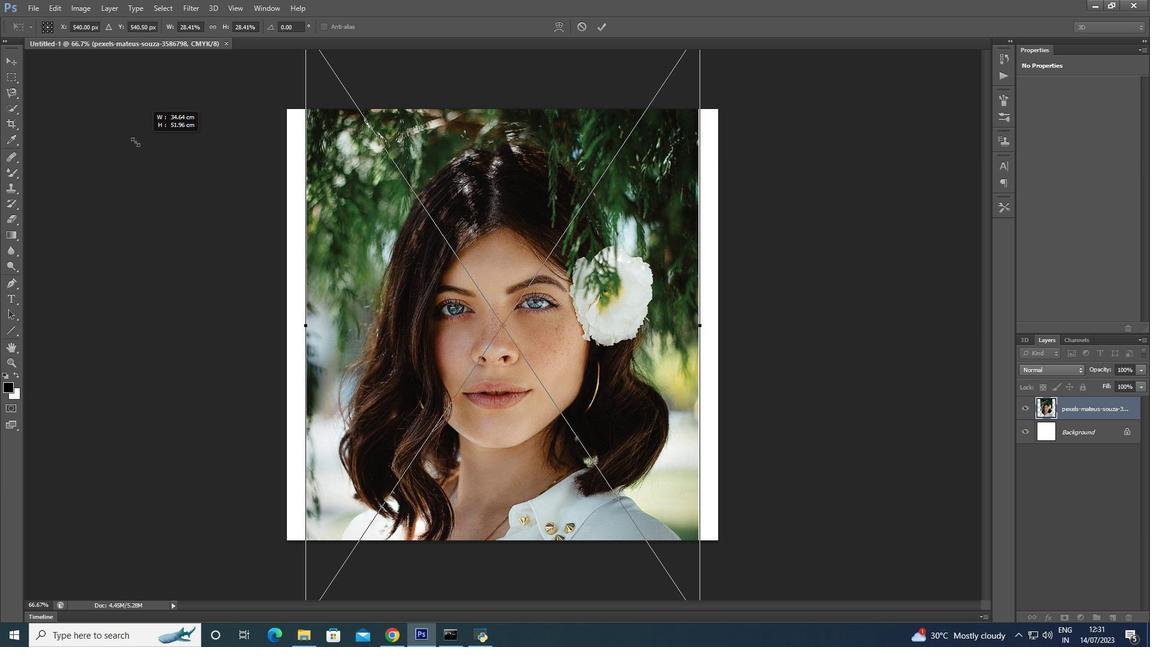 
Action: Mouse moved to (130, 142)
Screenshot: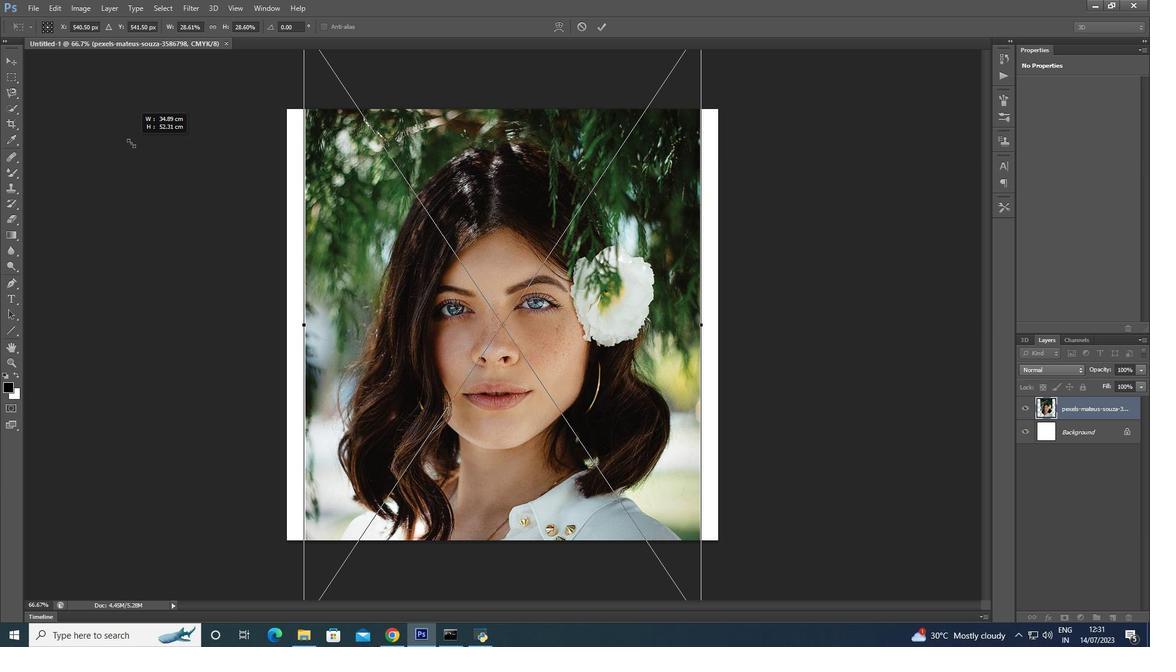 
Action: Key pressed <Key.shift>
Screenshot: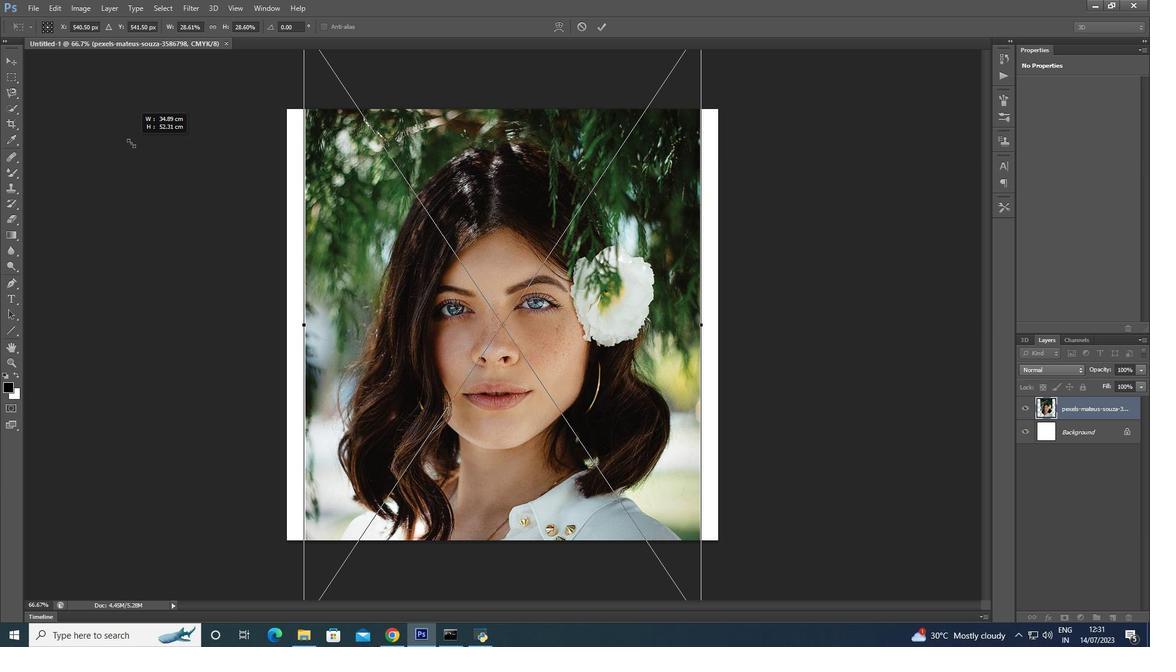 
Action: Mouse moved to (127, 142)
Screenshot: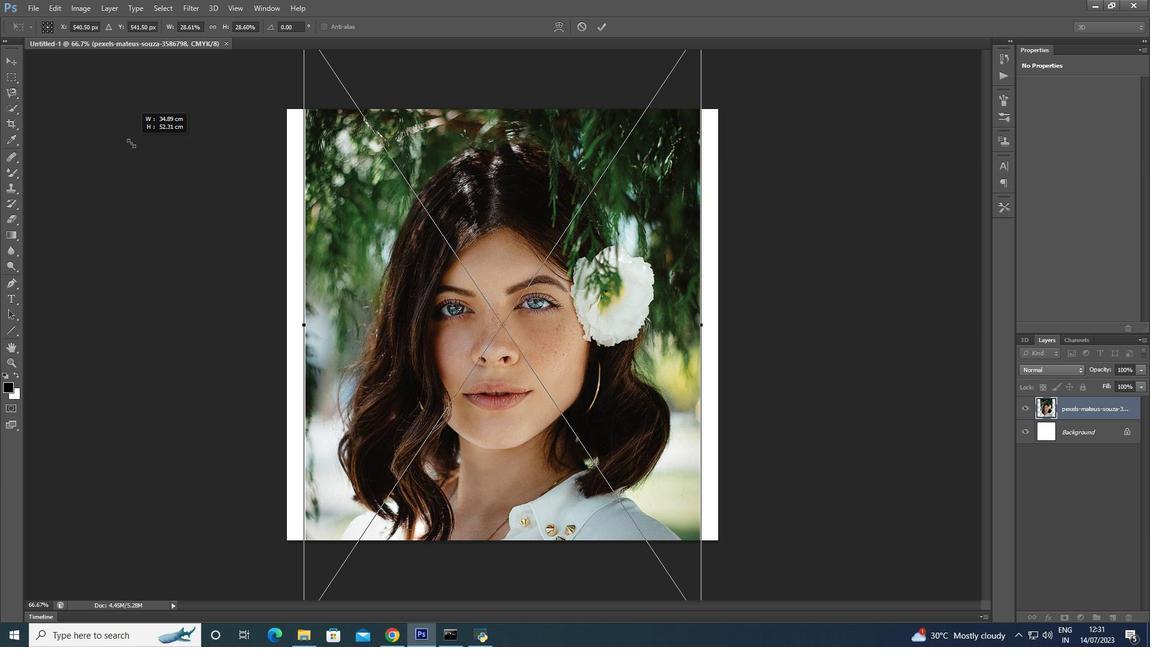 
Action: Key pressed <Key.shift>
Screenshot: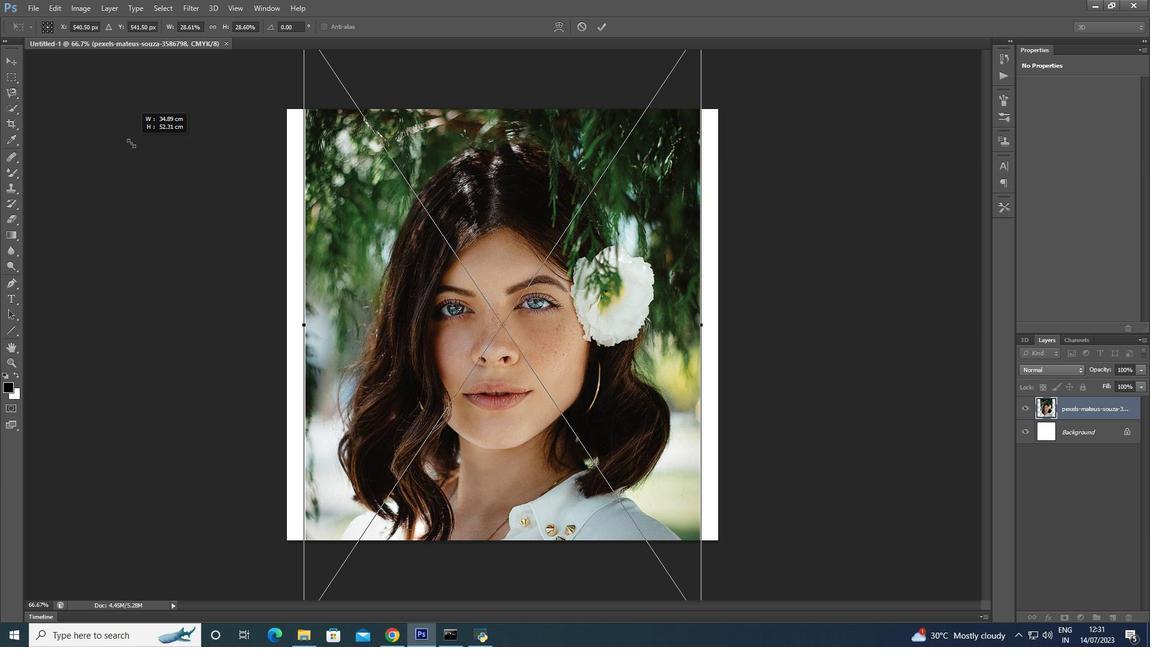 
Action: Mouse moved to (125, 143)
Screenshot: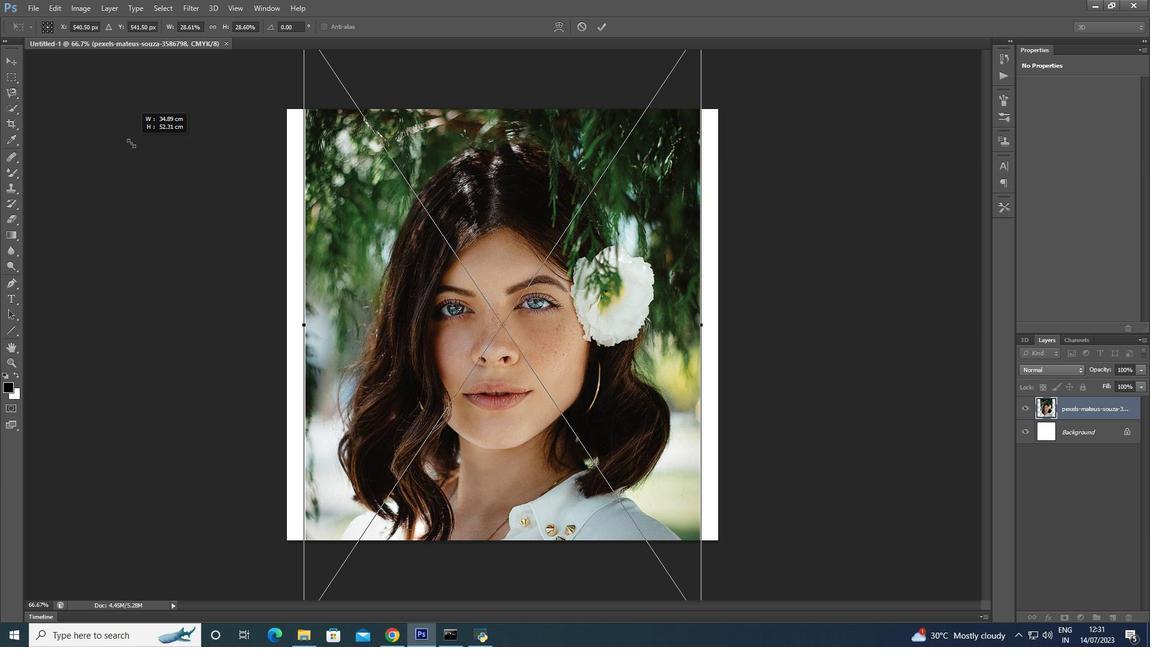 
Action: Key pressed <Key.shift>
Screenshot: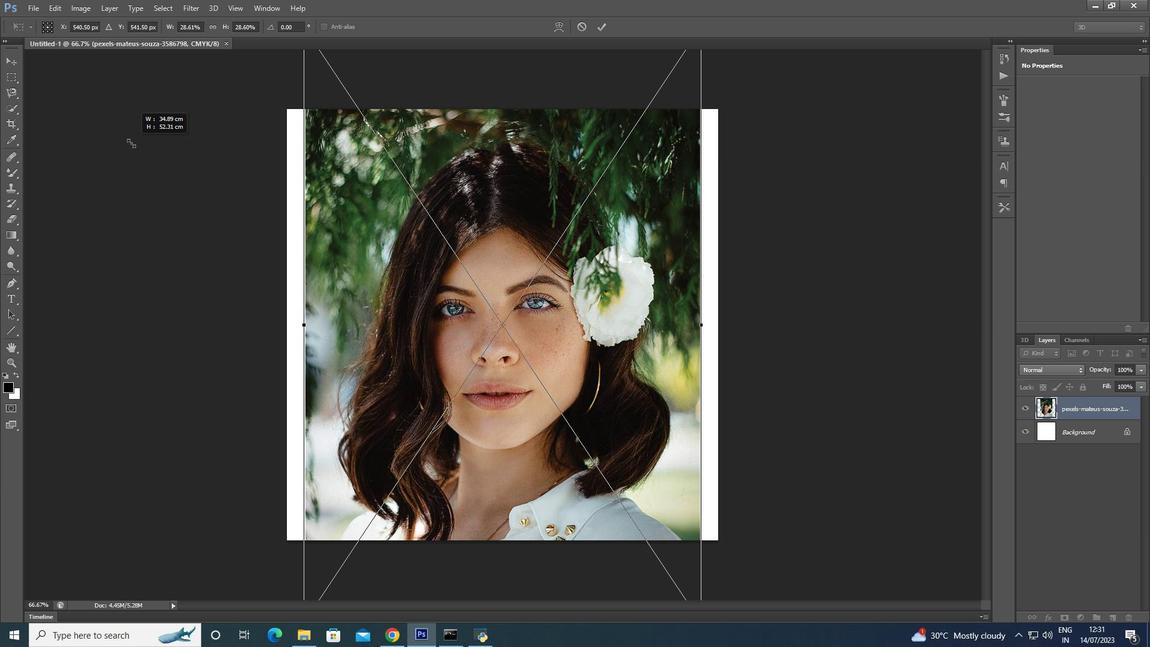 
Action: Mouse moved to (122, 143)
Screenshot: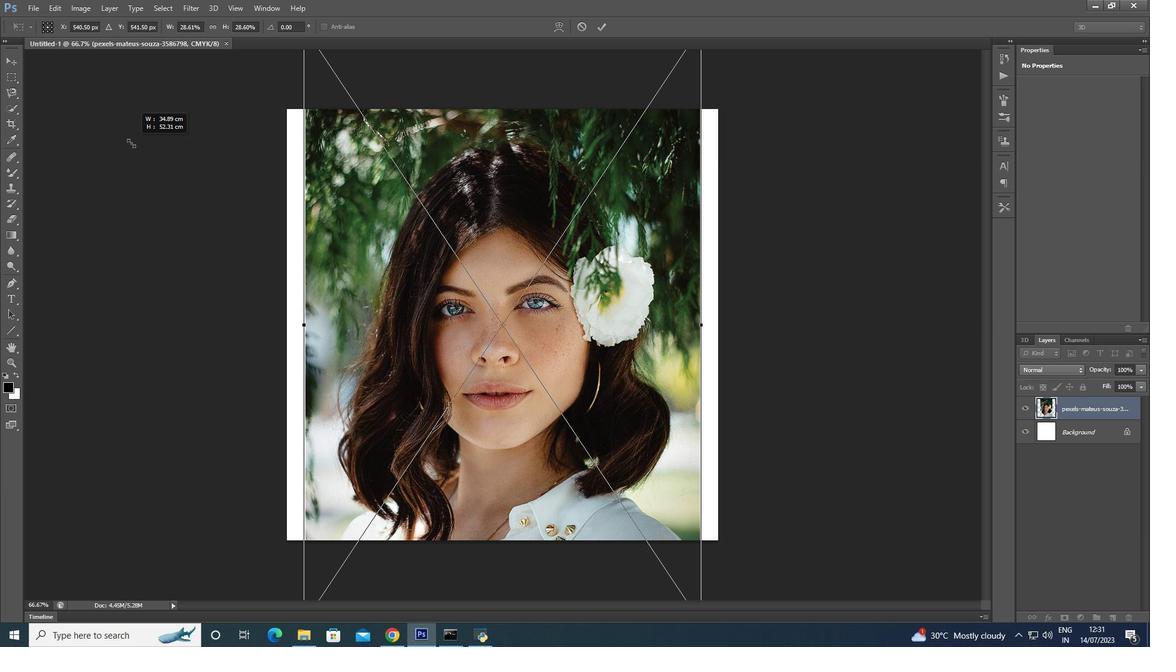 
Action: Key pressed <Key.shift>
Screenshot: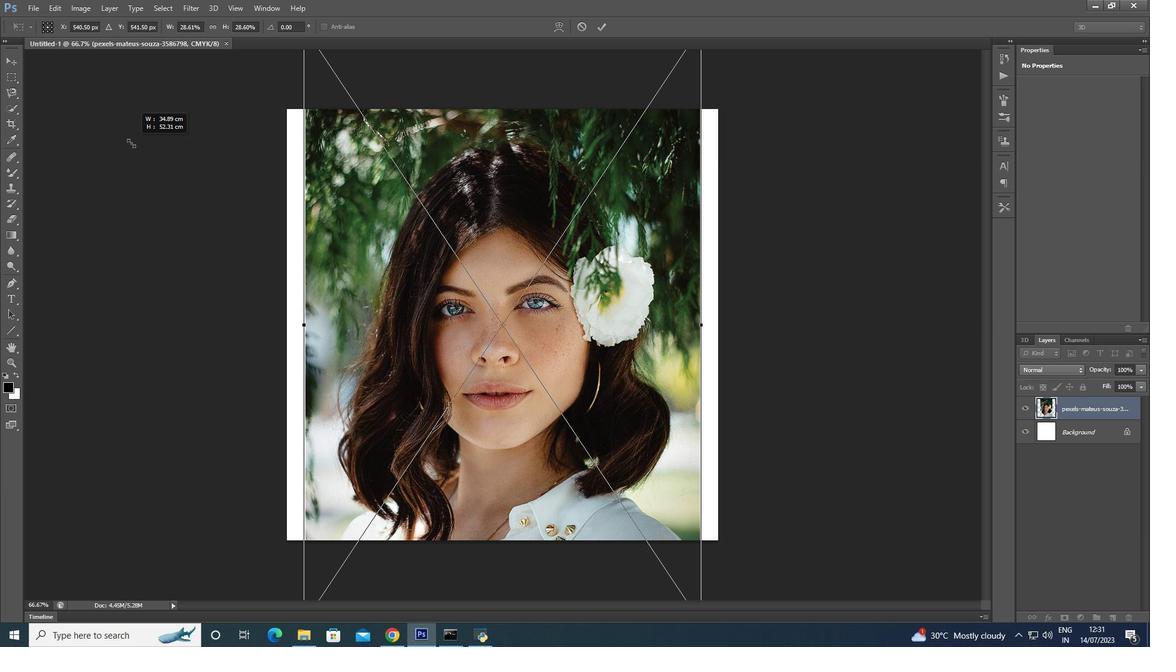 
Action: Mouse moved to (121, 144)
Screenshot: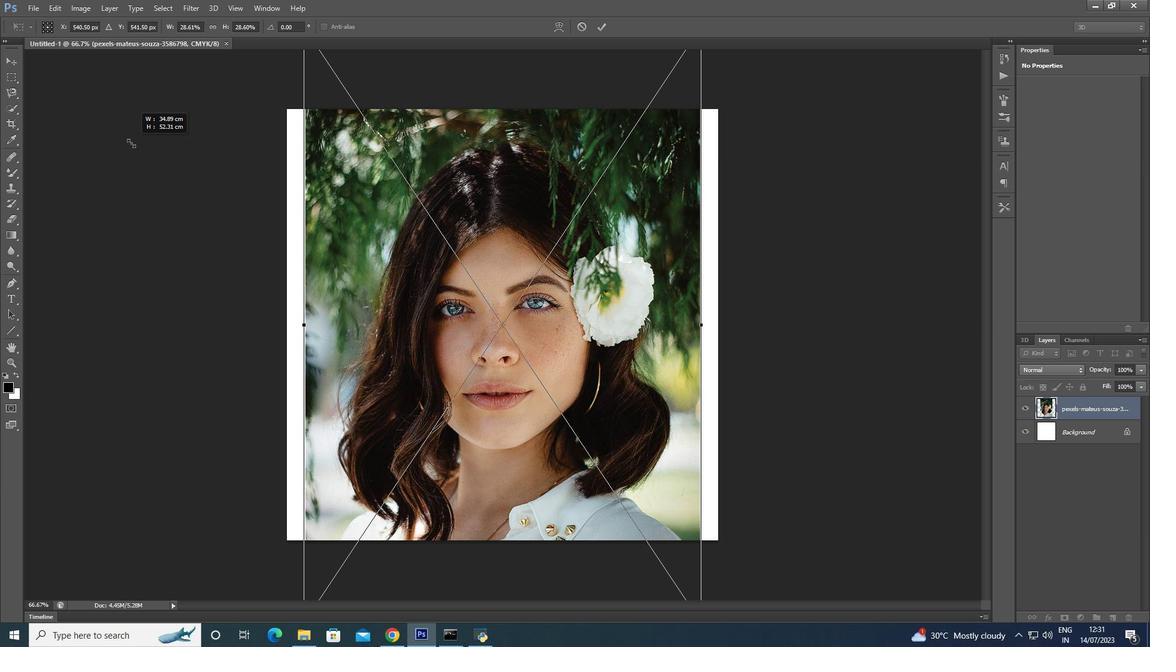 
Action: Key pressed <Key.shift>
Screenshot: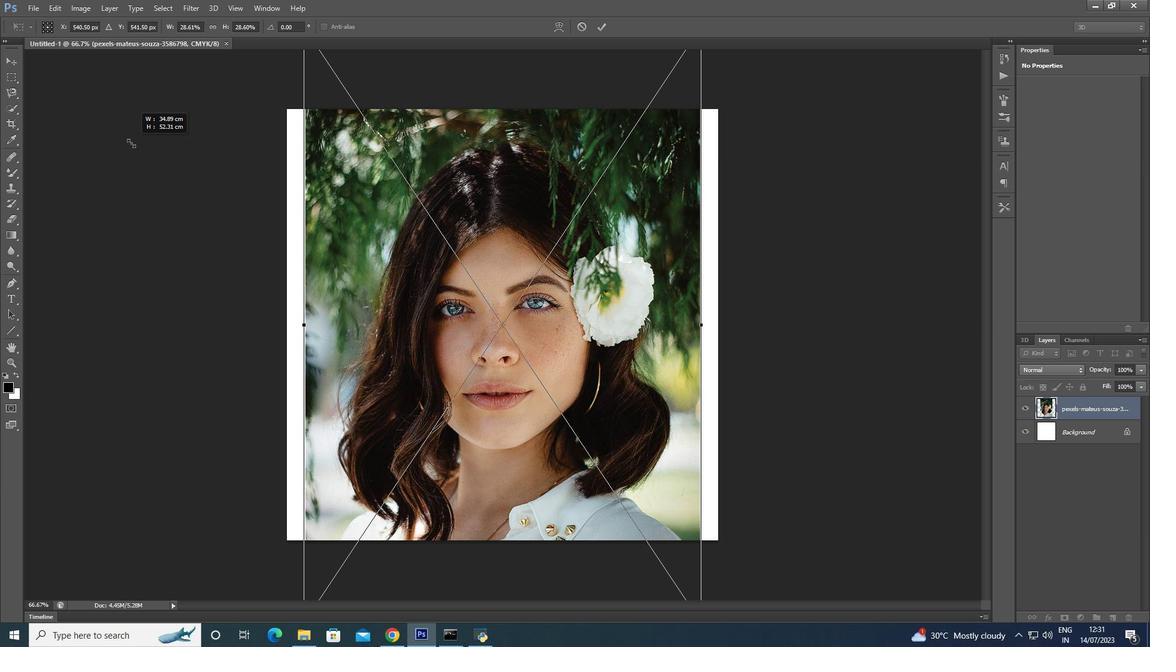 
Action: Mouse moved to (116, 145)
Screenshot: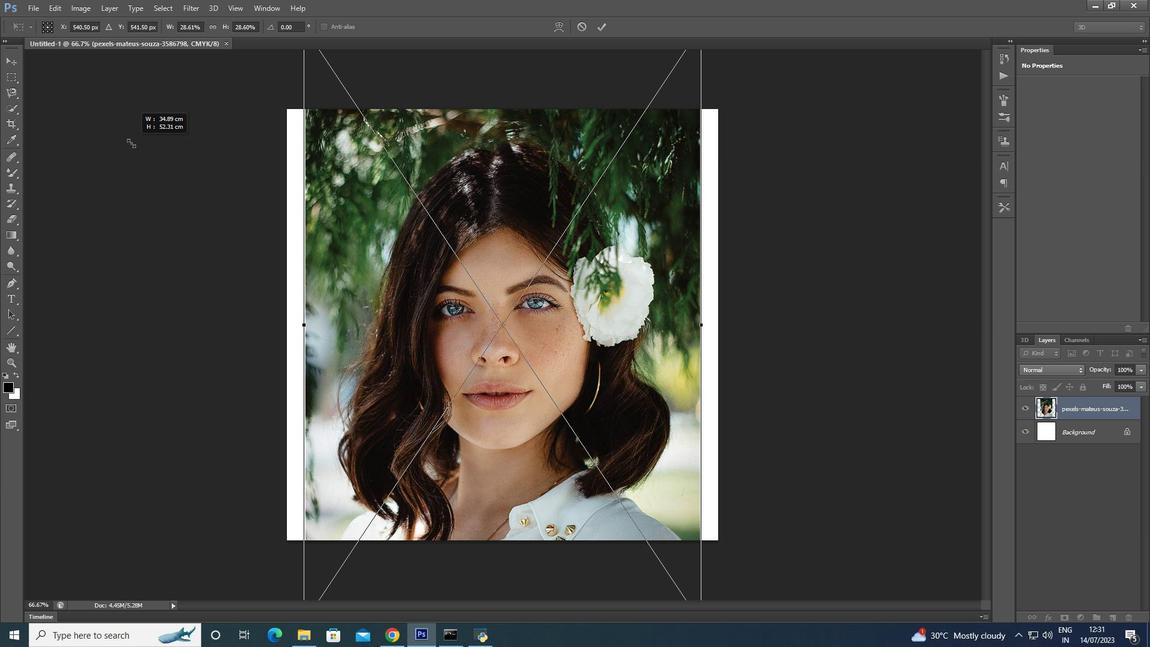 
Action: Key pressed <Key.shift>
Screenshot: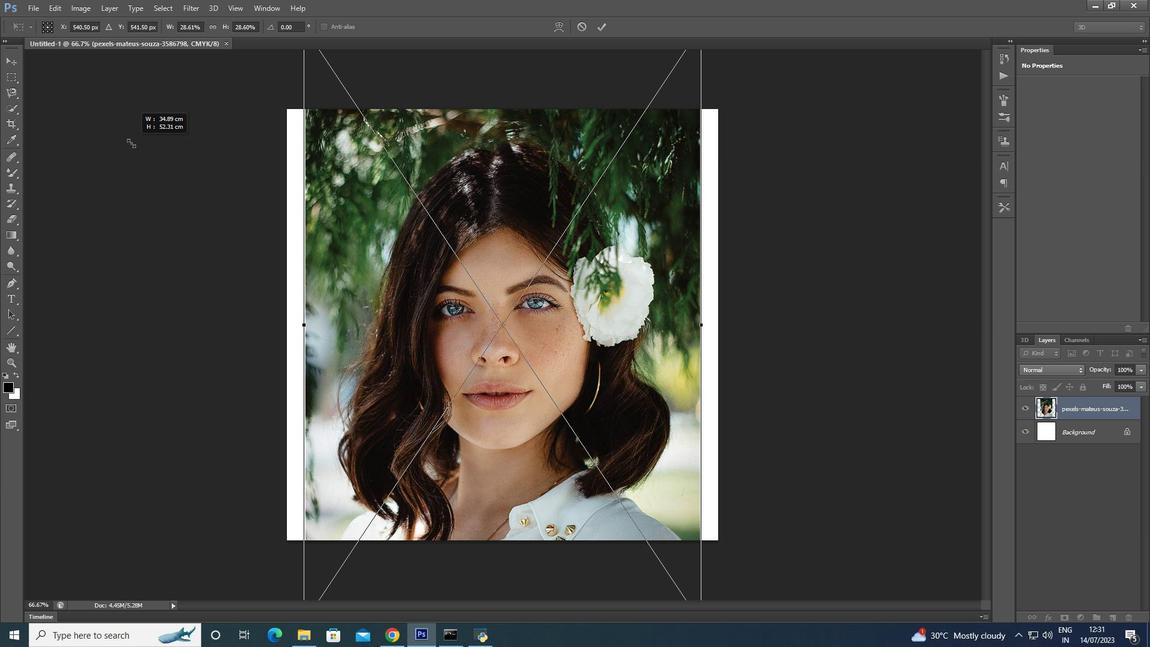 
Action: Mouse moved to (114, 146)
Screenshot: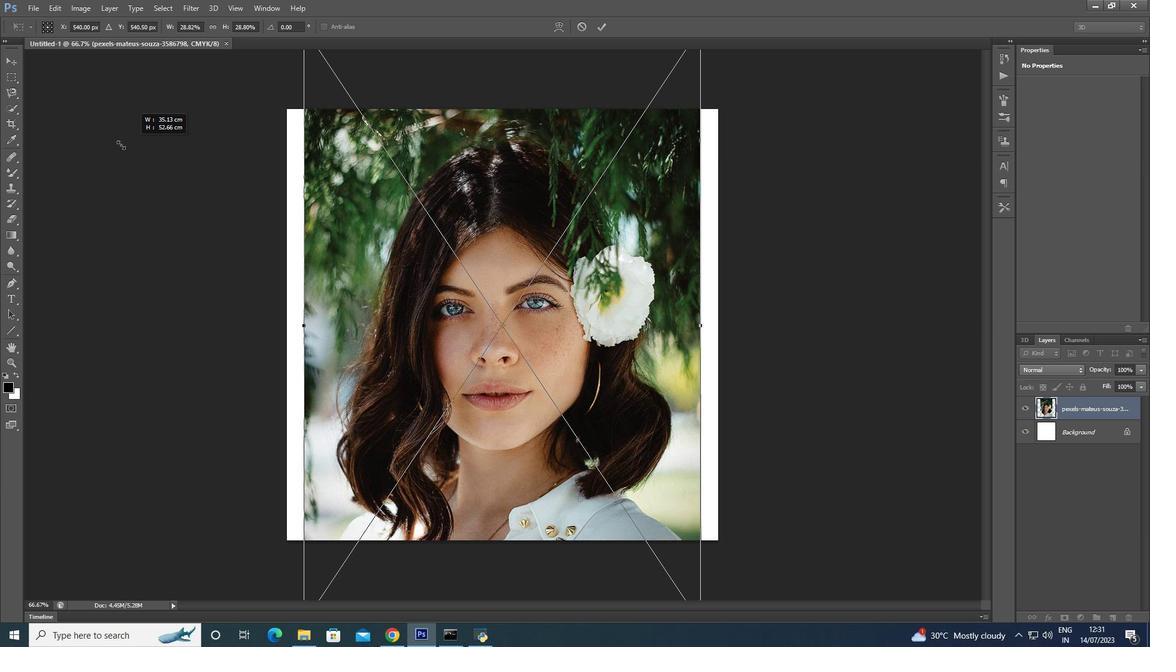 
Action: Key pressed <Key.shift>
Screenshot: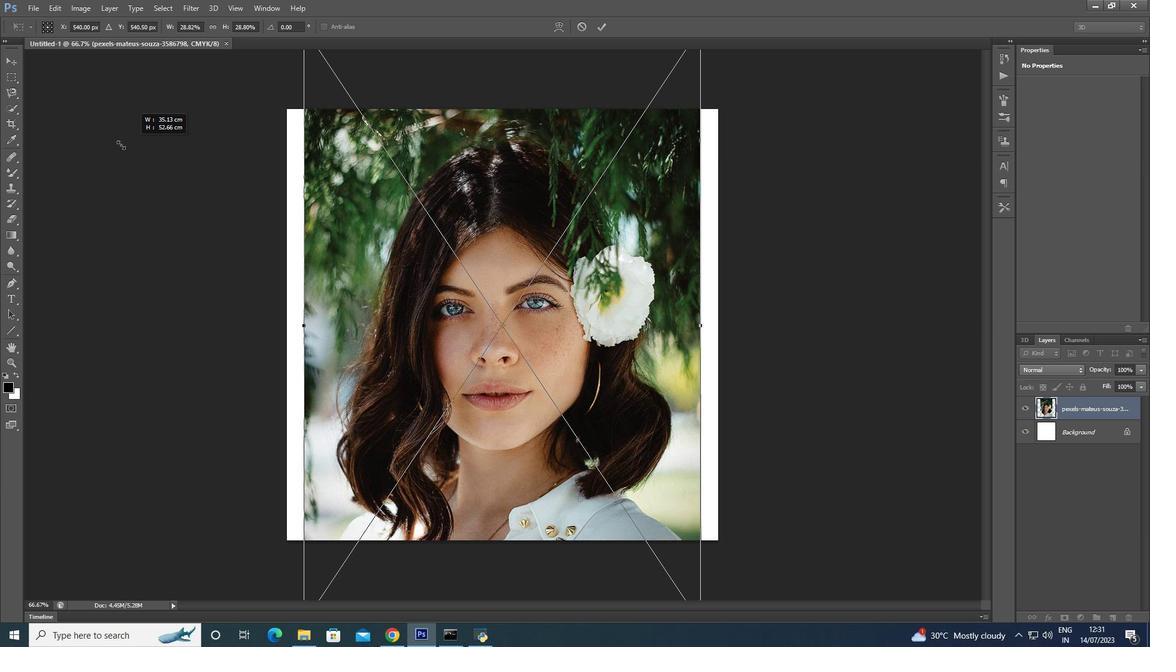 
Action: Mouse moved to (109, 147)
Screenshot: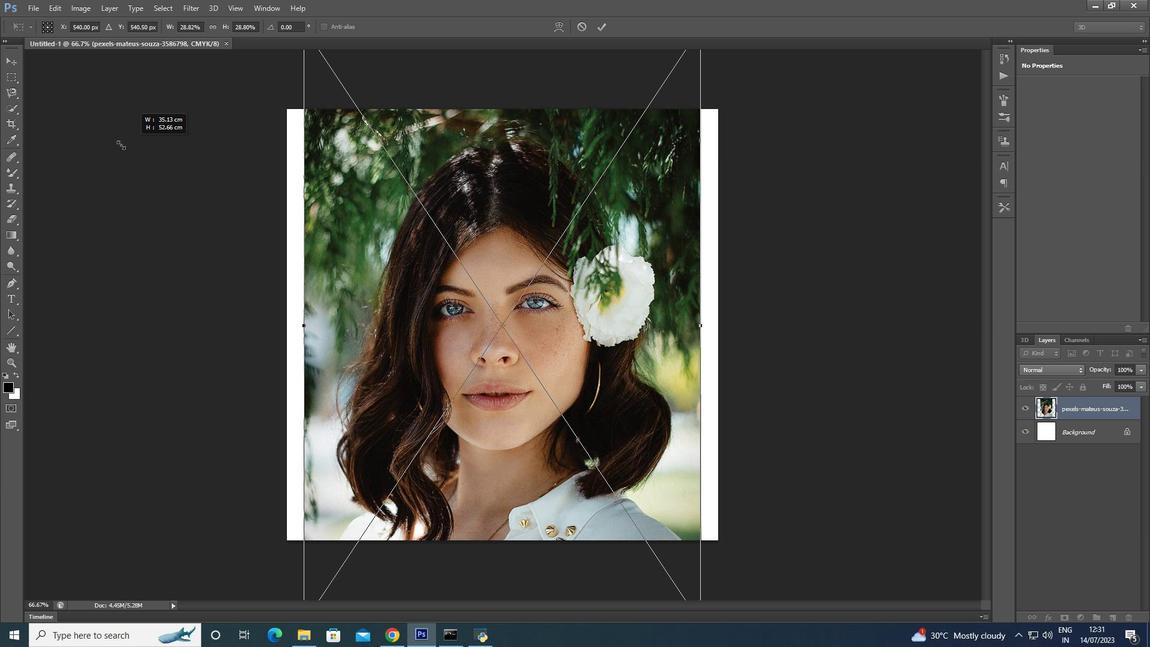
Action: Key pressed <Key.shift>
Screenshot: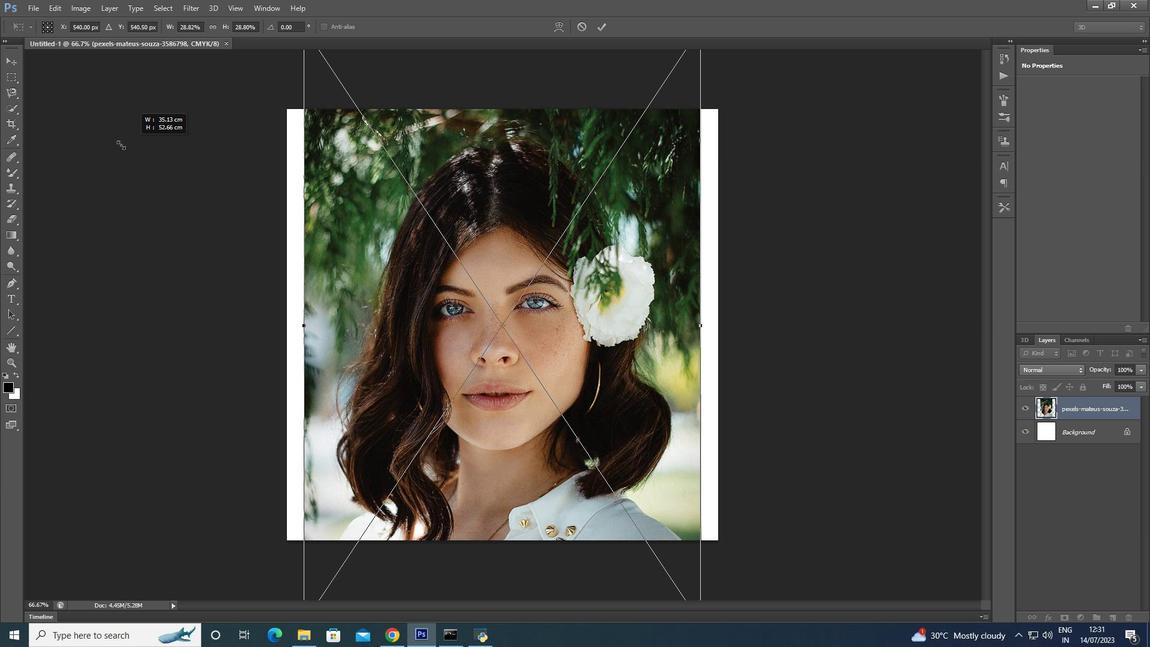 
Action: Mouse moved to (104, 149)
Screenshot: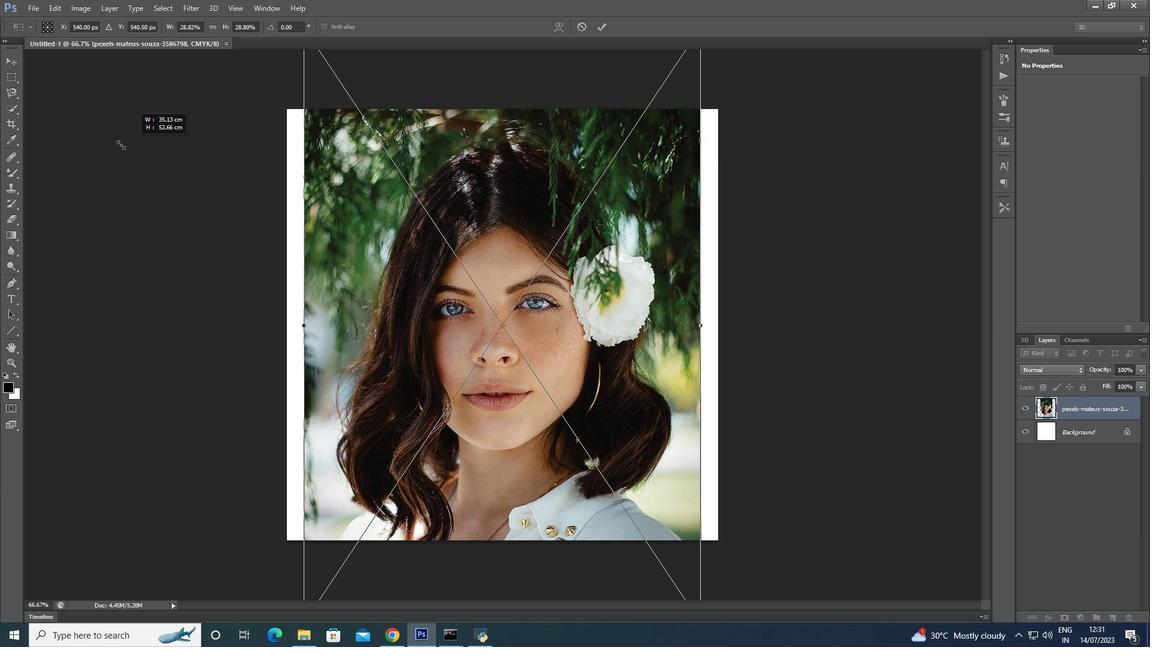 
Action: Key pressed <Key.shift>
Screenshot: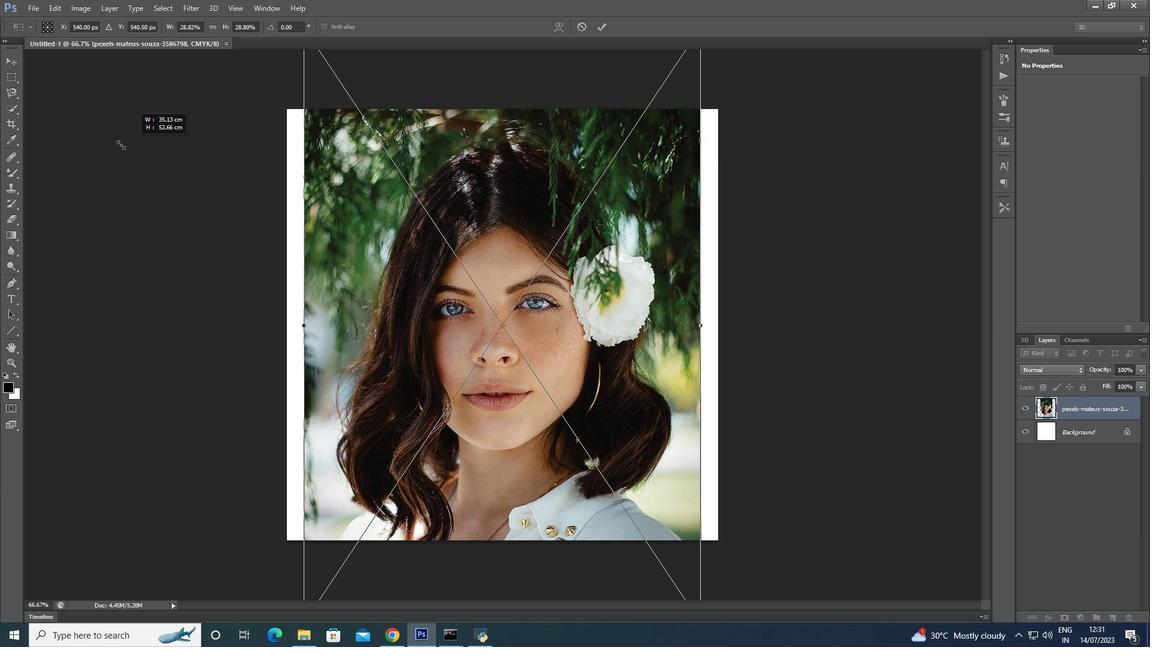 
Action: Mouse moved to (99, 150)
Screenshot: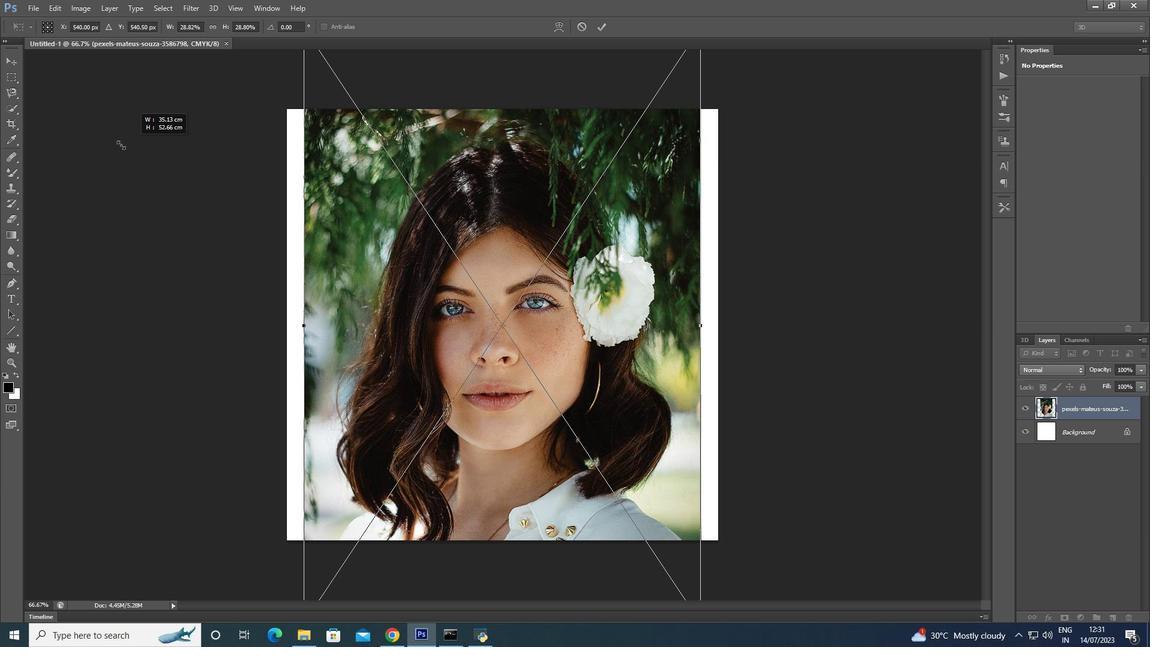 
Action: Key pressed <Key.shift>
Screenshot: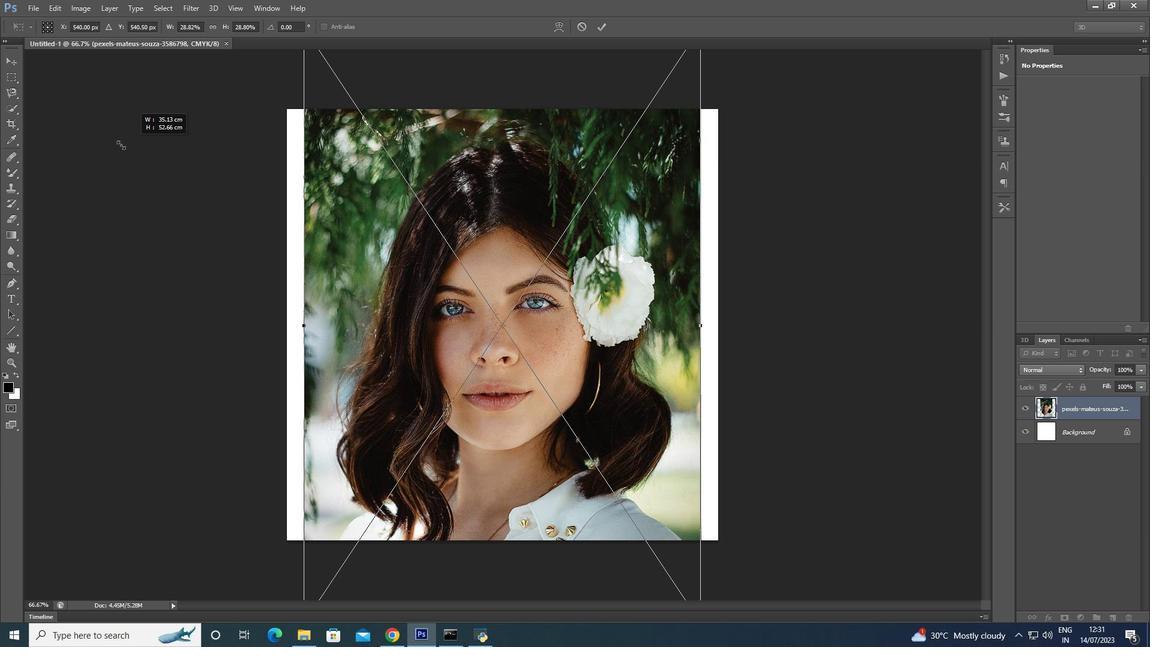 
Action: Mouse moved to (95, 151)
Screenshot: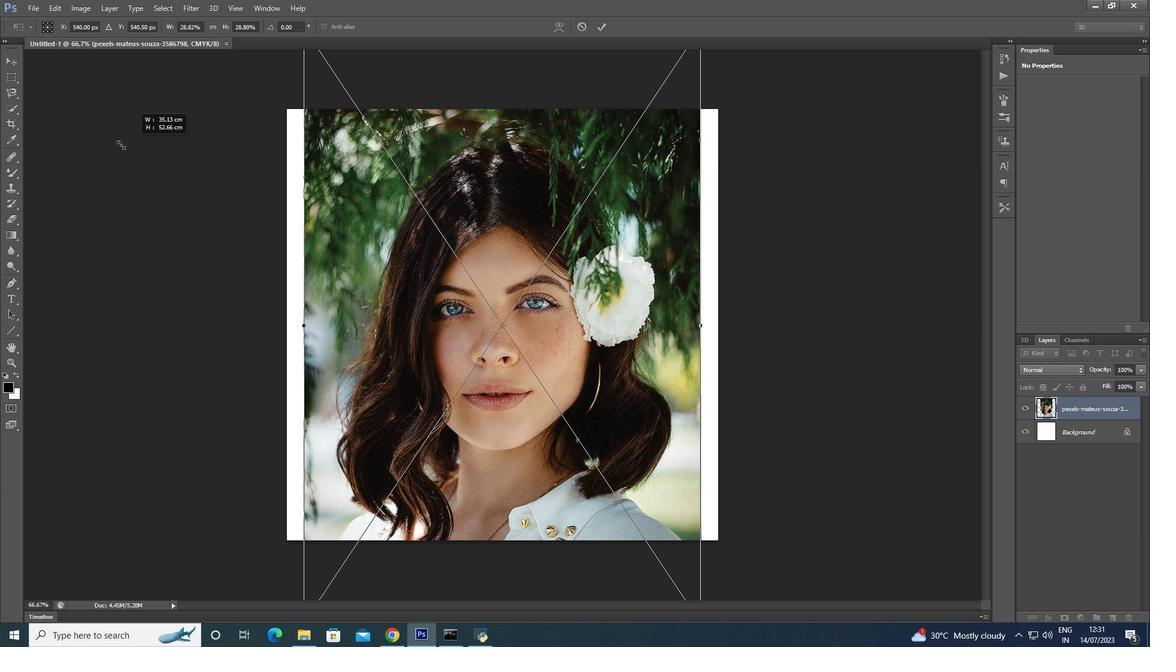 
Action: Key pressed <Key.shift>
Screenshot: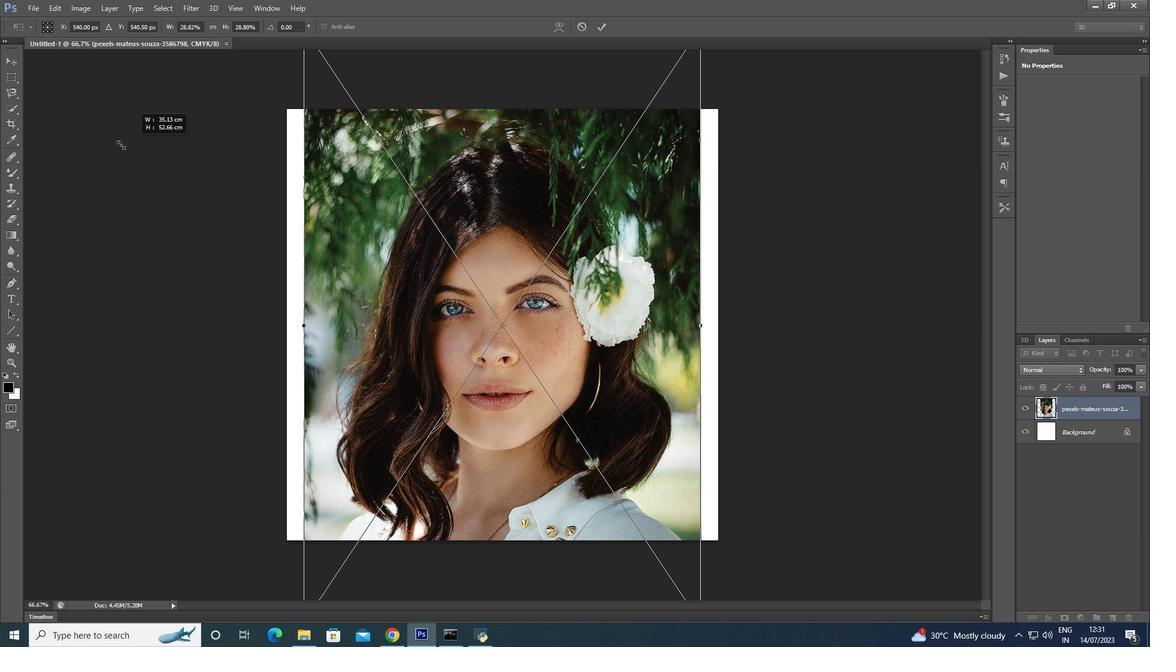
Action: Mouse moved to (93, 152)
Screenshot: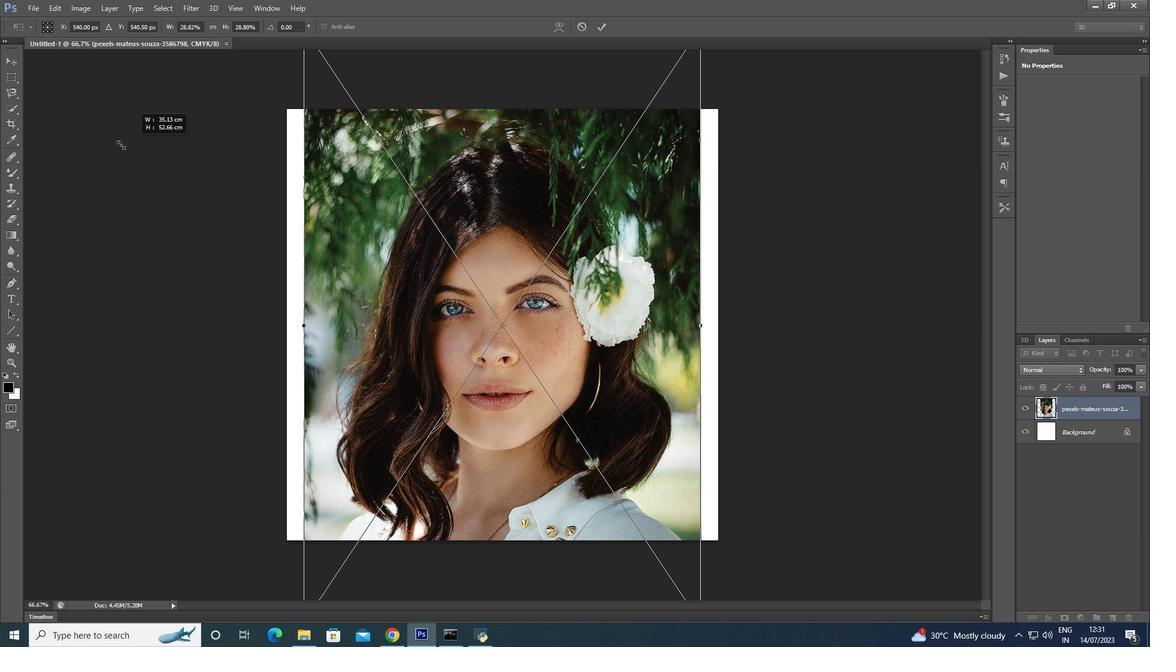 
Action: Key pressed <Key.shift>
Screenshot: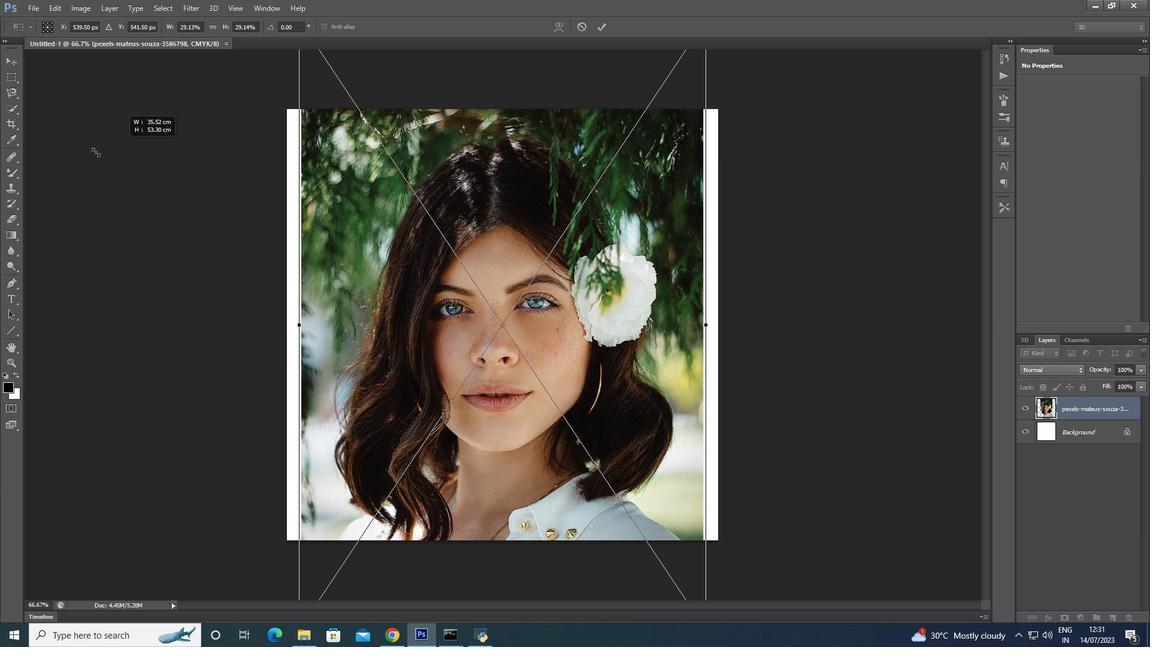 
Action: Mouse moved to (92, 152)
Screenshot: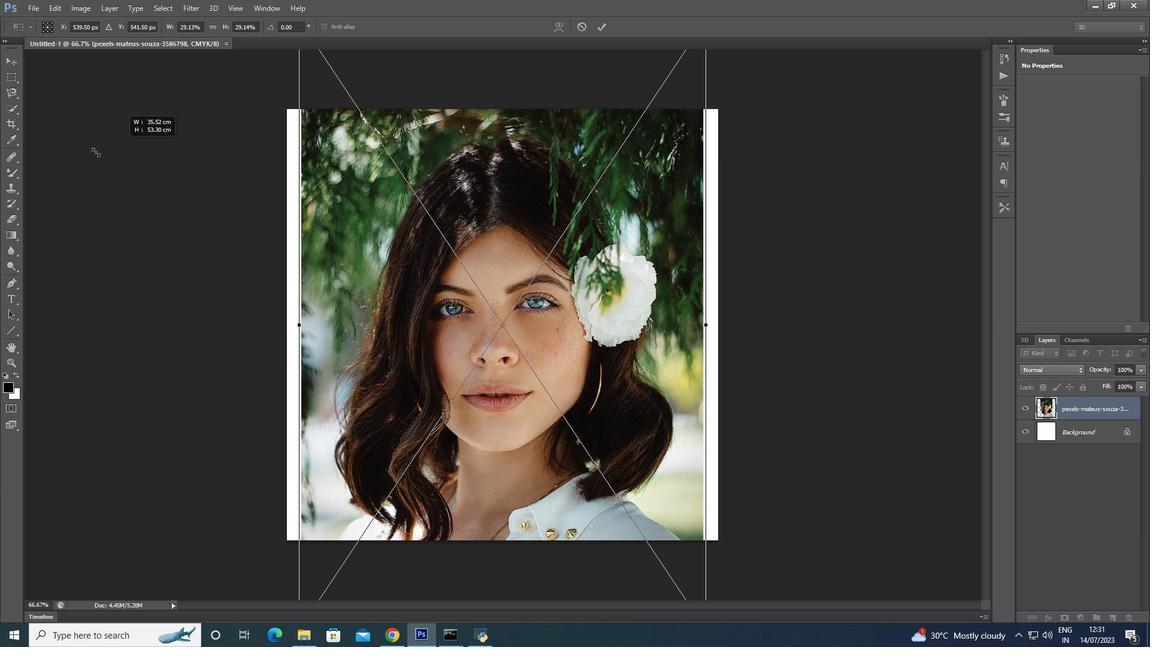 
Action: Key pressed <Key.shift>
Screenshot: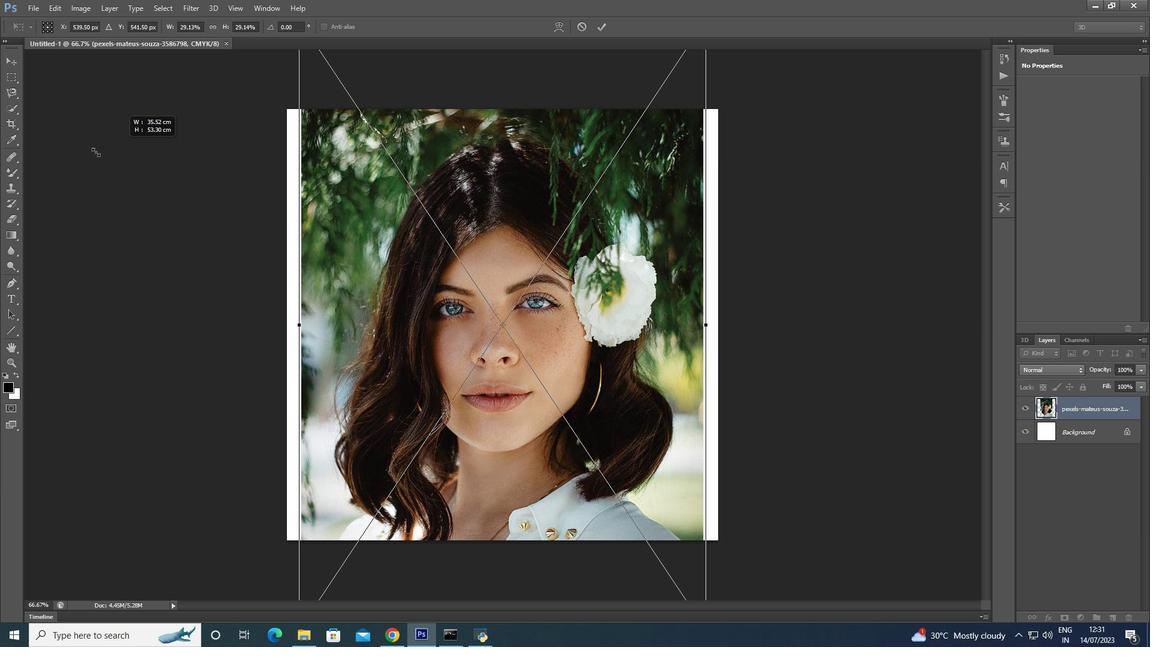 
Action: Mouse moved to (91, 152)
Screenshot: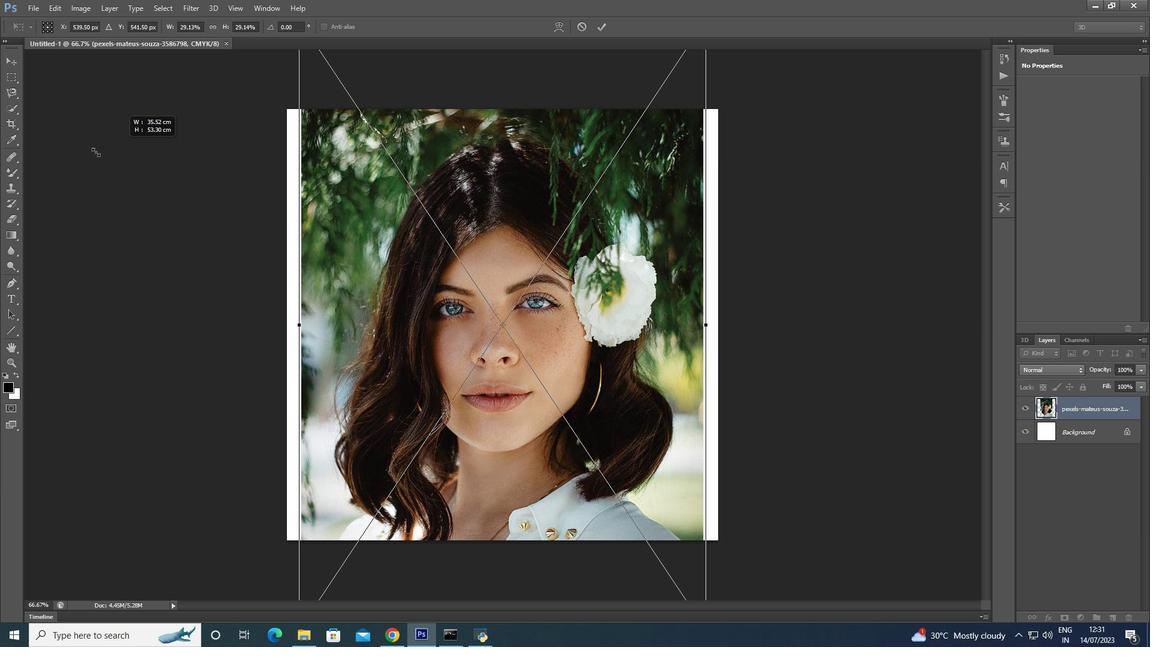 
Action: Key pressed <Key.shift>
Screenshot: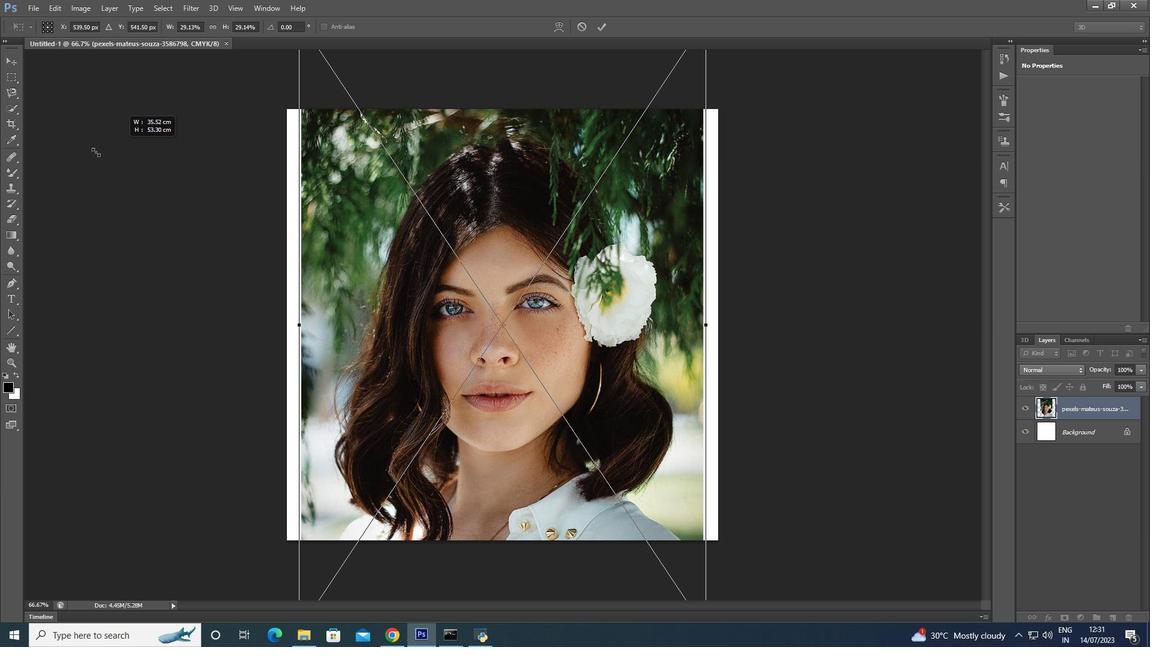 
Action: Mouse moved to (86, 154)
Screenshot: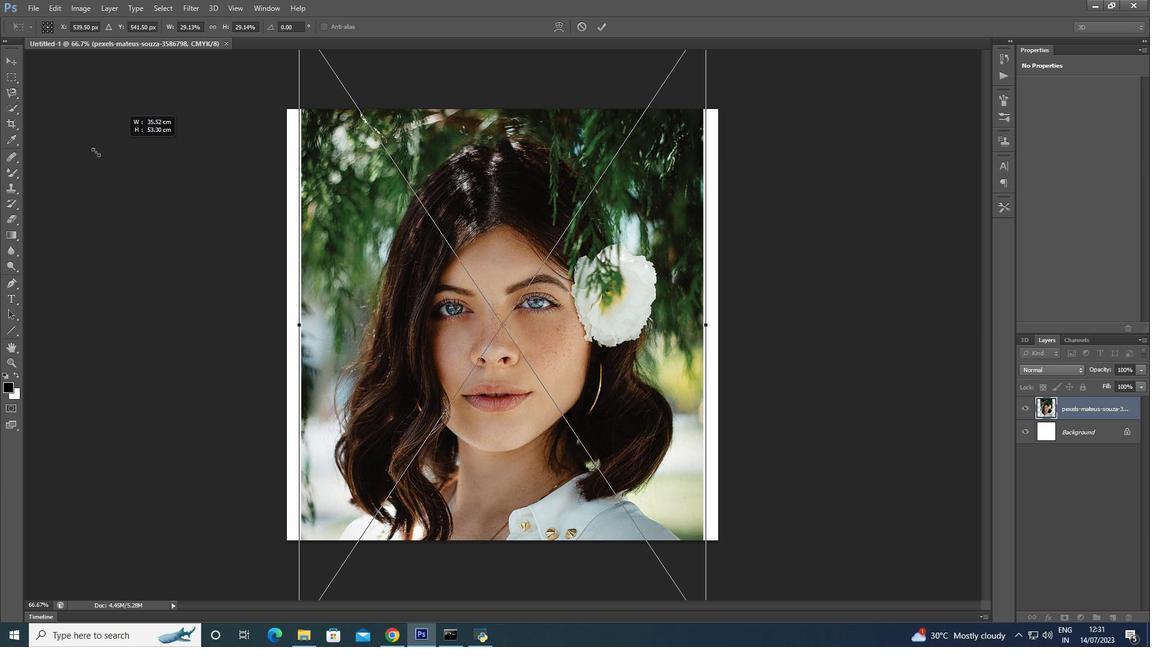 
Action: Key pressed <Key.shift>
Screenshot: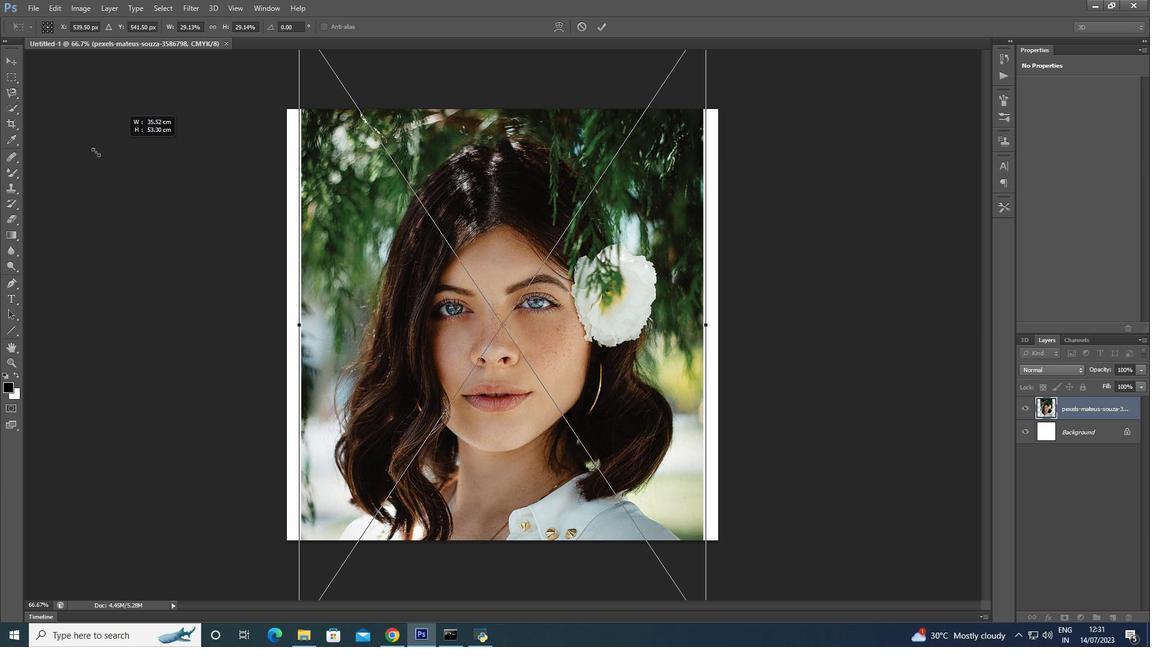 
Action: Mouse moved to (84, 154)
Screenshot: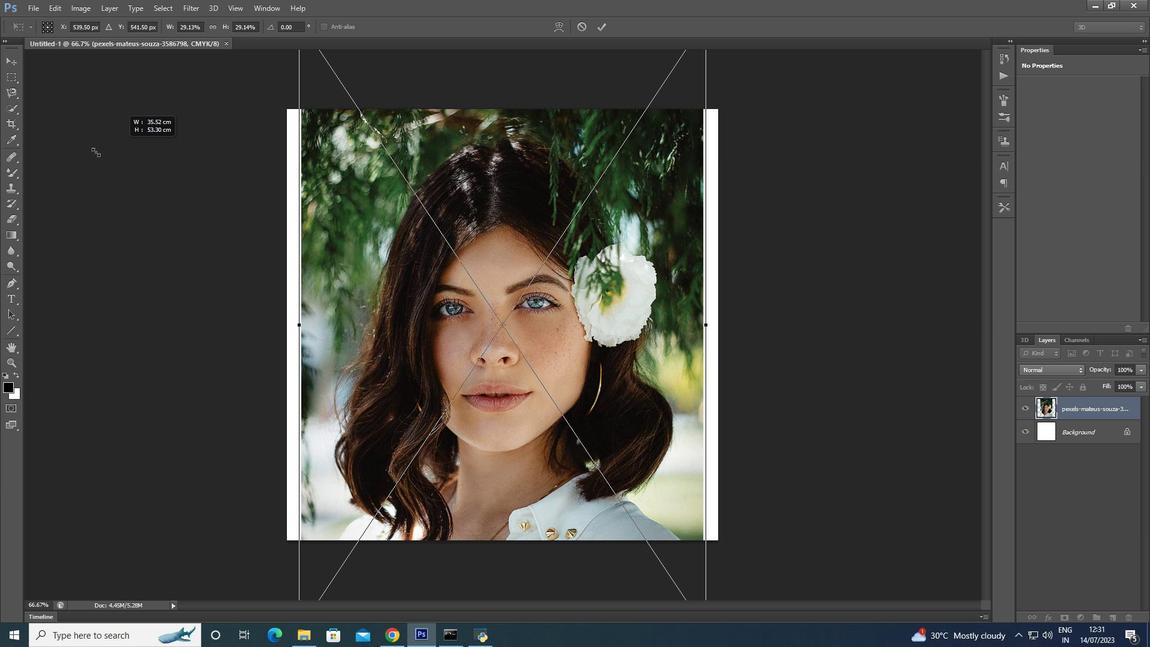 
Action: Key pressed <Key.shift>
Screenshot: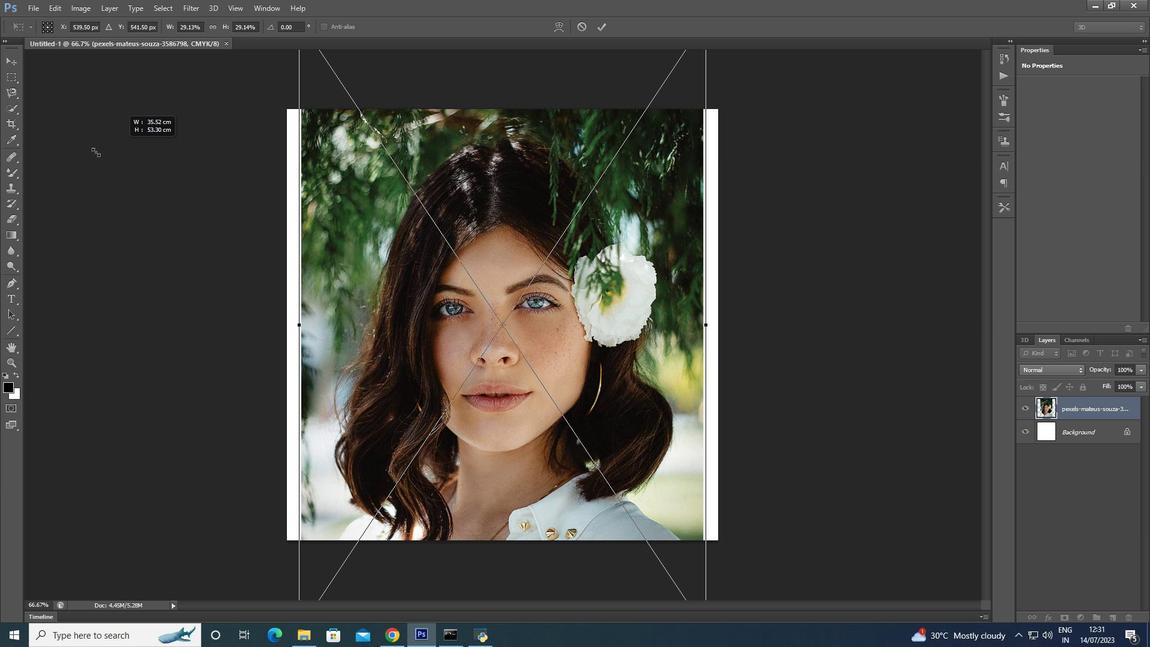 
Action: Mouse moved to (81, 155)
Screenshot: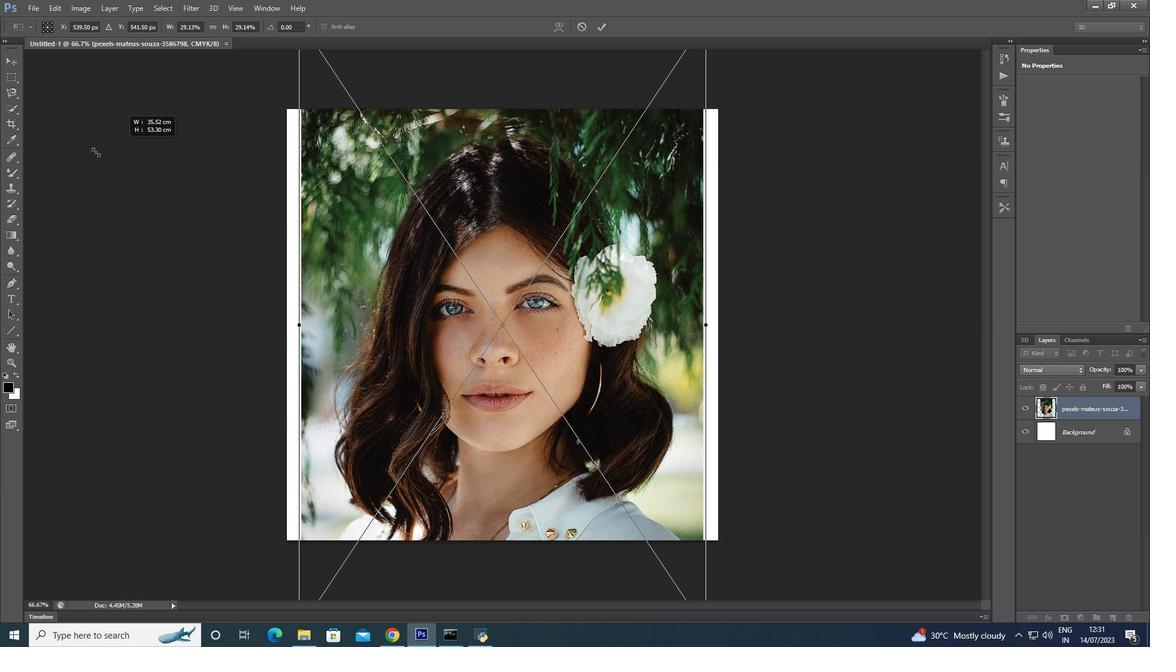 
Action: Key pressed <Key.shift>
Screenshot: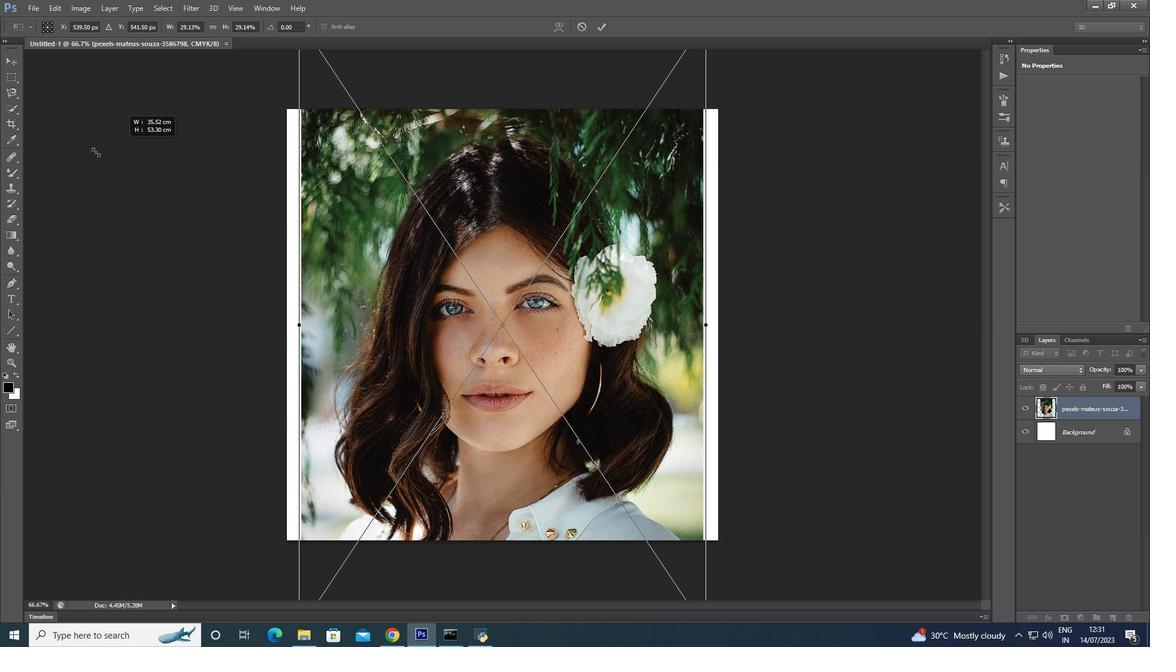 
Action: Mouse moved to (76, 156)
Screenshot: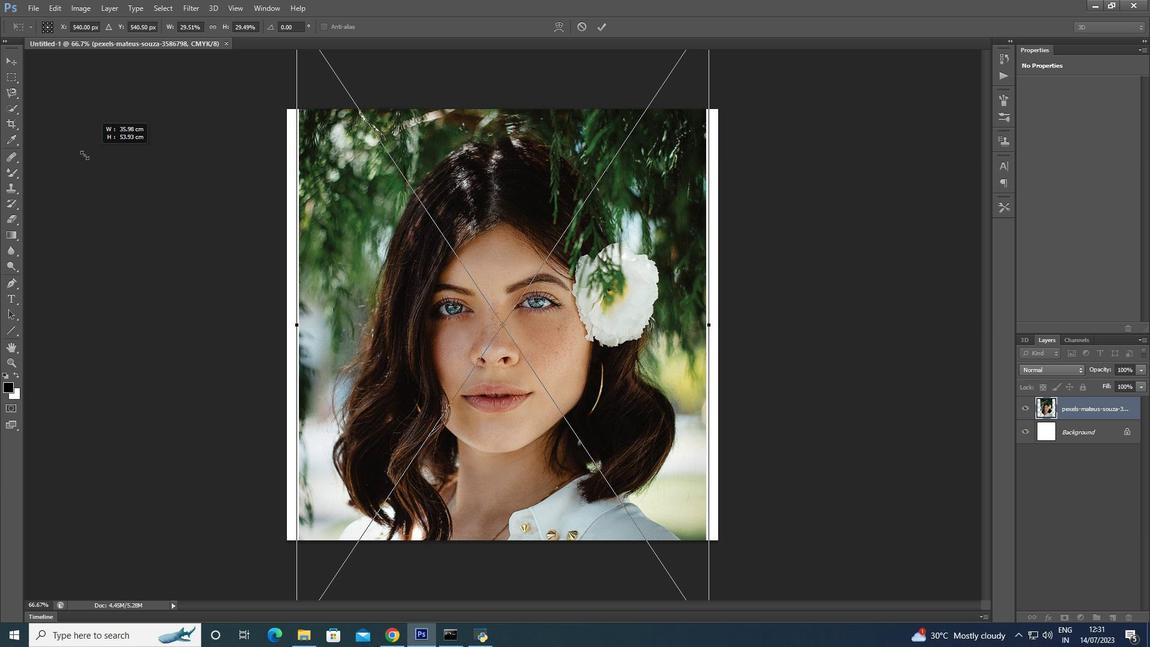 
Action: Key pressed <Key.shift>
Screenshot: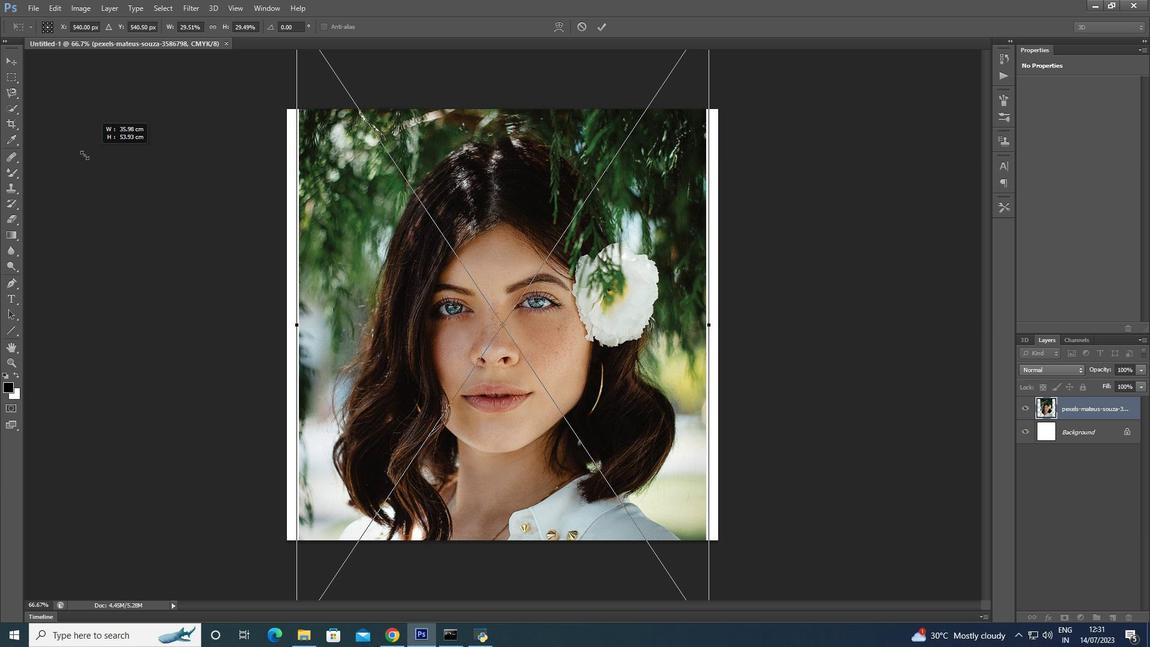 
Action: Mouse moved to (73, 158)
Screenshot: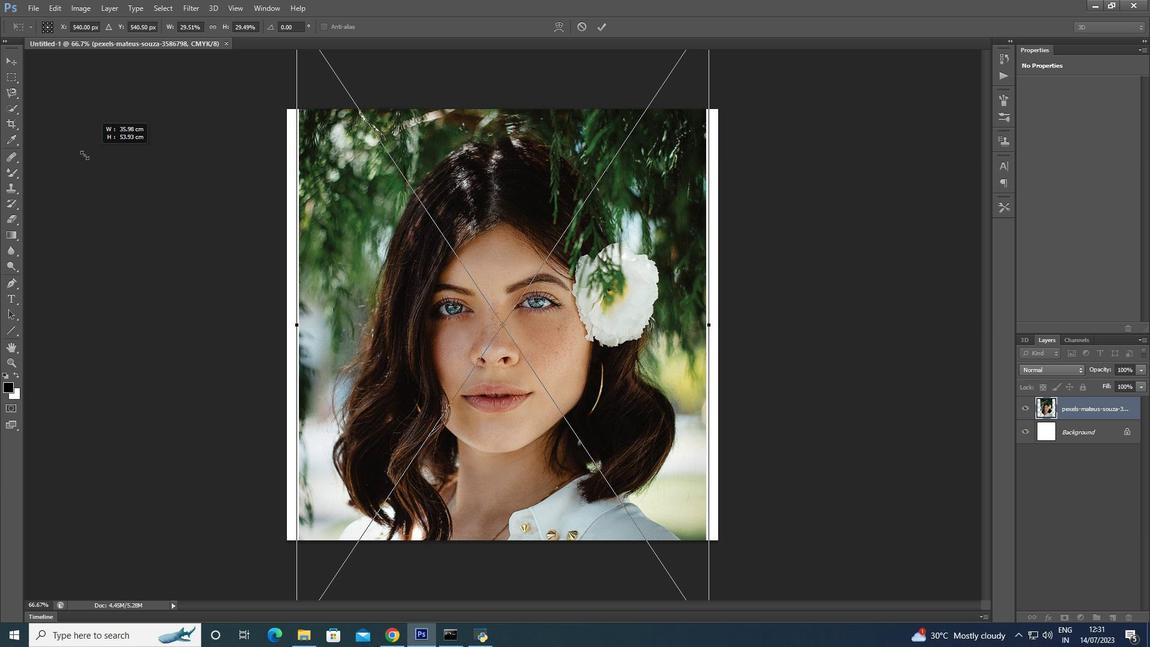 
Action: Key pressed <Key.shift>
Screenshot: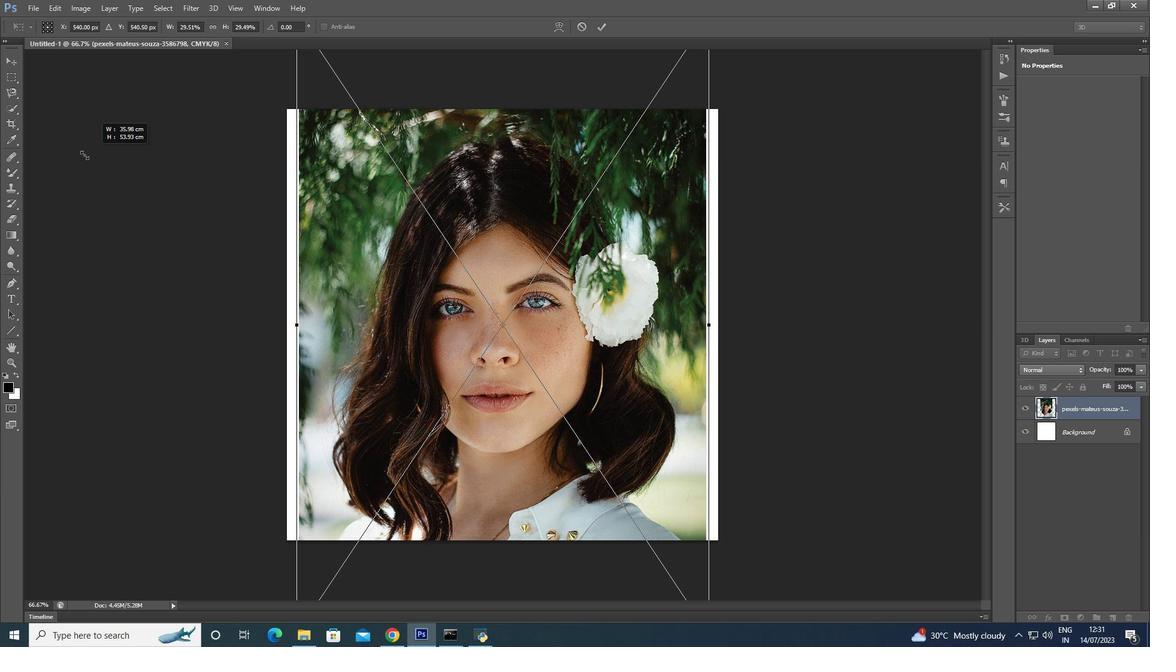 
Action: Mouse moved to (69, 160)
Screenshot: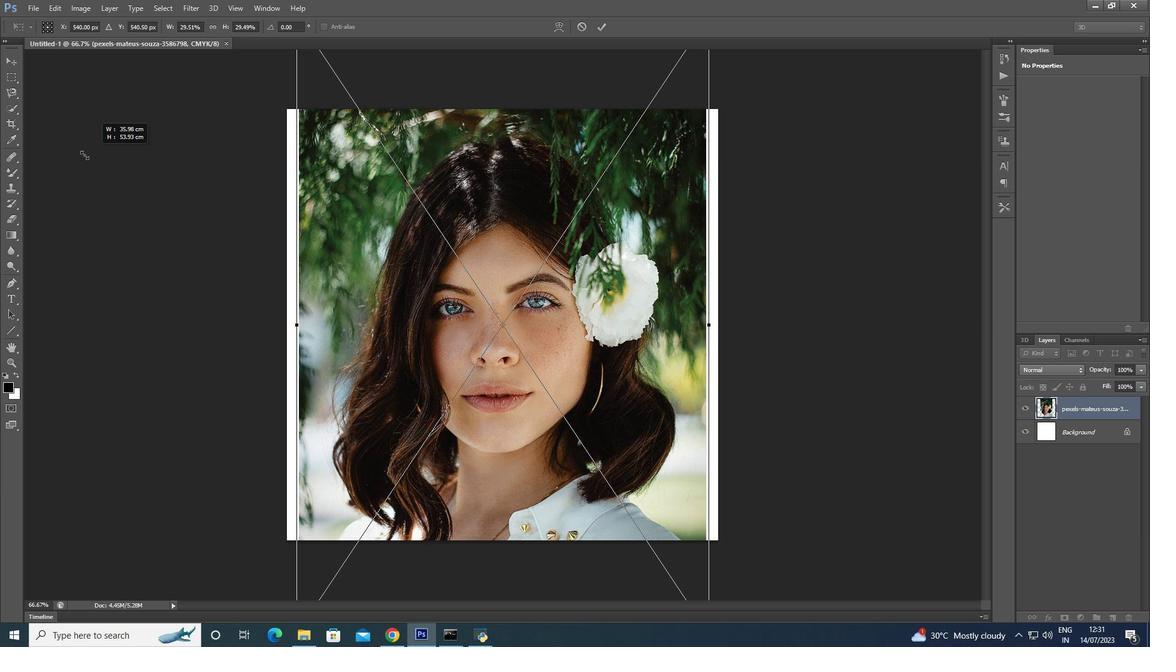 
Action: Key pressed <Key.shift>
Screenshot: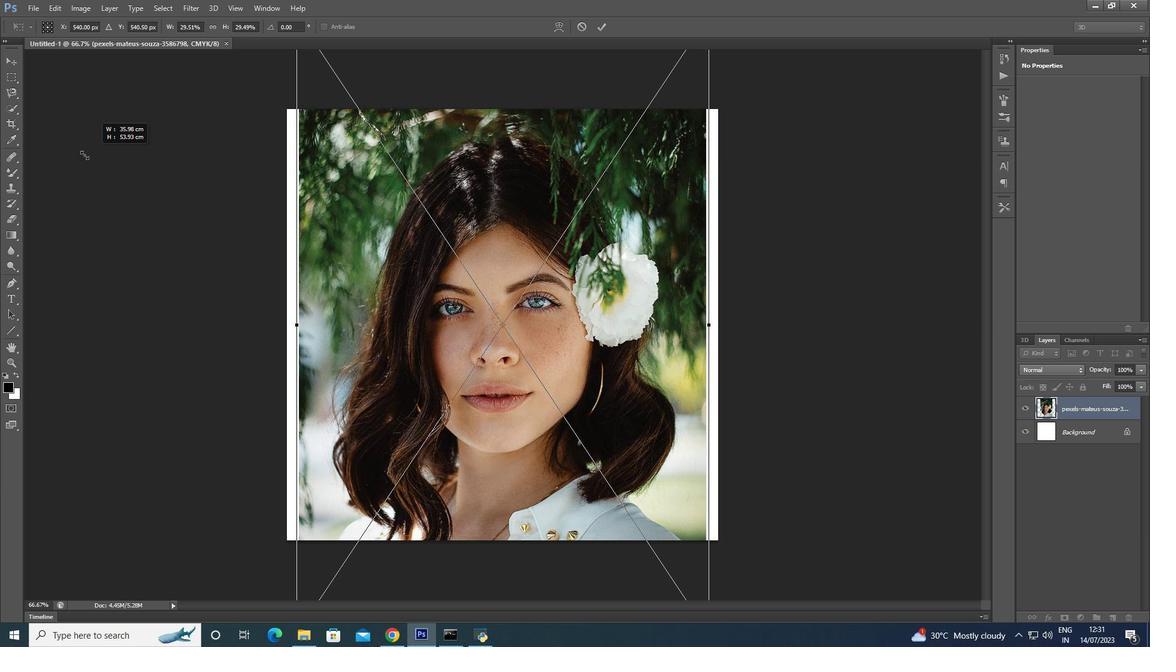 
Action: Mouse moved to (63, 162)
Screenshot: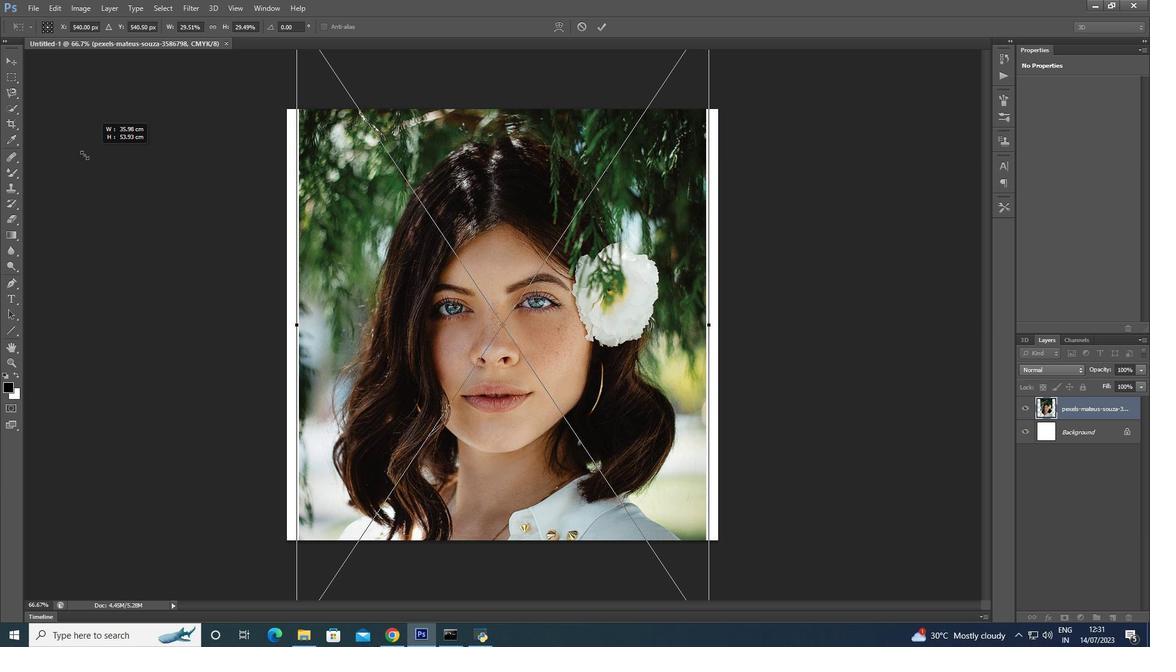 
Action: Key pressed <Key.shift><Key.shift><Key.shift><Key.shift><Key.shift><Key.shift><Key.shift><Key.shift><Key.shift><Key.shift><Key.shift><Key.shift>
Screenshot: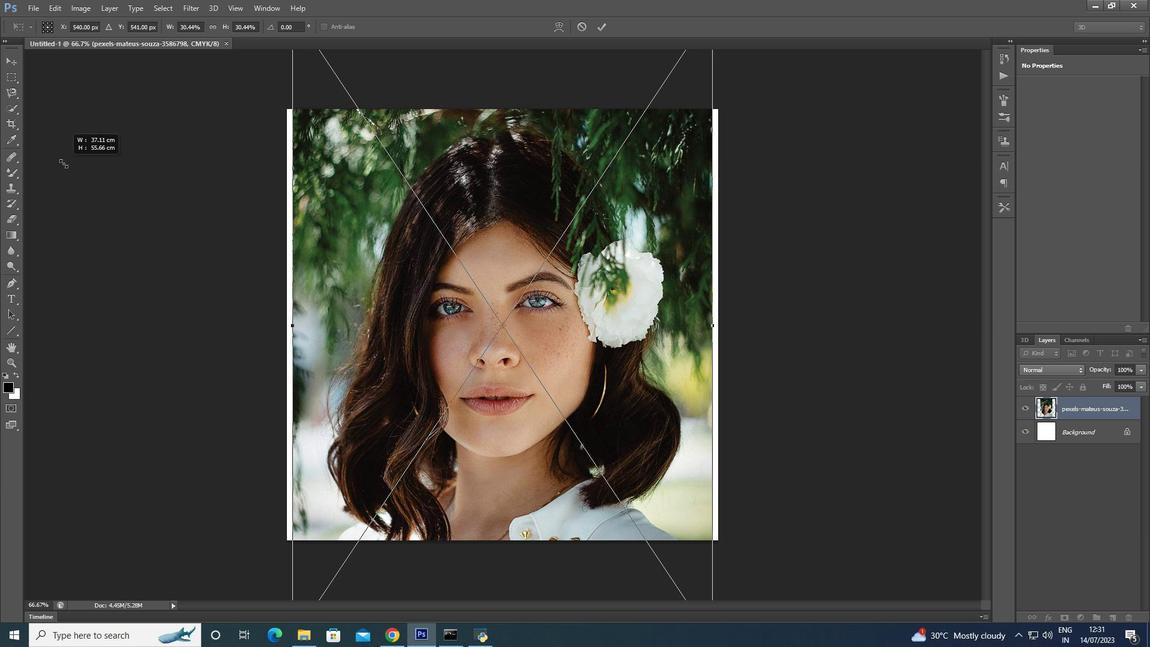 
Action: Mouse moved to (61, 164)
Screenshot: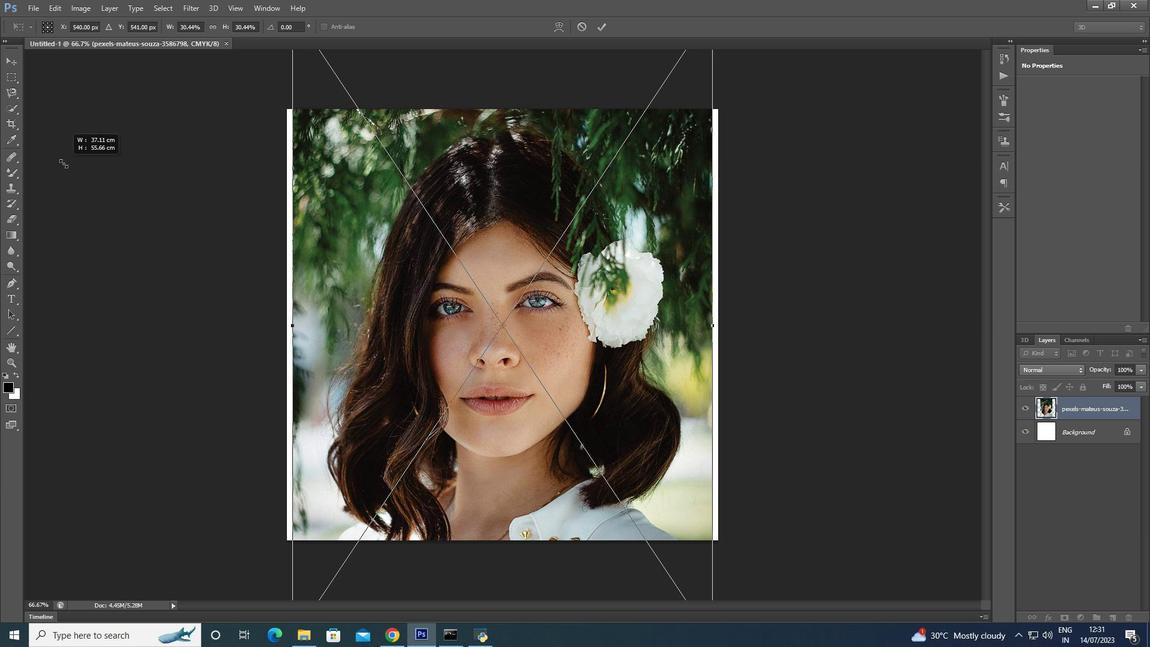 
Action: Key pressed <Key.shift>
Screenshot: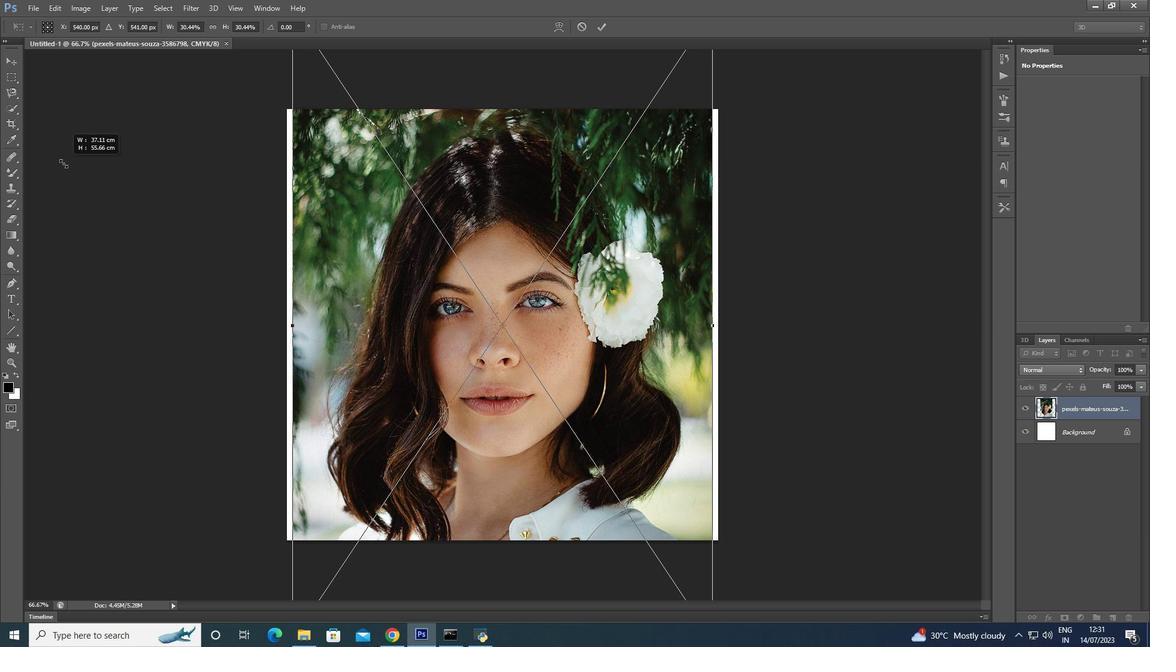 
Action: Mouse moved to (56, 165)
Screenshot: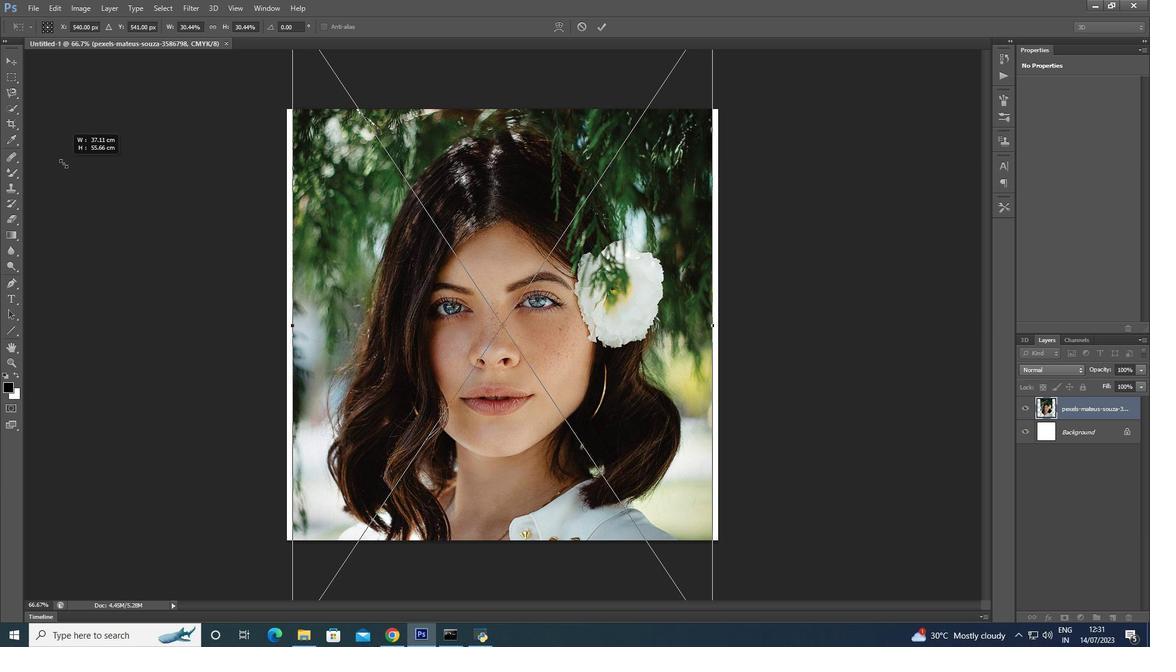 
Action: Key pressed <Key.shift>
Screenshot: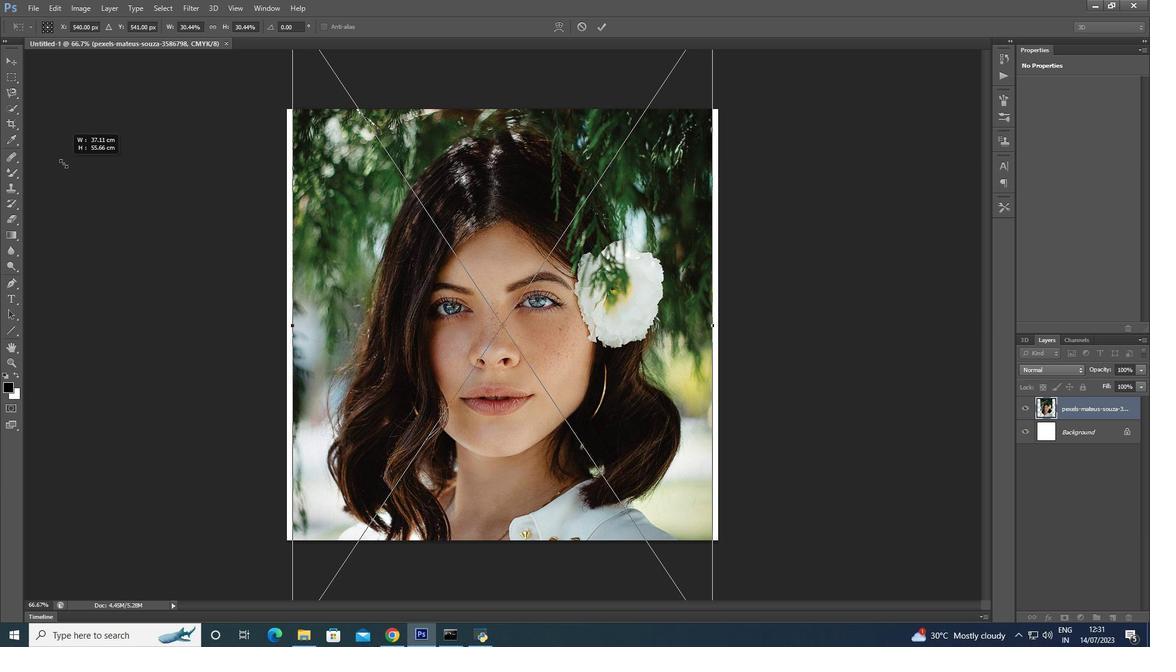 
Action: Mouse moved to (52, 167)
Screenshot: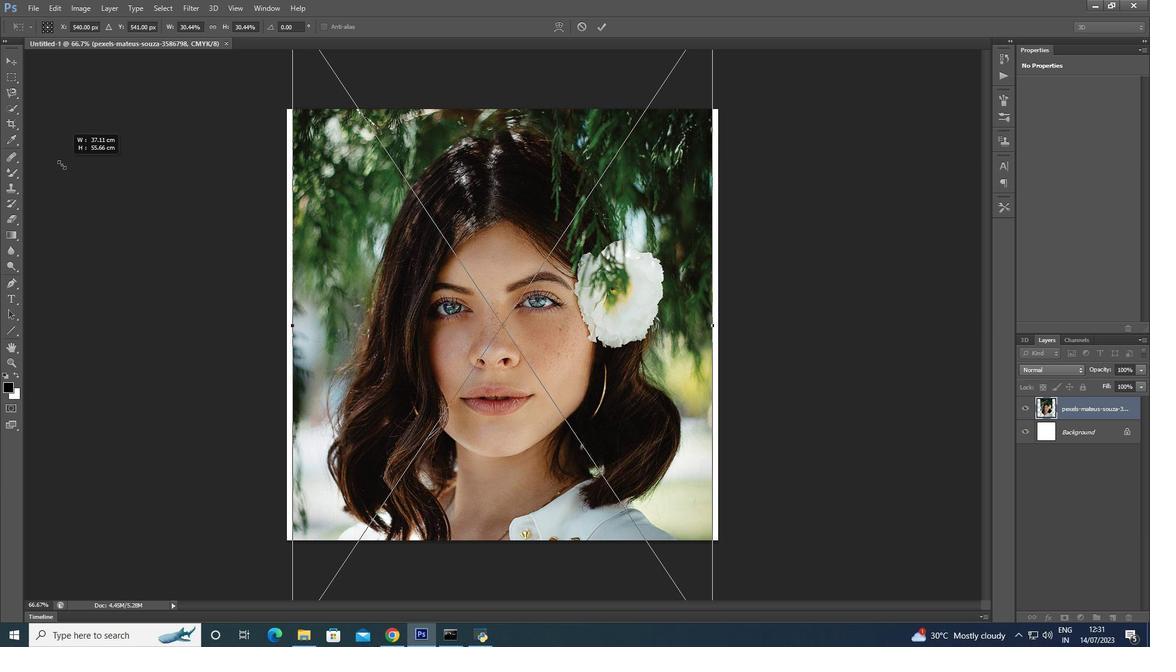 
Action: Key pressed <Key.shift>
Screenshot: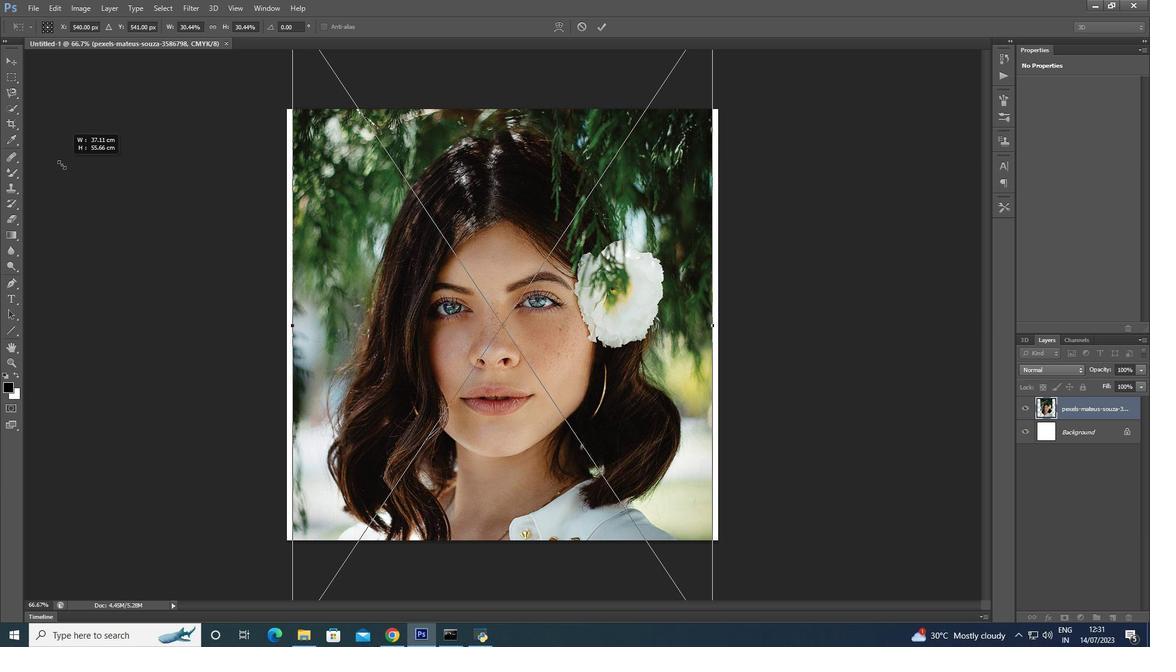 
Action: Mouse moved to (51, 167)
Screenshot: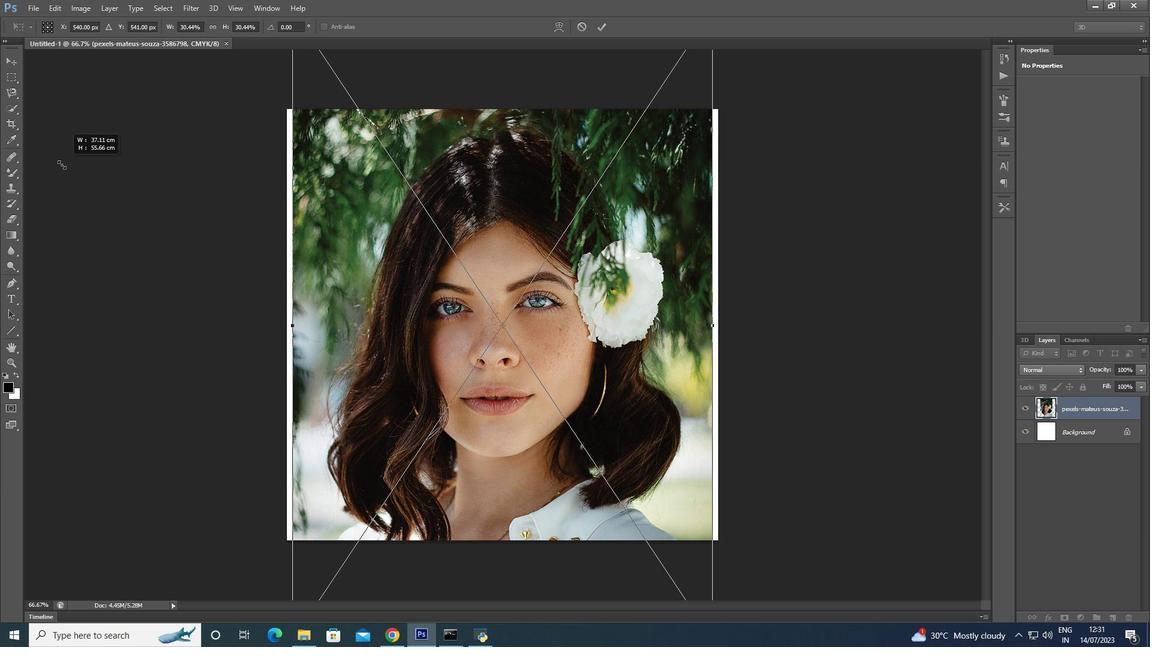 
Action: Key pressed <Key.shift>
Screenshot: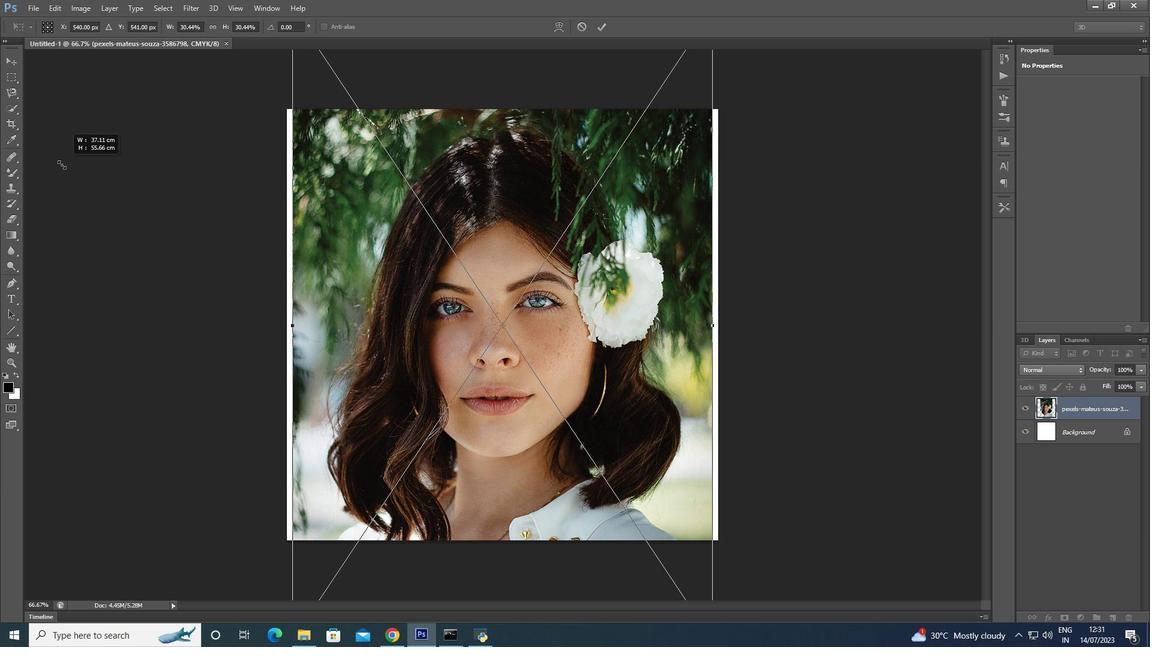 
Action: Mouse moved to (50, 167)
Screenshot: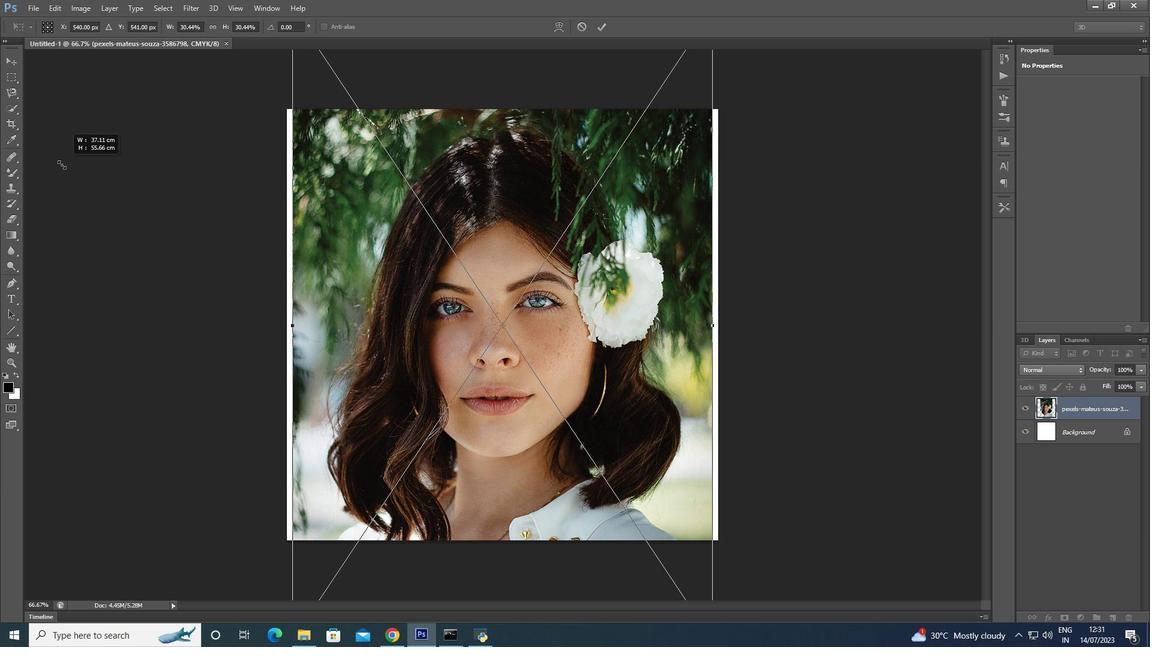 
Action: Key pressed <Key.shift>
Screenshot: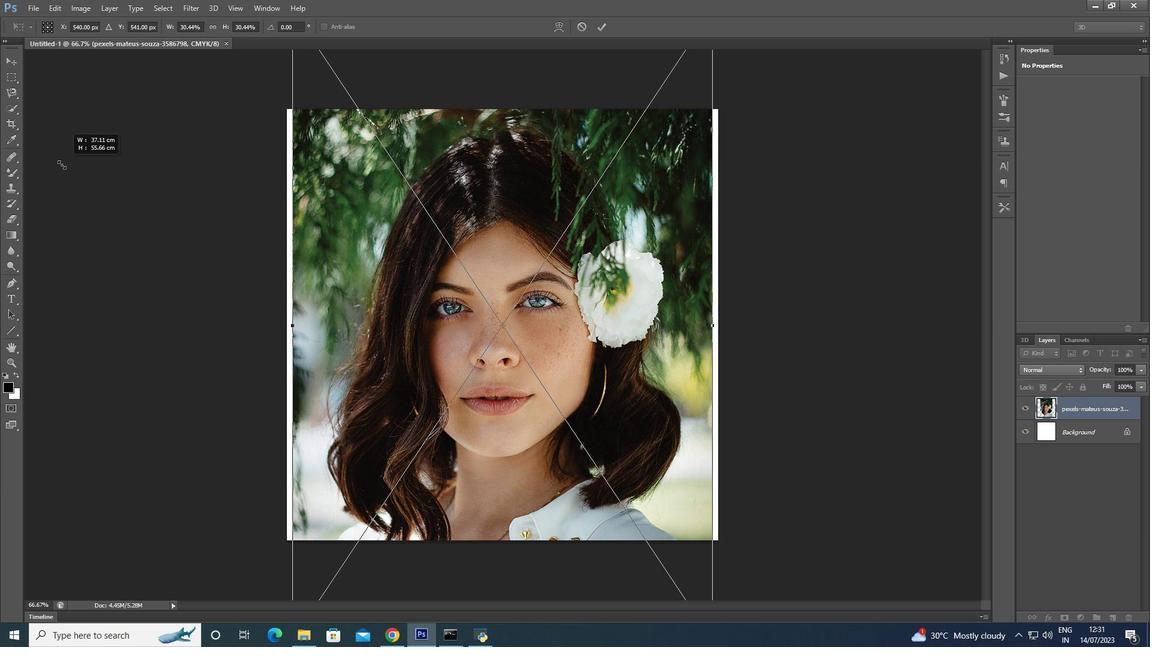 
Action: Mouse moved to (49, 167)
Screenshot: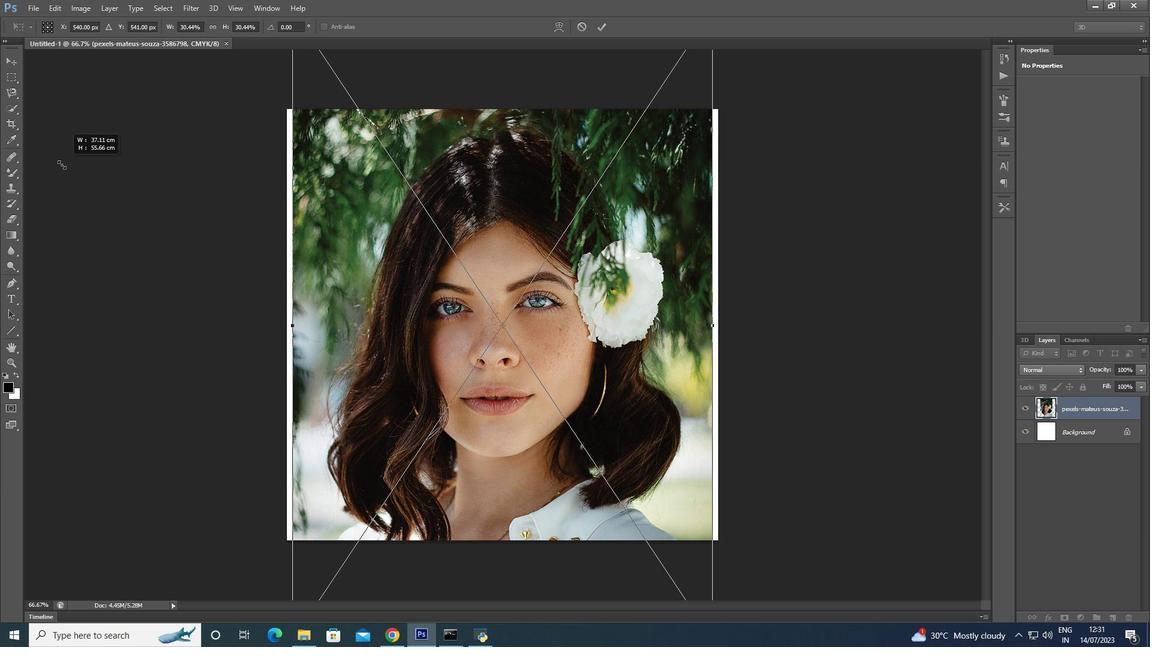 
Action: Key pressed <Key.shift>
Screenshot: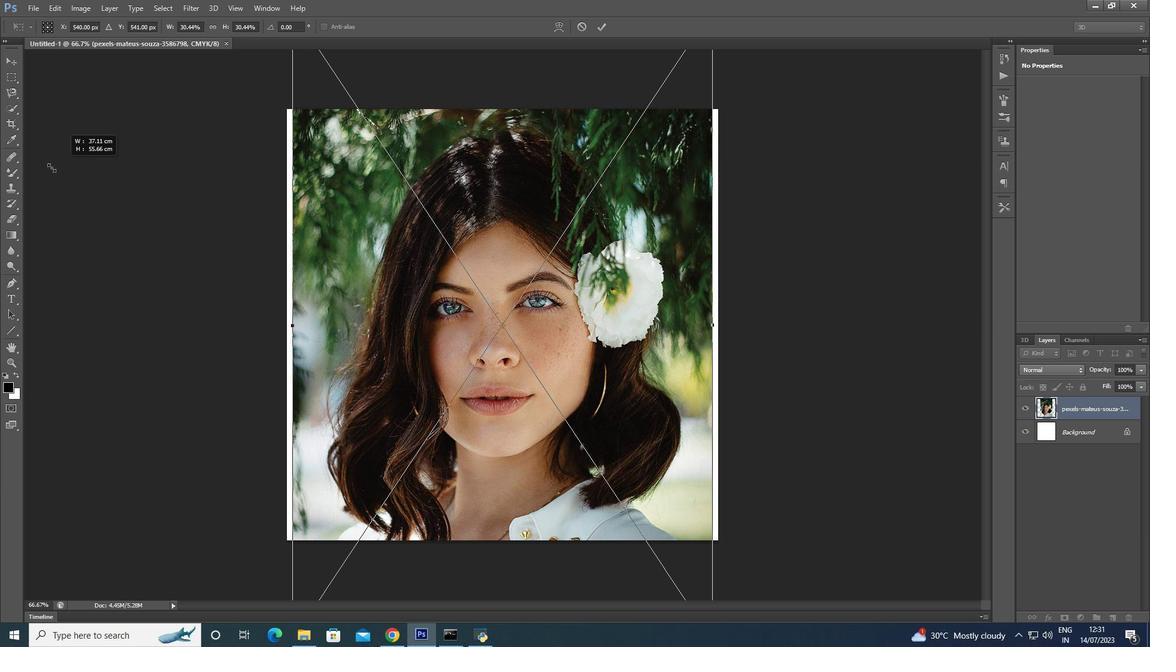 
Action: Mouse moved to (44, 168)
Screenshot: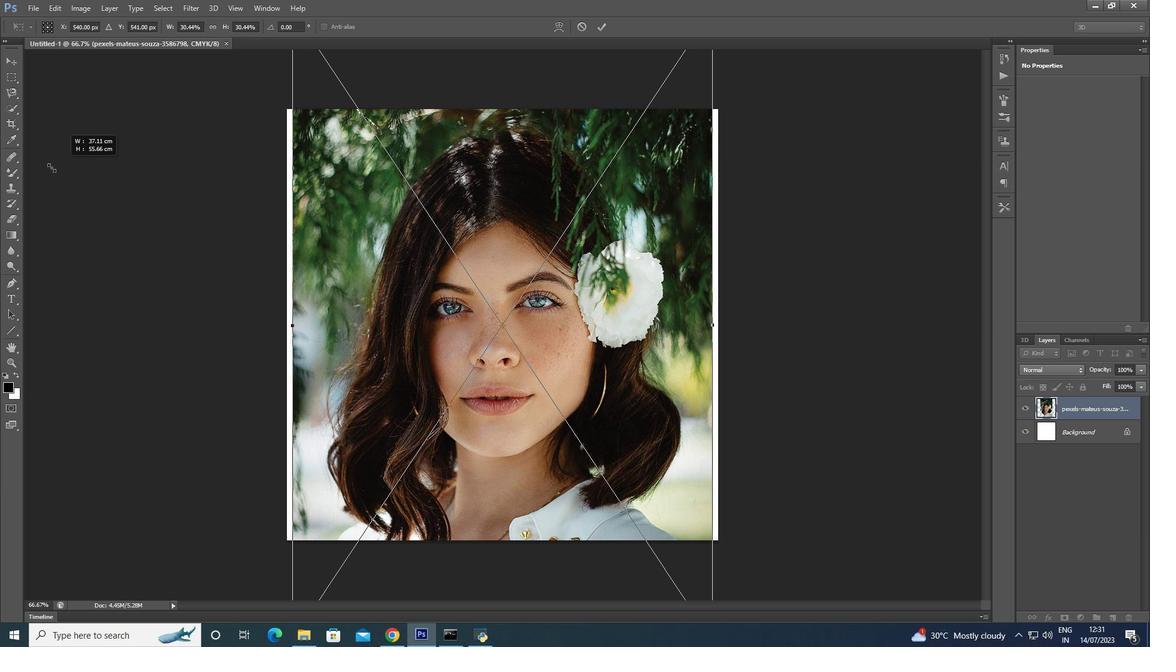 
Action: Key pressed <Key.shift><Key.shift><Key.shift>
Screenshot: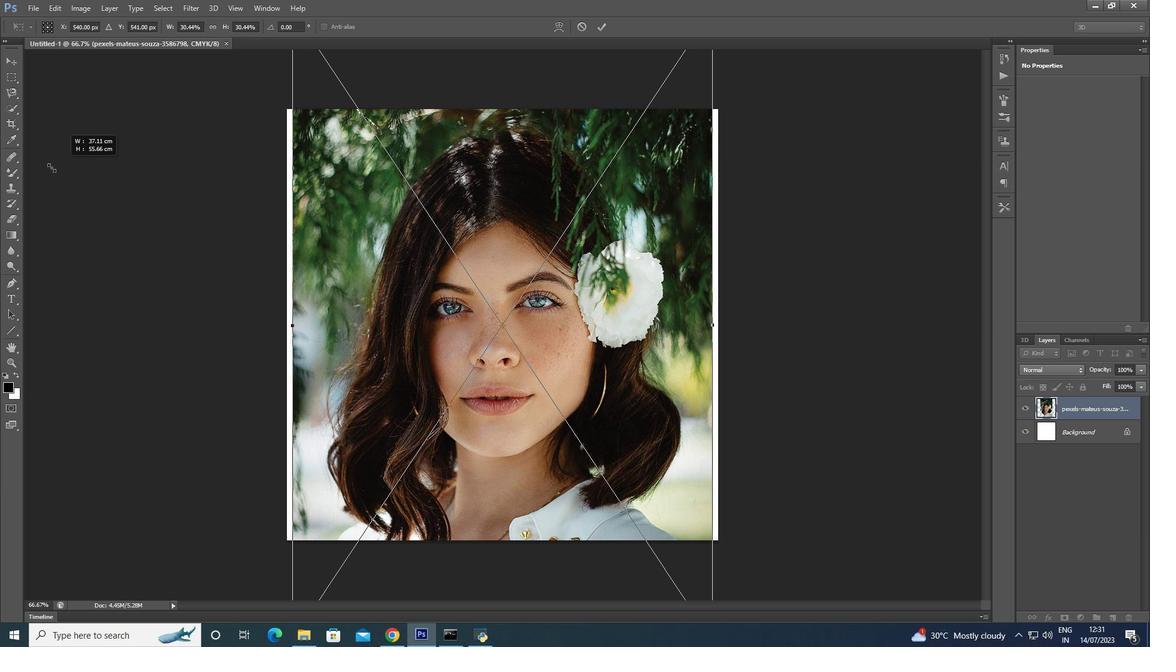 
Action: Mouse moved to (43, 169)
Screenshot: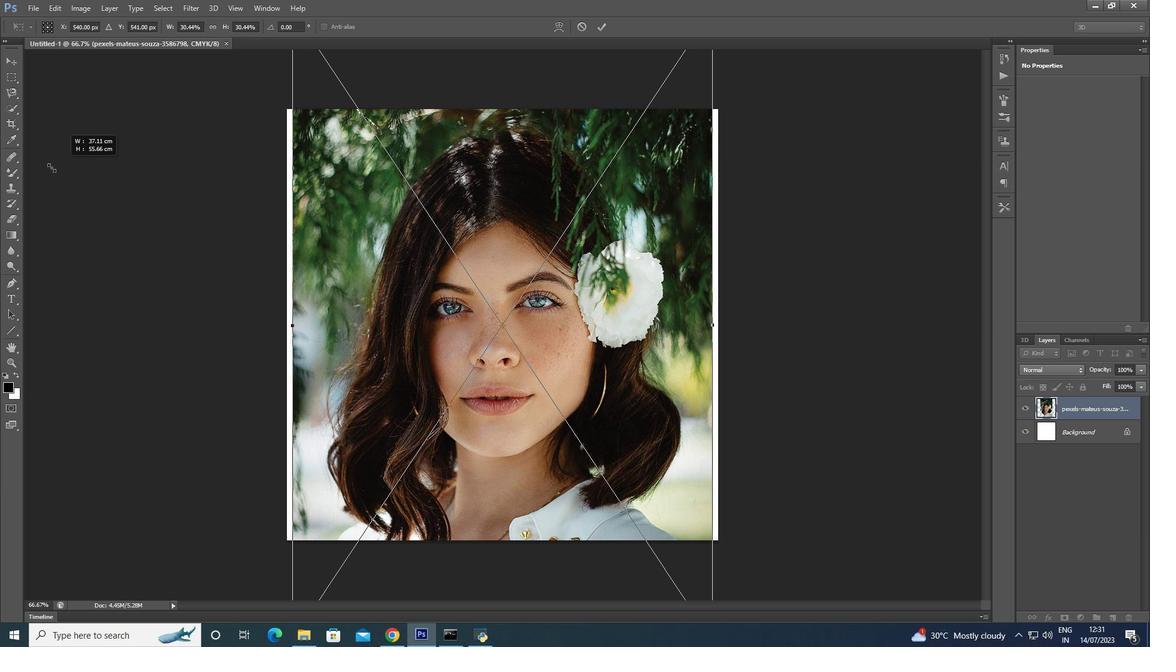 
Action: Key pressed <Key.shift><Key.shift><Key.shift><Key.shift><Key.shift><Key.shift><Key.shift><Key.shift><Key.shift><Key.shift><Key.shift><Key.shift><Key.shift><Key.shift><Key.shift><Key.shift><Key.shift><Key.shift><Key.shift><Key.shift><Key.shift>
Screenshot: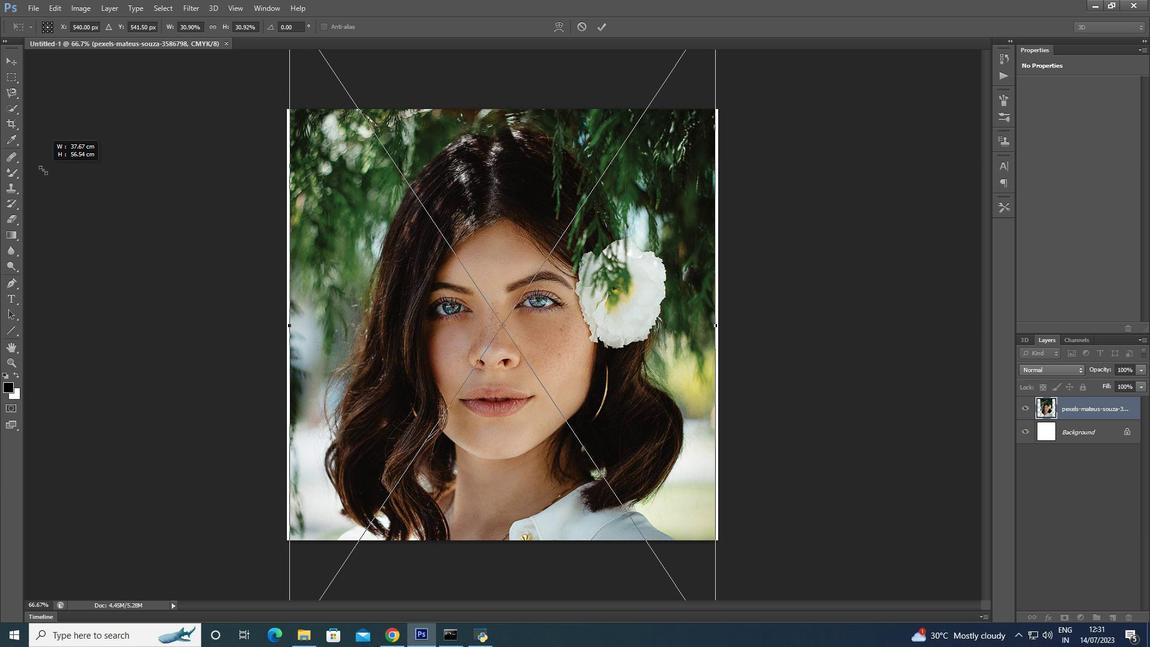 
Action: Mouse moved to (42, 170)
Screenshot: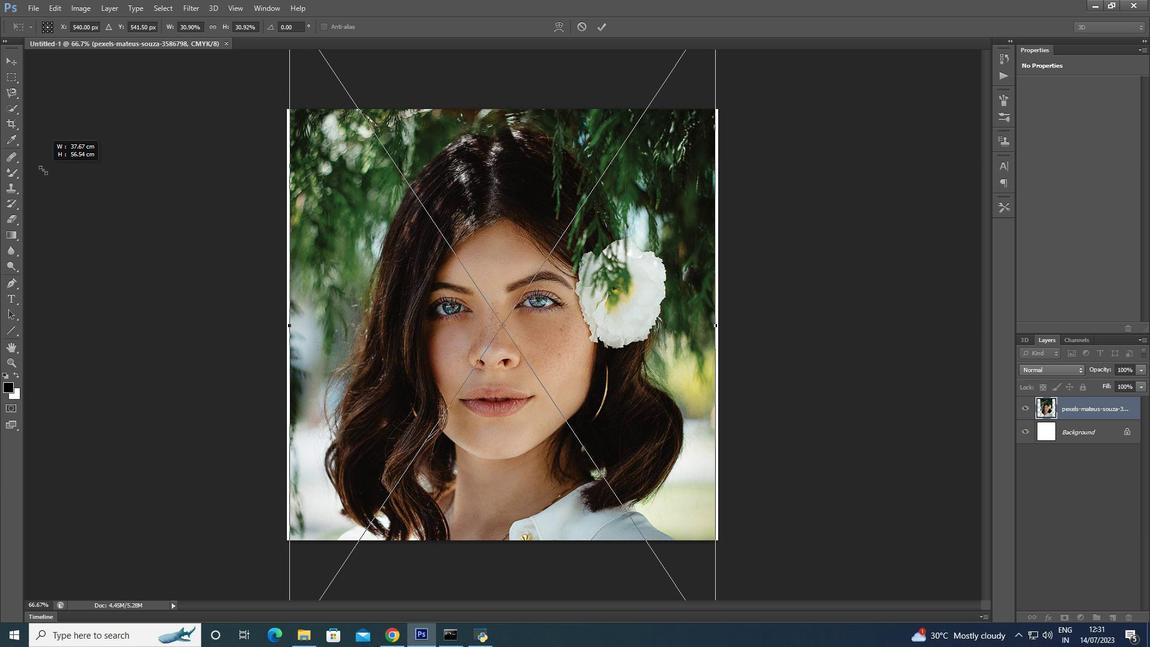 
Action: Key pressed <Key.shift>
Screenshot: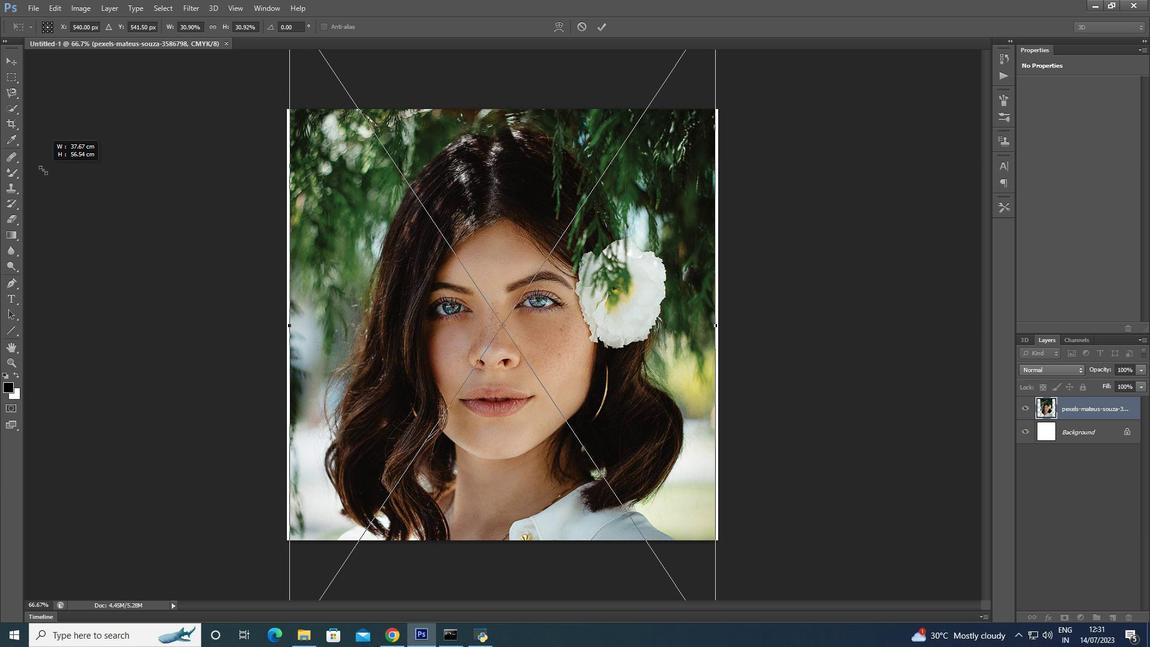 
Action: Mouse moved to (40, 170)
Screenshot: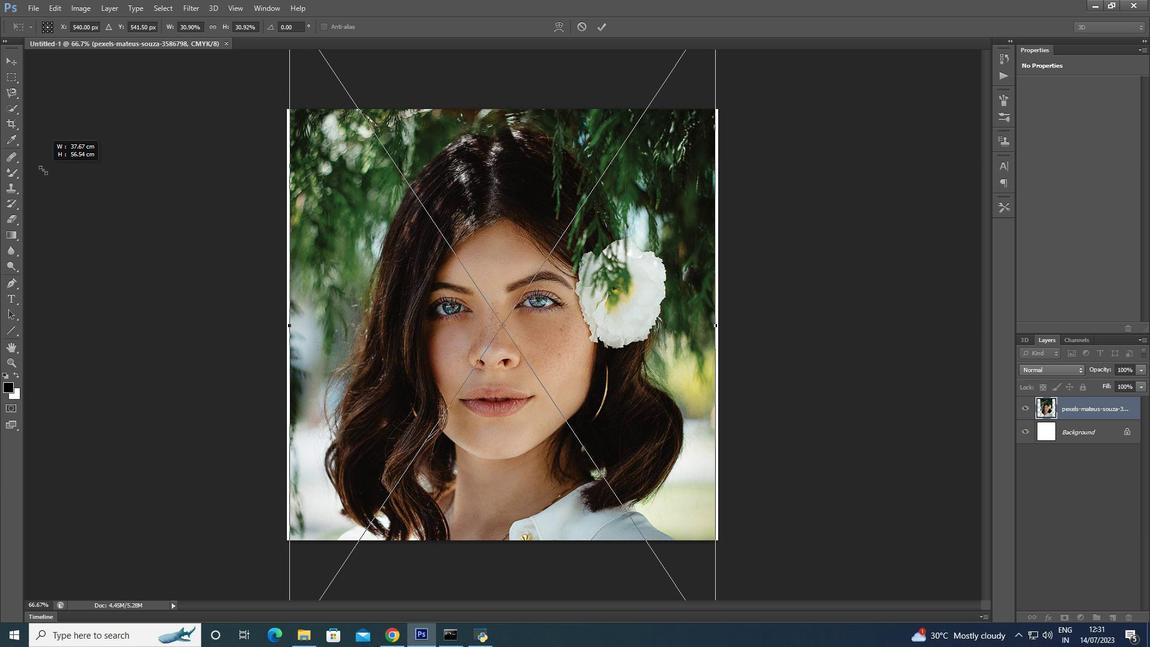 
Action: Key pressed <Key.shift>
Screenshot: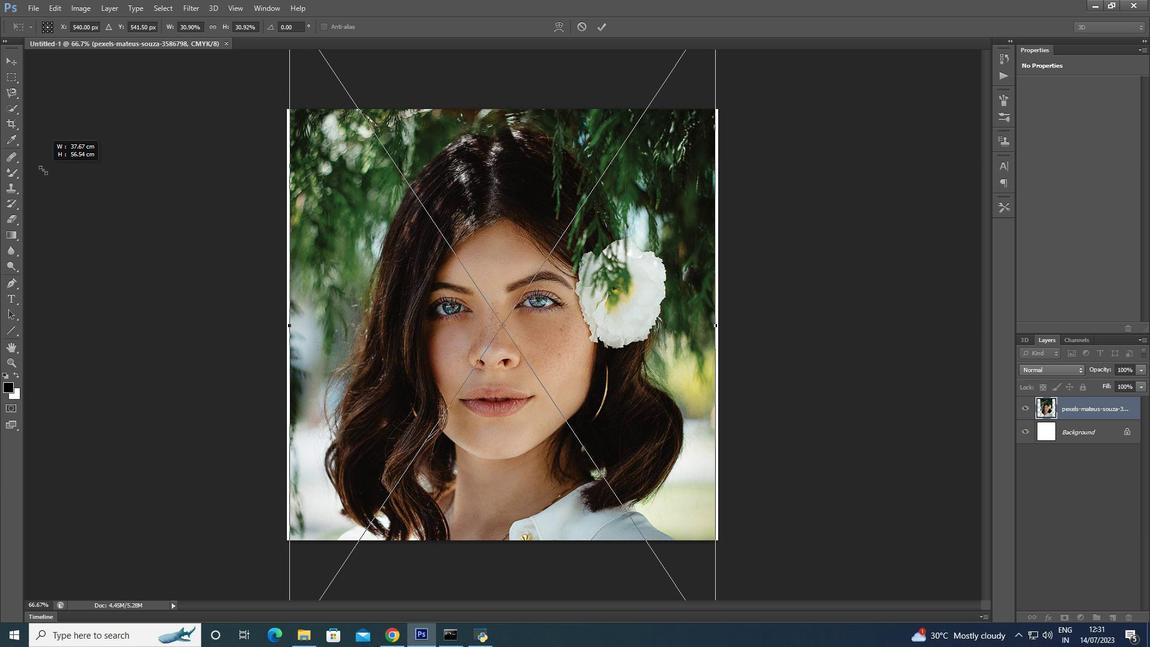 
Action: Mouse moved to (40, 170)
Screenshot: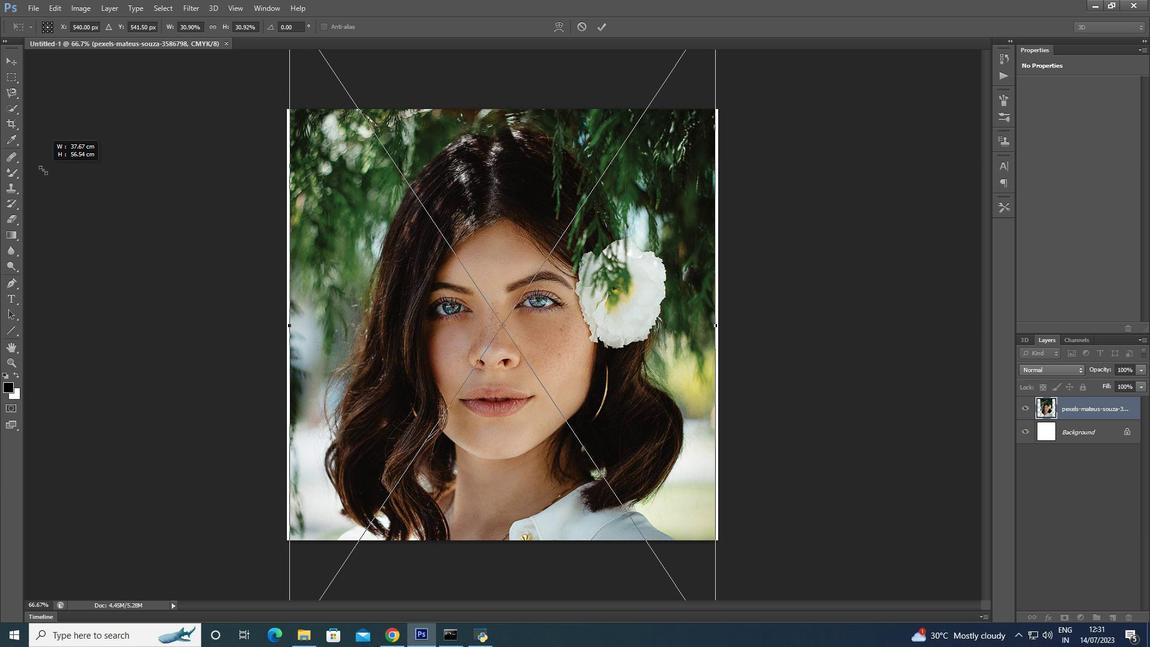 
Action: Key pressed <Key.shift><Key.shift><Key.shift><Key.shift><Key.shift>
Screenshot: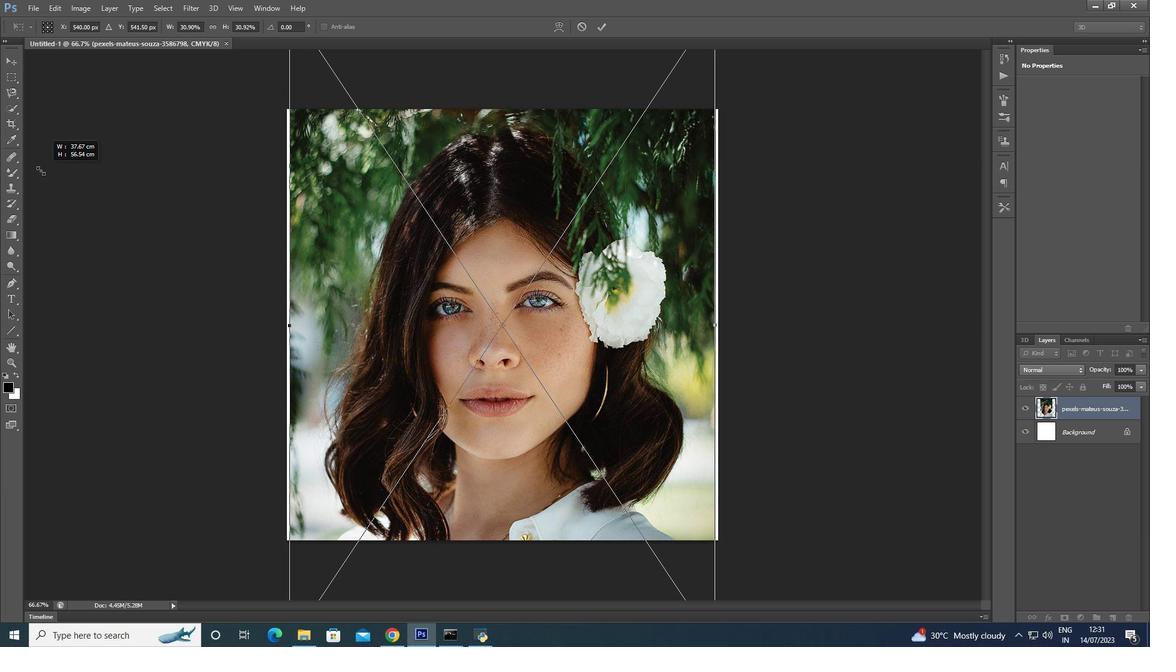 
Action: Mouse moved to (35, 173)
Screenshot: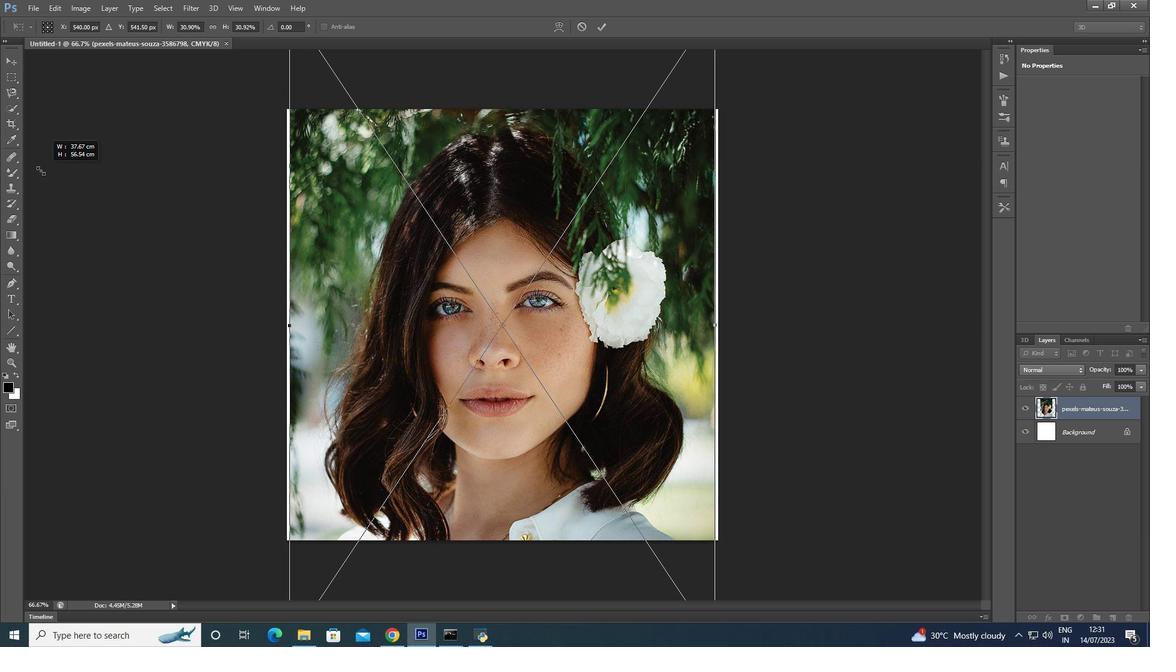 
Action: Key pressed <Key.shift><Key.shift>
Screenshot: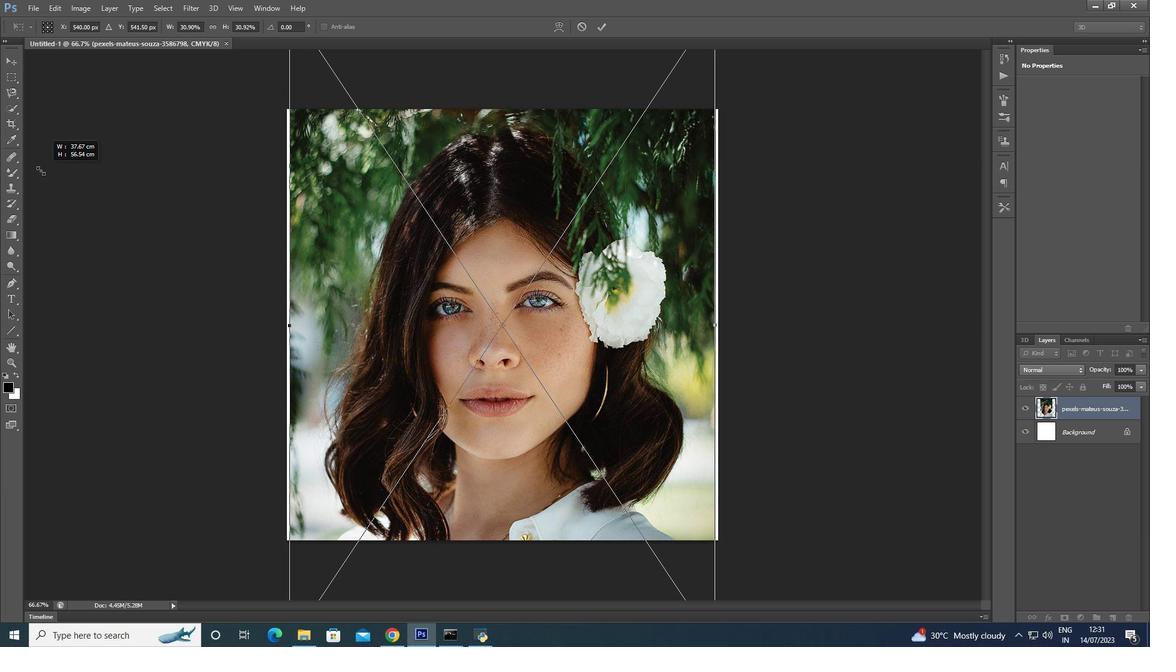 
Action: Mouse moved to (34, 174)
Screenshot: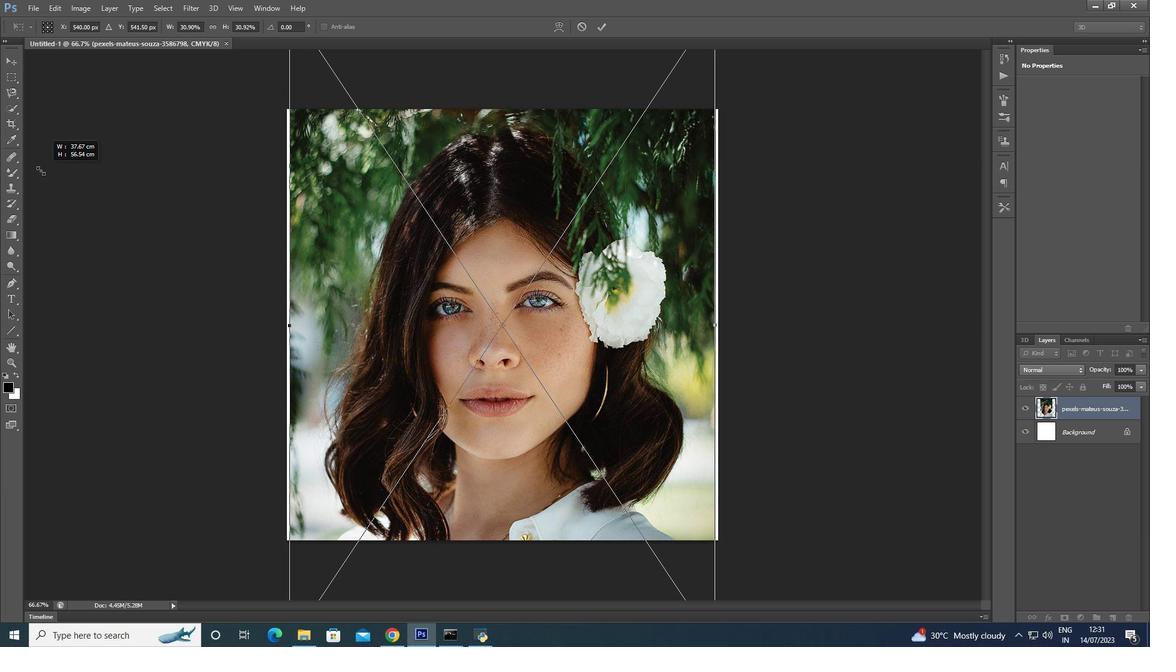
Action: Key pressed <Key.shift><Key.shift><Key.shift><Key.shift><Key.shift><Key.shift><Key.shift><Key.shift><Key.shift><Key.shift><Key.shift><Key.shift><Key.shift><Key.shift><Key.shift><Key.shift><Key.shift><Key.shift><Key.shift><Key.shift>
Screenshot: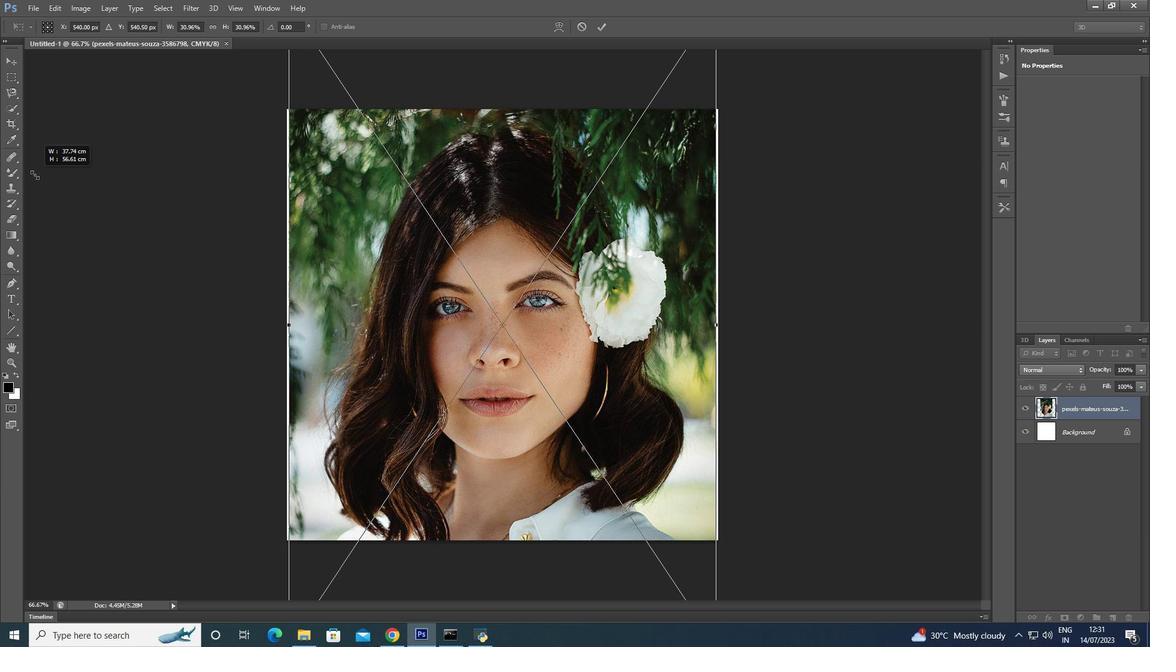 
Action: Mouse moved to (34, 174)
Screenshot: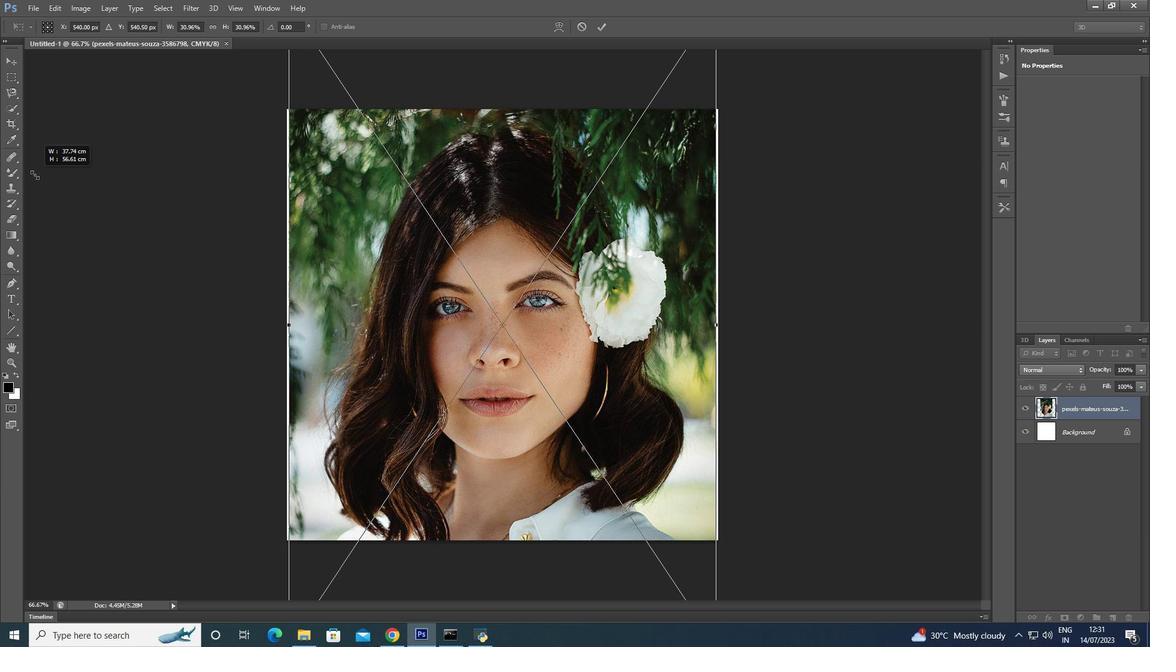 
Action: Key pressed <Key.shift>
Screenshot: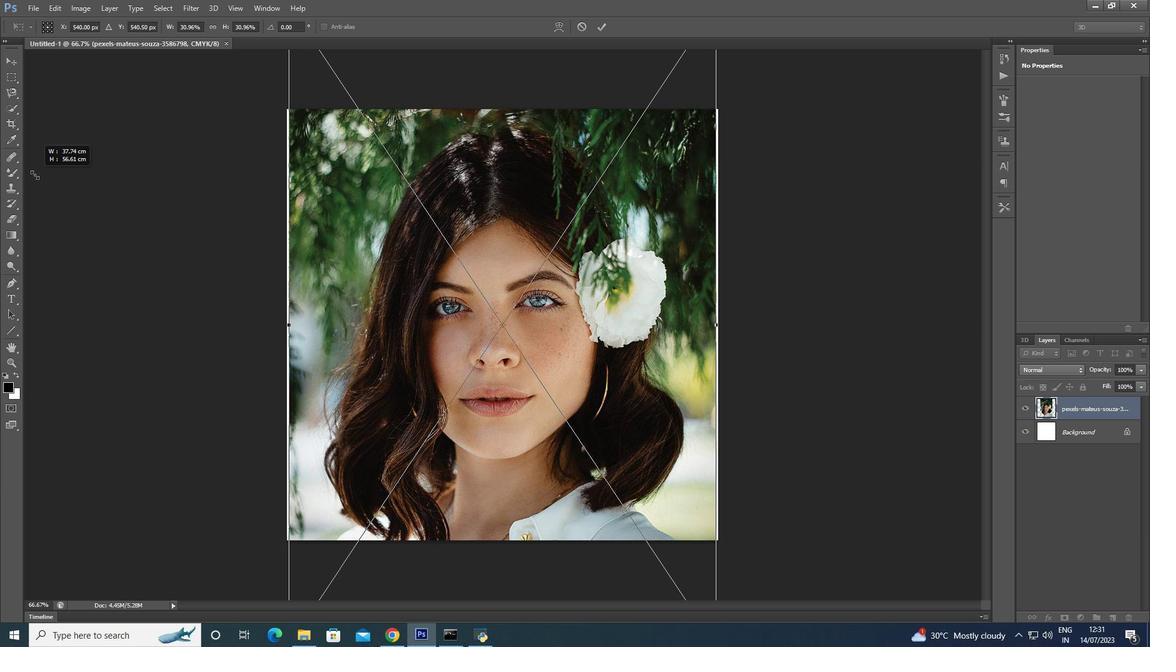 
Action: Mouse moved to (37, 176)
